 Task: Create a modern corporate presentation template set.
Action: Mouse moved to (781, 358)
Screenshot: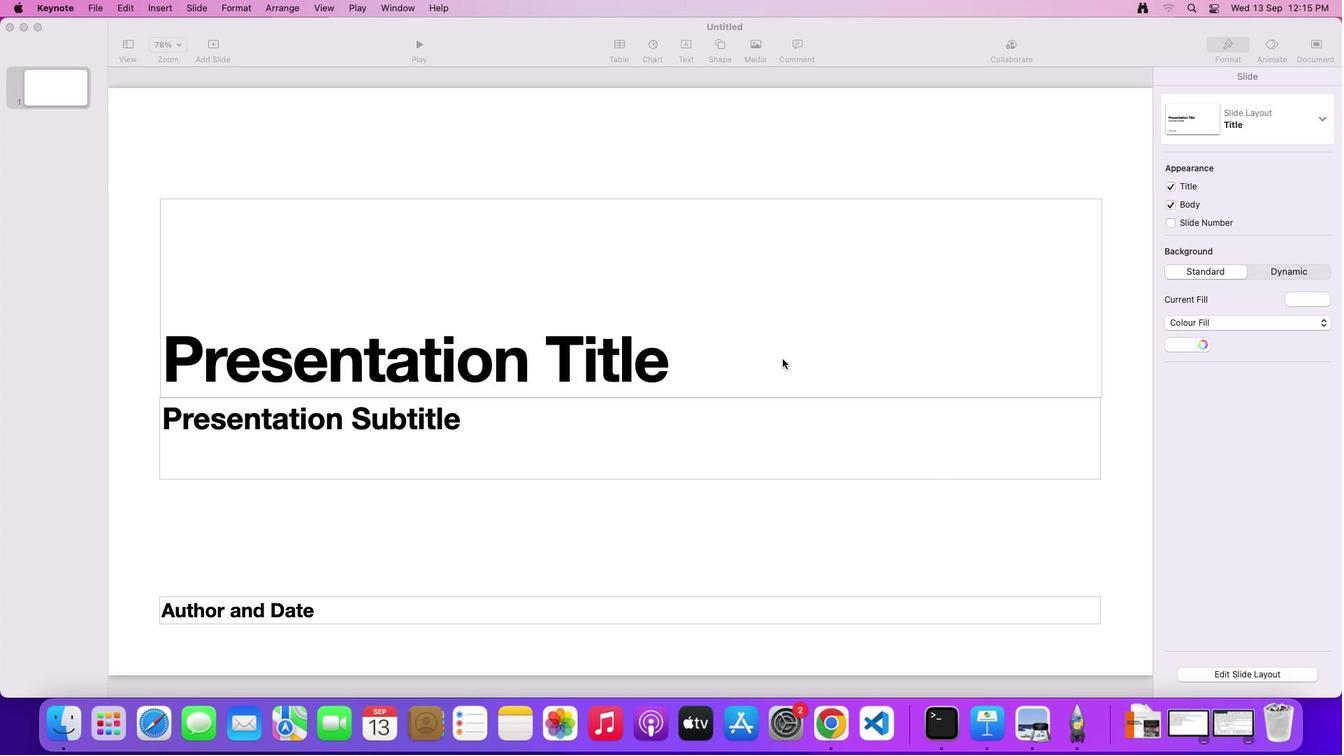 
Action: Mouse pressed left at (781, 358)
Screenshot: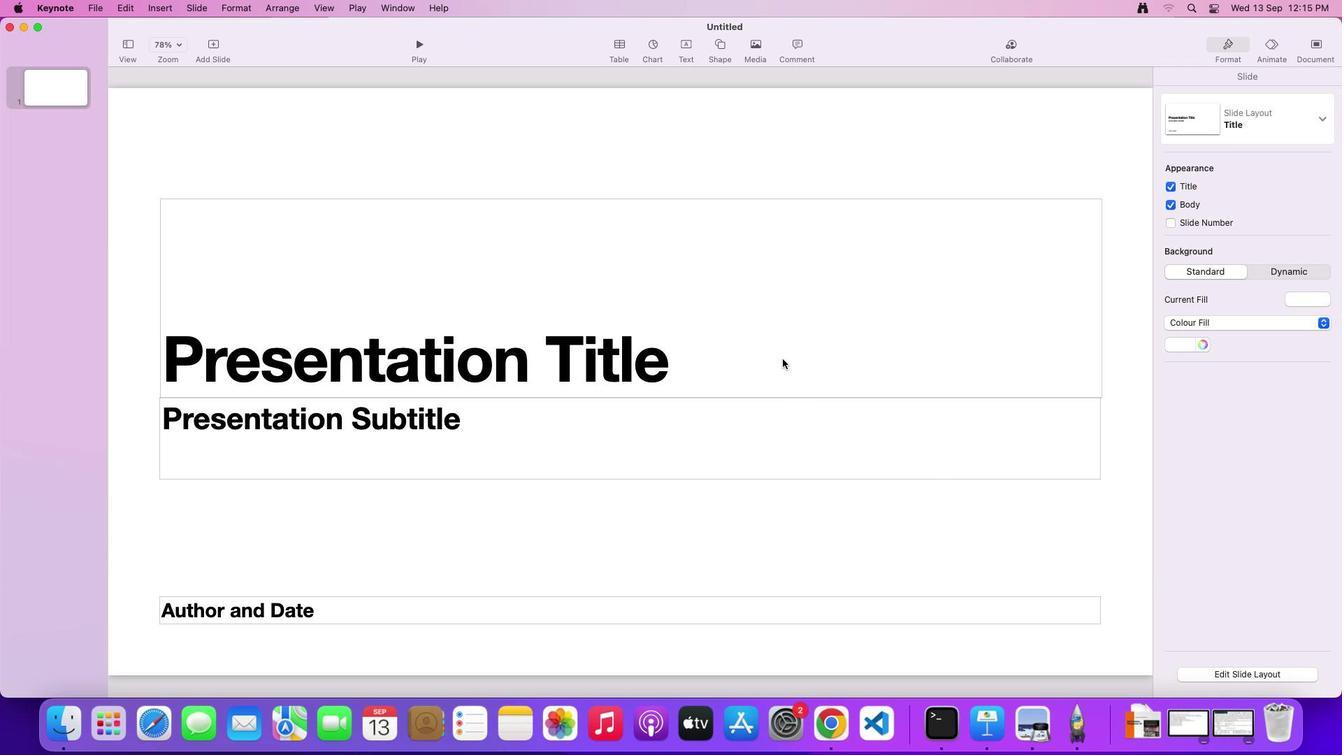 
Action: Mouse moved to (788, 350)
Screenshot: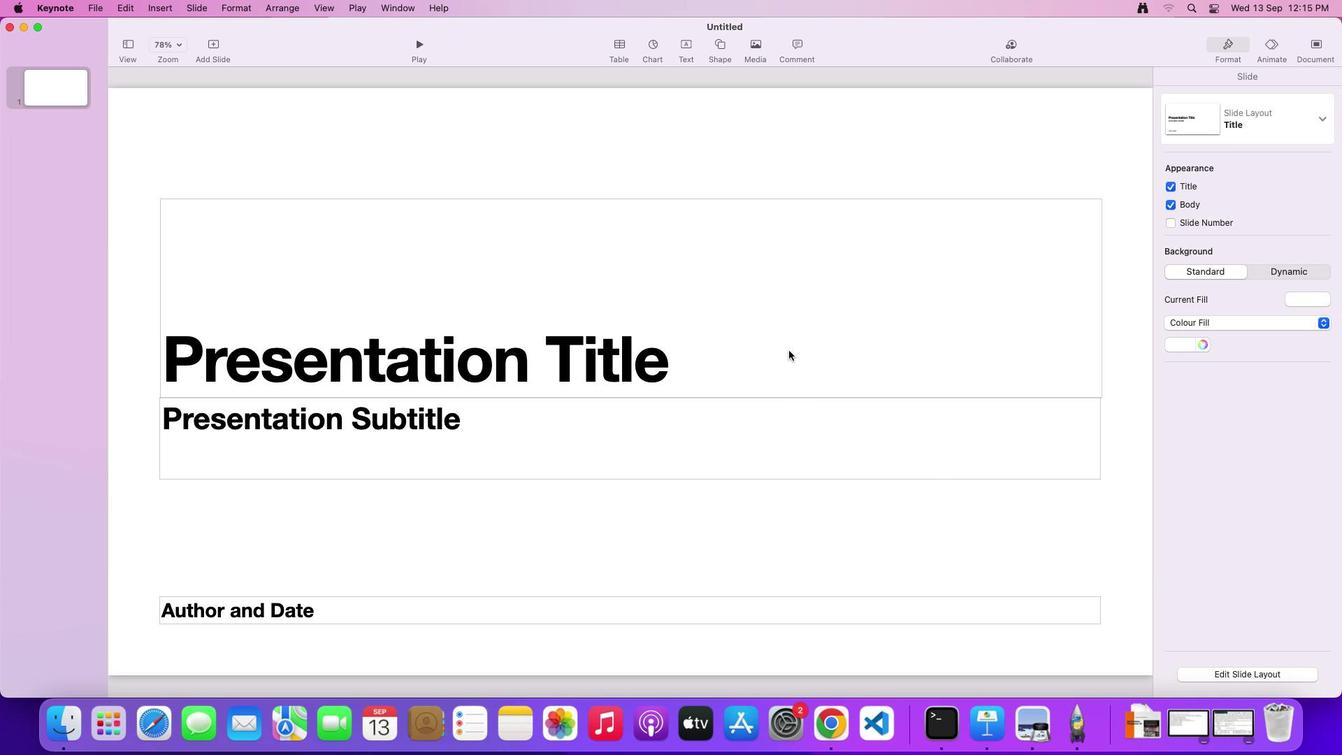 
Action: Mouse pressed left at (788, 350)
Screenshot: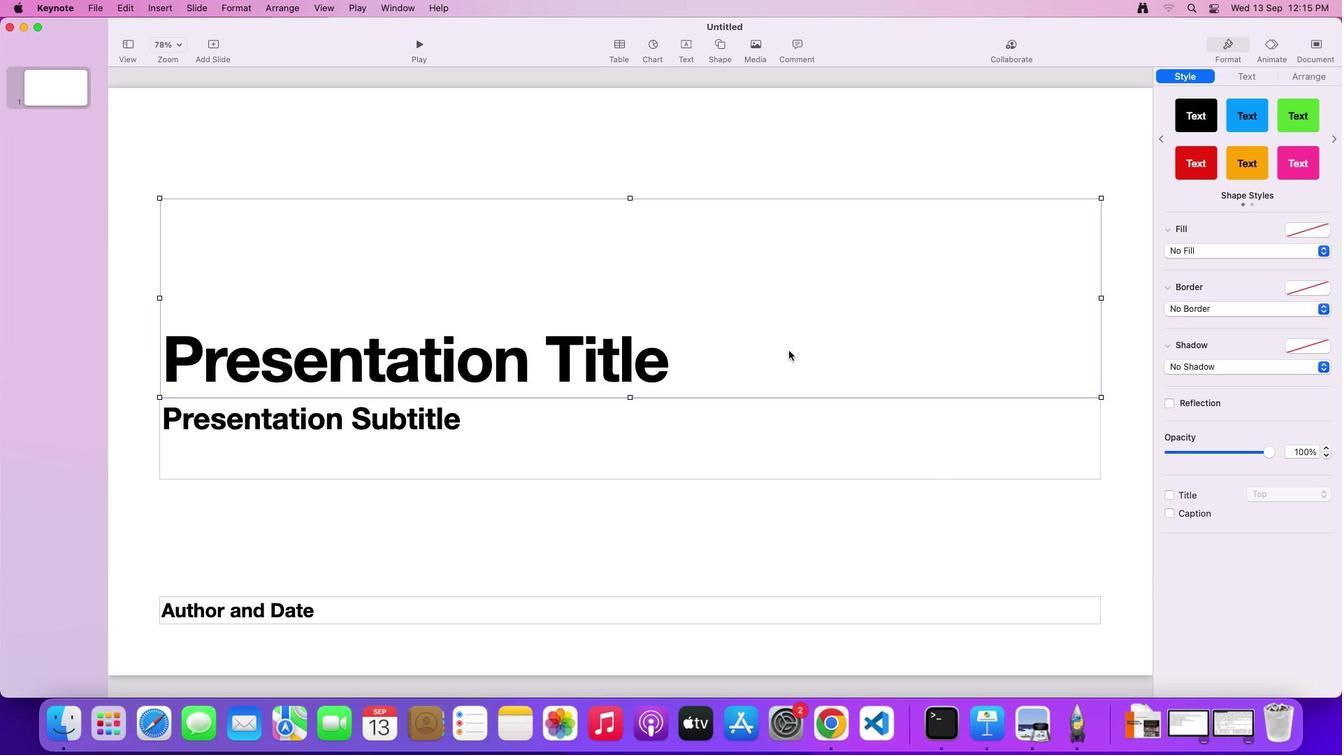 
Action: Key pressed Key.delete
Screenshot: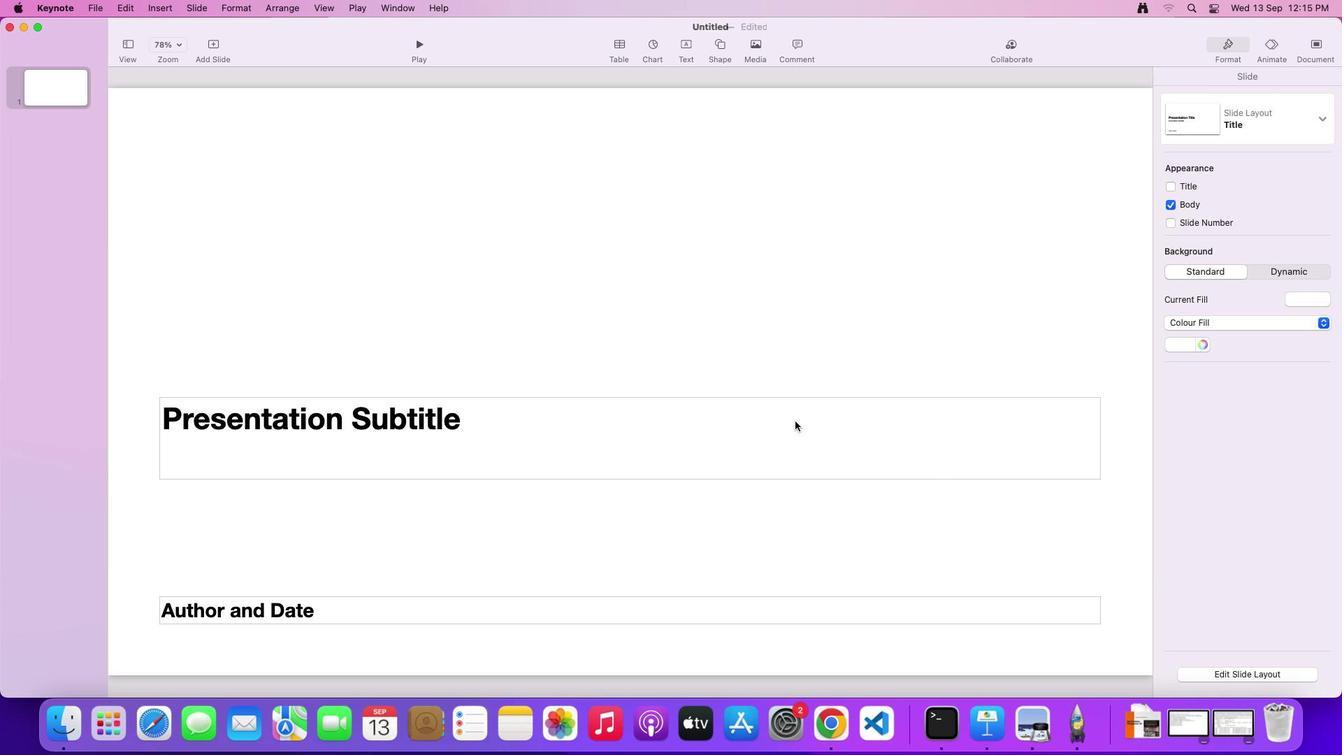 
Action: Mouse moved to (783, 441)
Screenshot: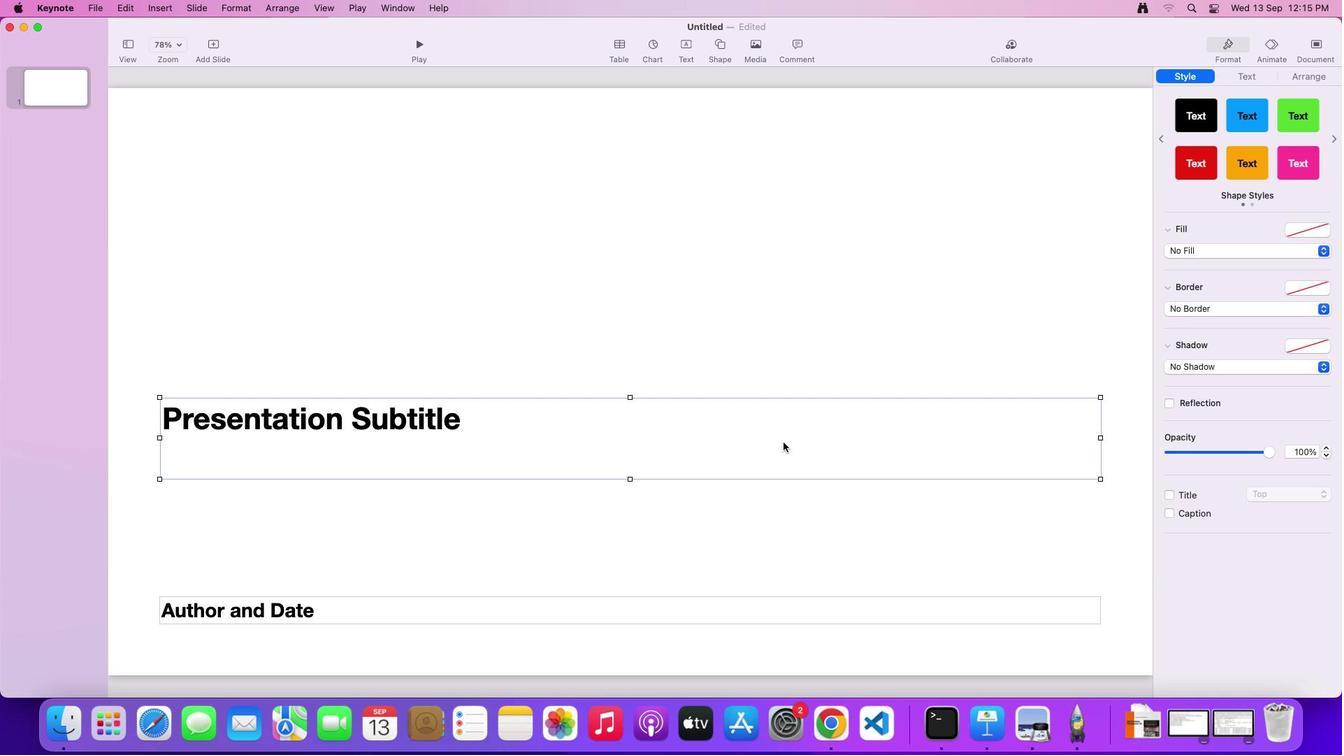 
Action: Mouse pressed left at (783, 441)
Screenshot: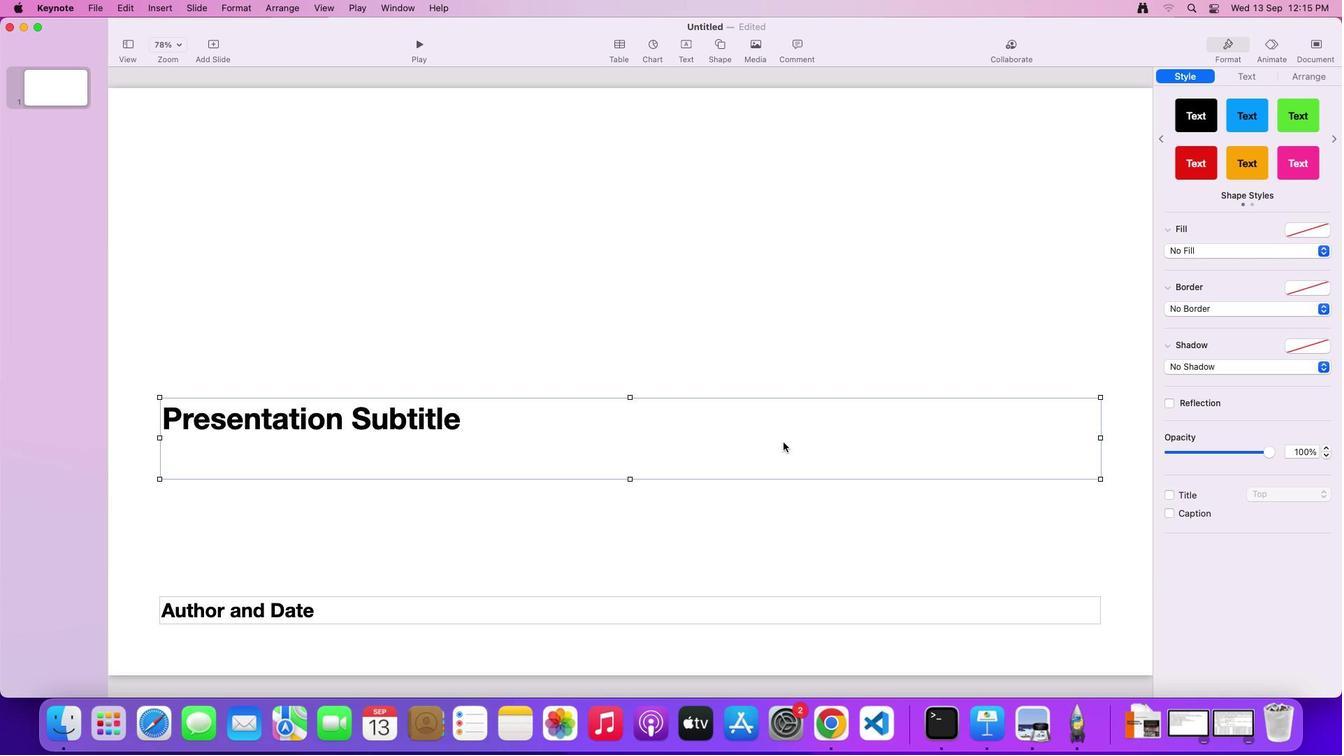 
Action: Key pressed Key.delete
Screenshot: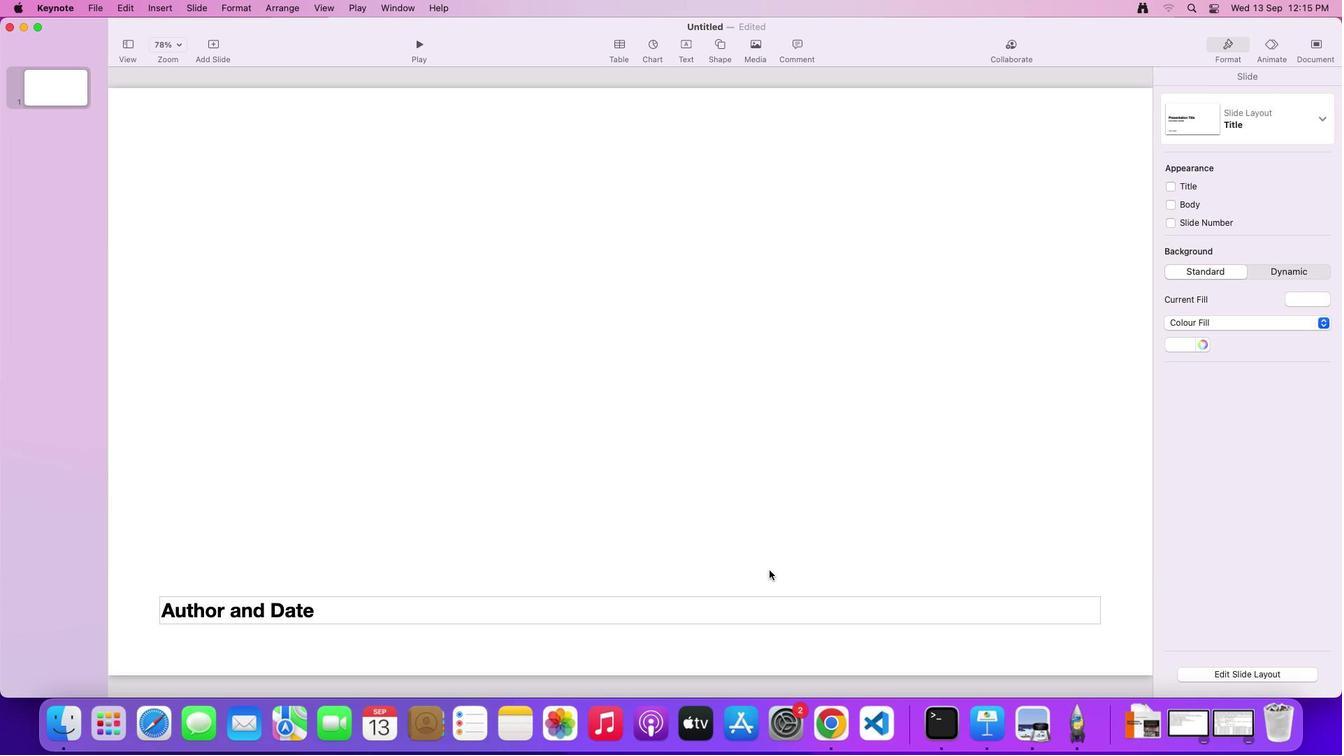 
Action: Mouse moved to (758, 600)
Screenshot: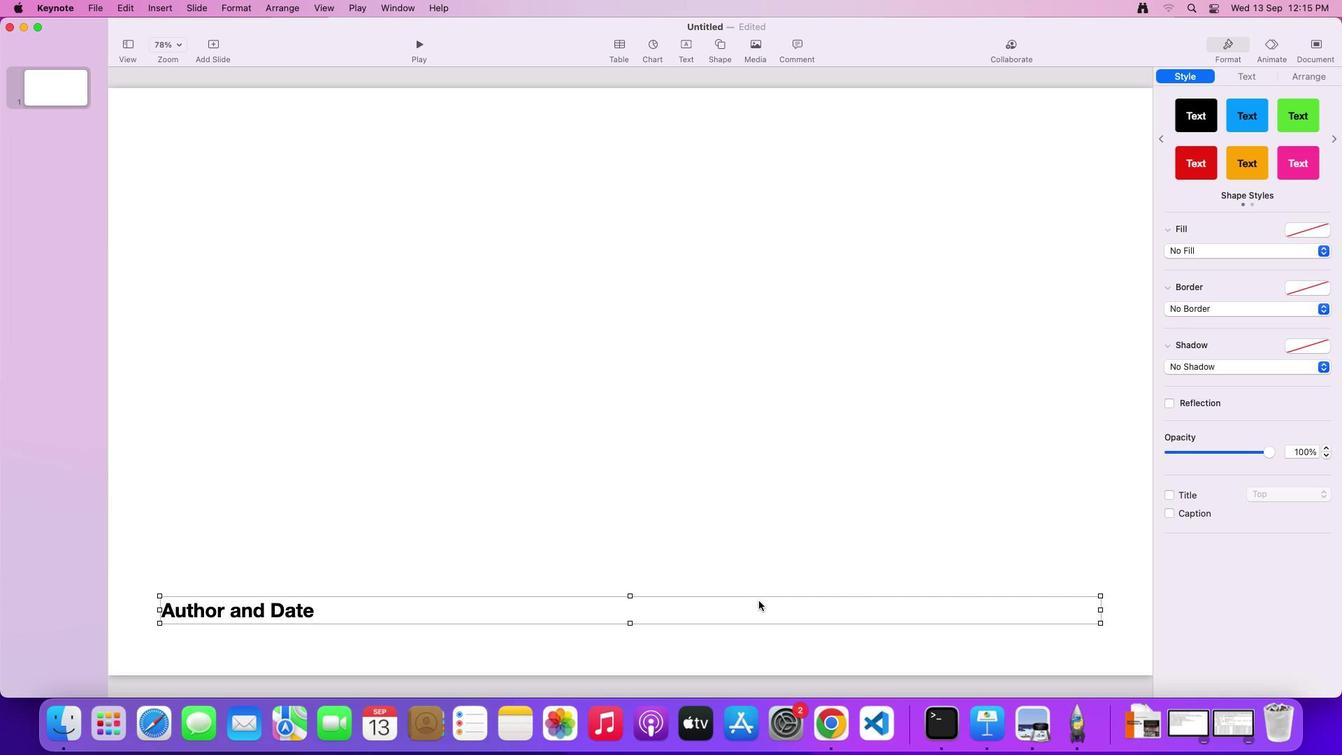 
Action: Mouse pressed left at (758, 600)
Screenshot: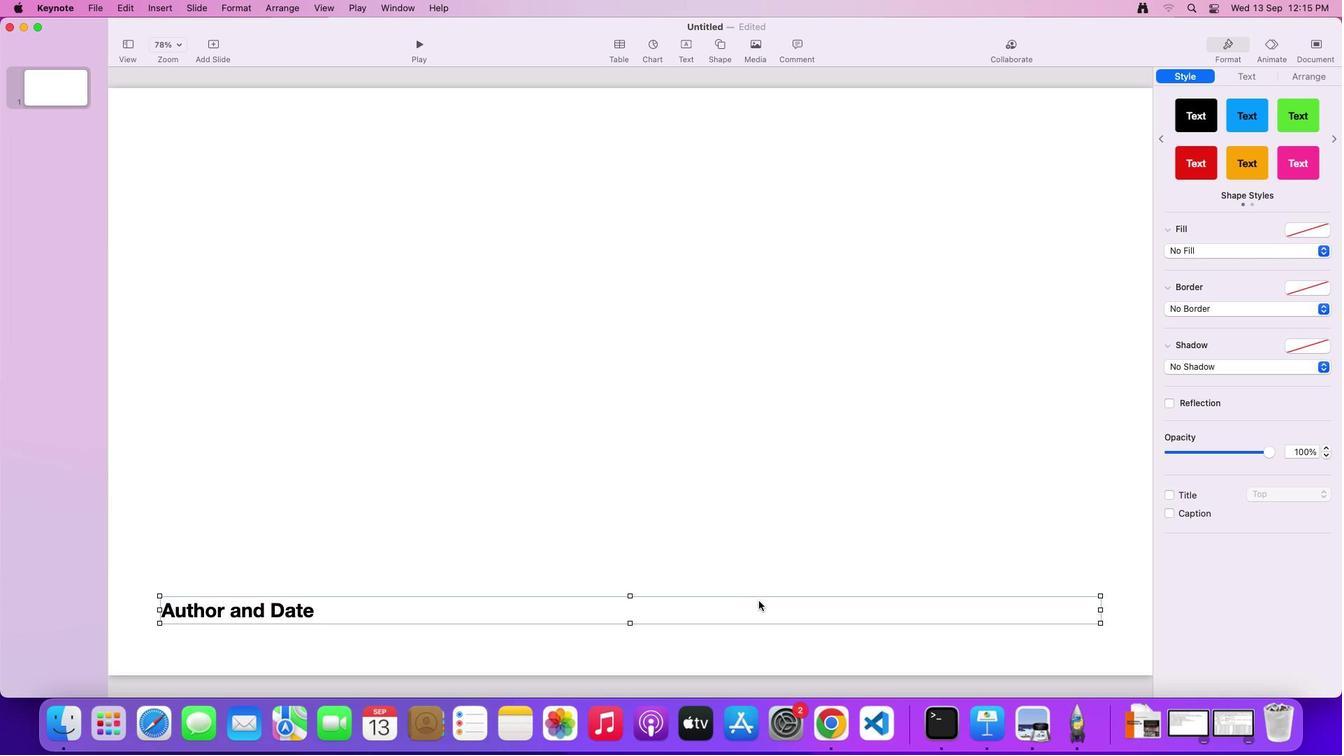 
Action: Key pressed Key.delete
Screenshot: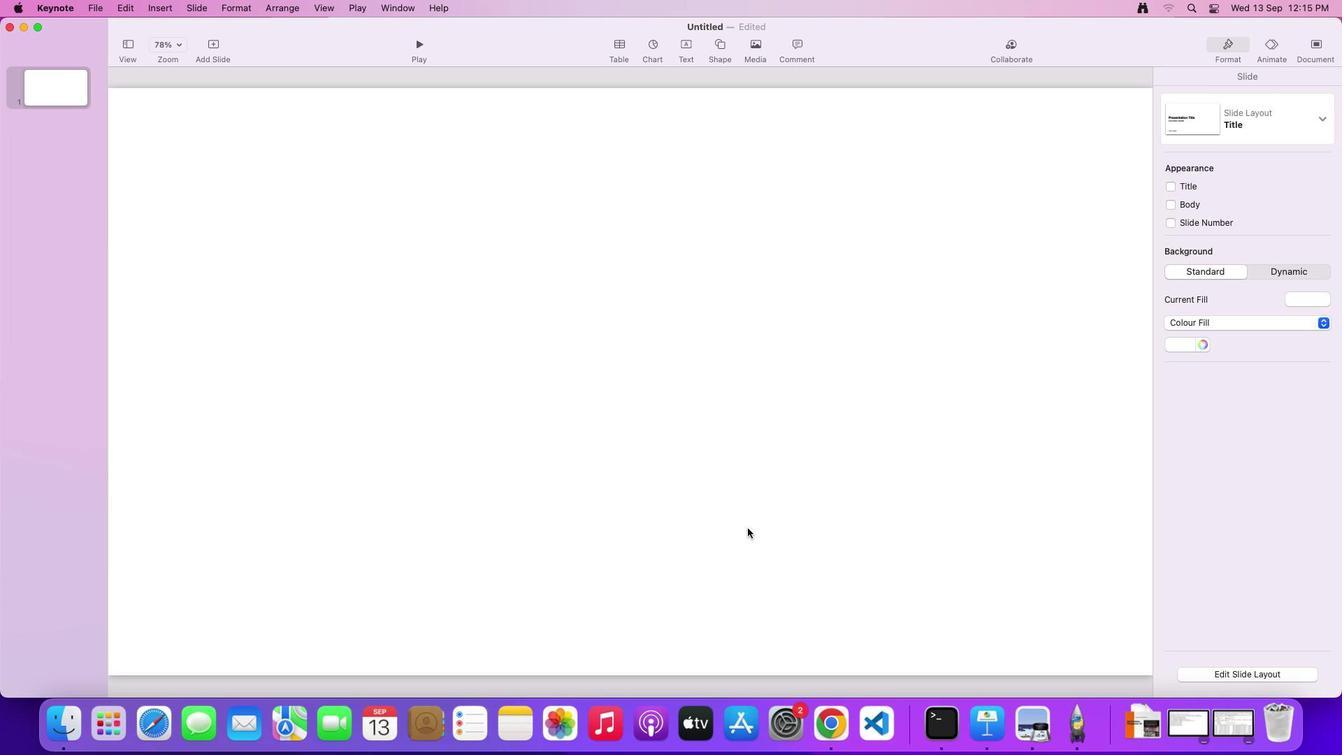 
Action: Mouse moved to (698, 362)
Screenshot: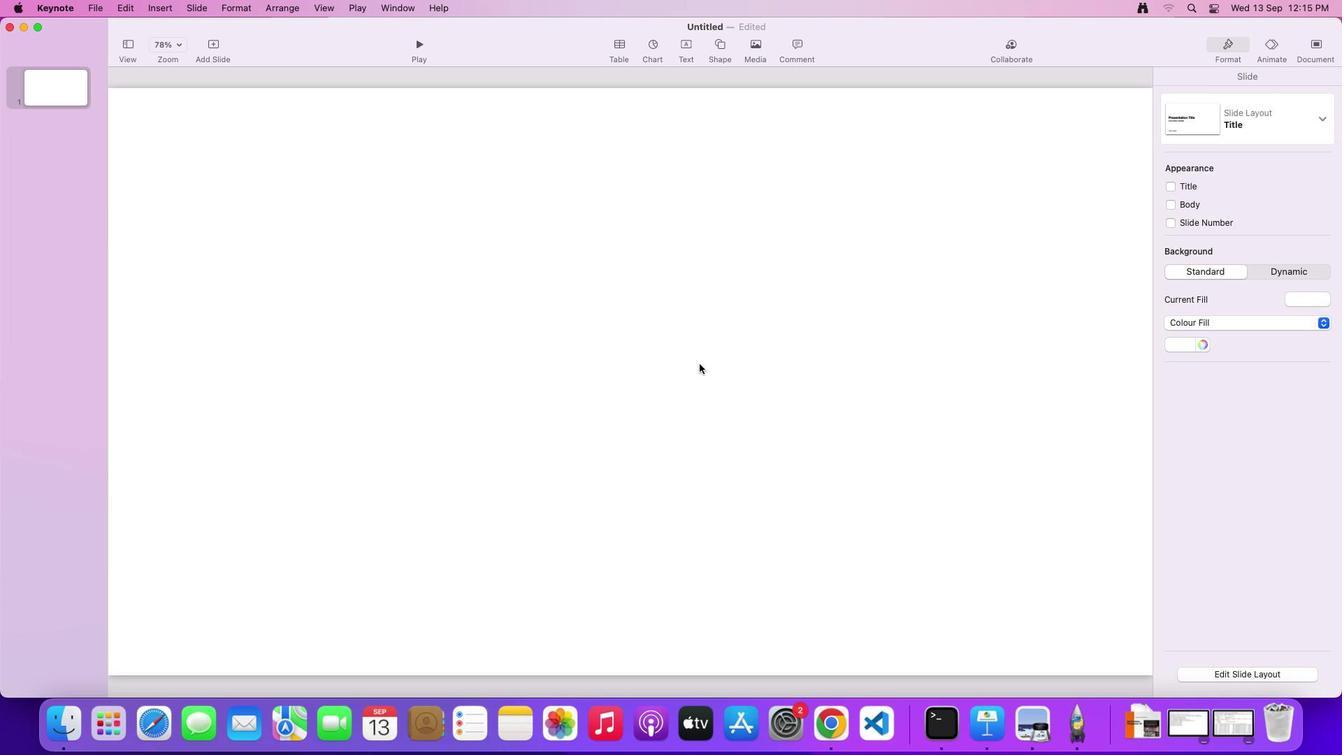 
Action: Mouse pressed left at (698, 362)
Screenshot: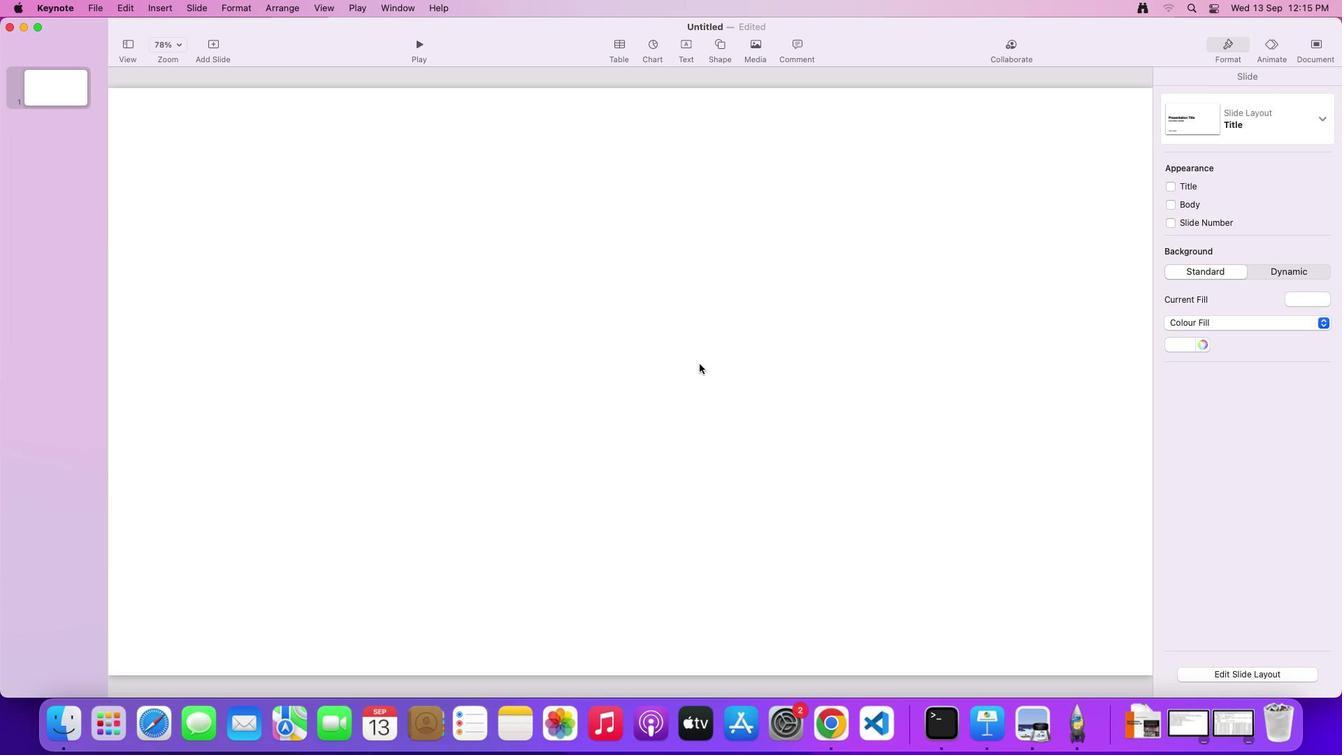 
Action: Mouse moved to (721, 41)
Screenshot: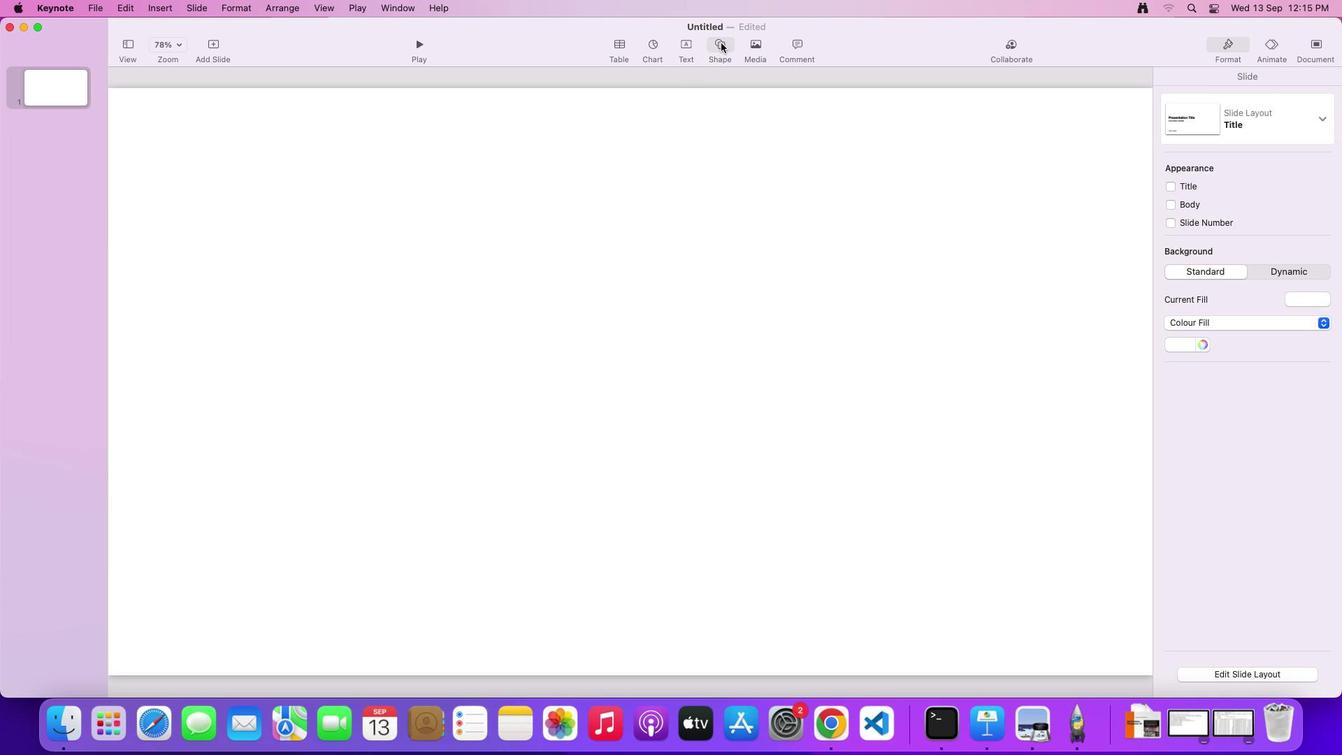 
Action: Mouse pressed left at (721, 41)
Screenshot: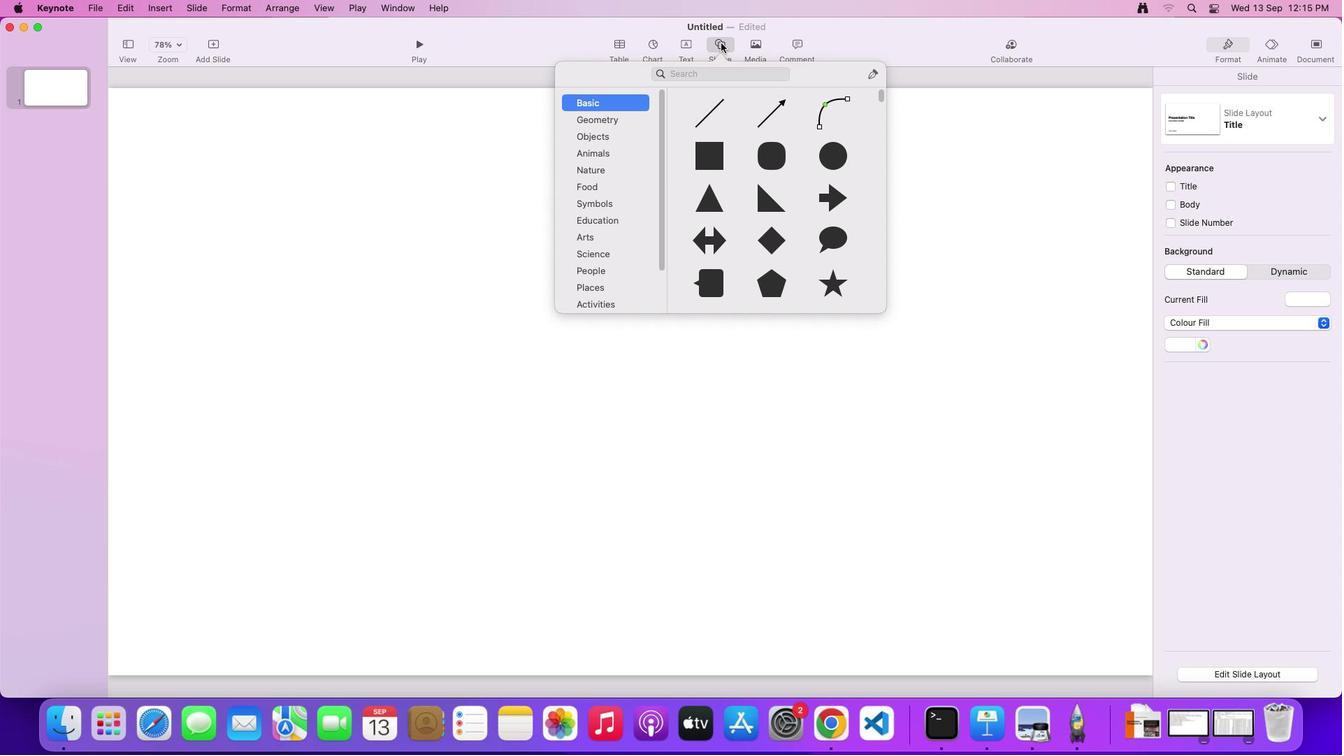 
Action: Mouse moved to (704, 146)
Screenshot: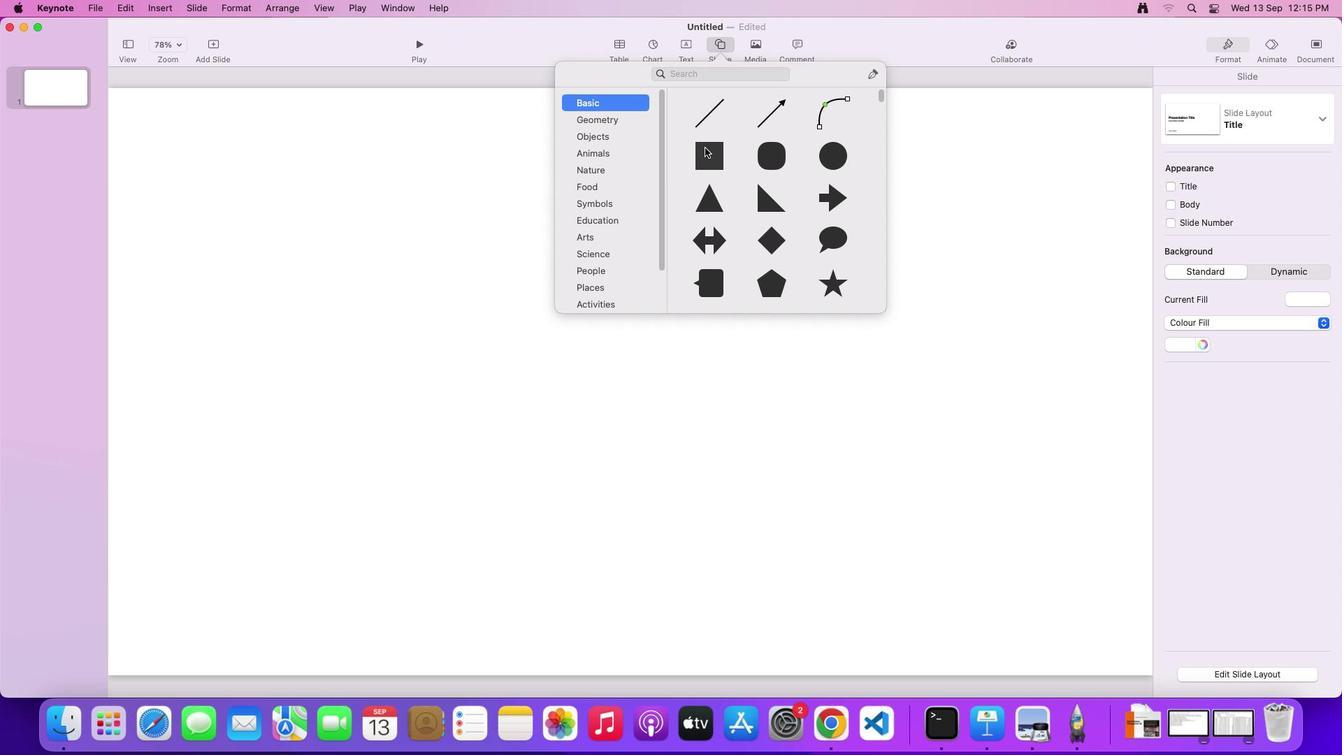 
Action: Mouse pressed left at (704, 146)
Screenshot: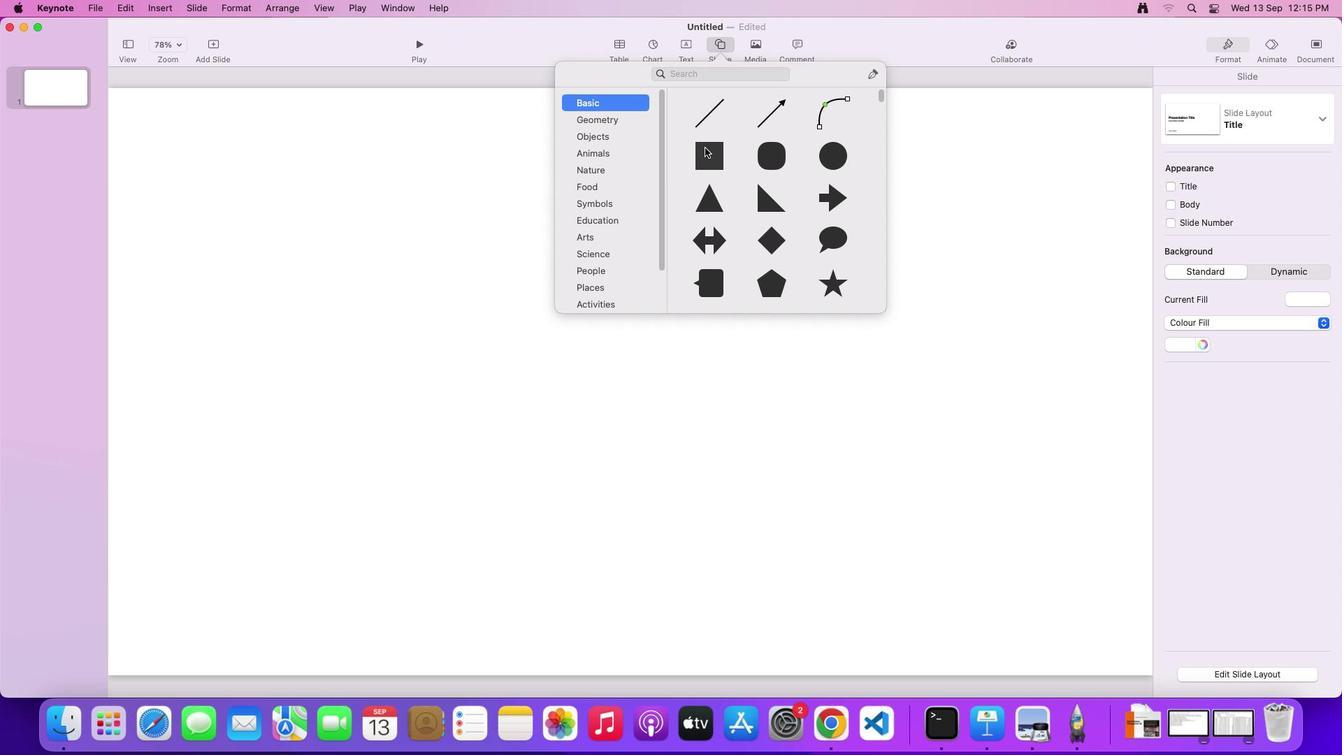 
Action: Mouse moved to (600, 354)
Screenshot: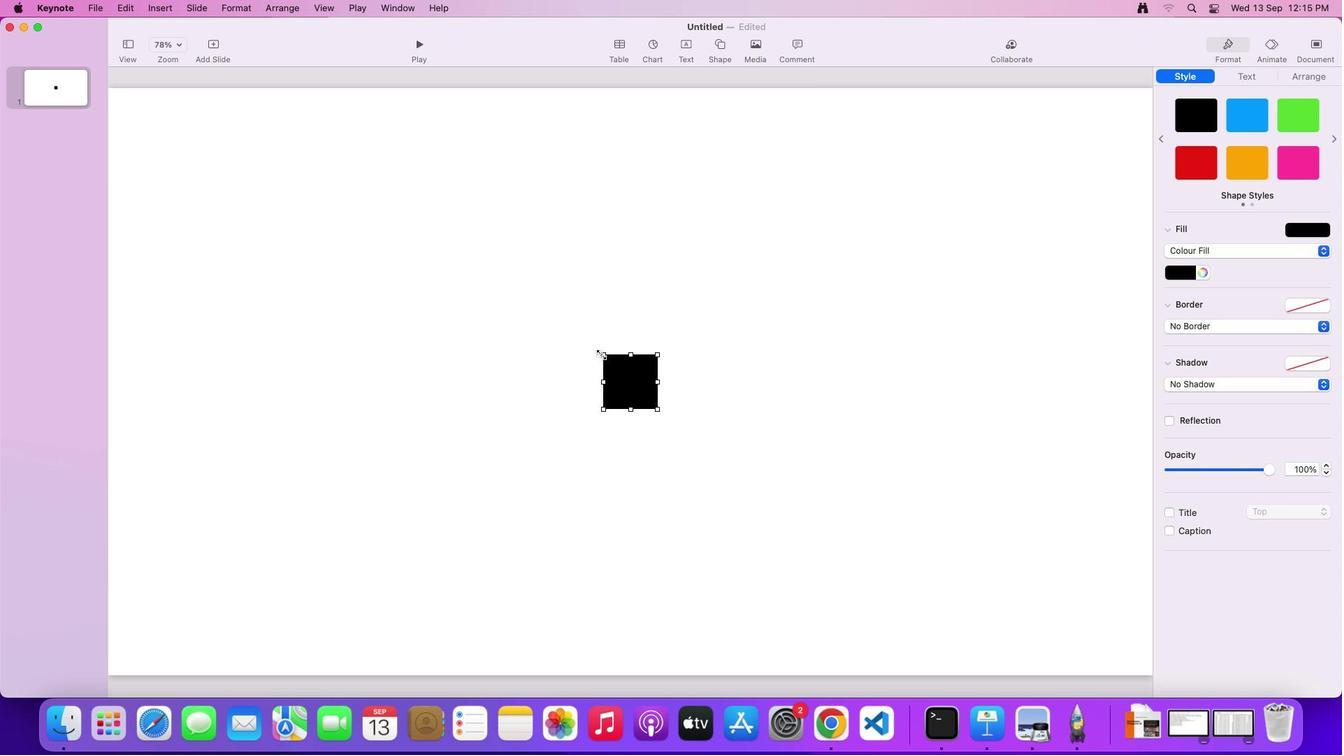 
Action: Mouse pressed left at (600, 354)
Screenshot: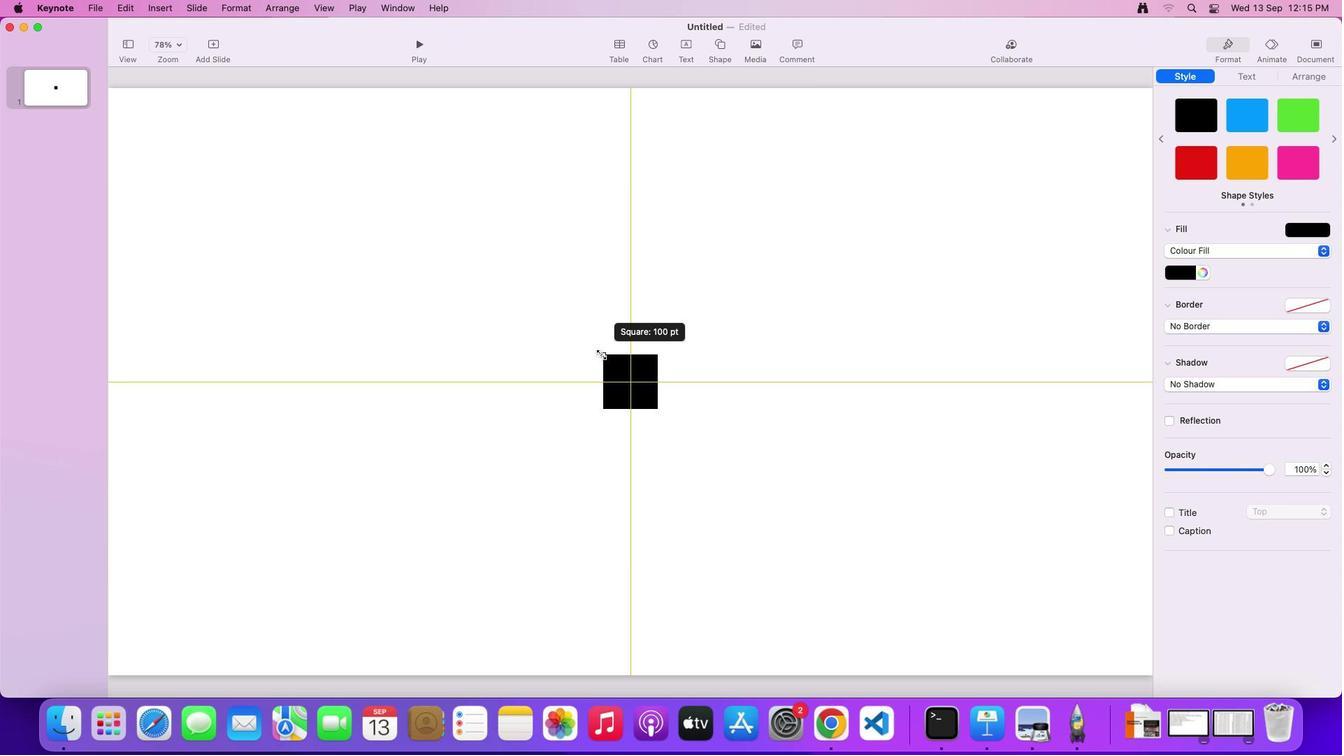 
Action: Mouse moved to (658, 409)
Screenshot: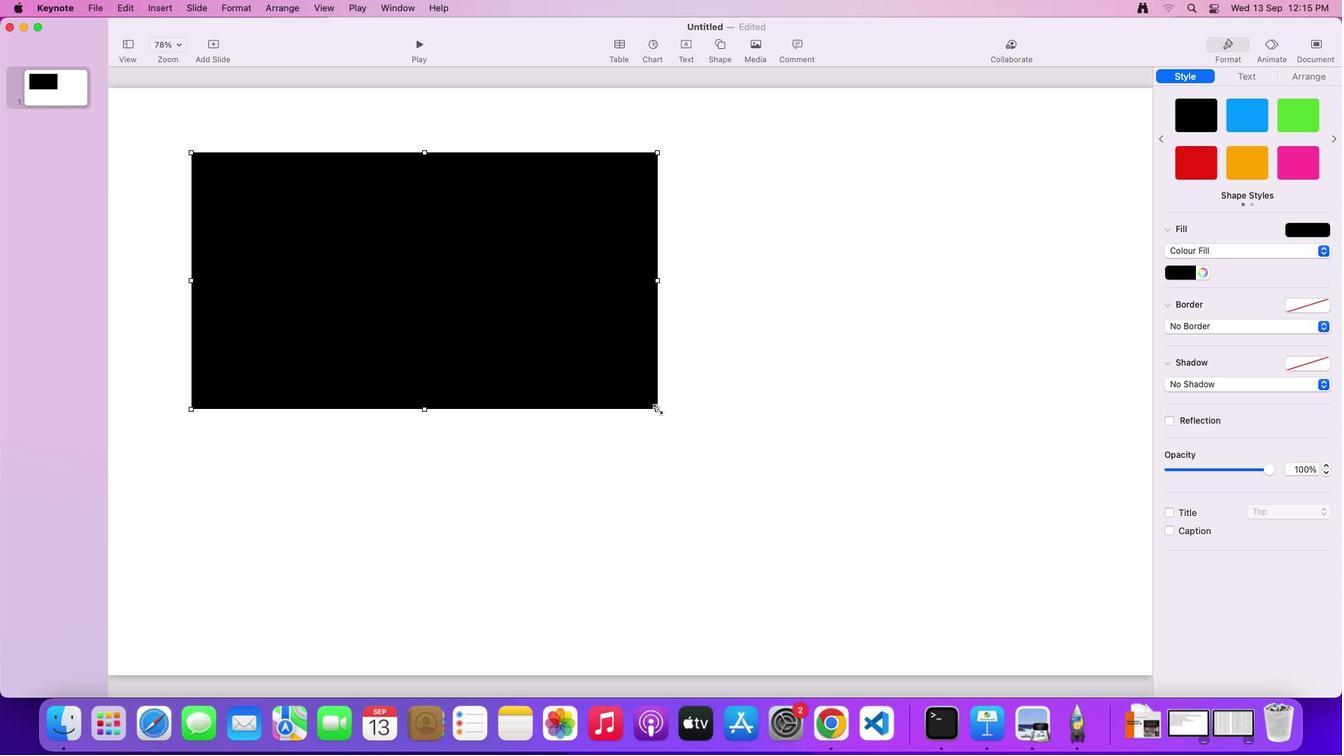 
Action: Mouse pressed left at (658, 409)
Screenshot: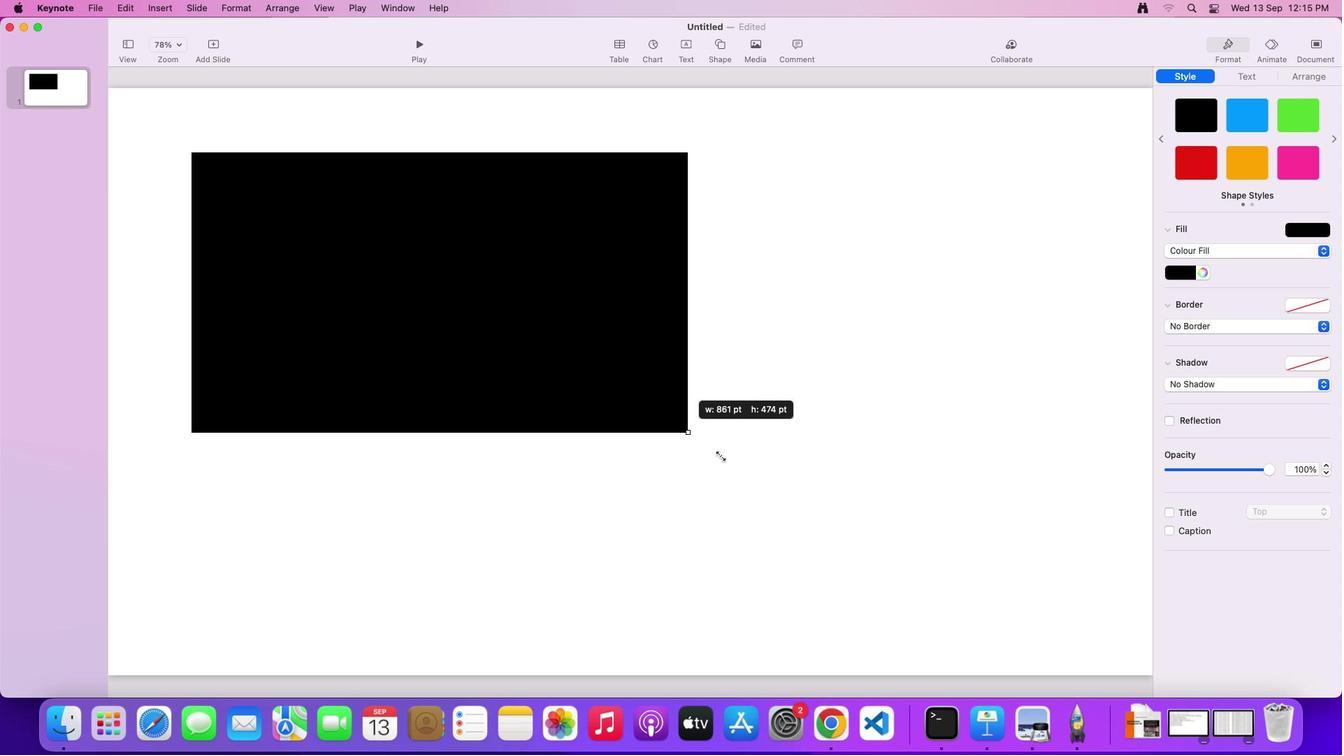 
Action: Mouse moved to (736, 511)
Screenshot: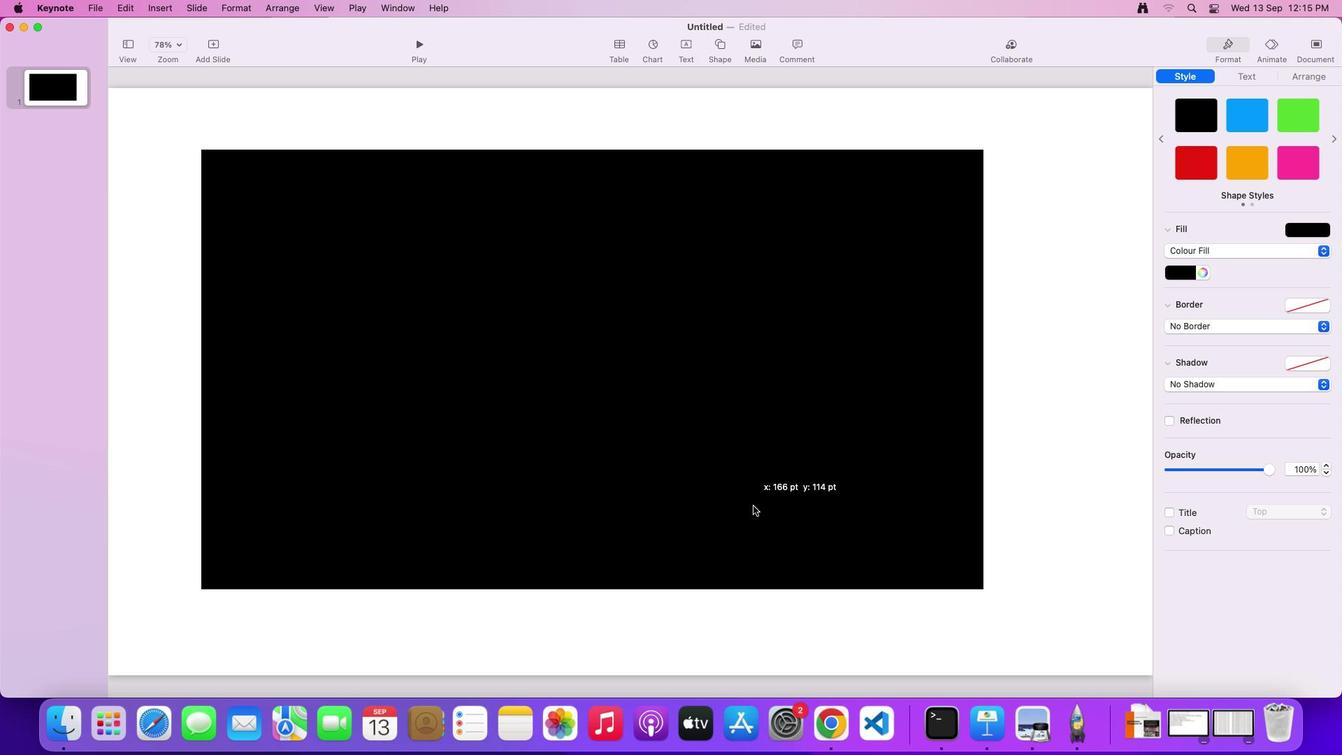 
Action: Mouse pressed left at (736, 511)
Screenshot: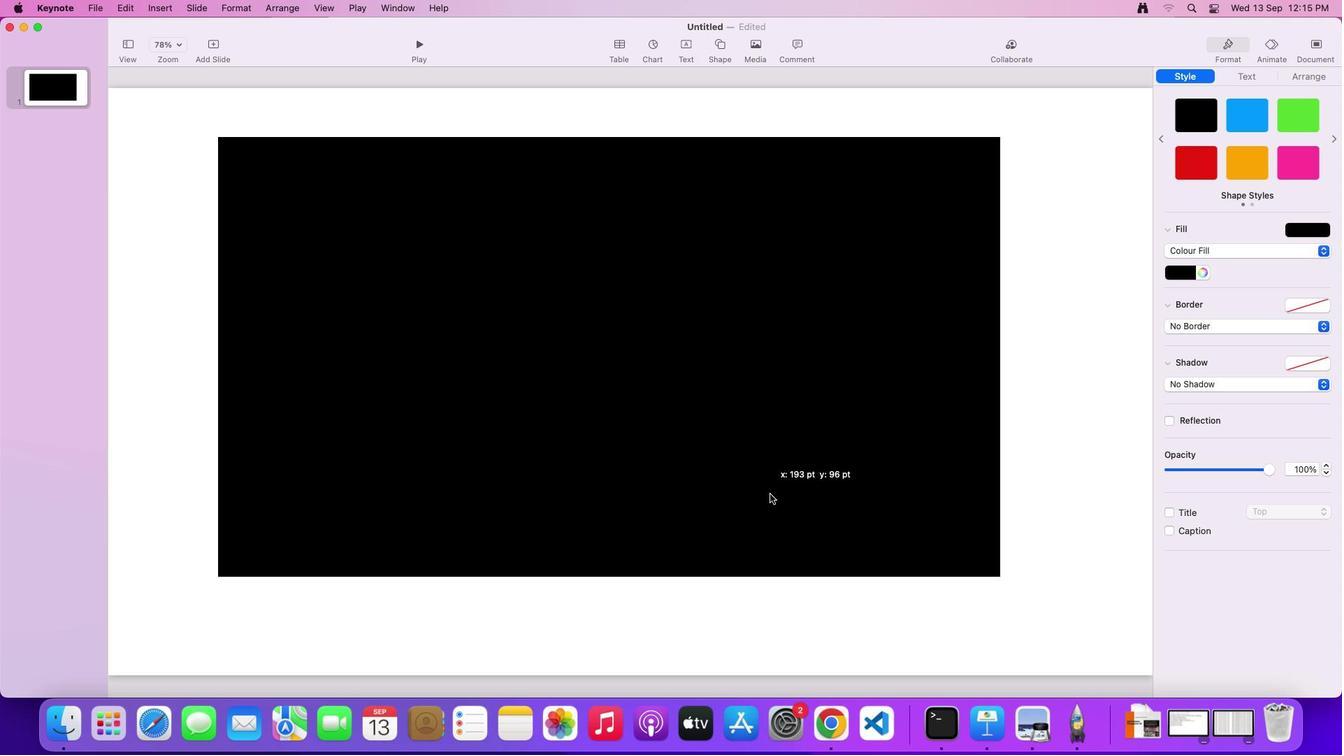 
Action: Mouse moved to (700, 483)
Screenshot: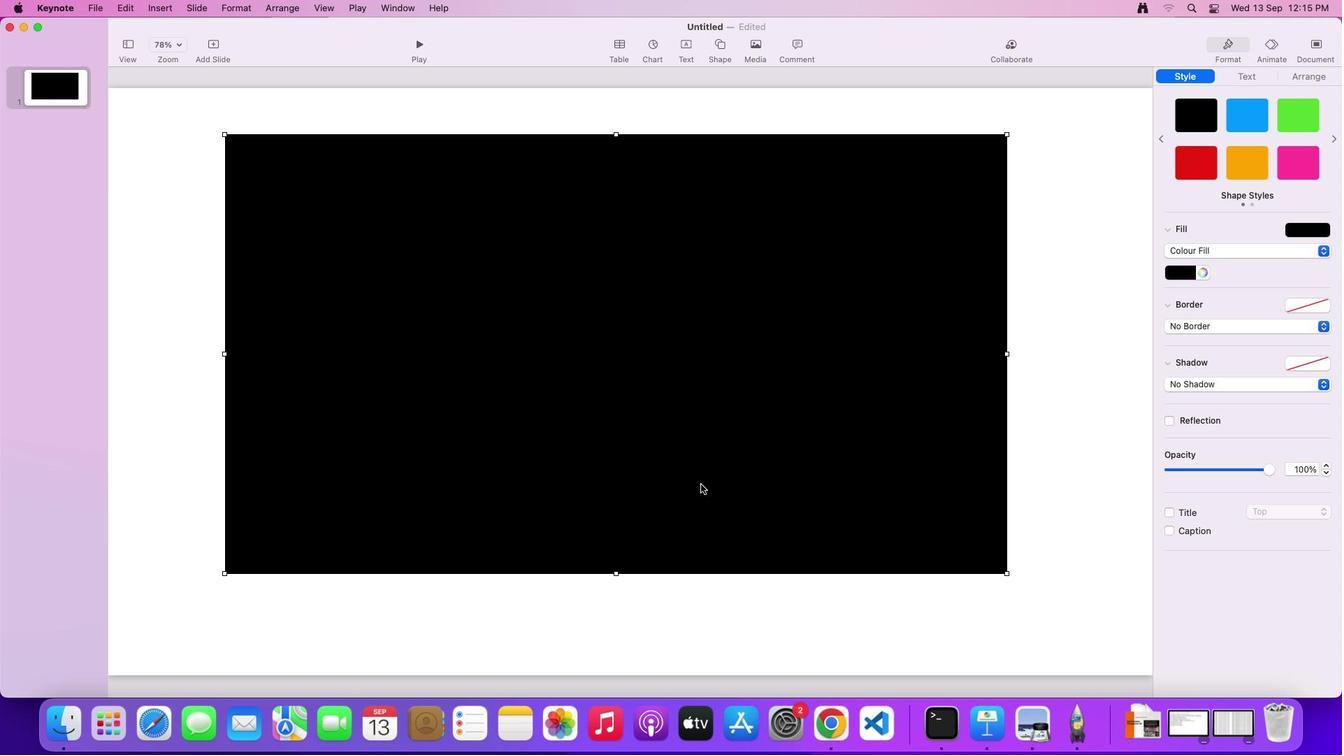 
Action: Mouse pressed left at (700, 483)
Screenshot: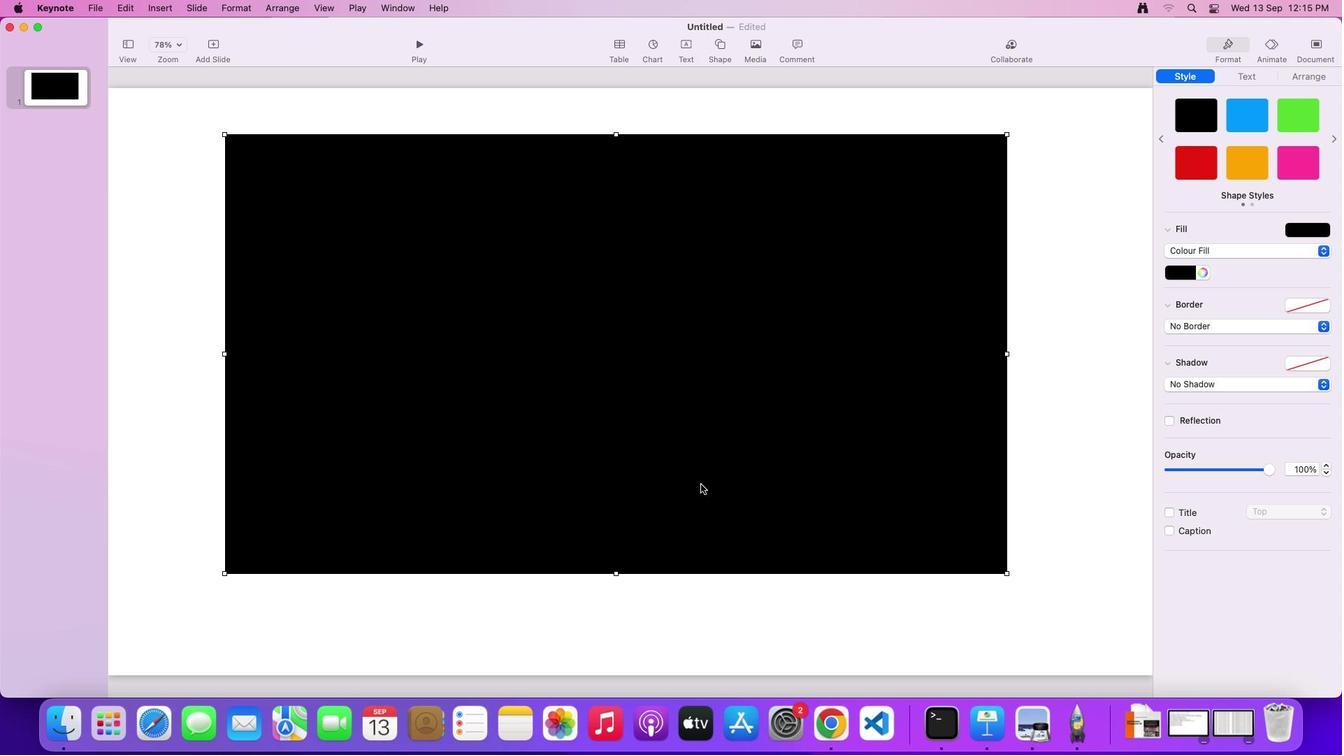 
Action: Mouse moved to (616, 280)
Screenshot: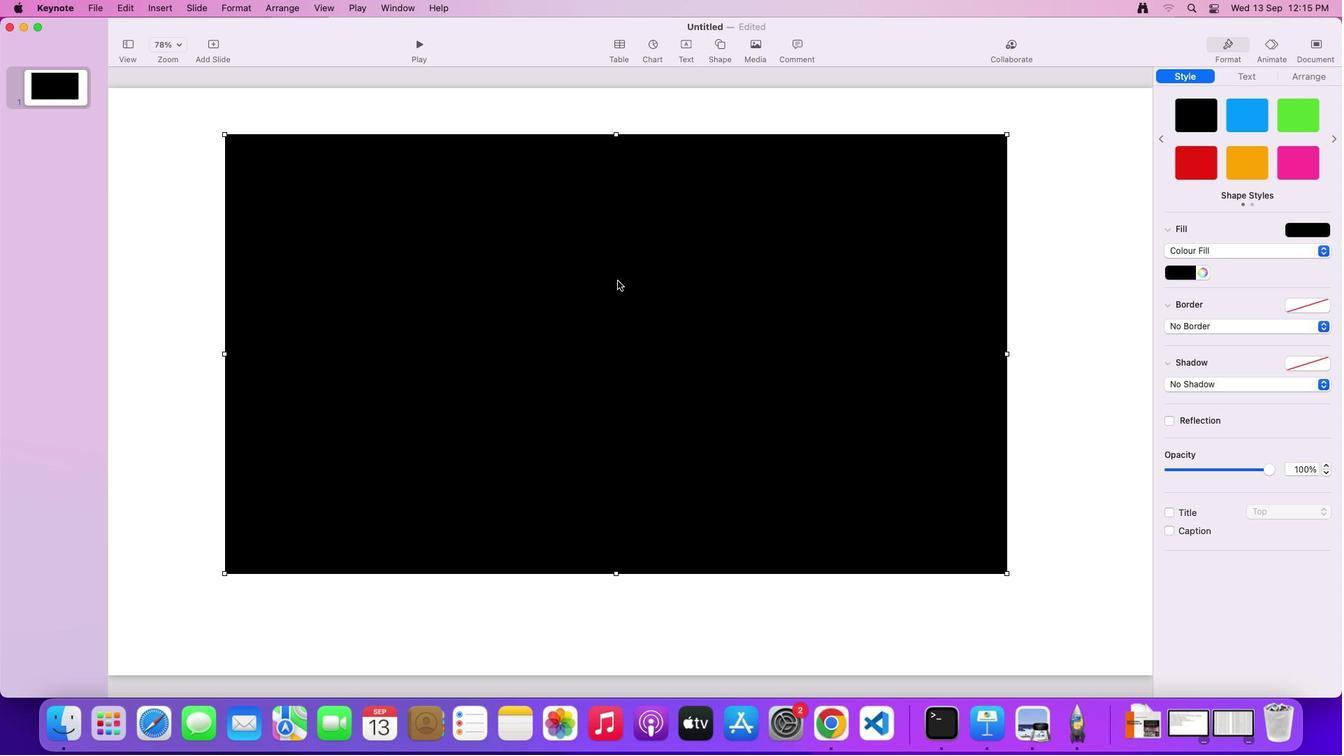 
Action: Mouse pressed left at (616, 280)
Screenshot: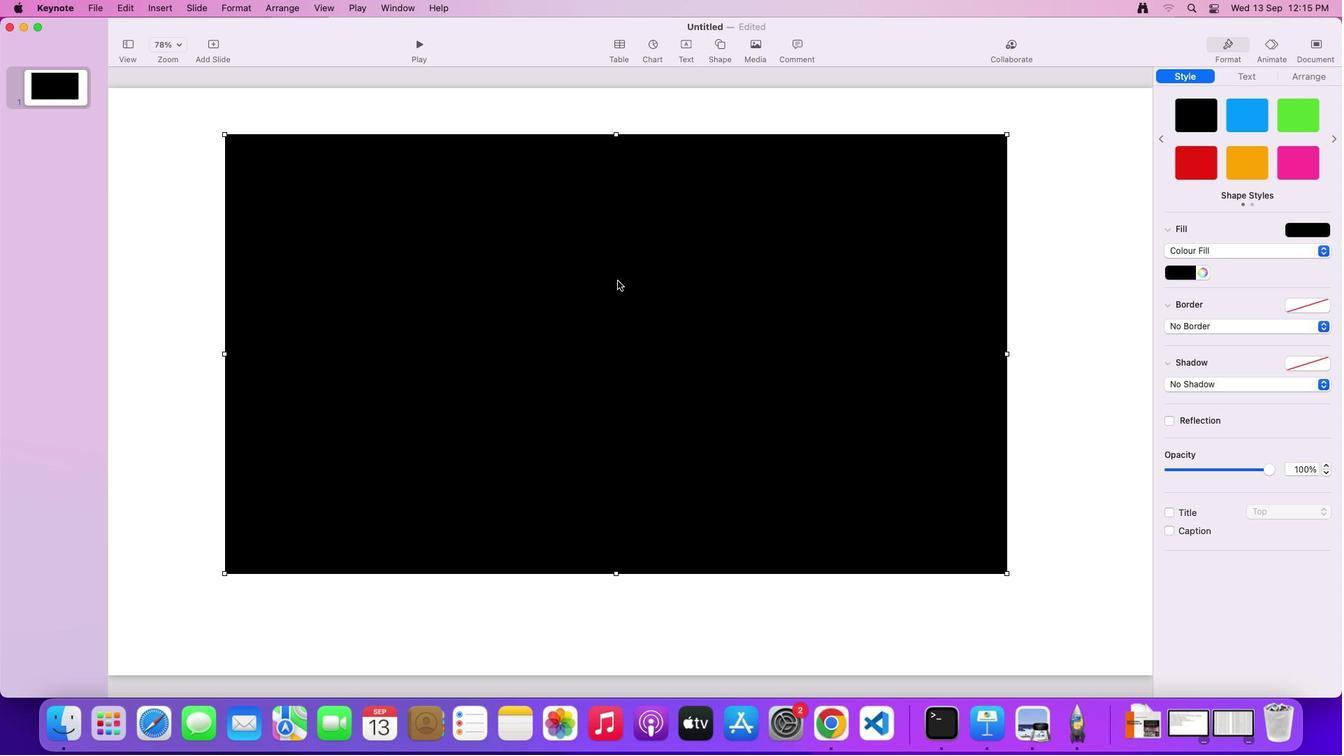 
Action: Mouse moved to (1189, 272)
Screenshot: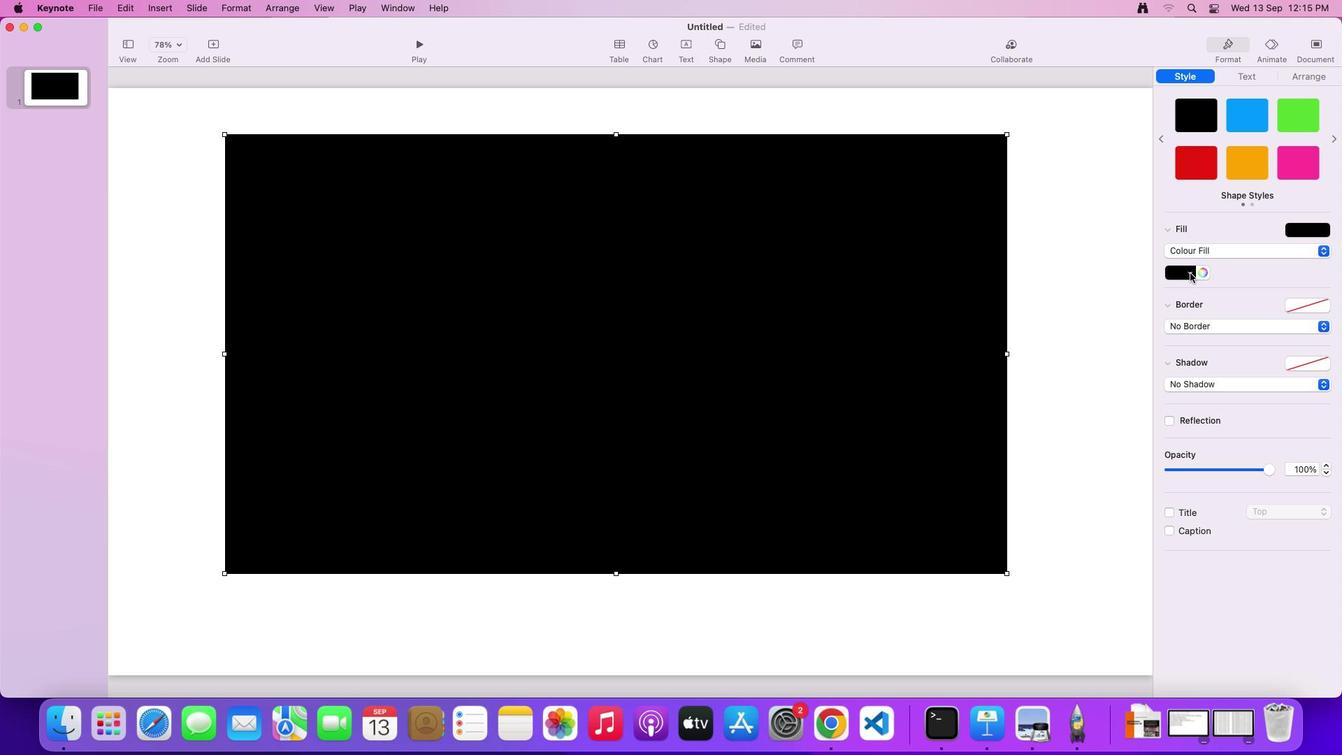
Action: Mouse pressed left at (1189, 272)
Screenshot: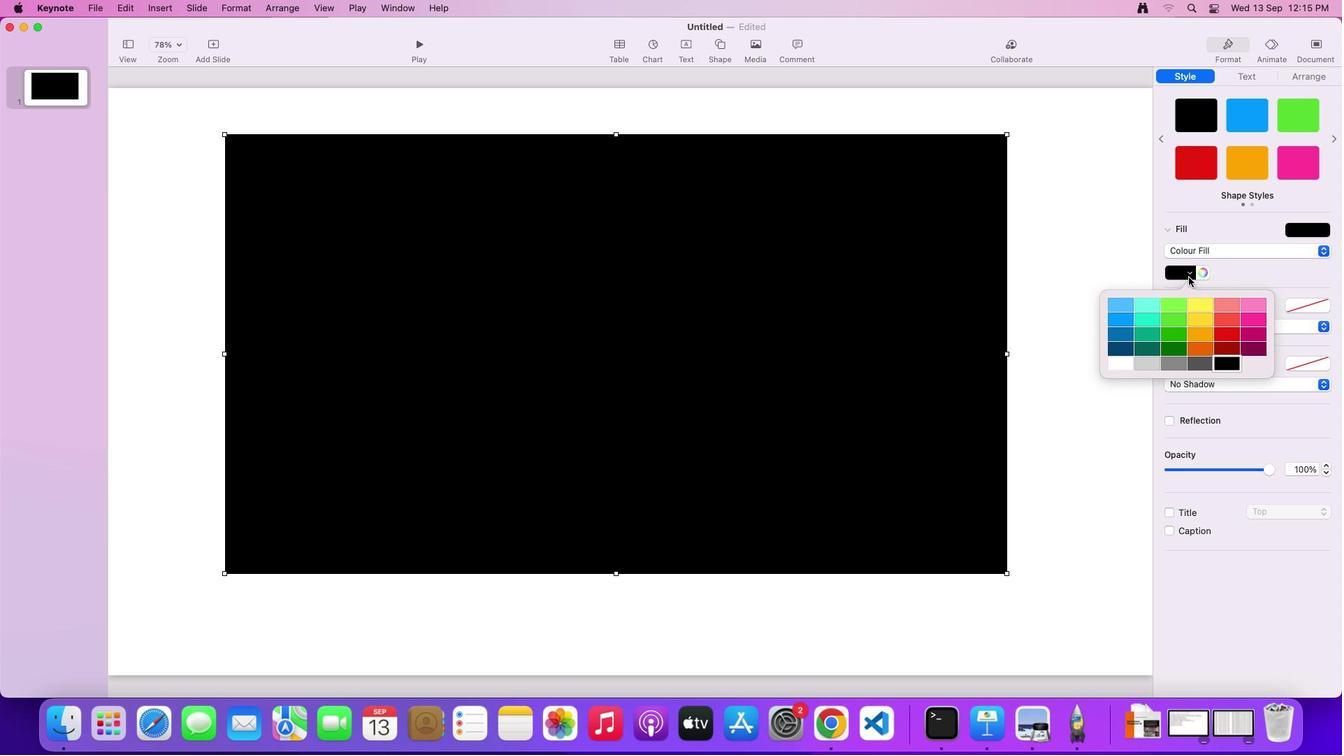 
Action: Mouse moved to (1141, 360)
Screenshot: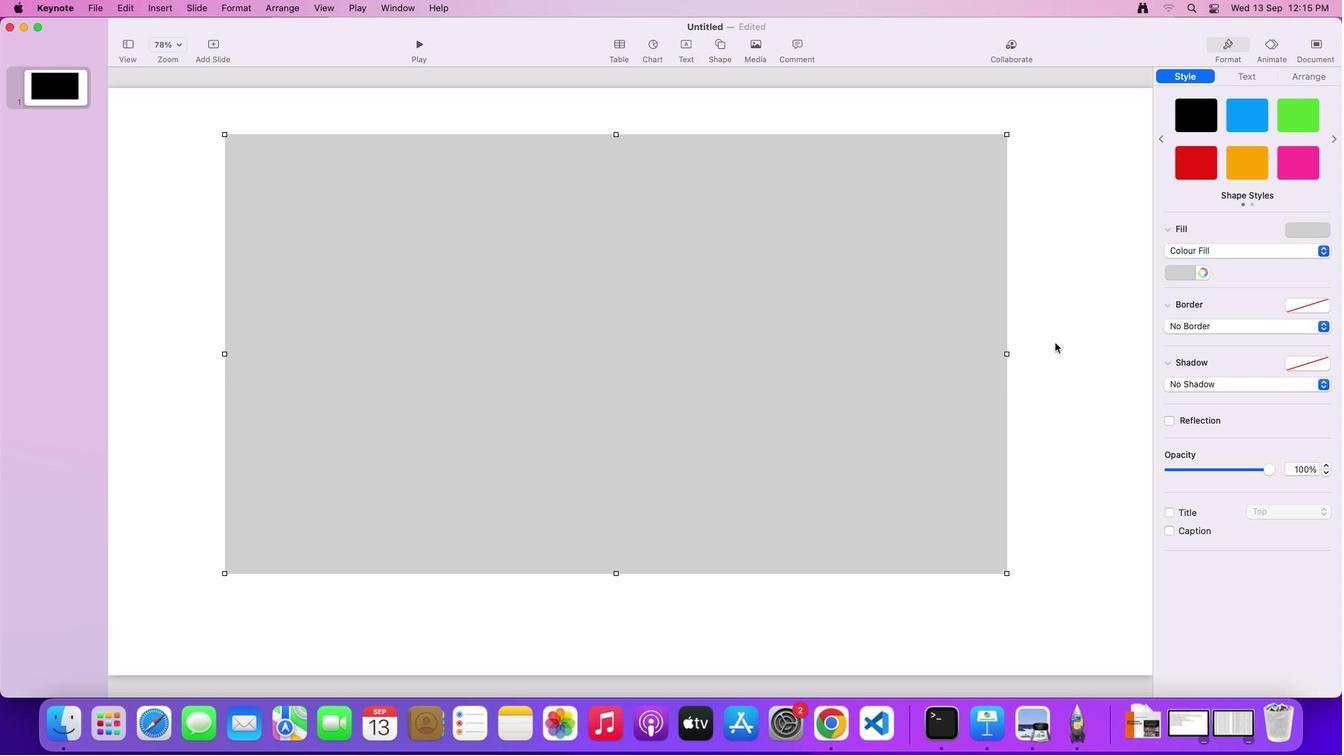 
Action: Mouse pressed left at (1141, 360)
Screenshot: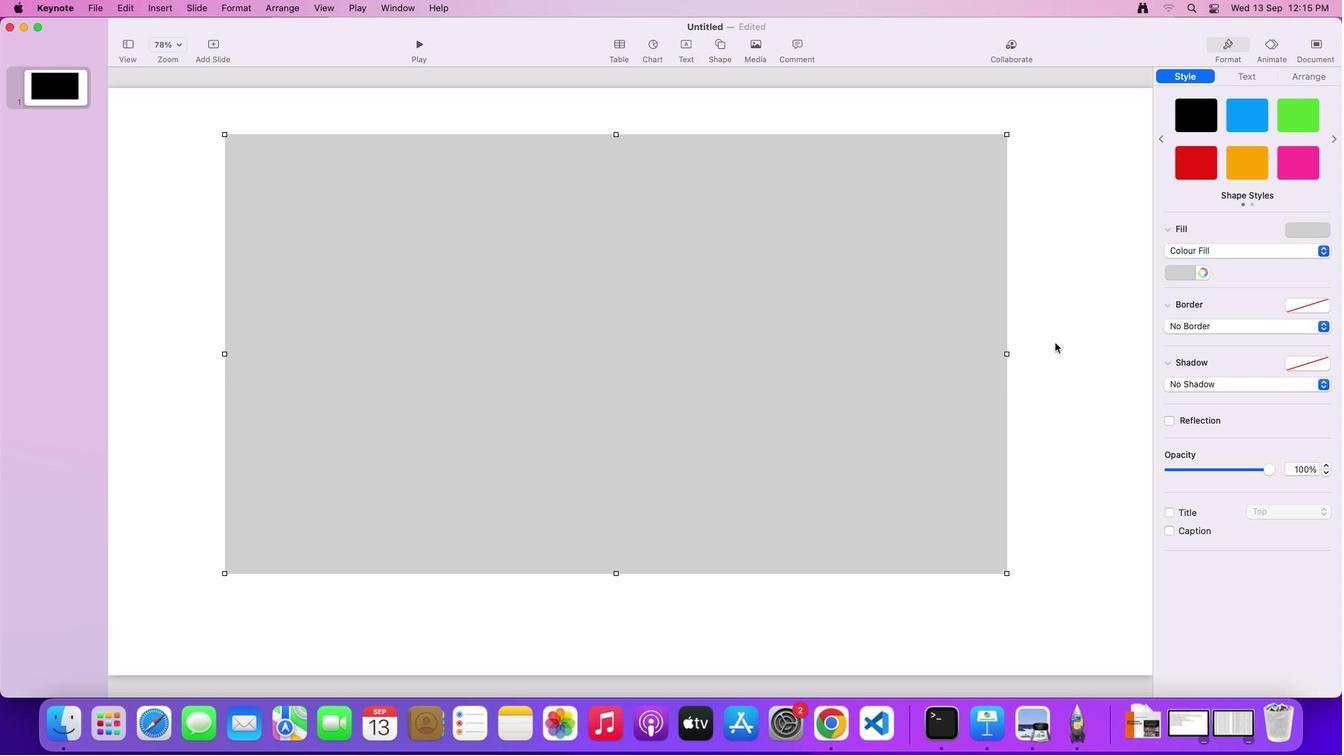 
Action: Mouse moved to (714, 288)
Screenshot: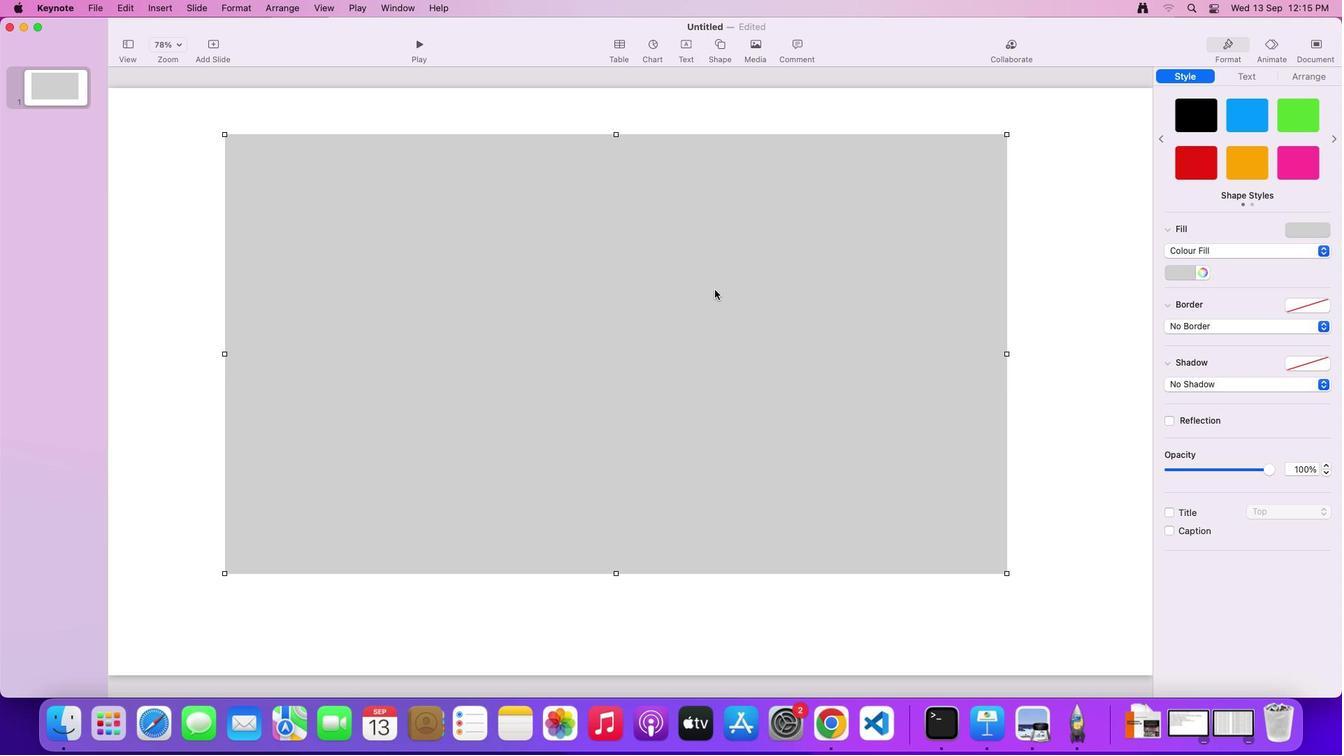 
Action: Mouse pressed left at (714, 288)
Screenshot: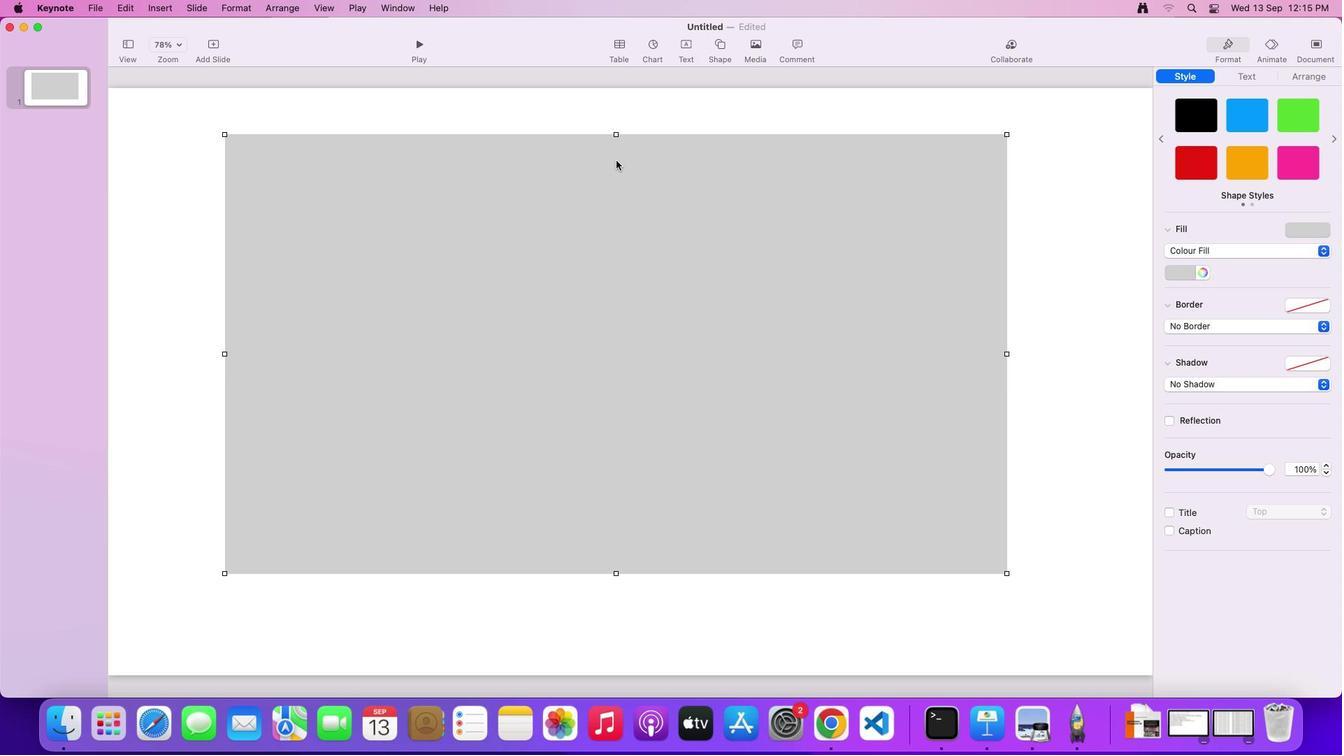 
Action: Mouse moved to (718, 48)
Screenshot: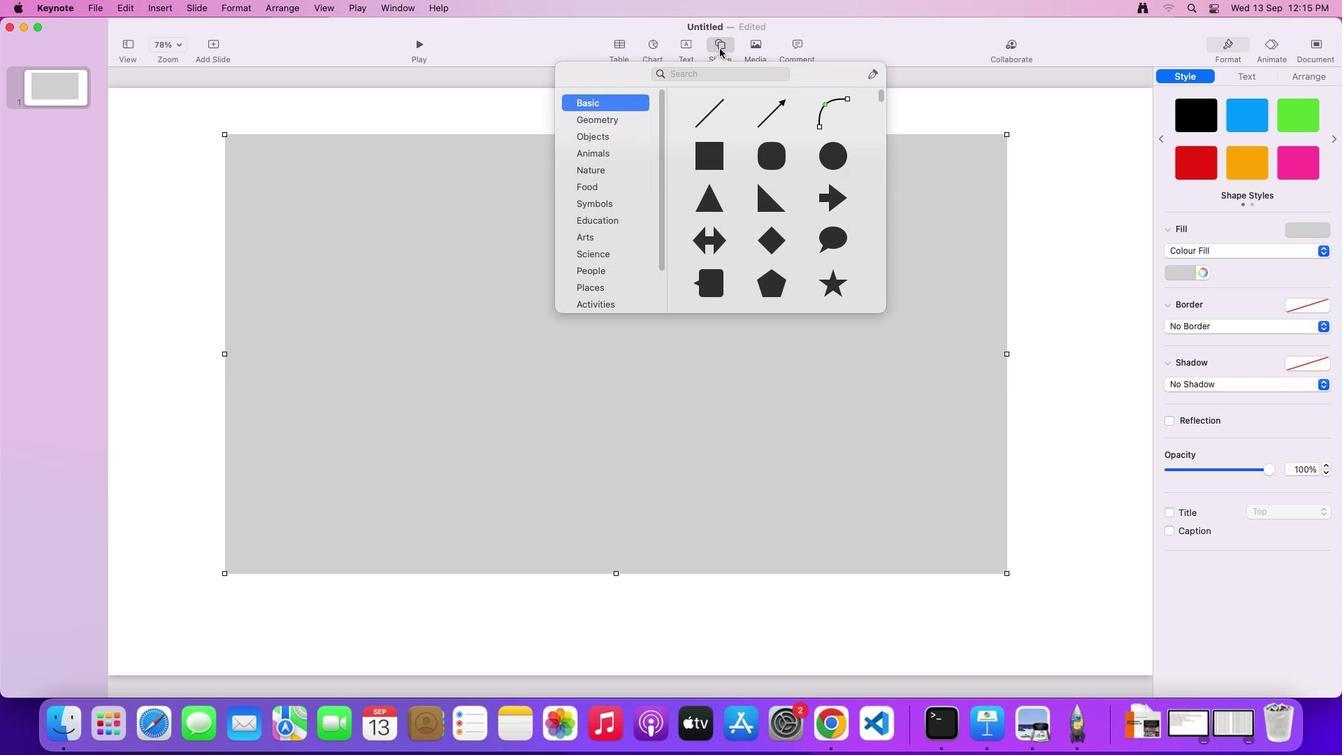 
Action: Mouse pressed left at (718, 48)
Screenshot: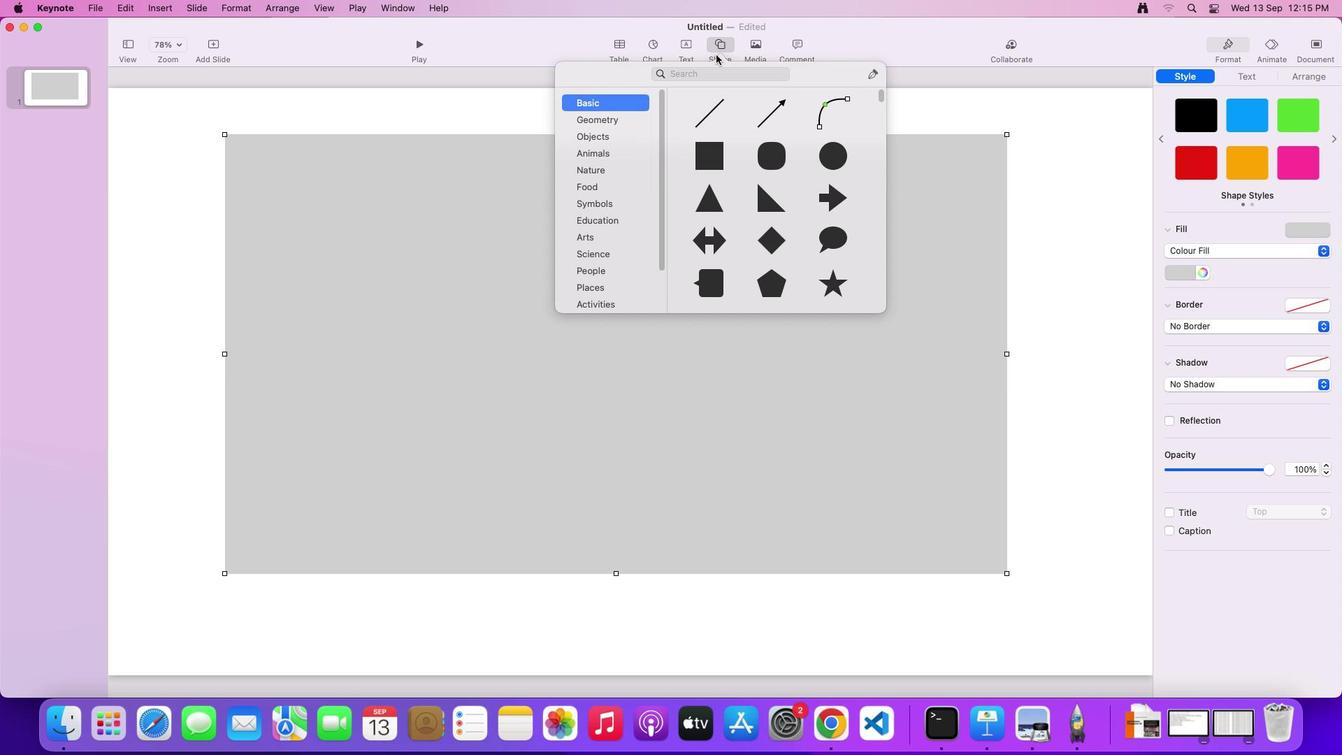 
Action: Mouse moved to (707, 158)
Screenshot: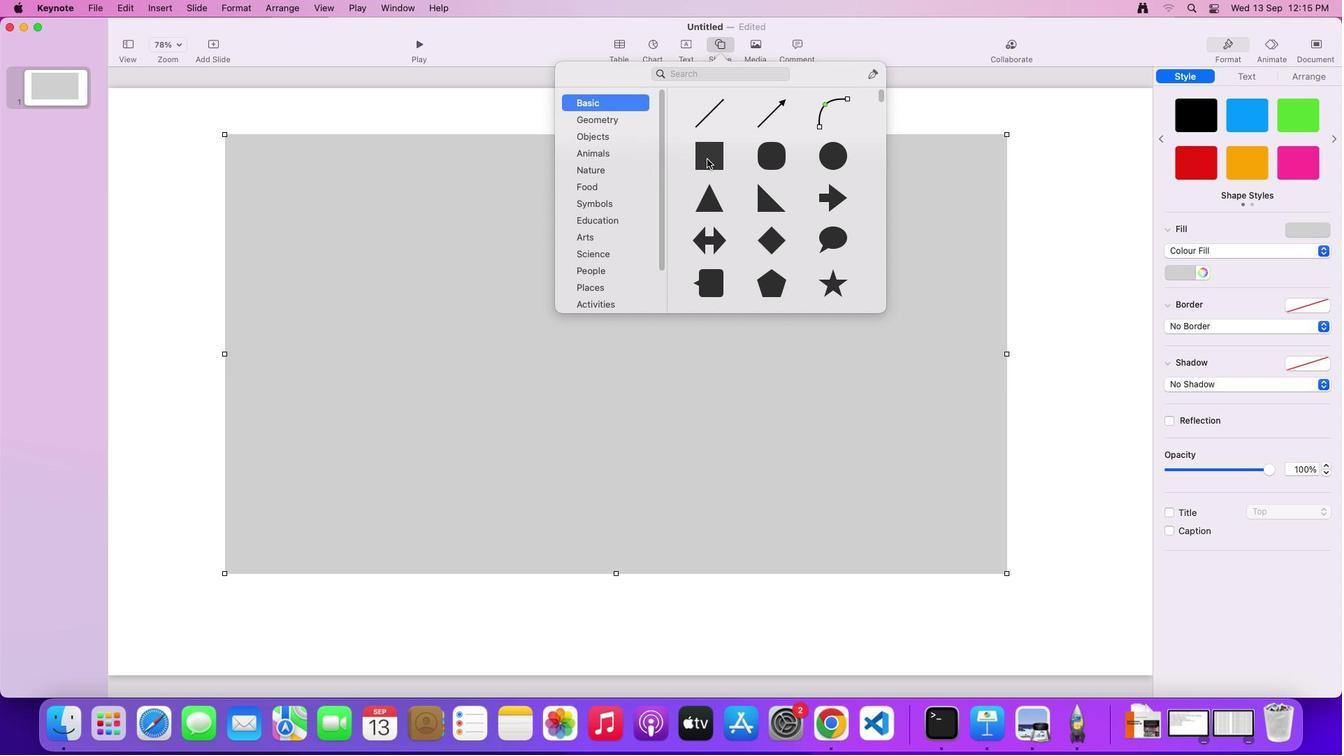 
Action: Mouse pressed left at (707, 158)
Screenshot: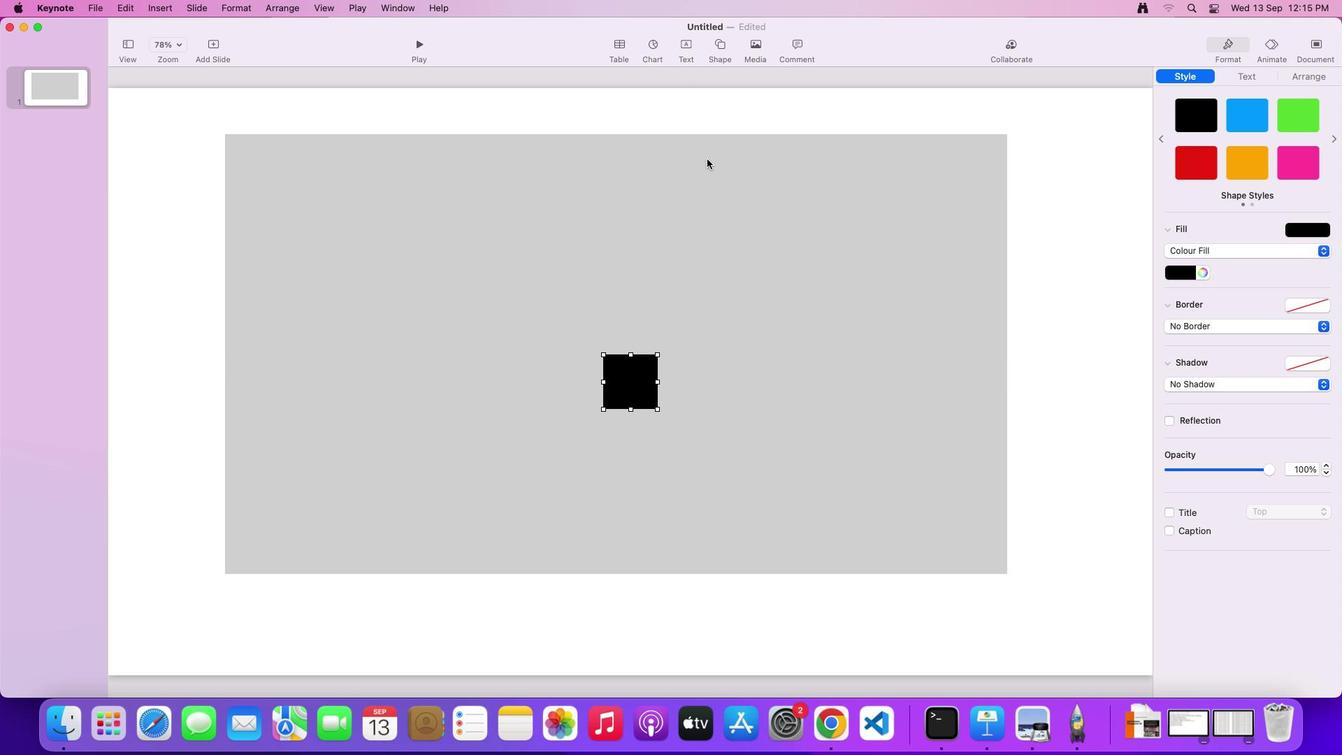 
Action: Mouse moved to (635, 376)
Screenshot: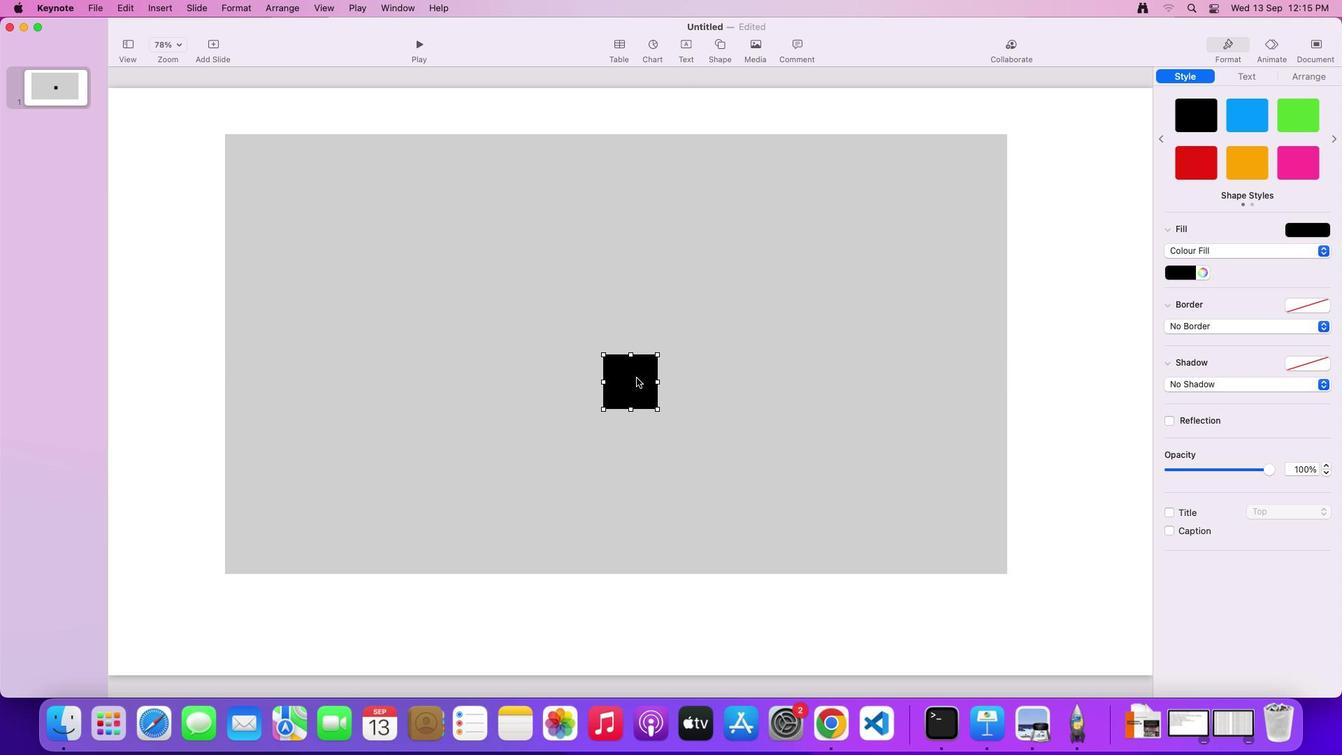 
Action: Mouse pressed left at (635, 376)
Screenshot: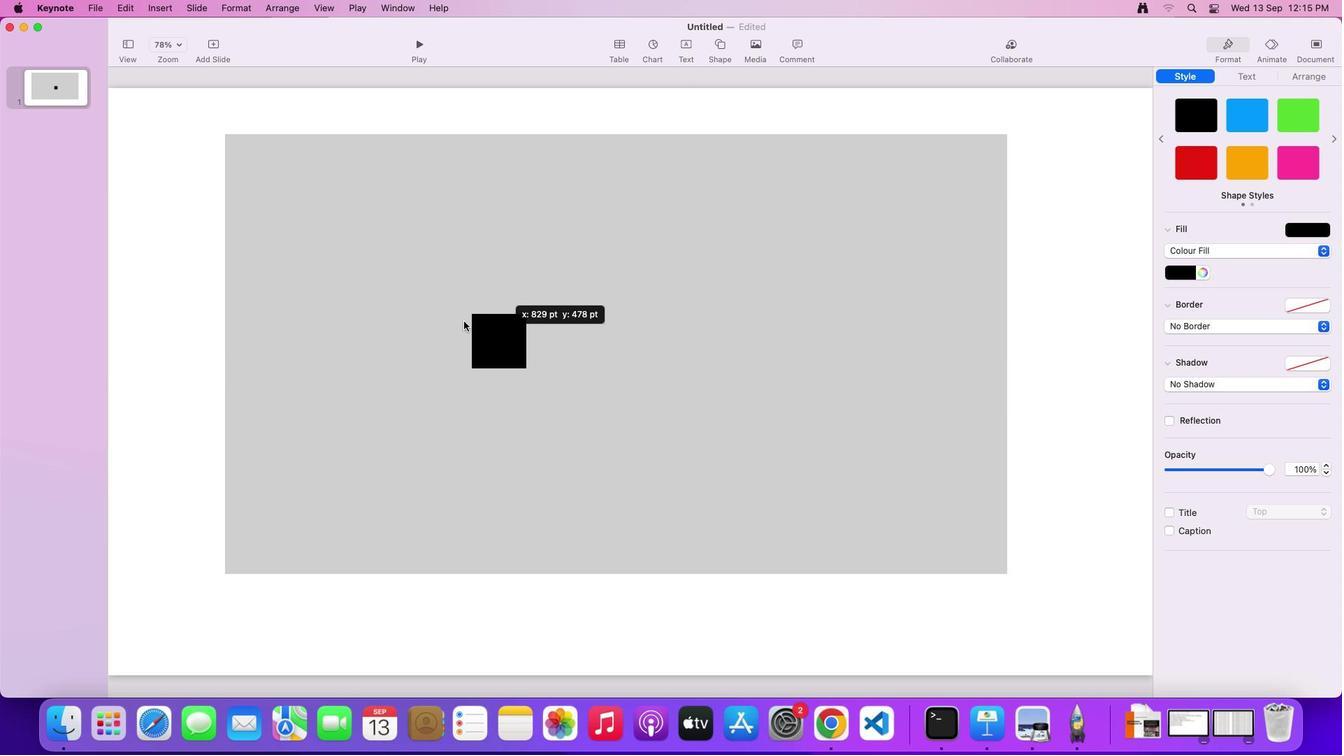 
Action: Mouse moved to (261, 203)
Screenshot: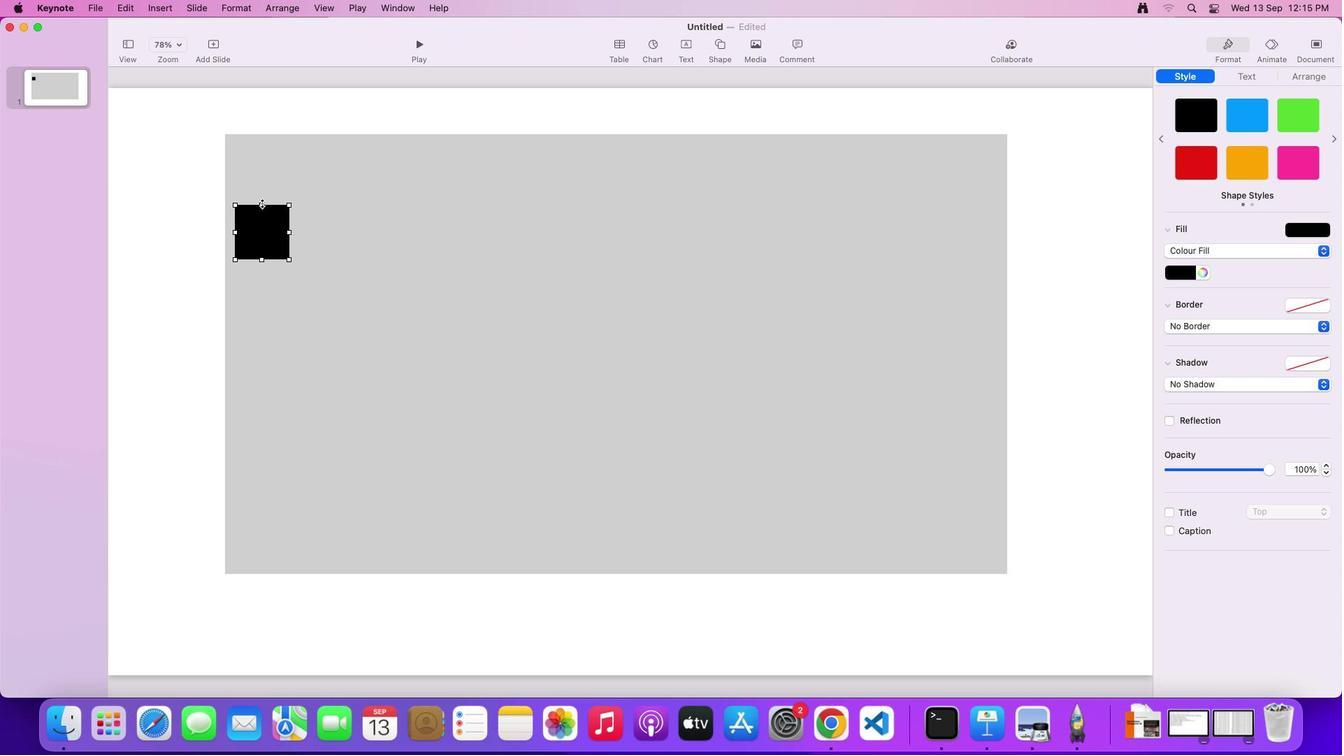 
Action: Mouse pressed left at (261, 203)
Screenshot: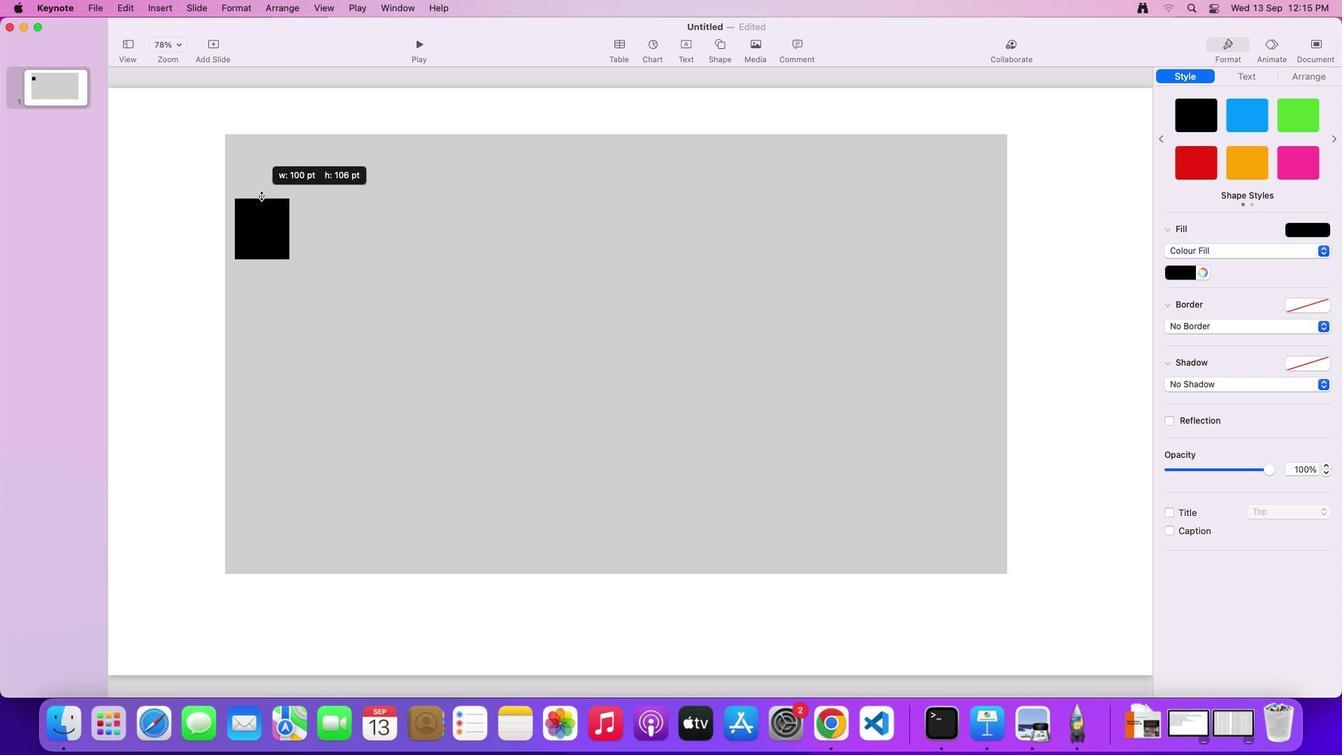 
Action: Mouse moved to (260, 260)
Screenshot: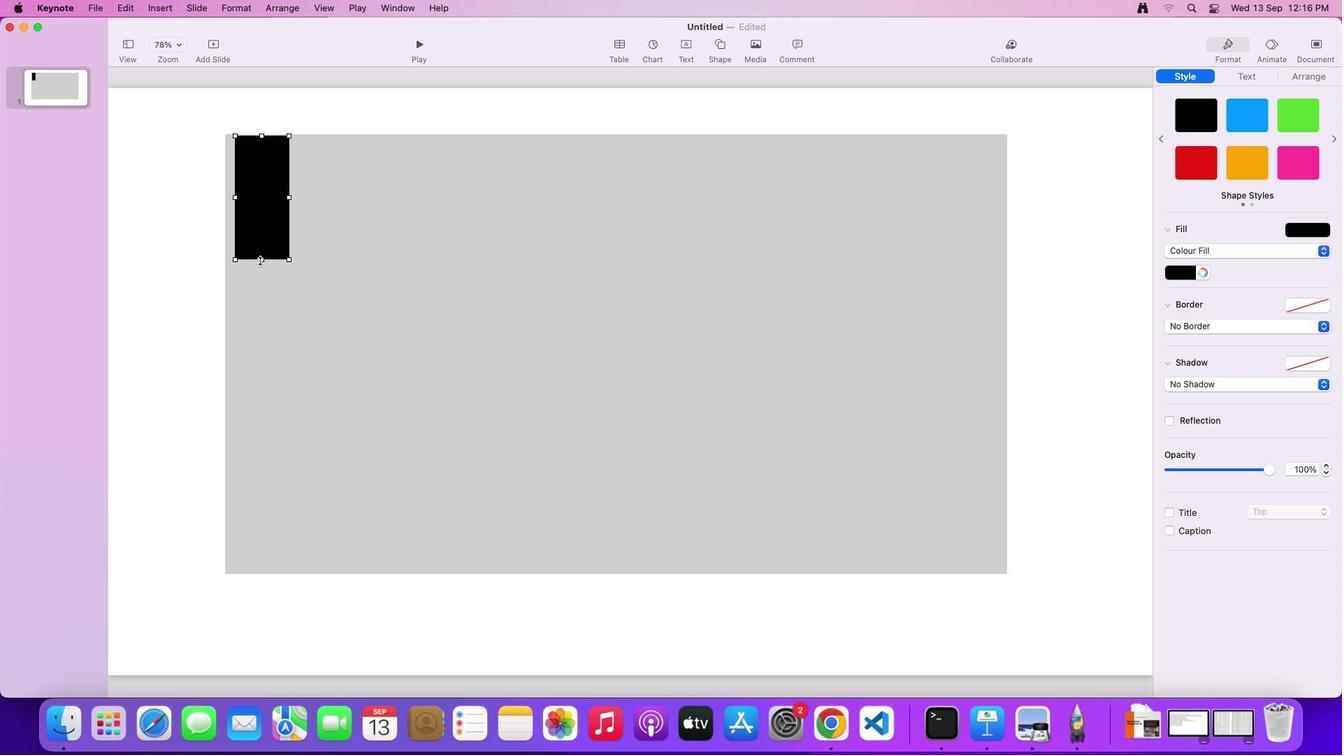 
Action: Mouse pressed left at (260, 260)
Screenshot: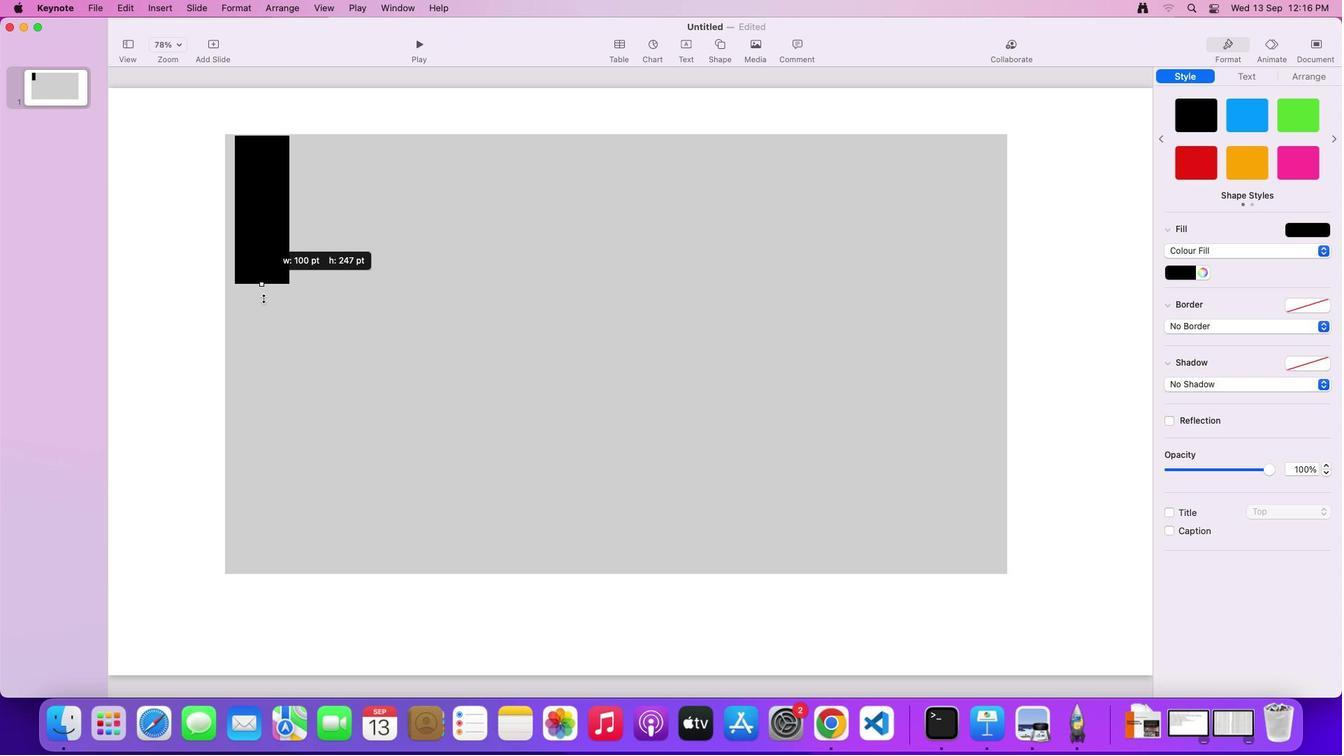 
Action: Mouse moved to (236, 353)
Screenshot: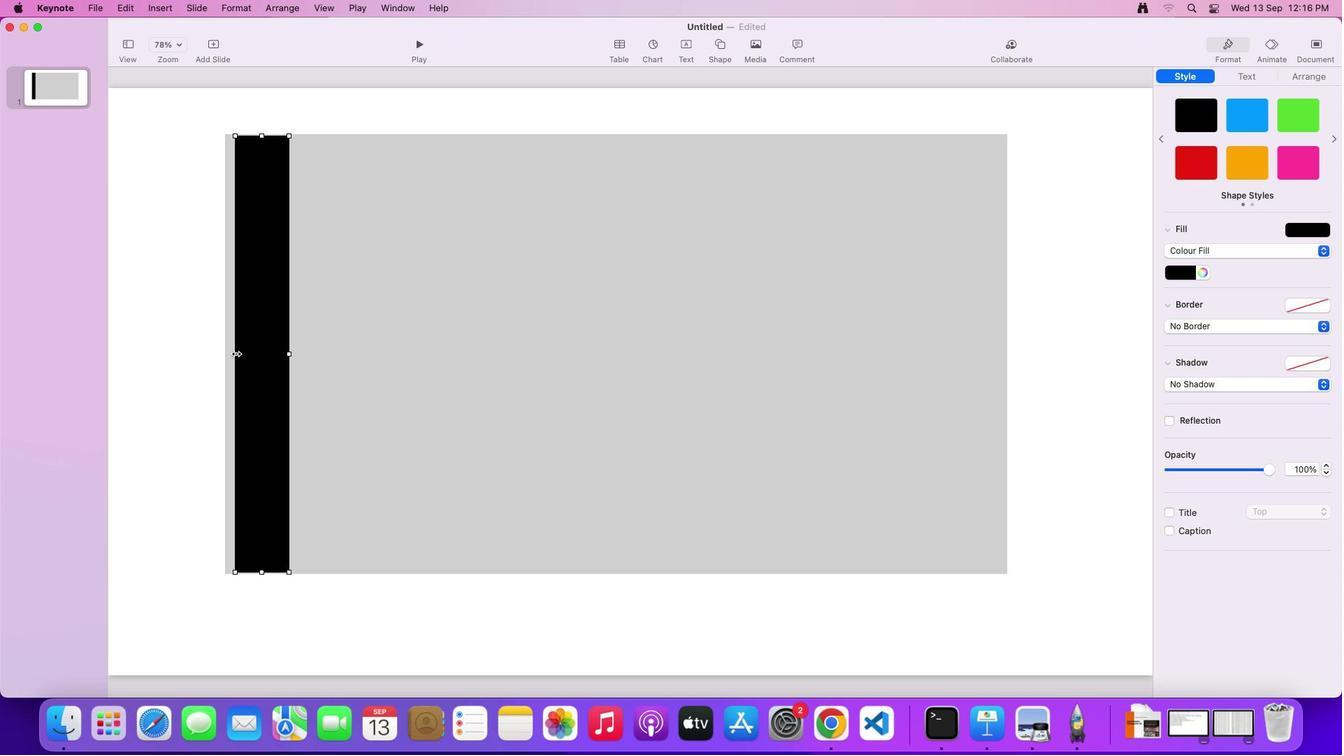 
Action: Mouse pressed left at (236, 353)
Screenshot: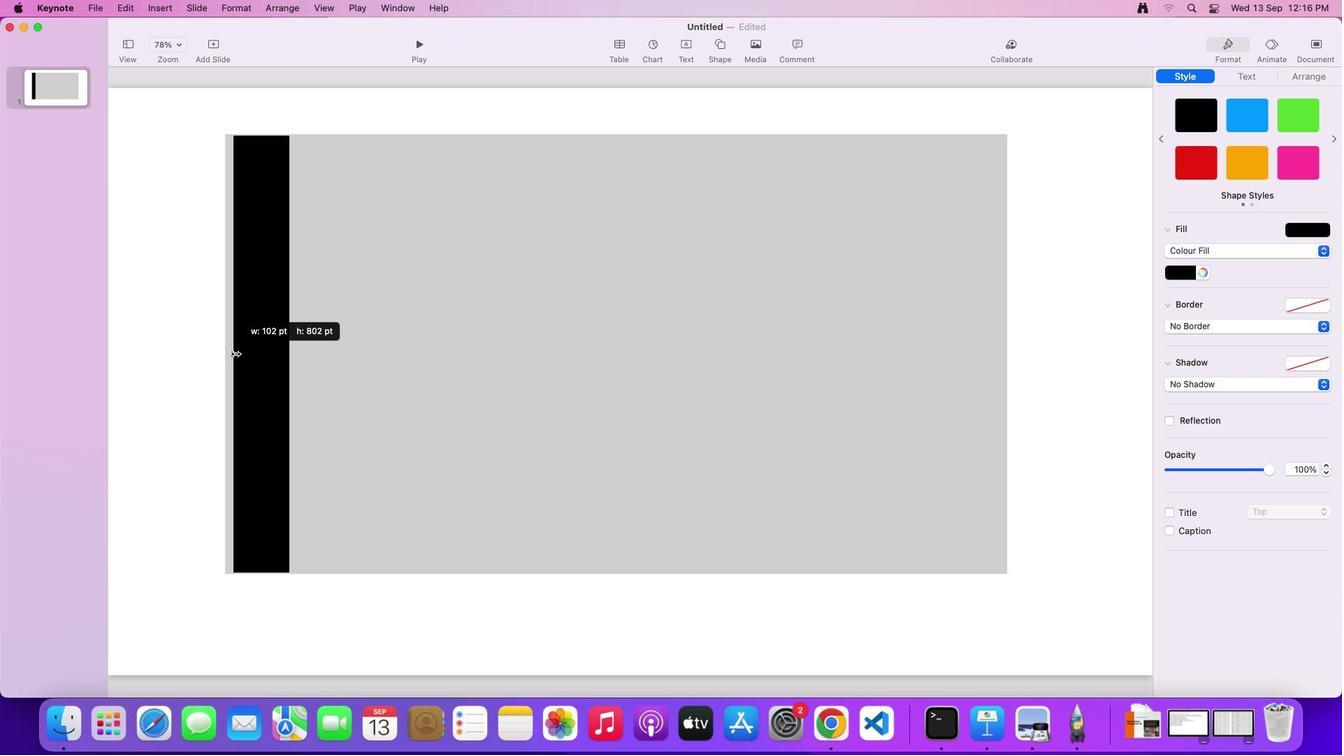 
Action: Mouse moved to (279, 373)
Screenshot: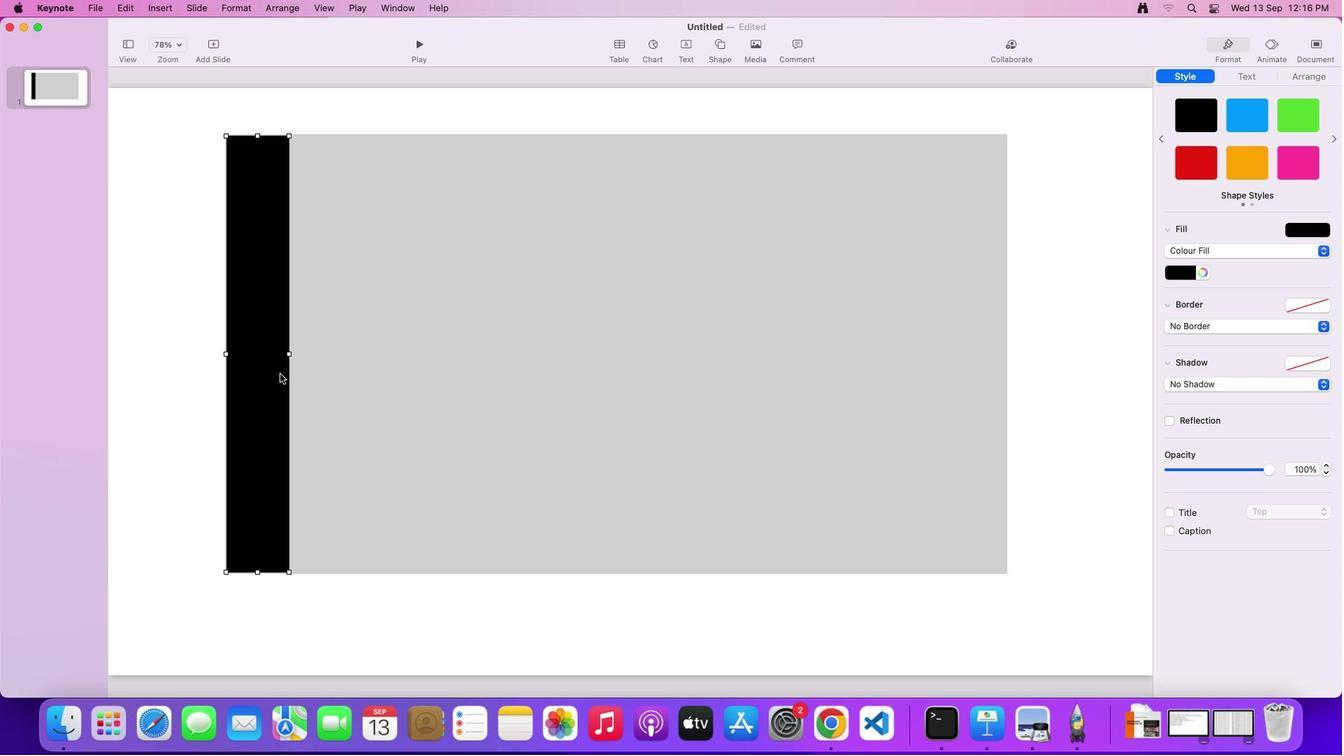 
Action: Mouse pressed left at (279, 373)
Screenshot: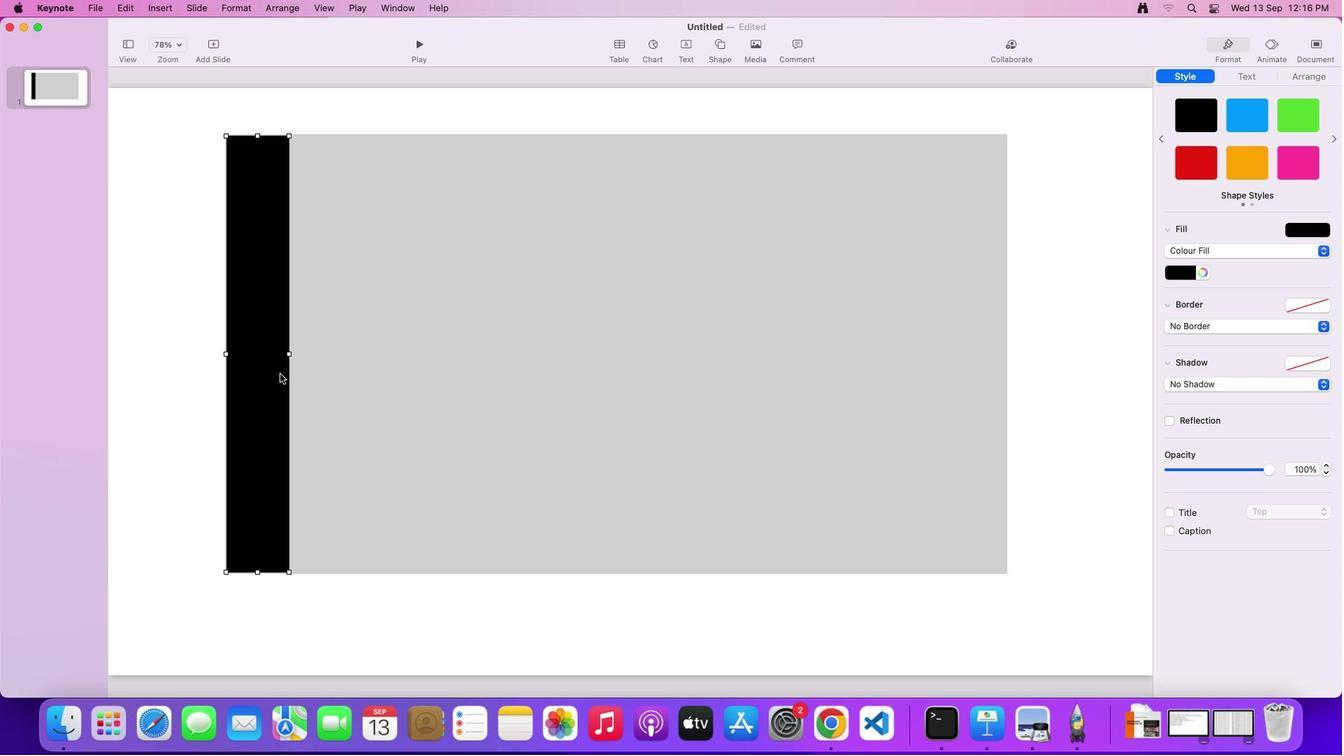 
Action: Mouse pressed right at (279, 373)
Screenshot: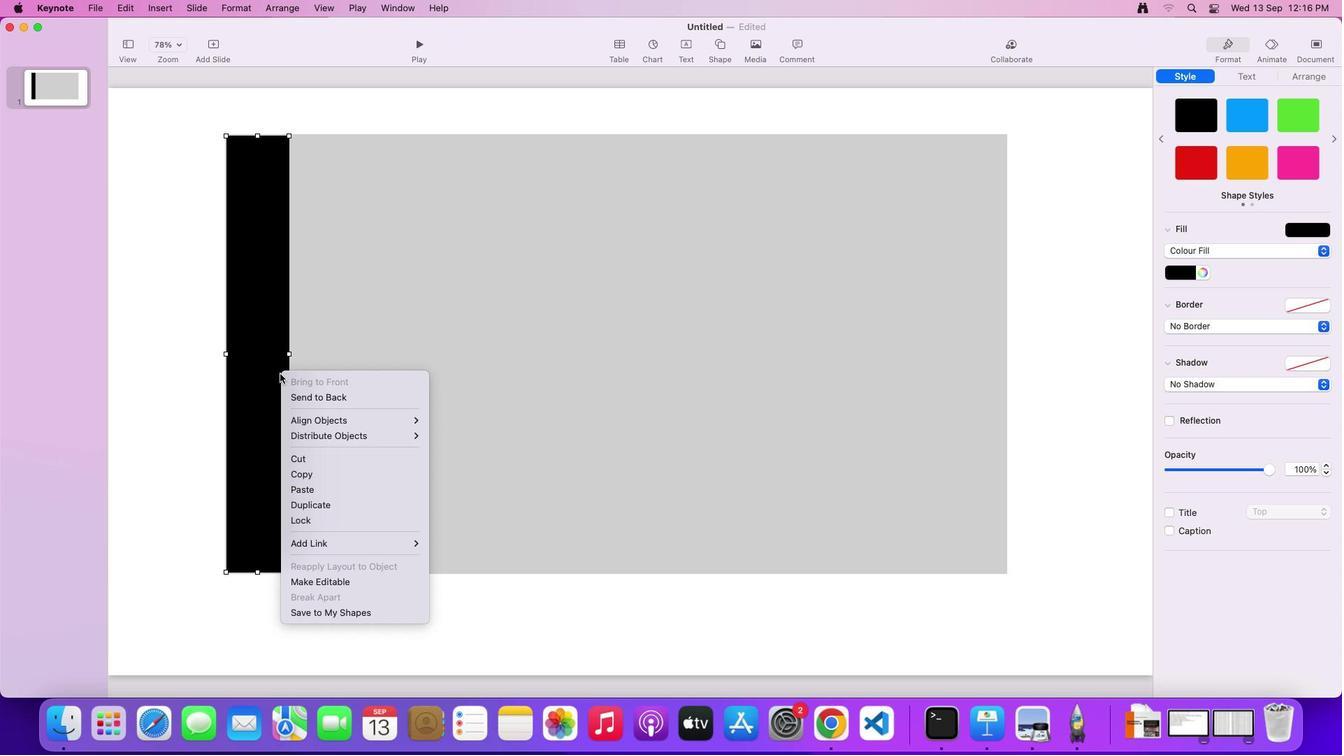 
Action: Mouse moved to (306, 578)
Screenshot: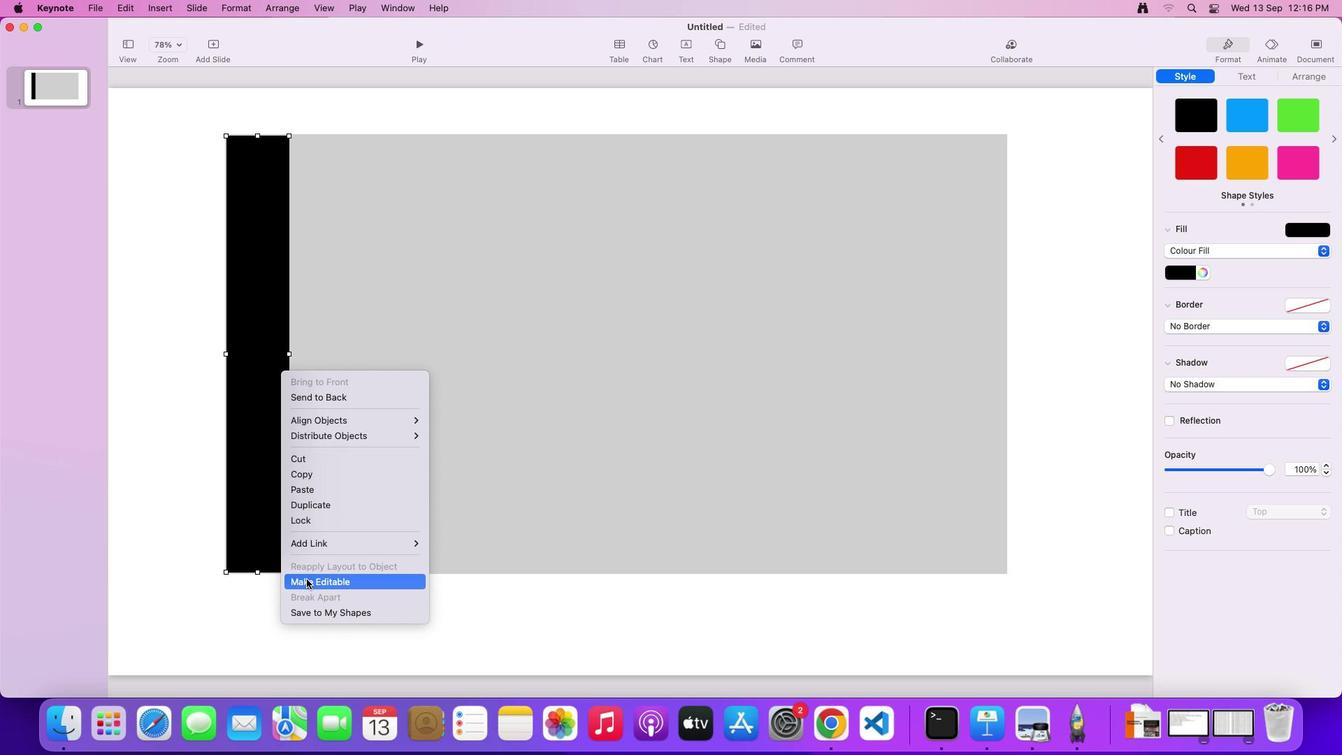 
Action: Mouse pressed left at (306, 578)
Screenshot: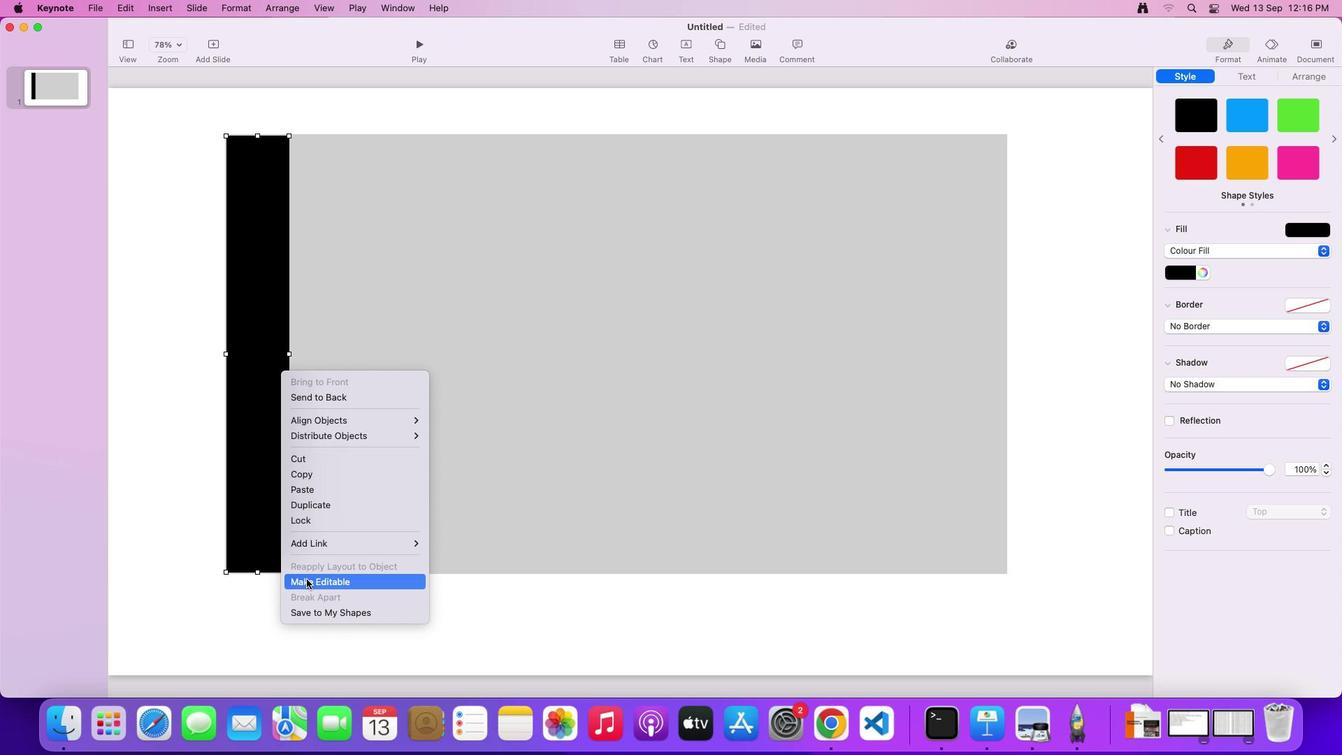 
Action: Mouse moved to (286, 572)
Screenshot: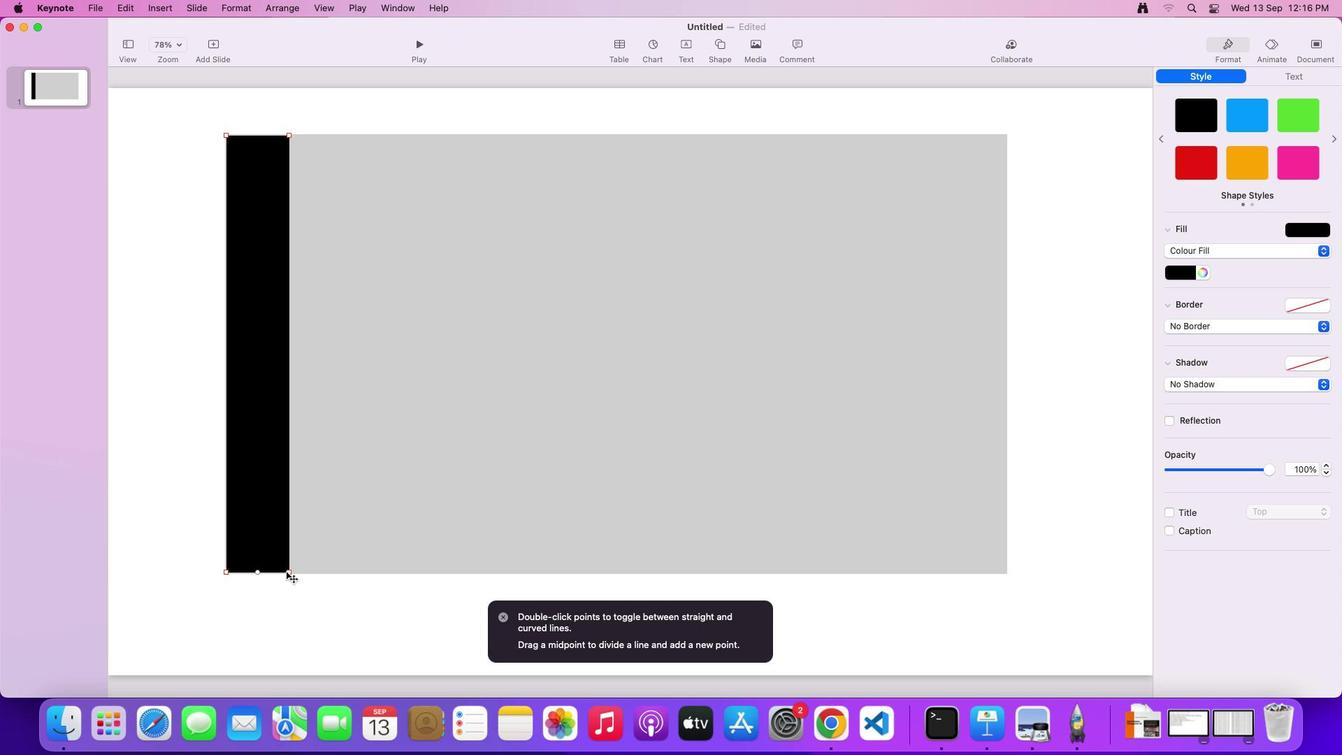 
Action: Mouse pressed left at (286, 572)
Screenshot: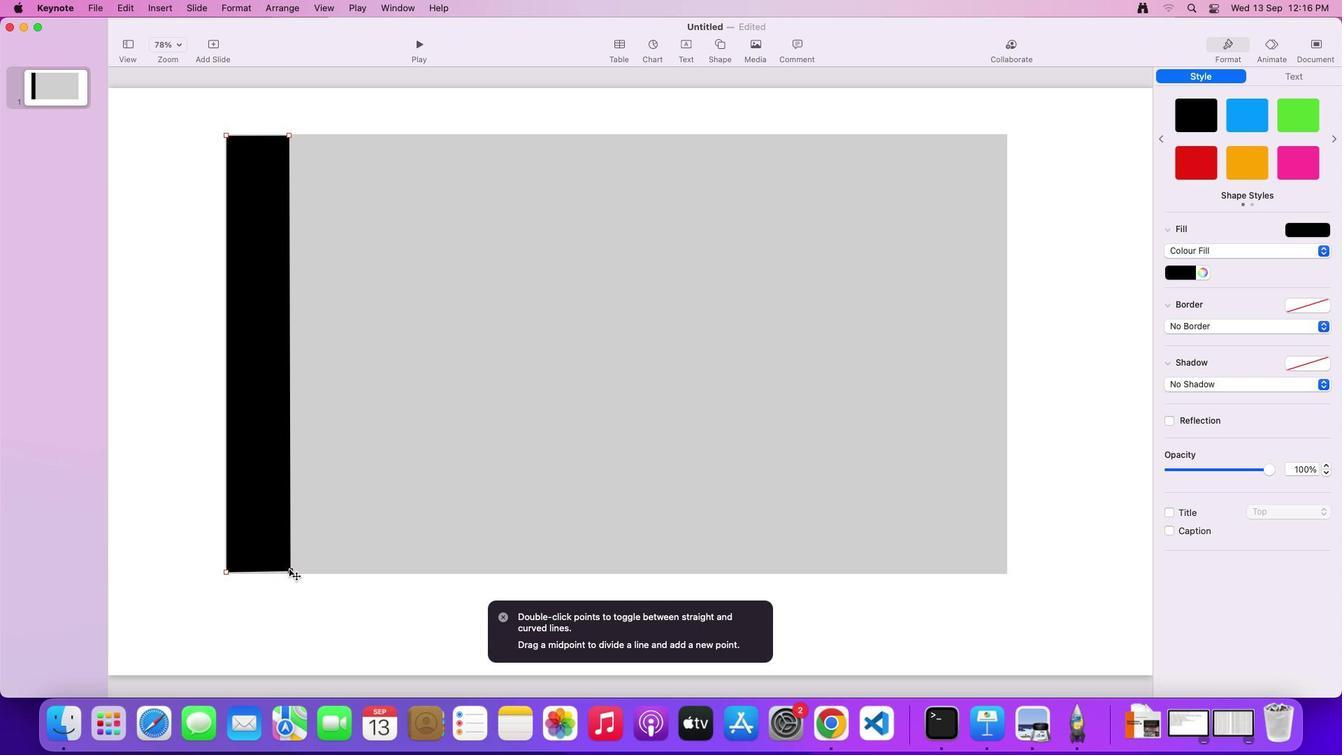 
Action: Mouse moved to (291, 525)
Screenshot: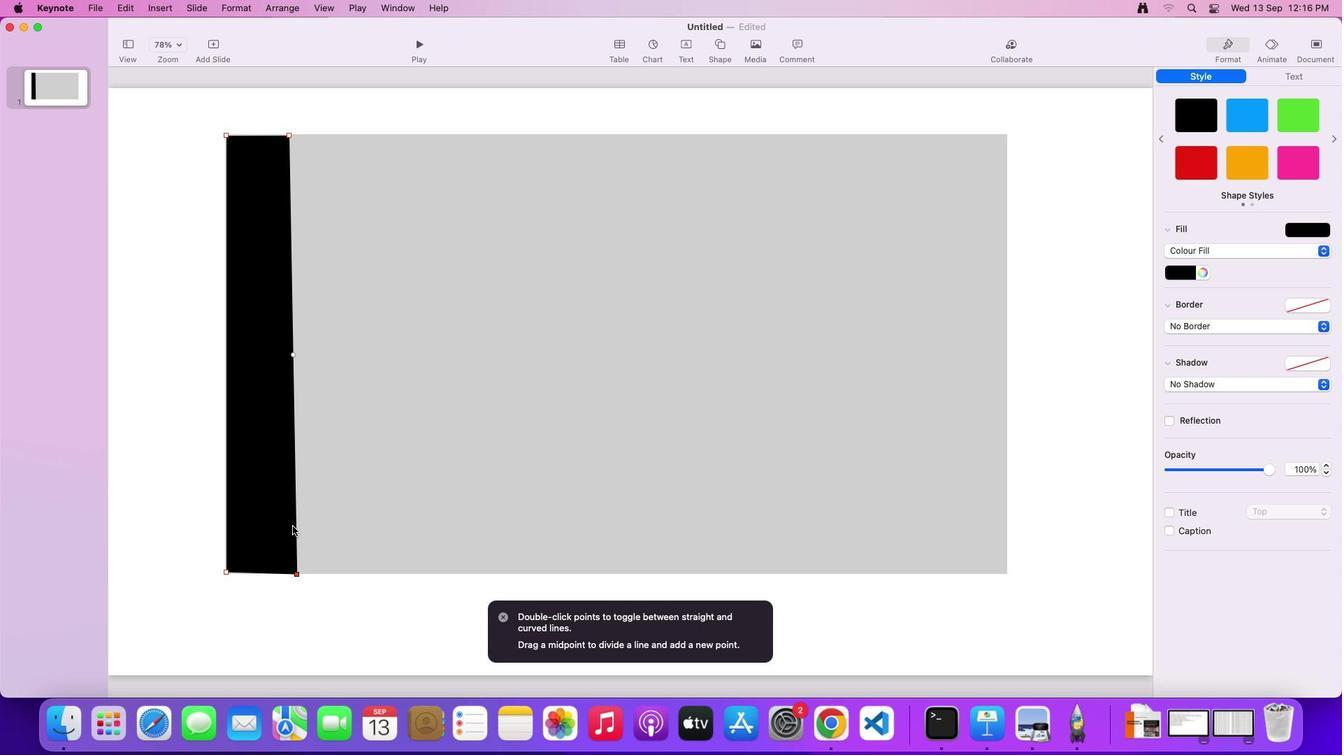 
Action: Mouse pressed left at (291, 525)
Screenshot: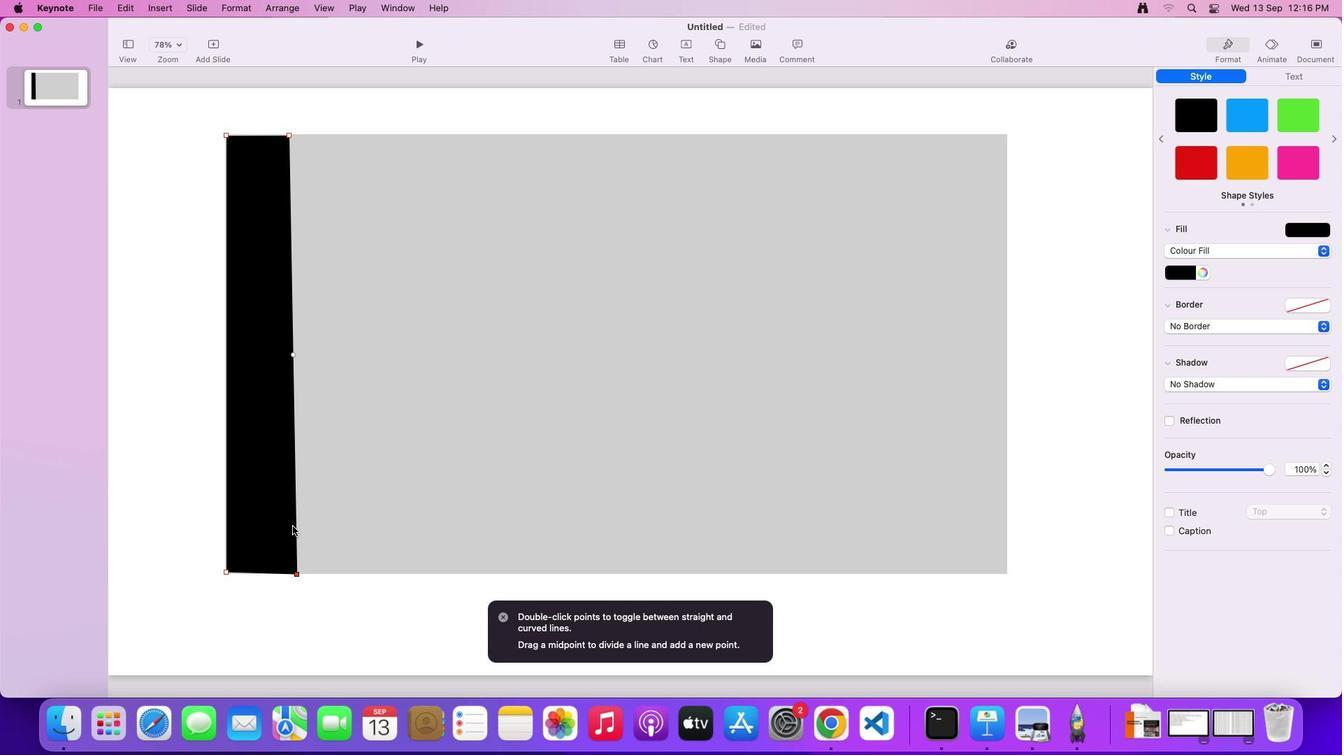 
Action: Mouse moved to (289, 407)
Screenshot: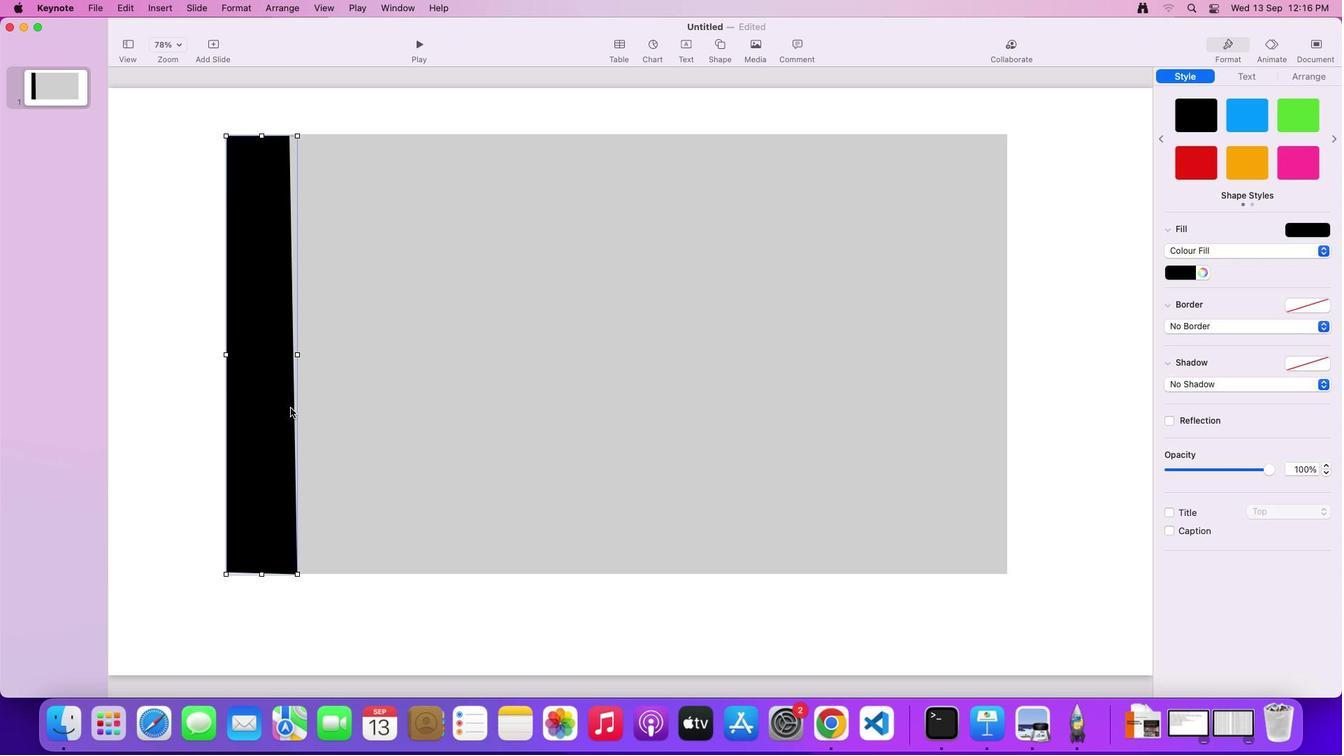 
Action: Mouse pressed left at (289, 407)
Screenshot: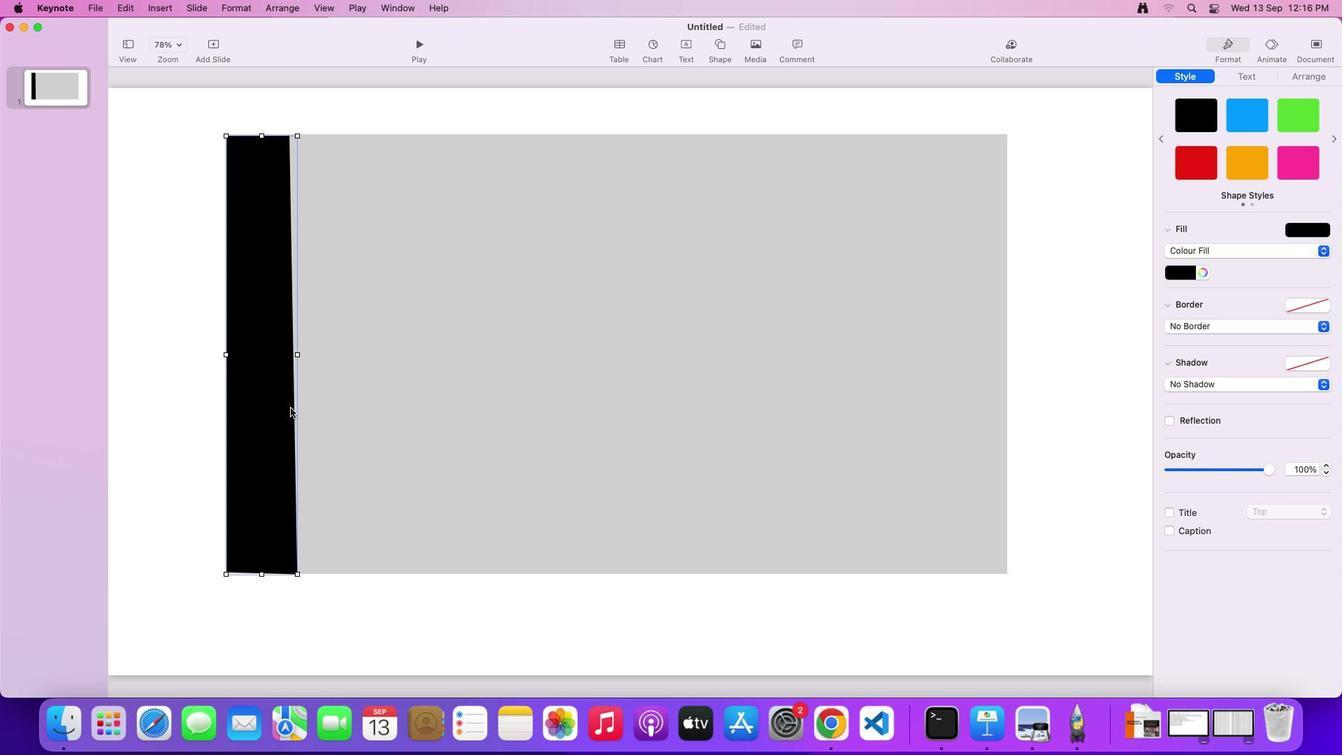 
Action: Mouse moved to (281, 379)
Screenshot: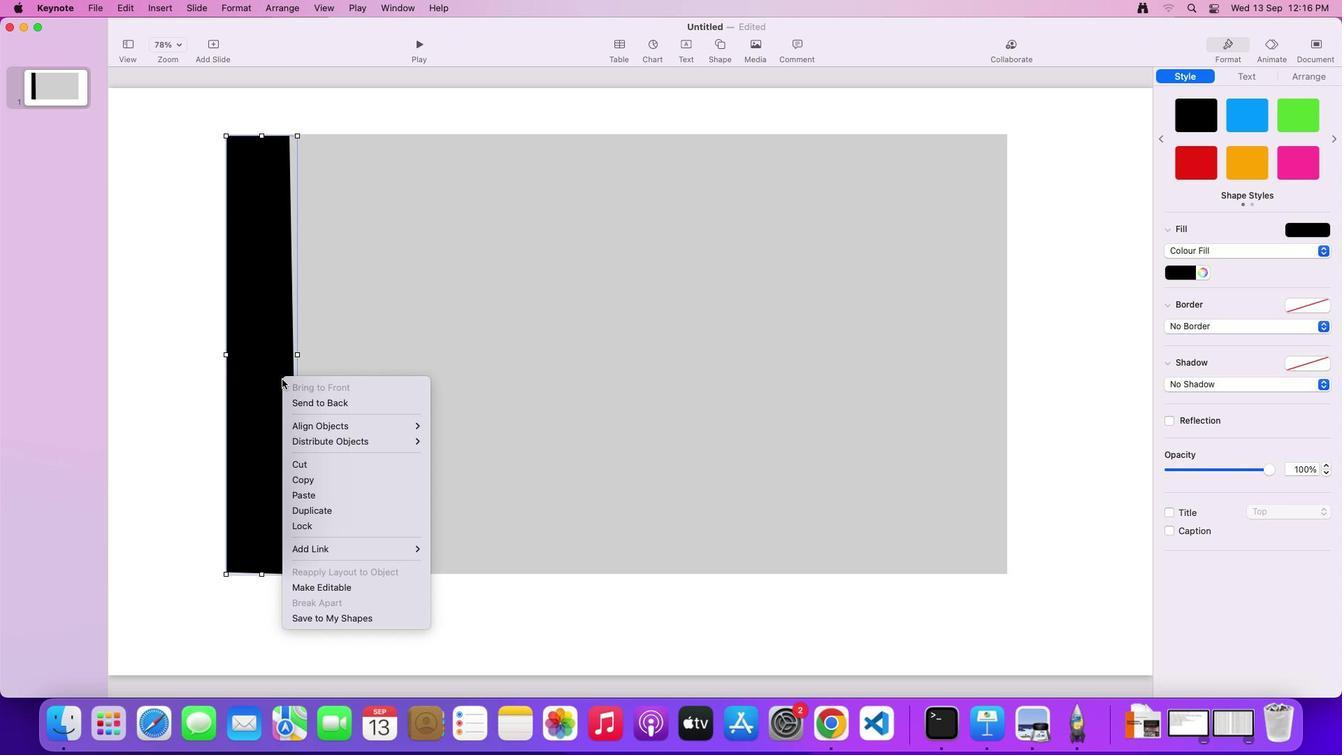 
Action: Mouse pressed right at (281, 379)
Screenshot: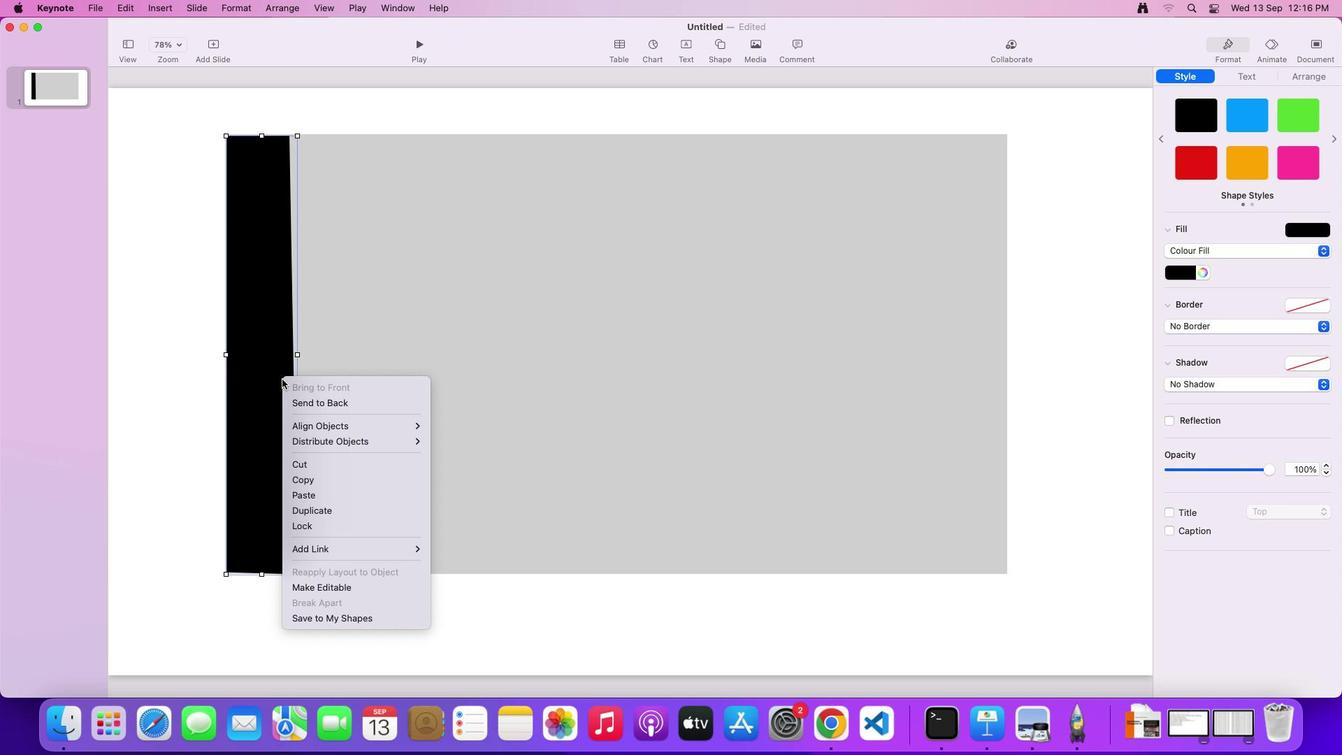
Action: Mouse moved to (507, 472)
Screenshot: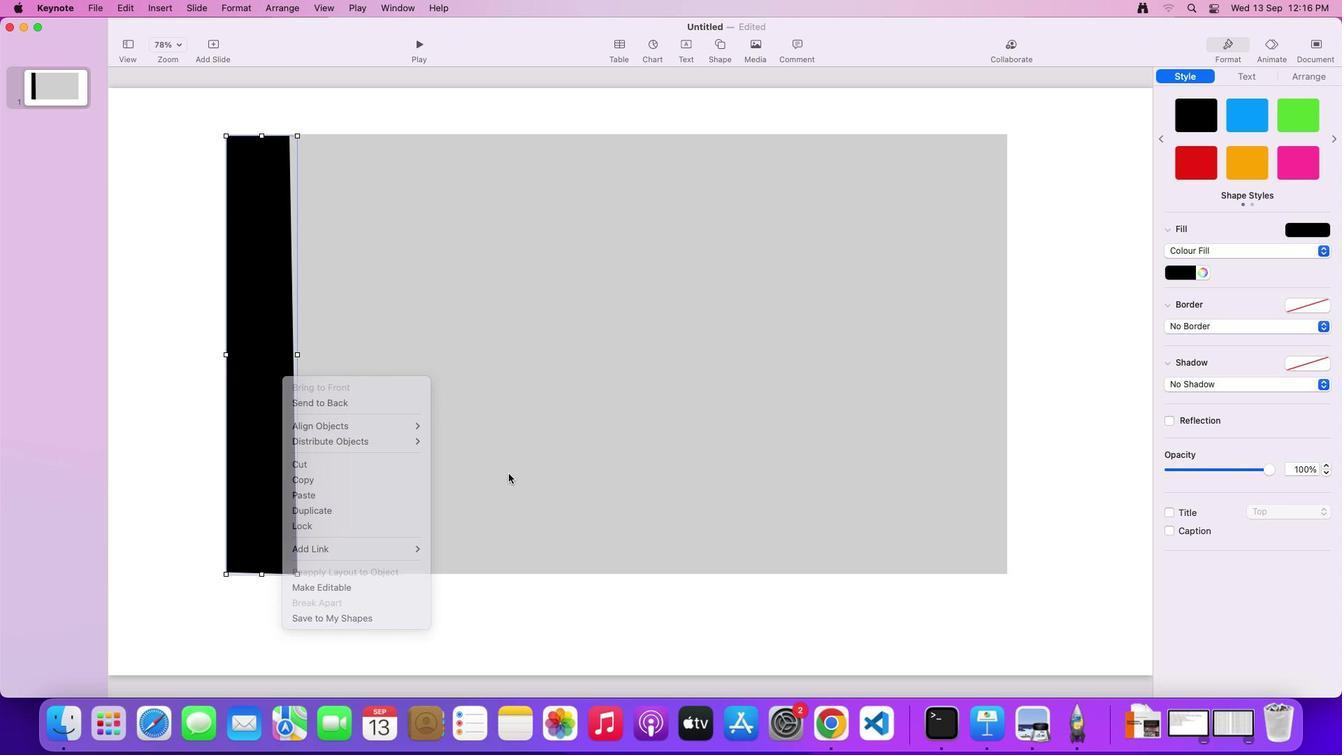 
Action: Mouse pressed left at (507, 472)
Screenshot: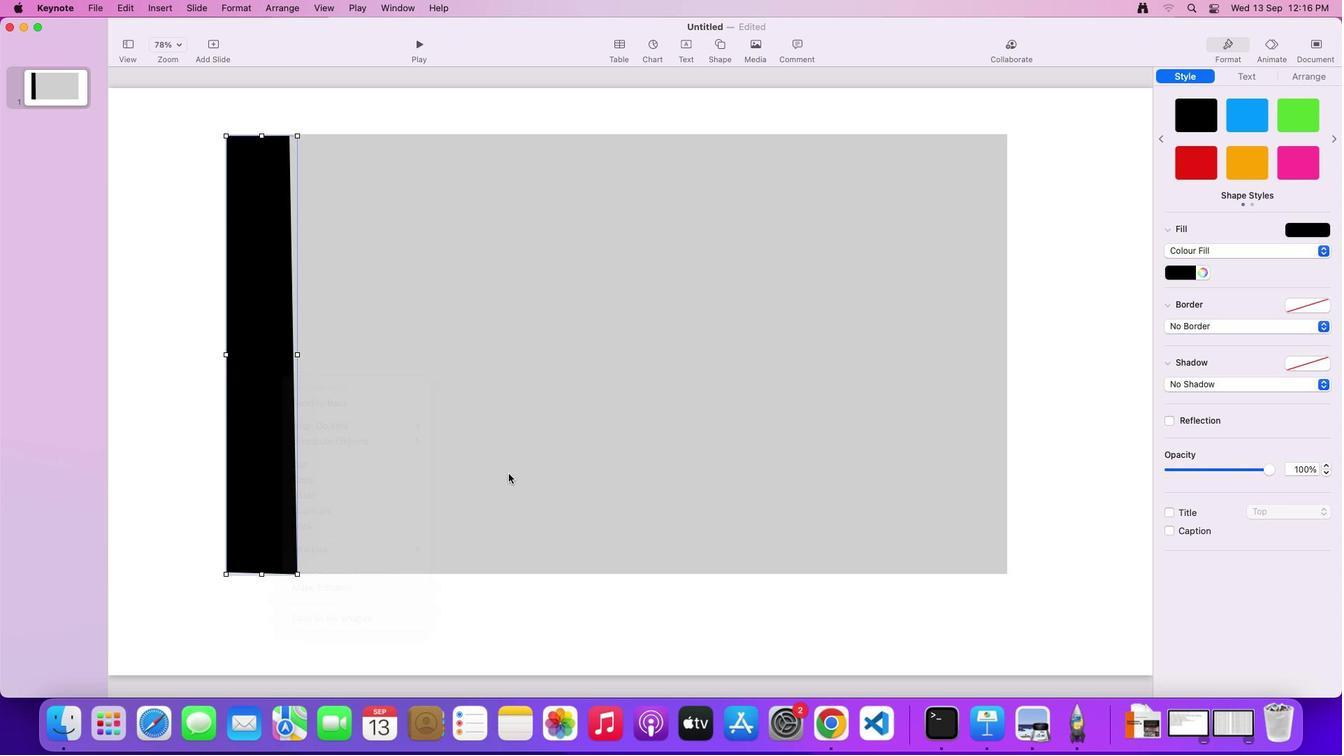 
Action: Key pressed Key.cmd'z'
Screenshot: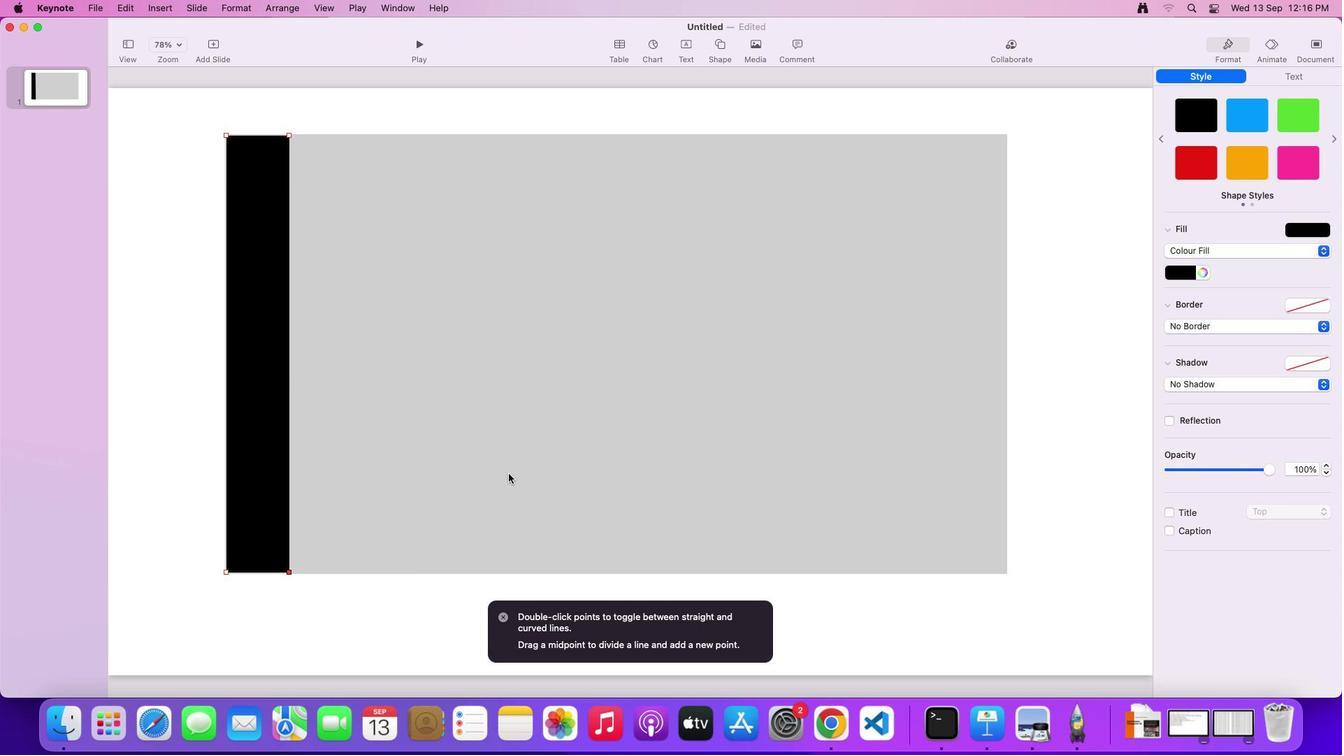 
Action: Mouse moved to (280, 444)
Screenshot: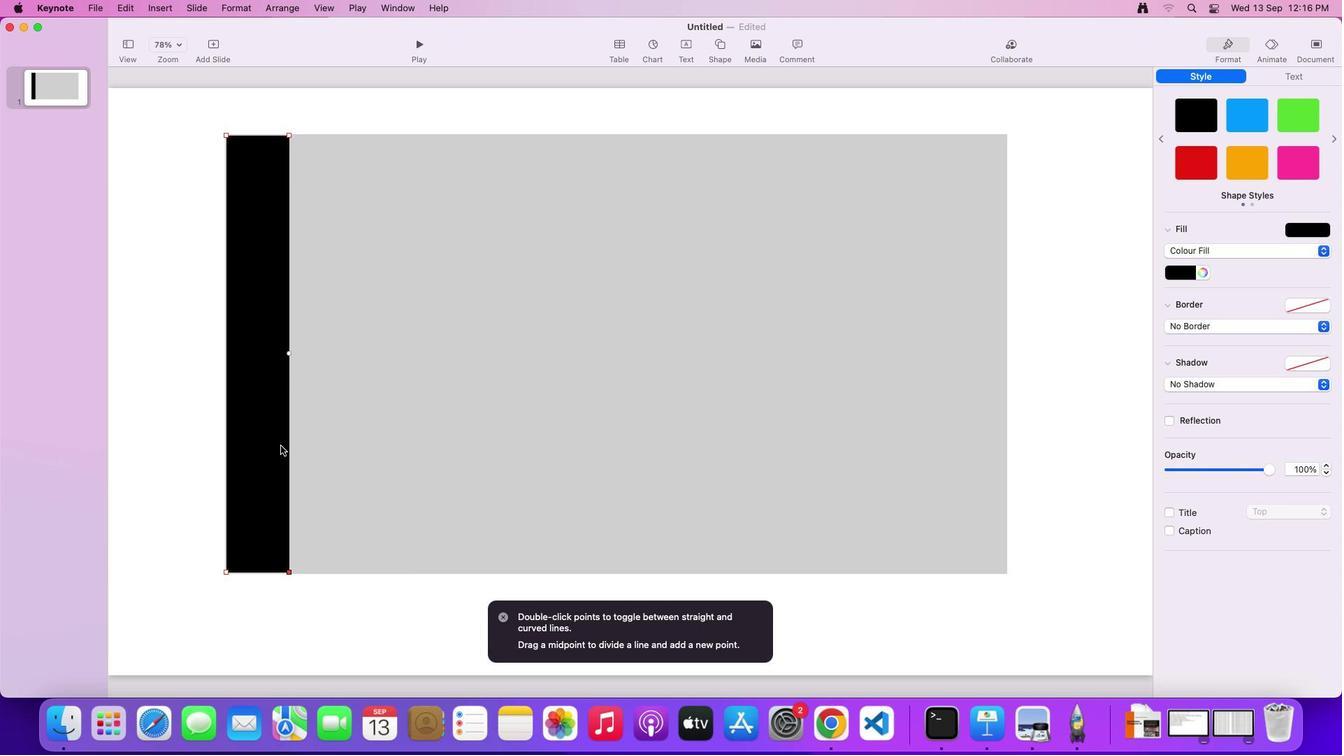 
Action: Mouse pressed left at (280, 444)
Screenshot: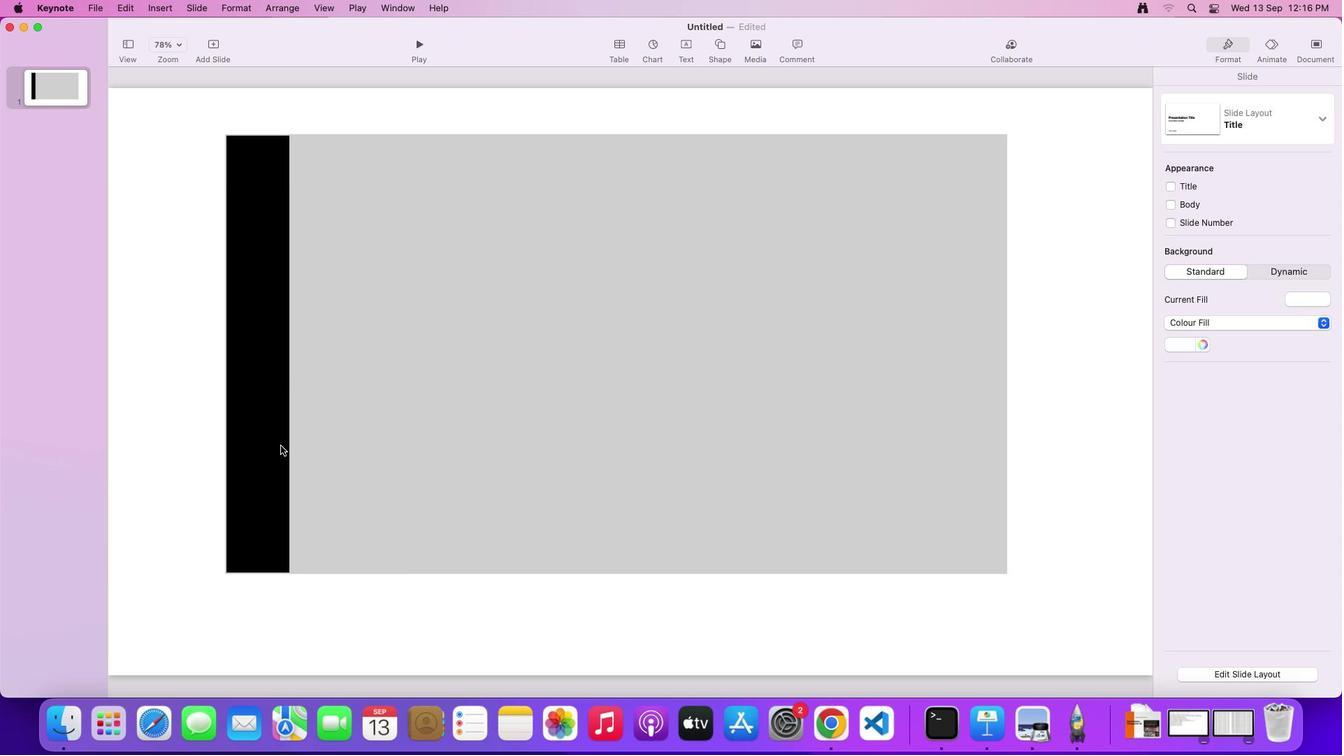 
Action: Mouse pressed right at (280, 444)
Screenshot: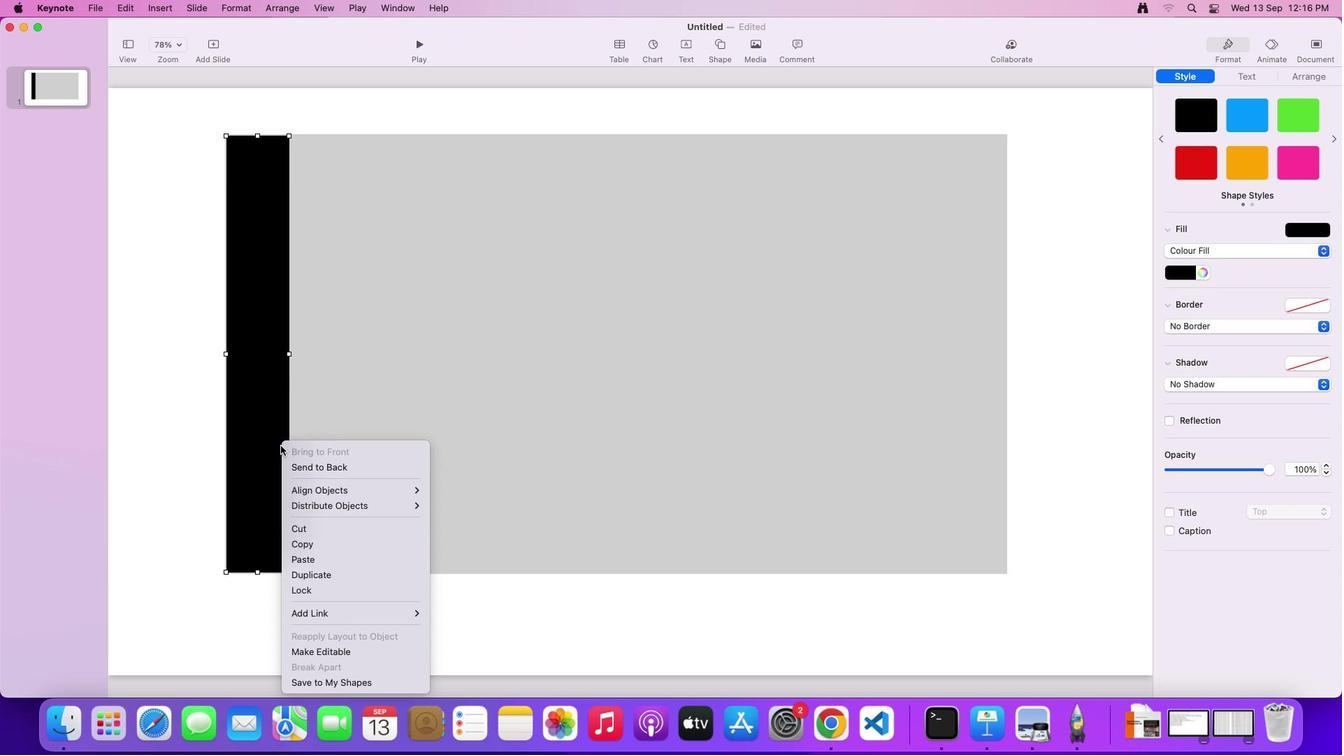 
Action: Mouse moved to (320, 649)
Screenshot: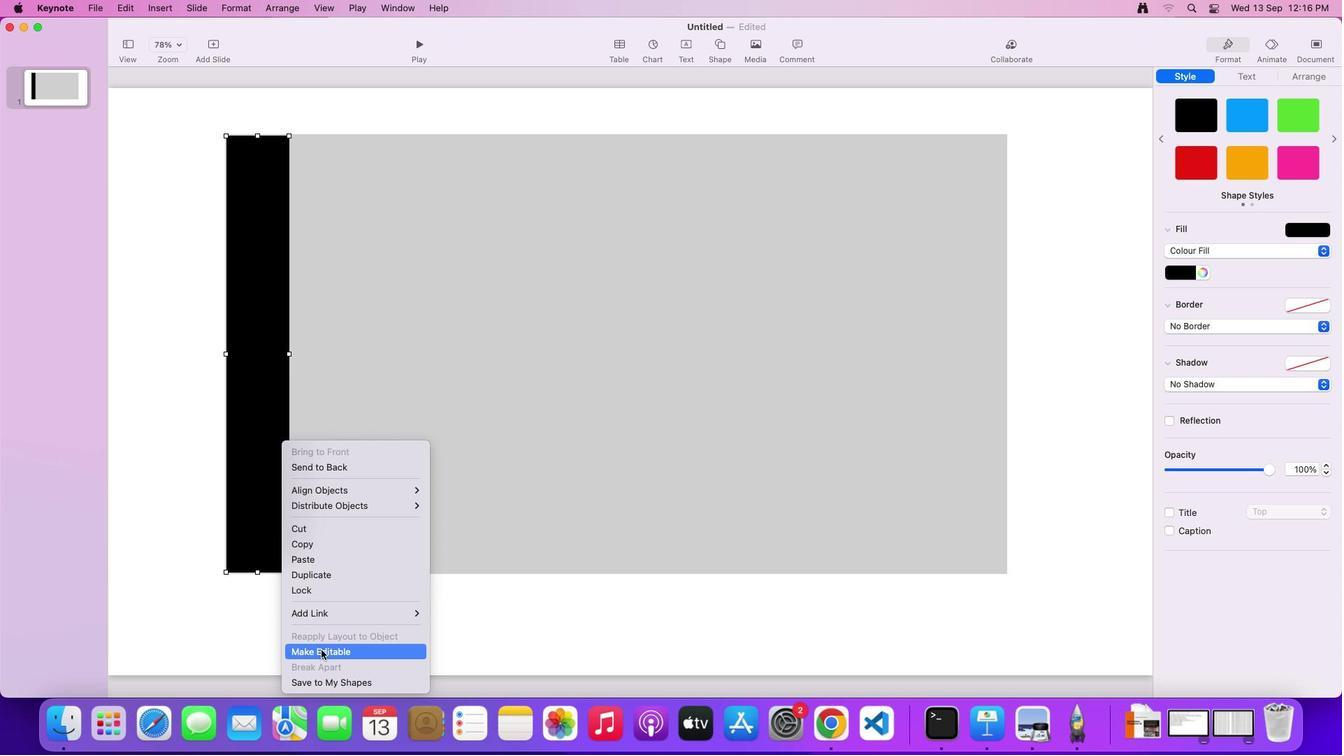 
Action: Mouse pressed left at (320, 649)
Screenshot: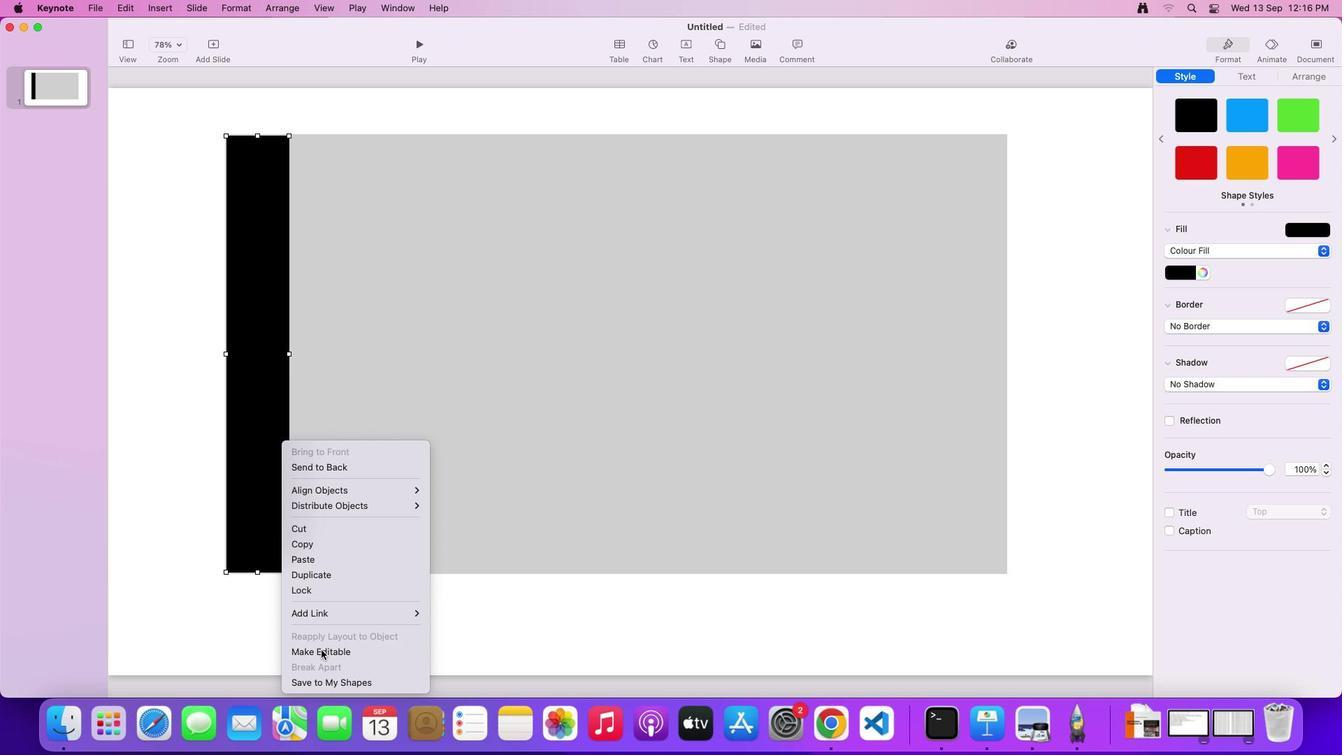 
Action: Mouse moved to (288, 351)
Screenshot: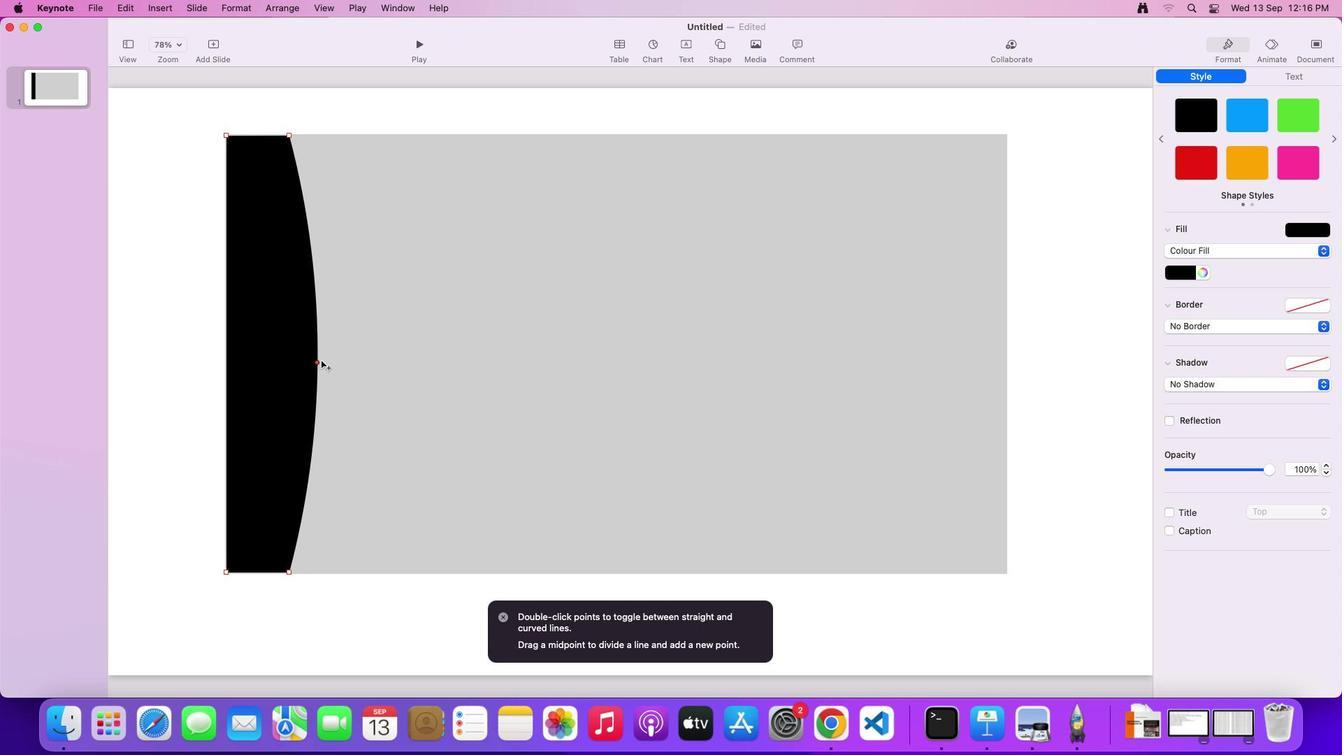
Action: Mouse pressed left at (288, 351)
Screenshot: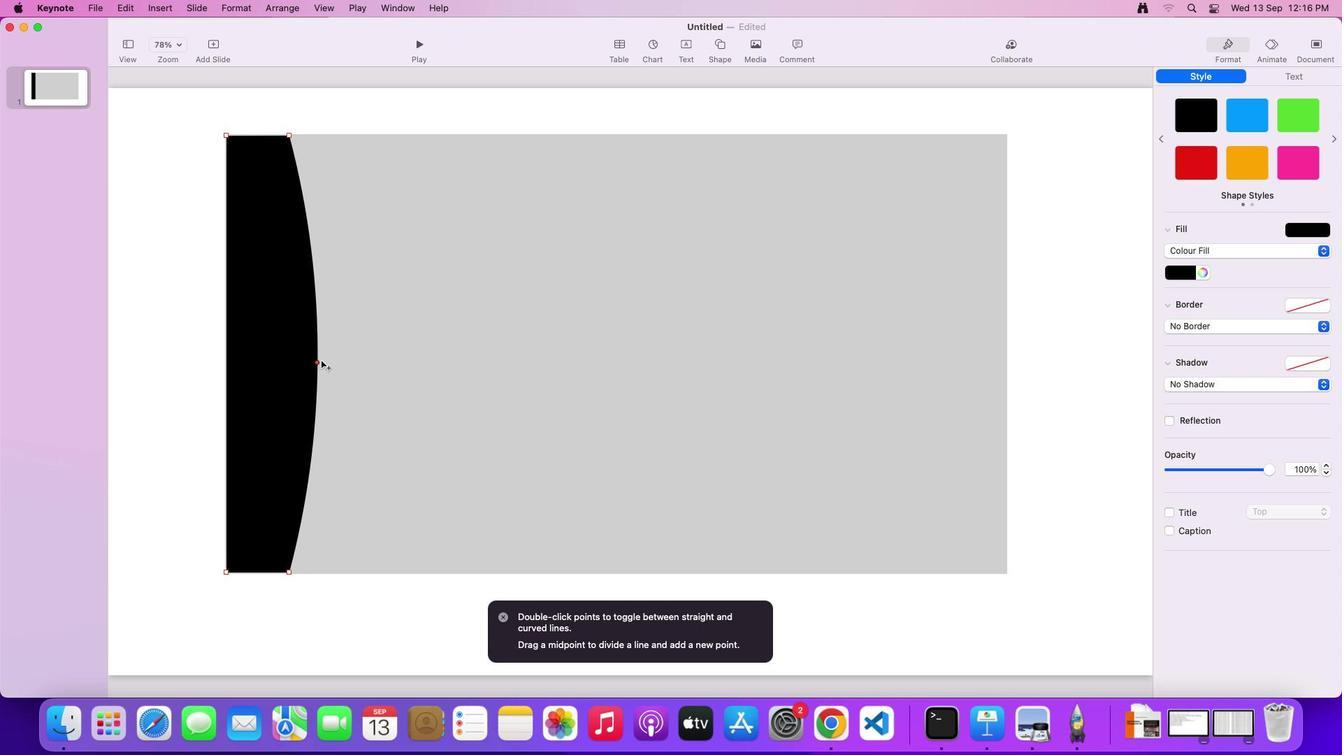 
Action: Mouse moved to (458, 516)
Screenshot: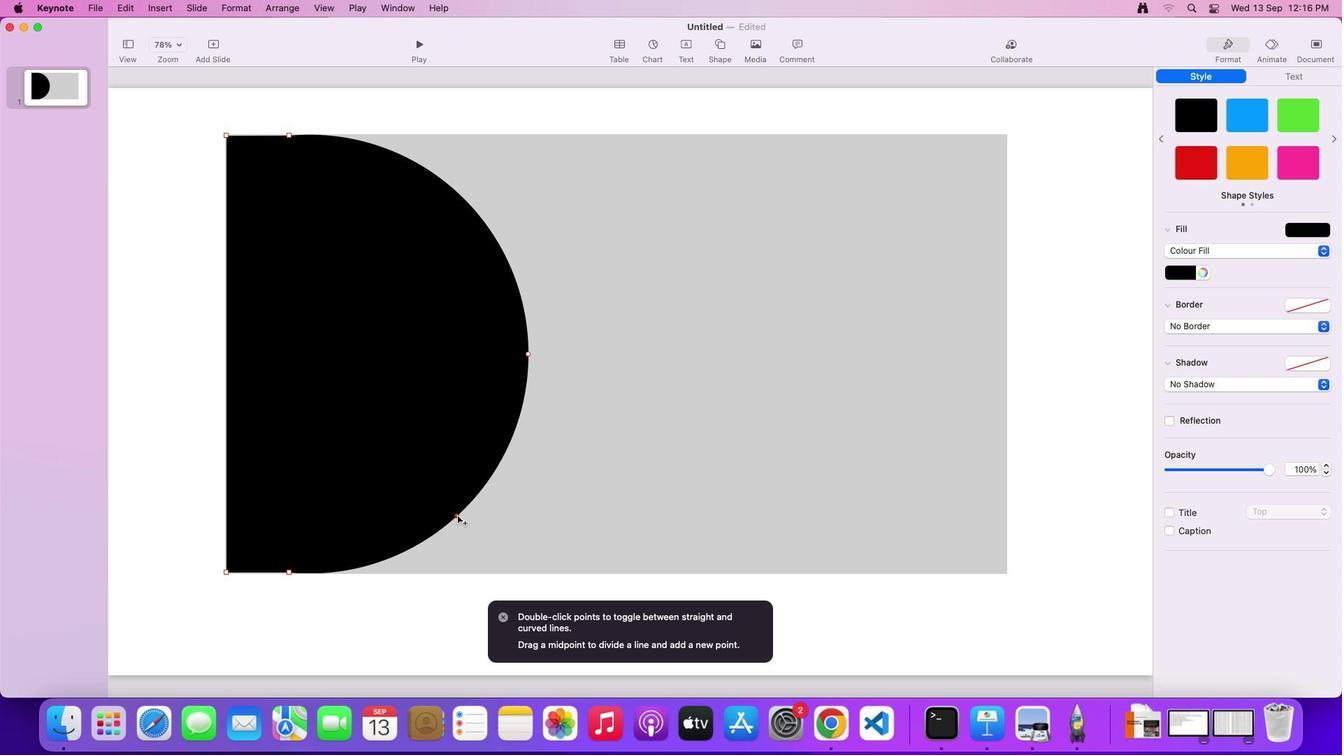 
Action: Mouse pressed left at (458, 516)
Screenshot: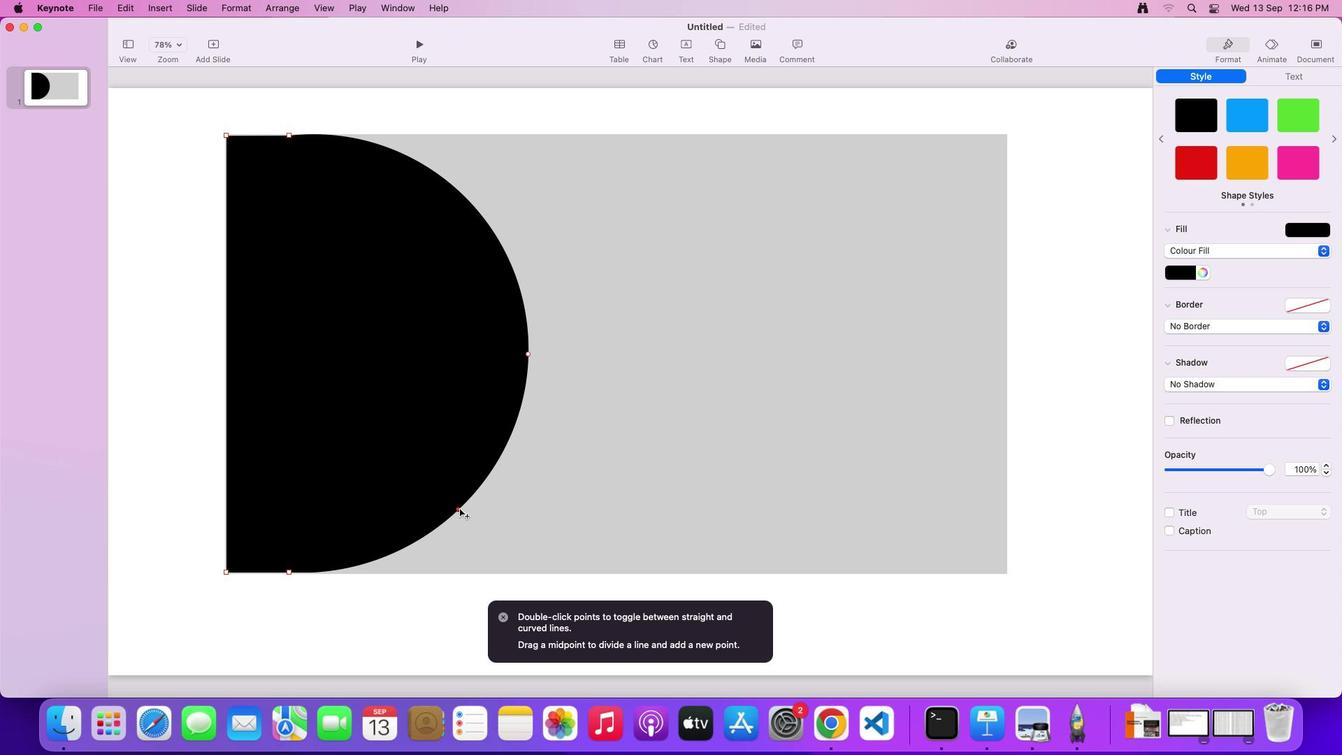 
Action: Mouse moved to (455, 193)
Screenshot: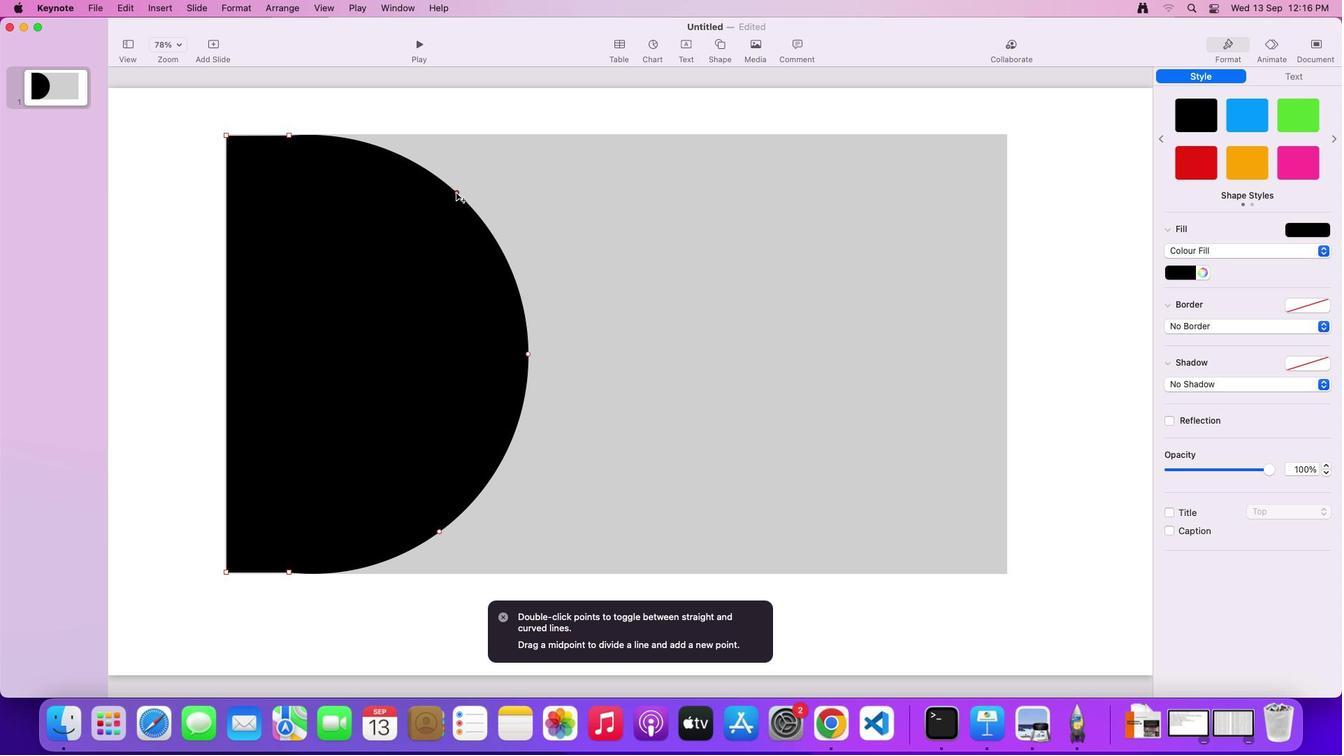 
Action: Mouse pressed left at (455, 193)
Screenshot: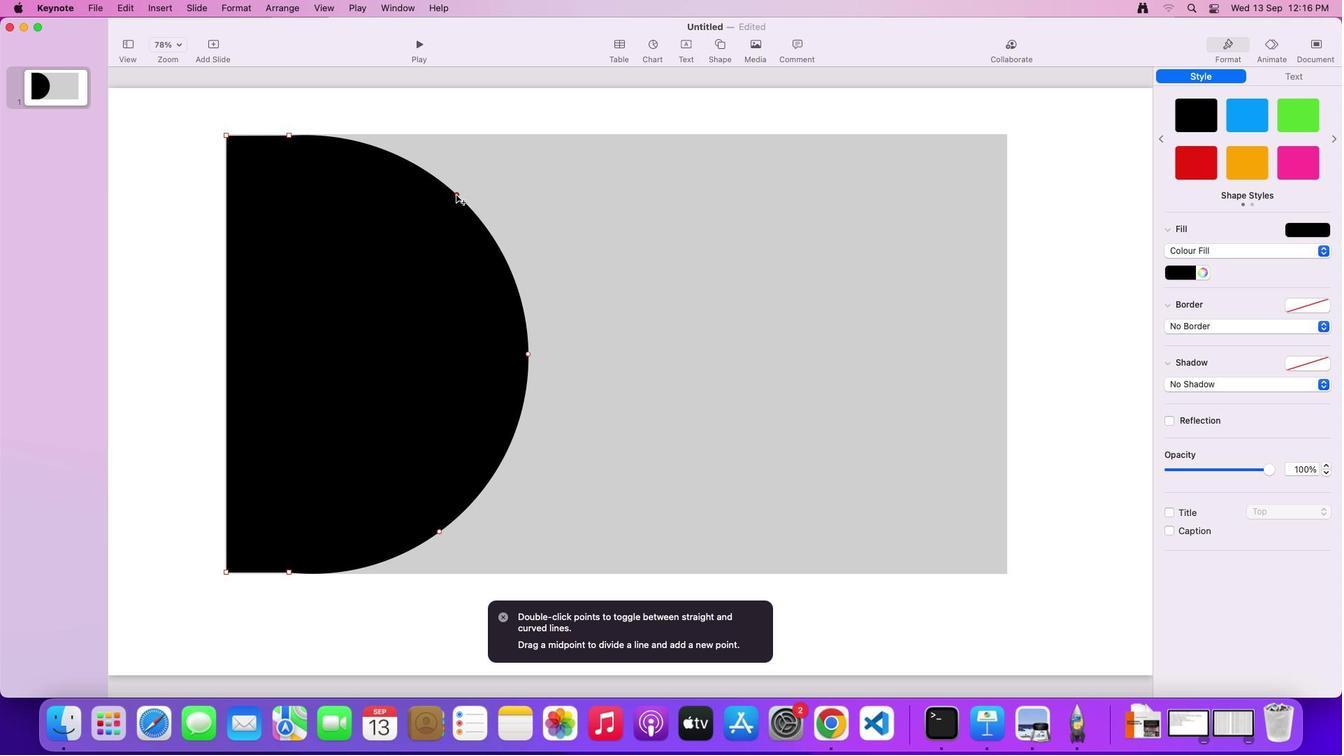 
Action: Mouse moved to (440, 530)
Screenshot: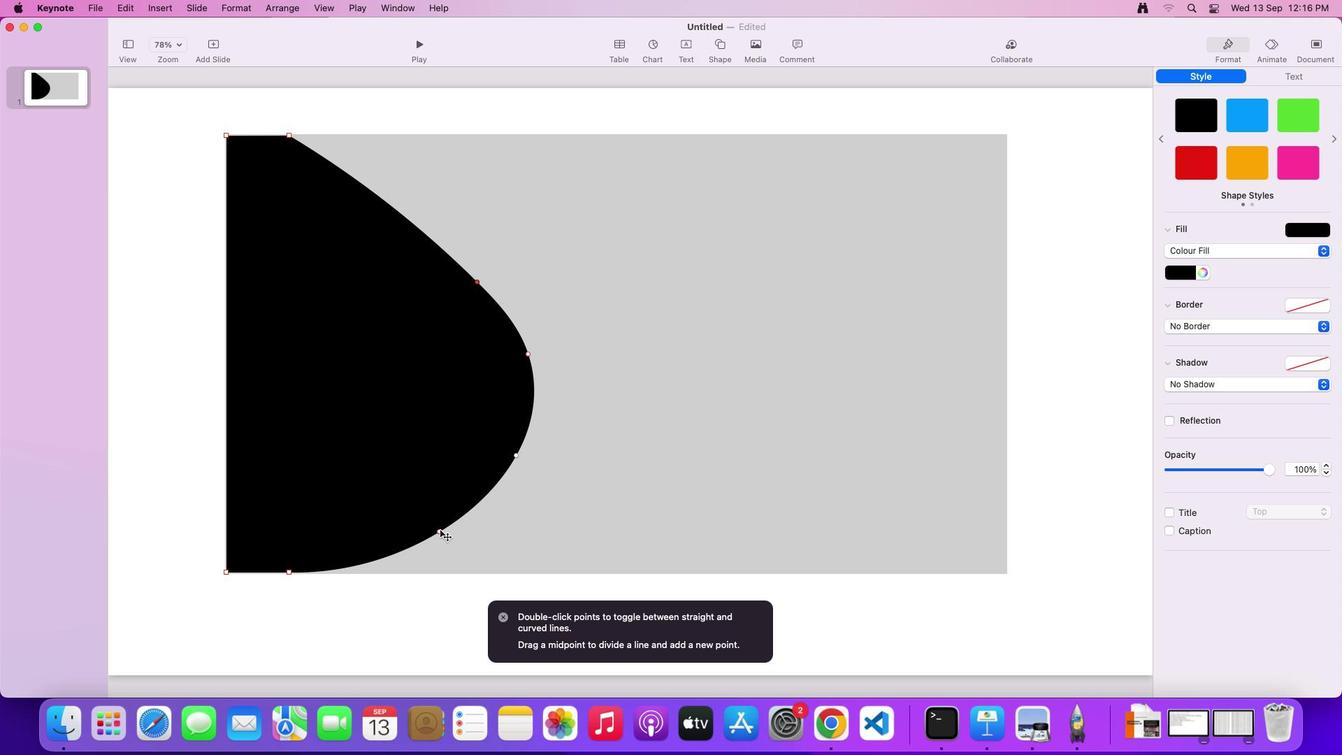 
Action: Mouse pressed left at (440, 530)
Screenshot: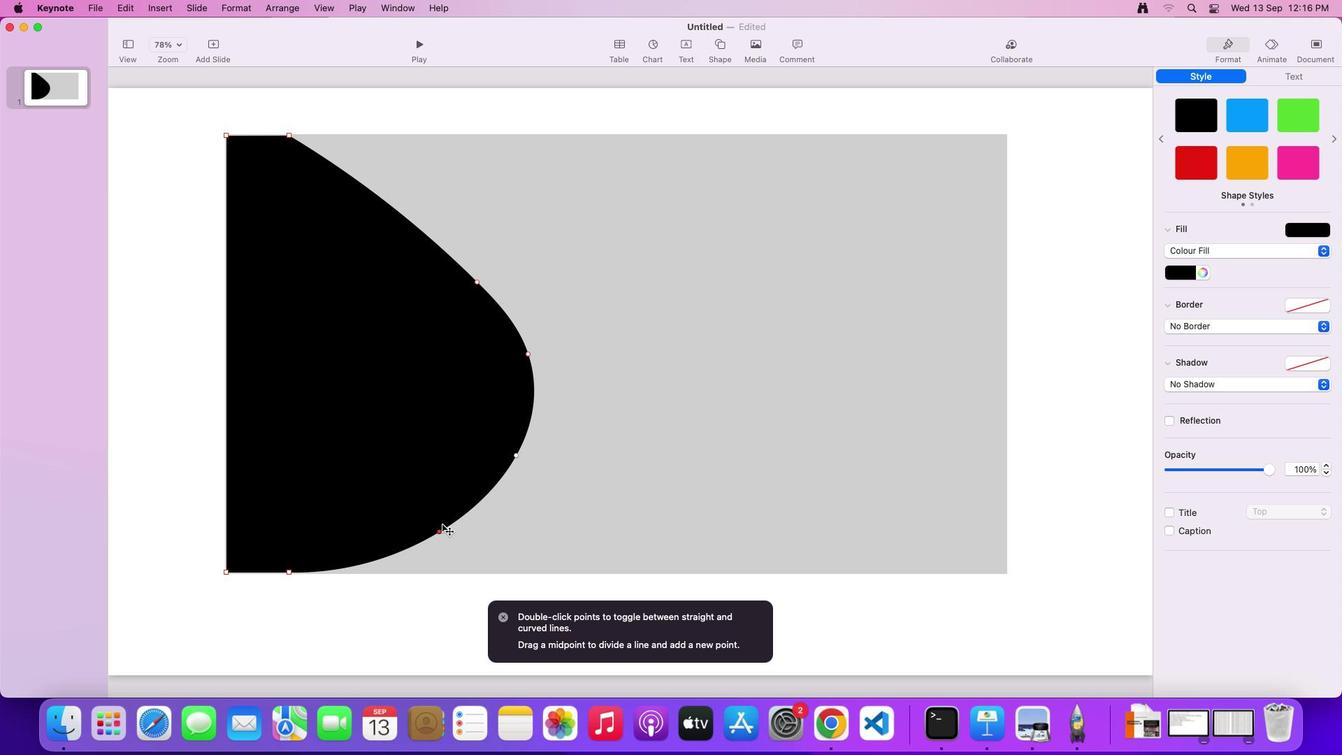 
Action: Mouse moved to (289, 572)
Screenshot: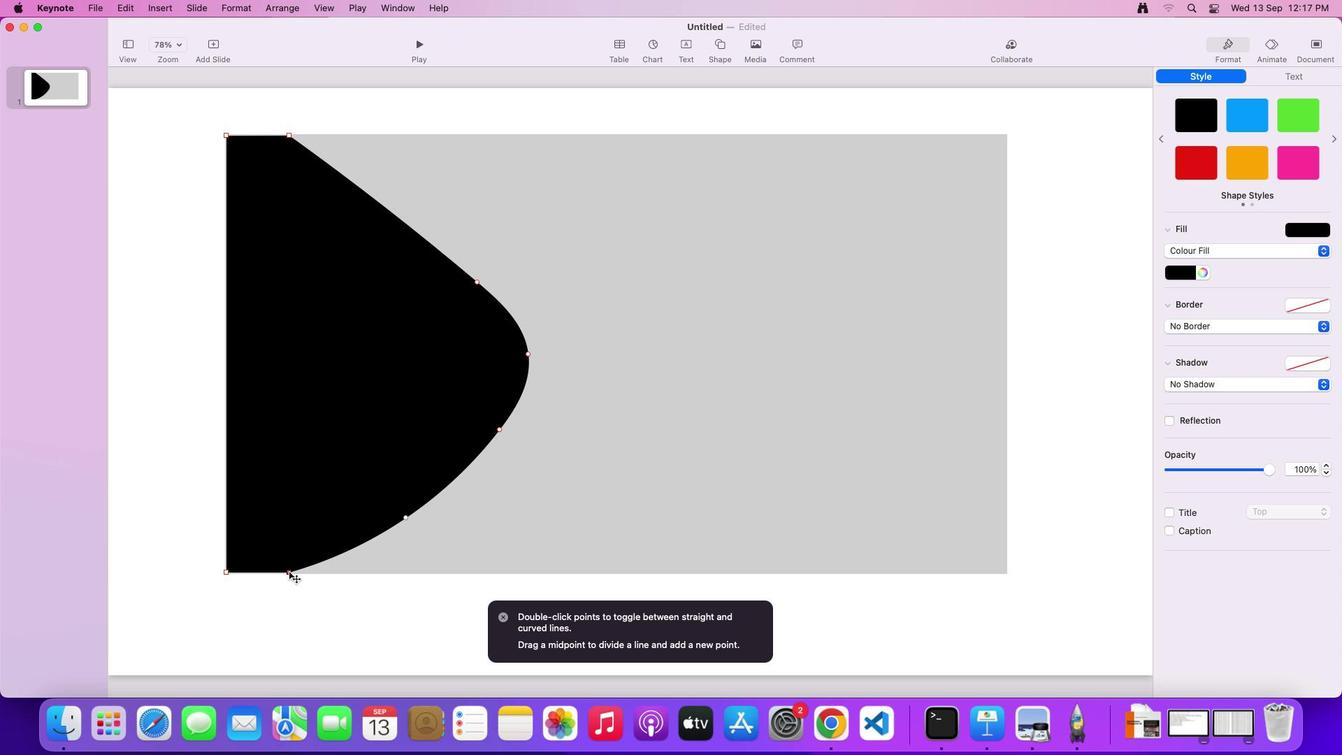 
Action: Mouse pressed left at (289, 572)
Screenshot: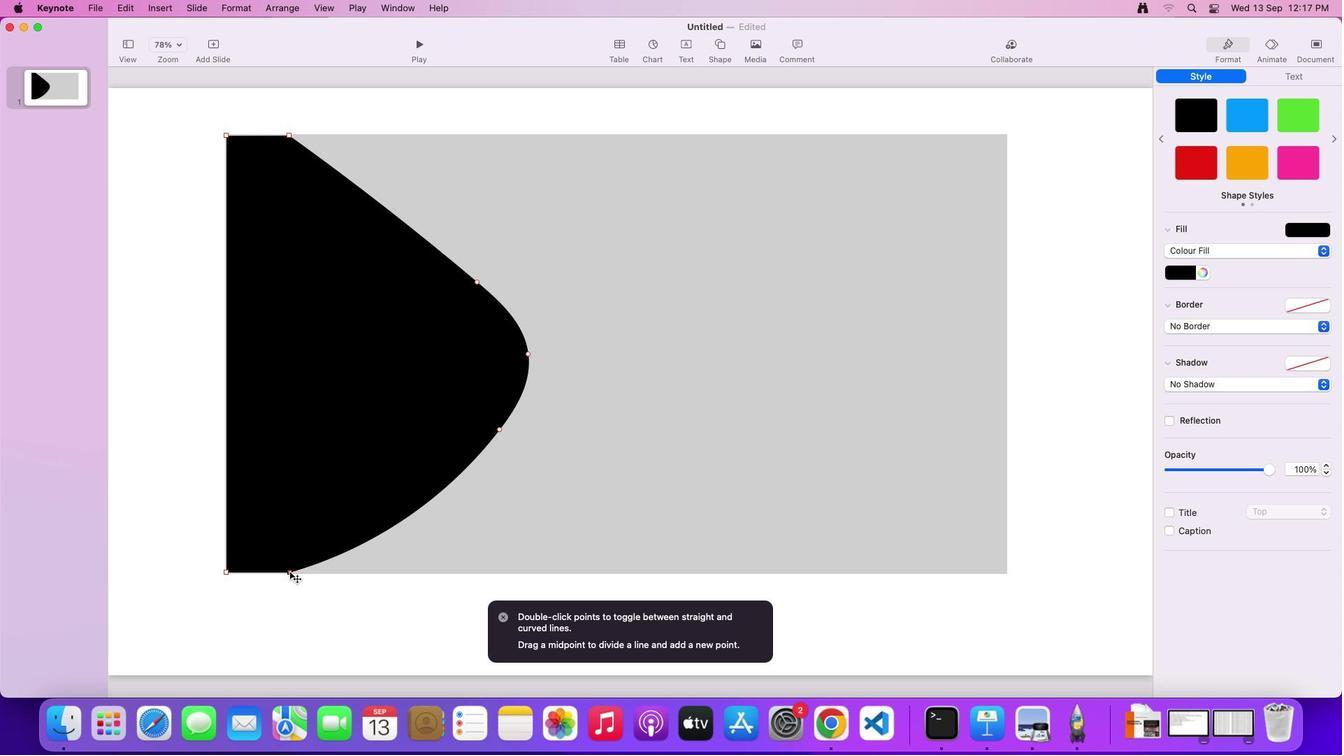 
Action: Mouse moved to (290, 134)
Screenshot: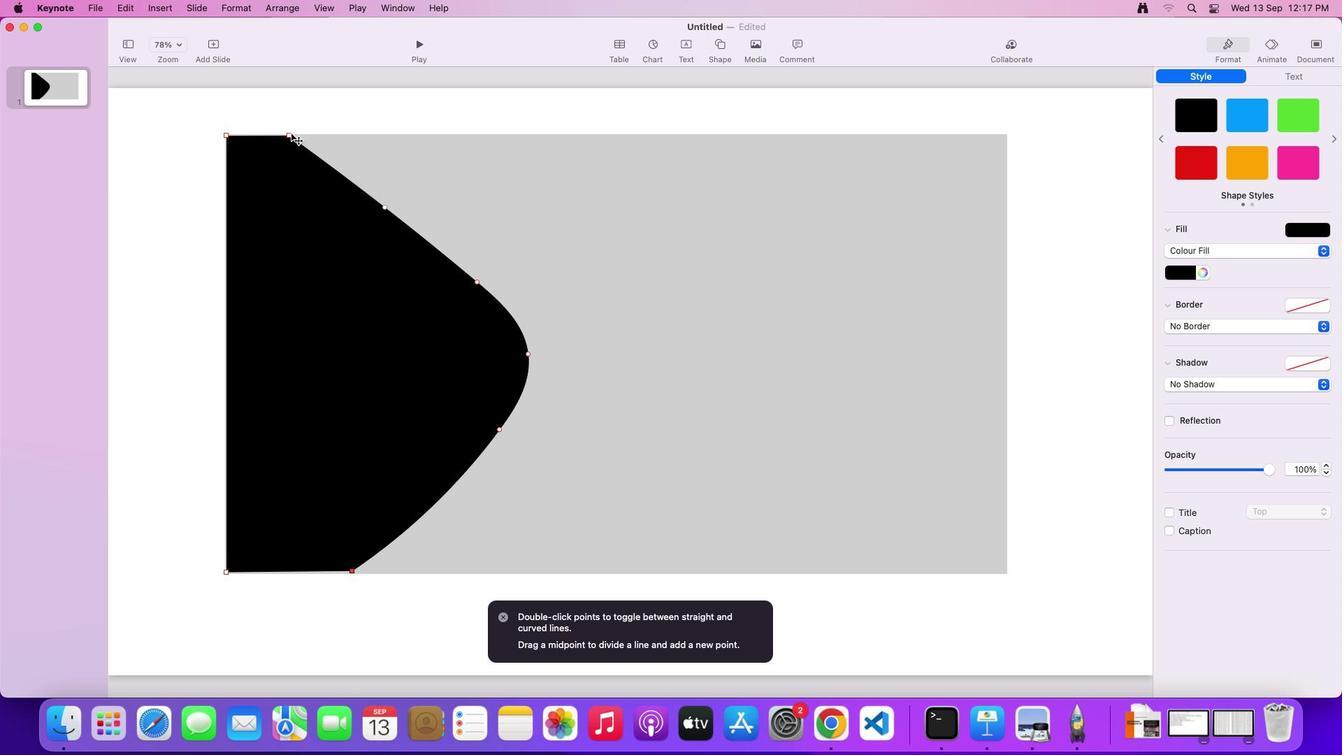 
Action: Mouse pressed left at (290, 134)
Screenshot: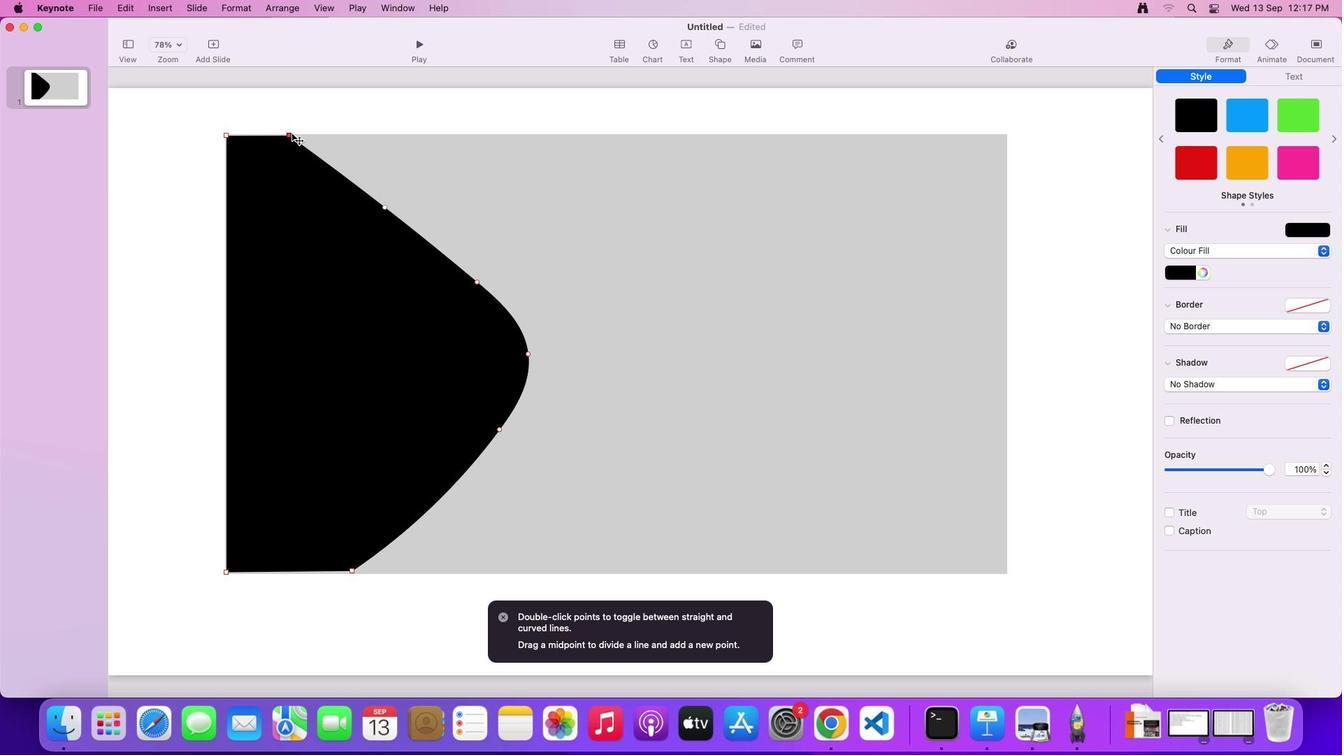 
Action: Mouse moved to (351, 570)
Screenshot: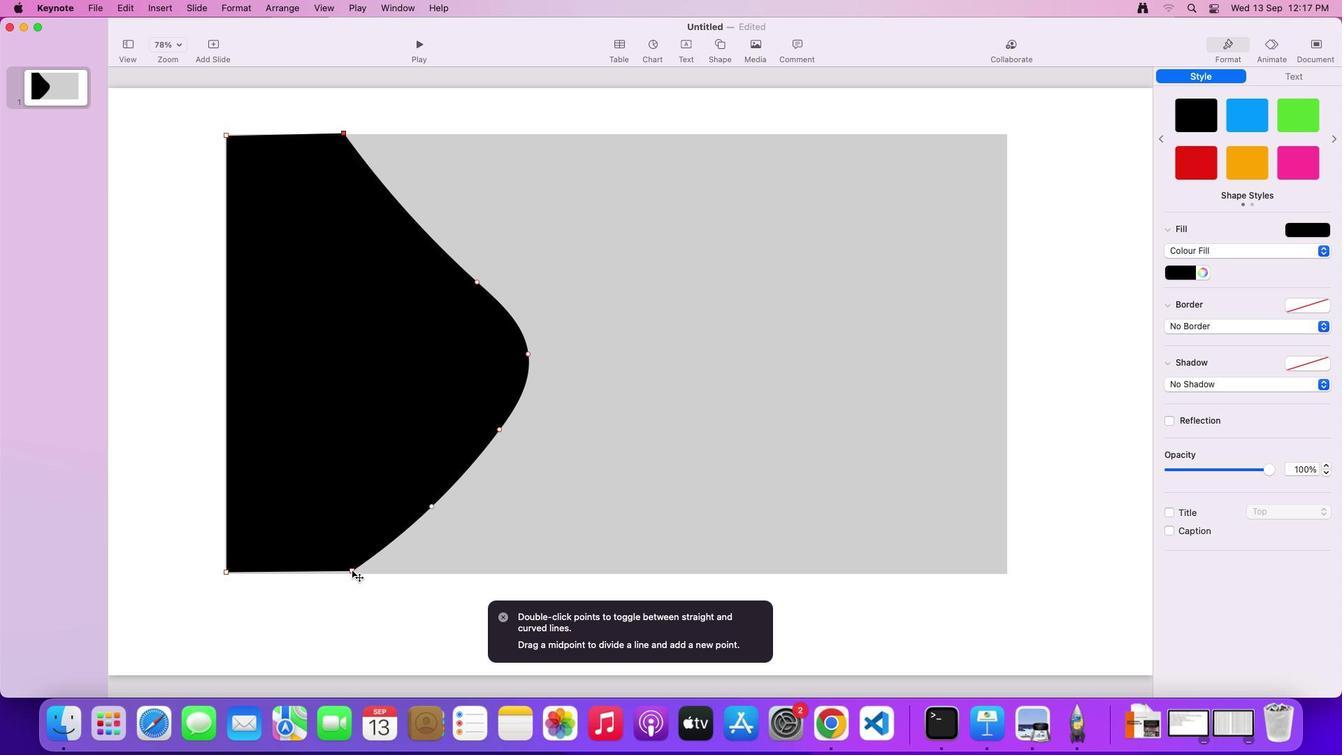 
Action: Mouse pressed left at (351, 570)
Screenshot: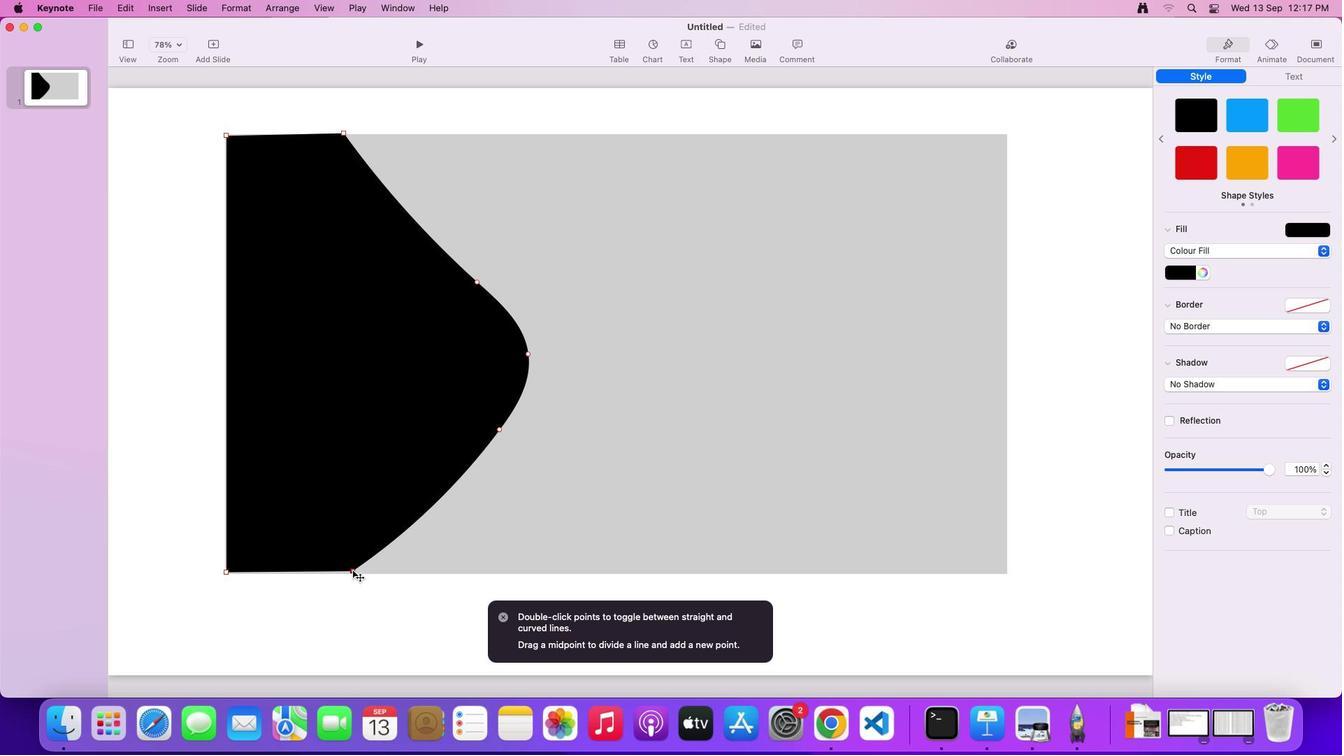 
Action: Mouse moved to (497, 430)
Screenshot: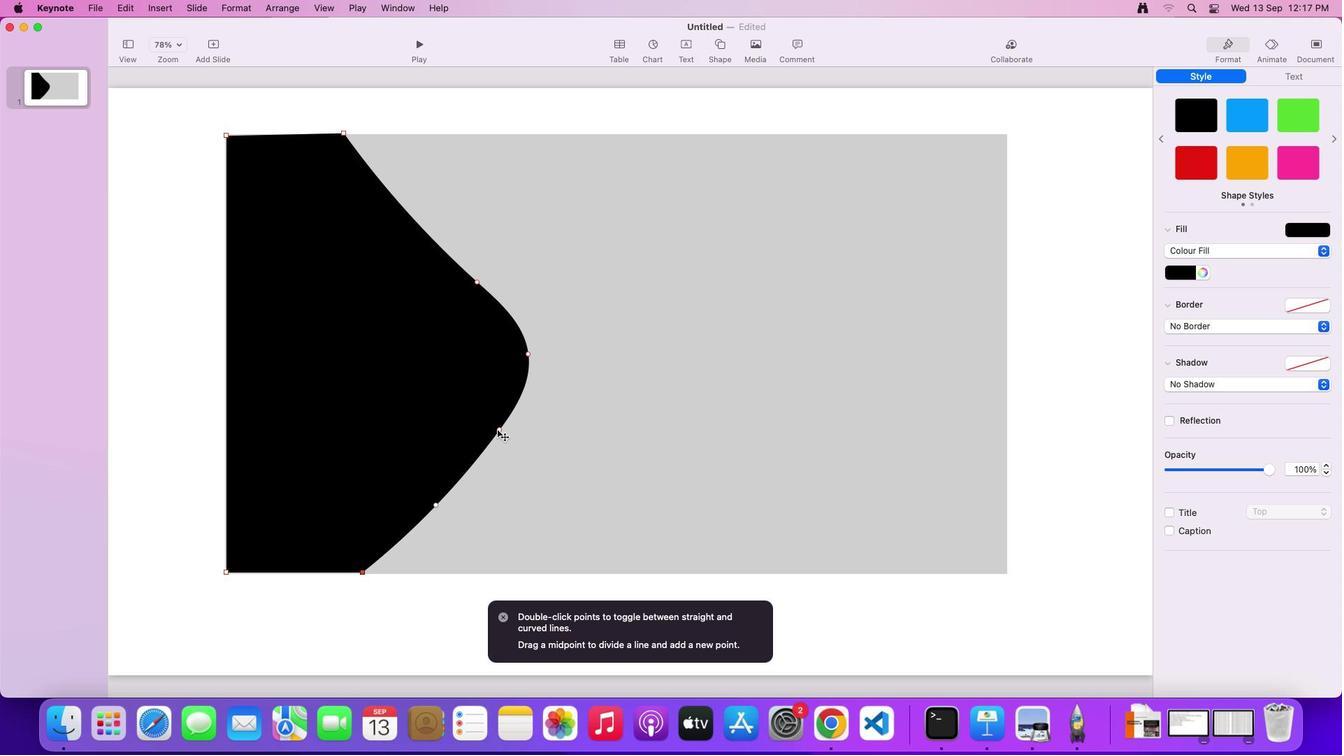 
Action: Mouse pressed left at (497, 430)
Screenshot: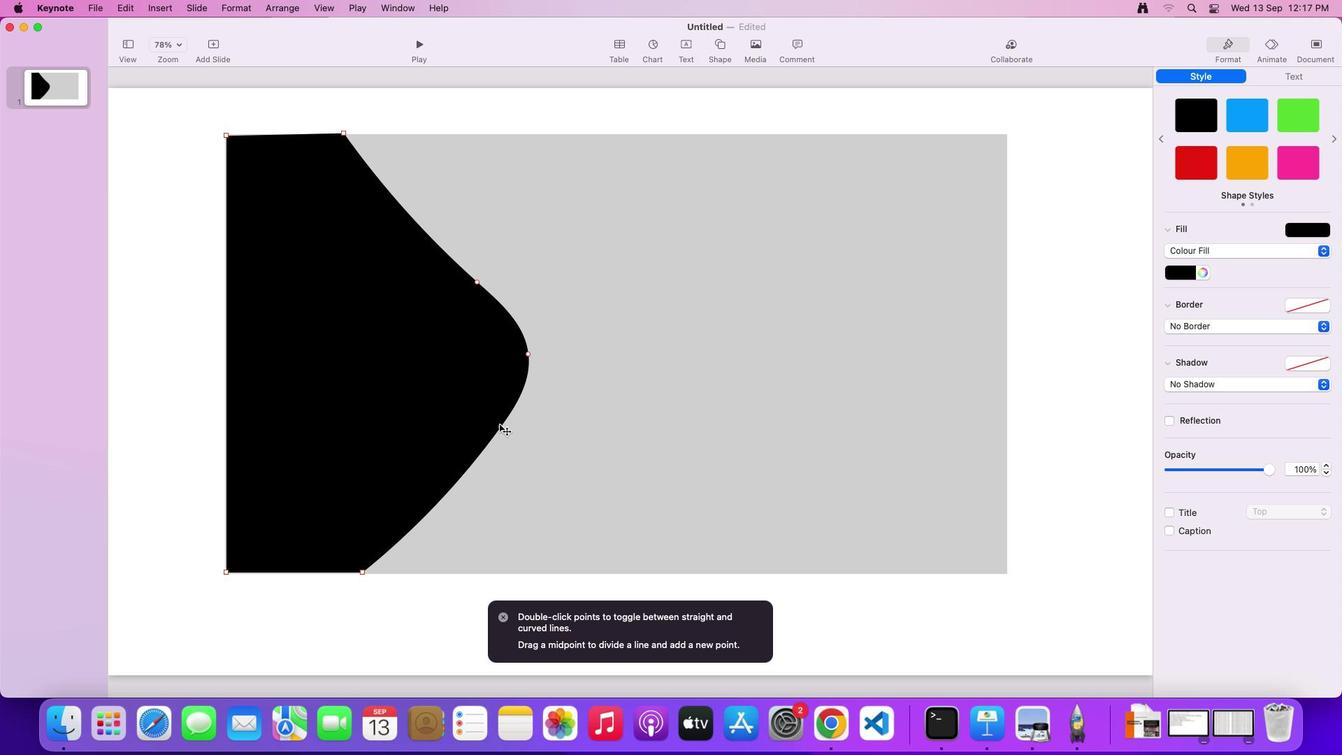 
Action: Mouse moved to (528, 353)
Screenshot: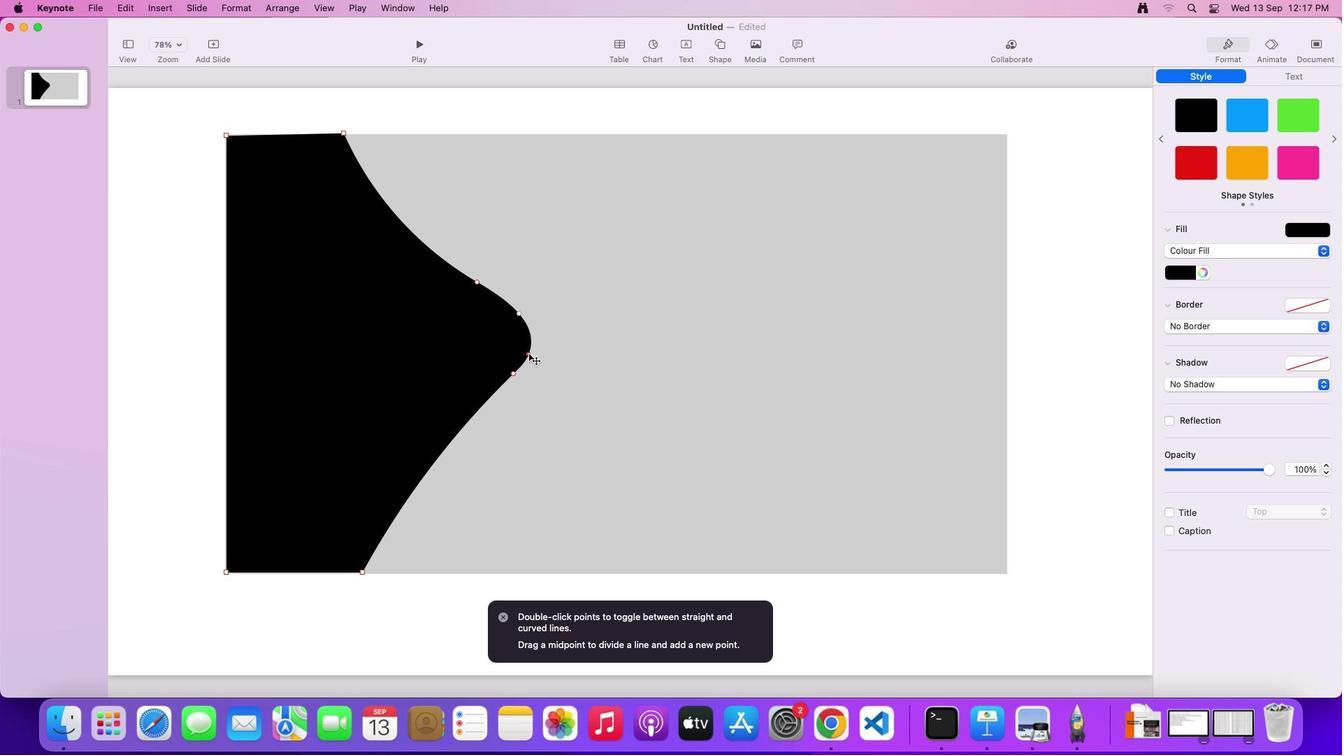 
Action: Mouse pressed left at (528, 353)
Screenshot: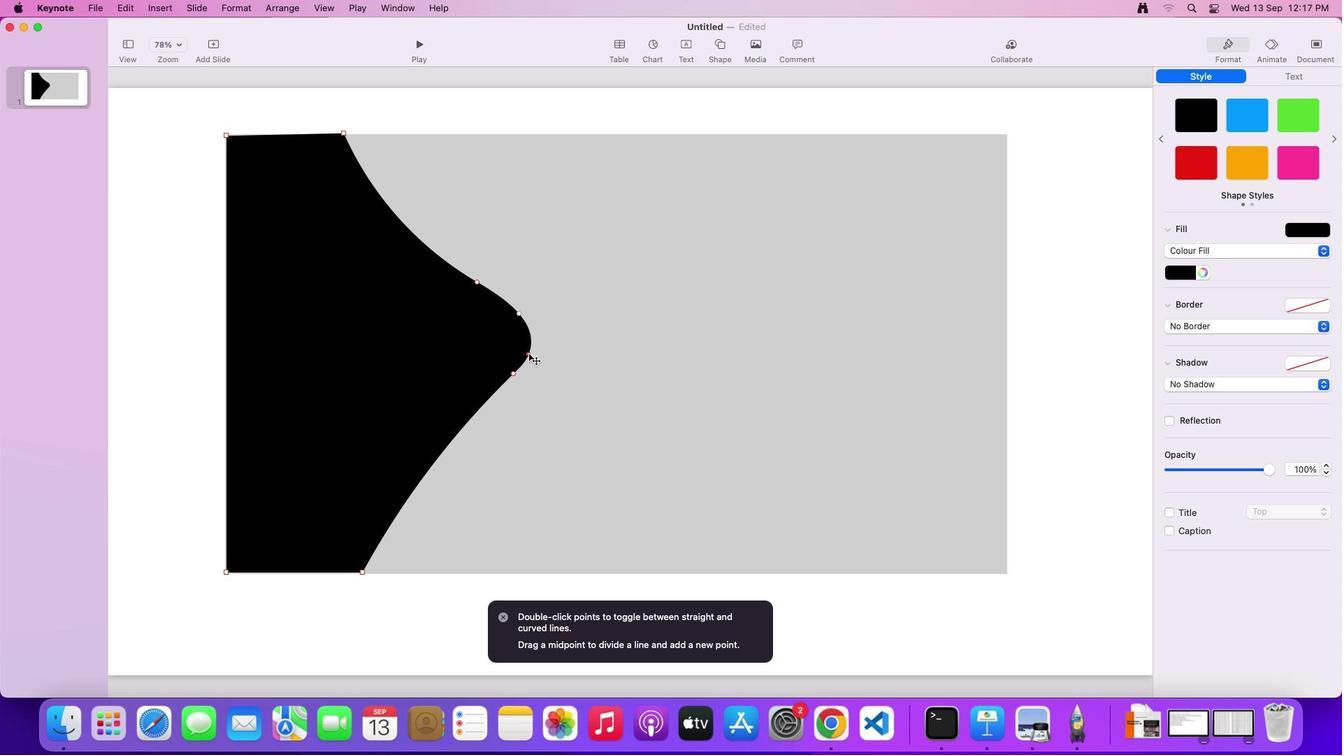 
Action: Mouse moved to (403, 216)
Screenshot: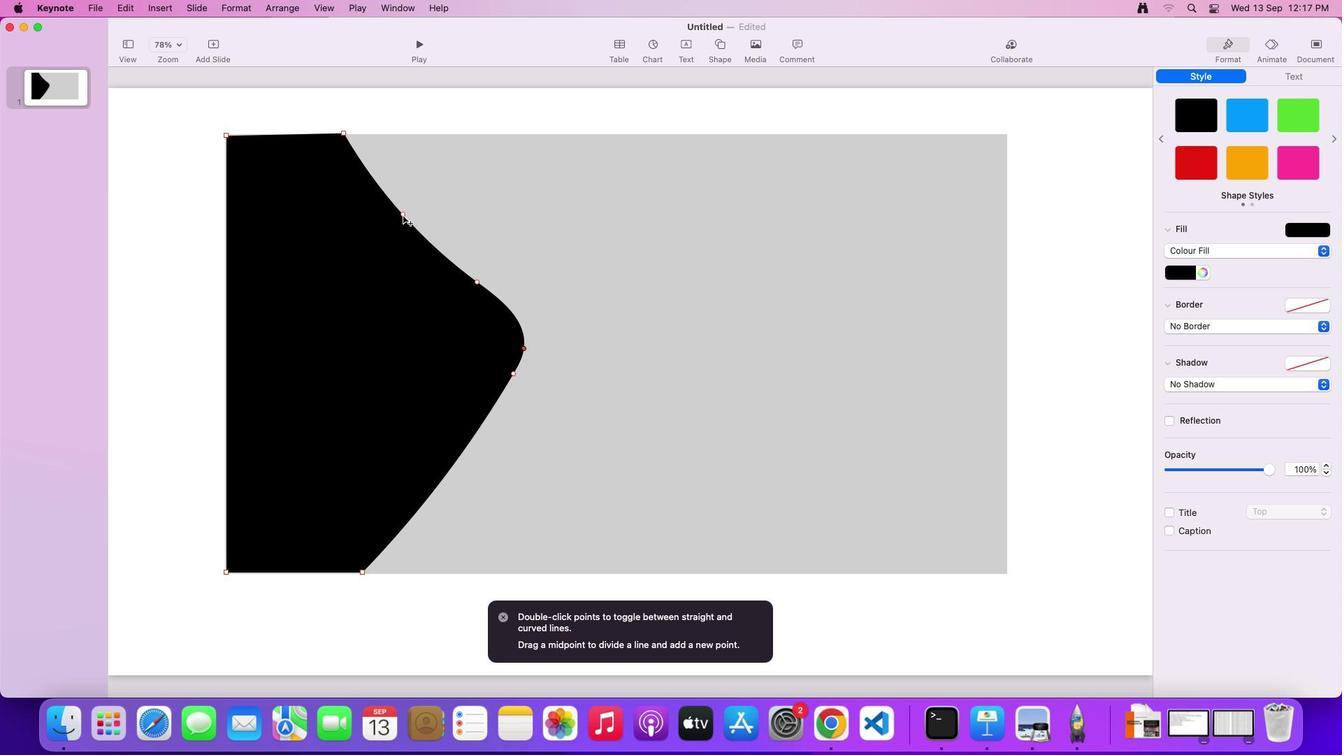 
Action: Mouse pressed left at (403, 216)
Screenshot: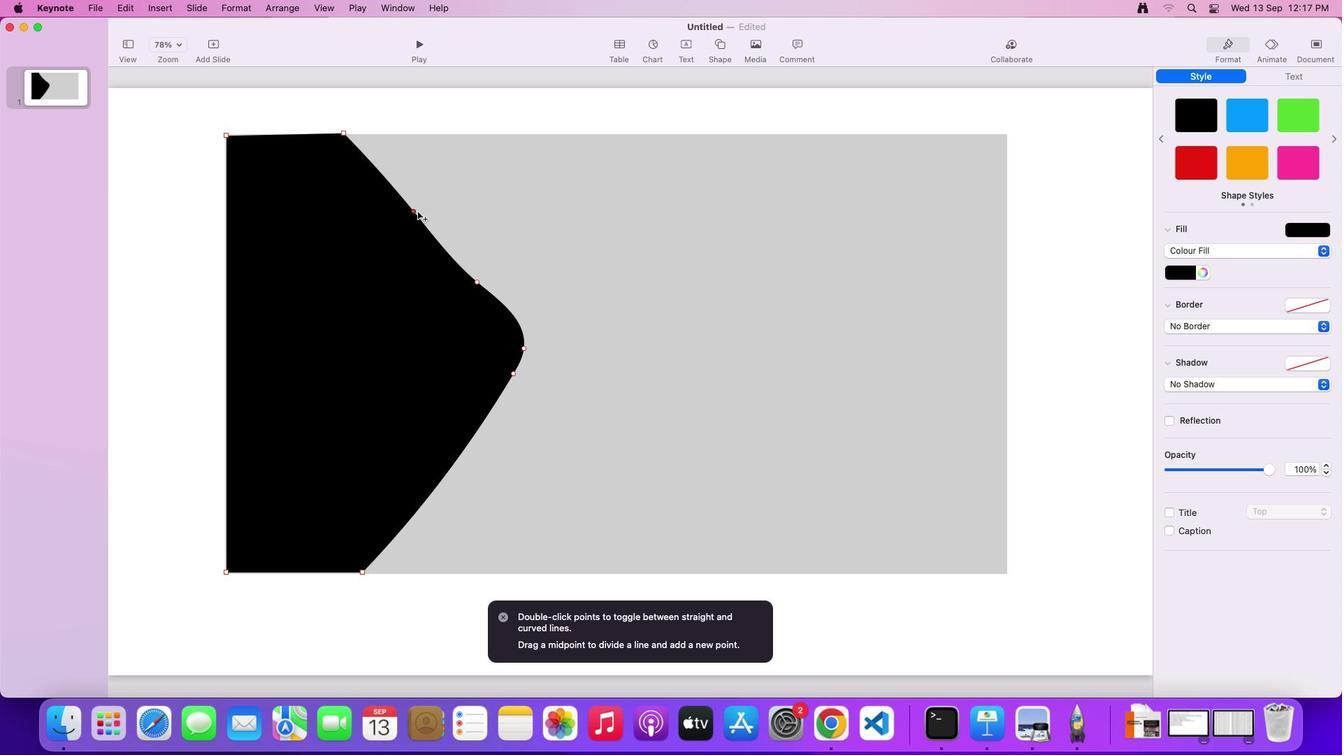 
Action: Mouse moved to (438, 474)
Screenshot: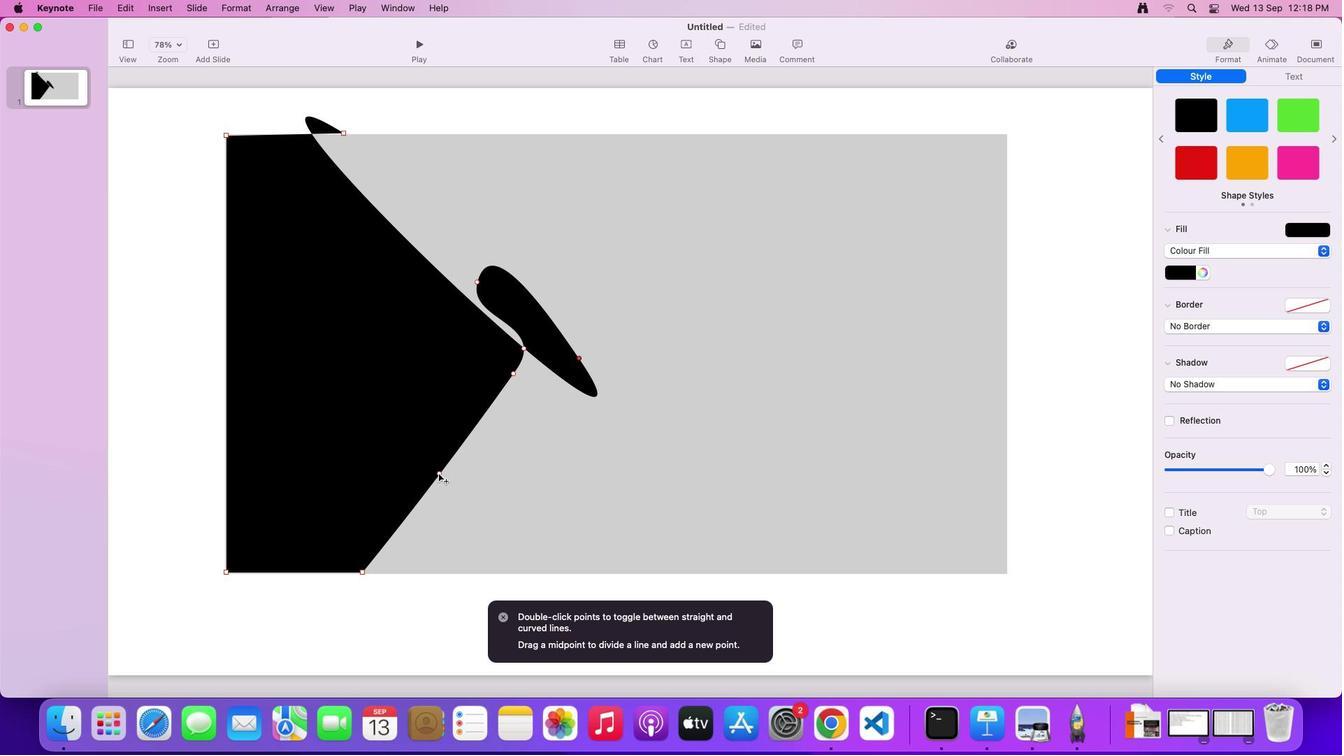 
Action: Mouse pressed left at (438, 474)
Screenshot: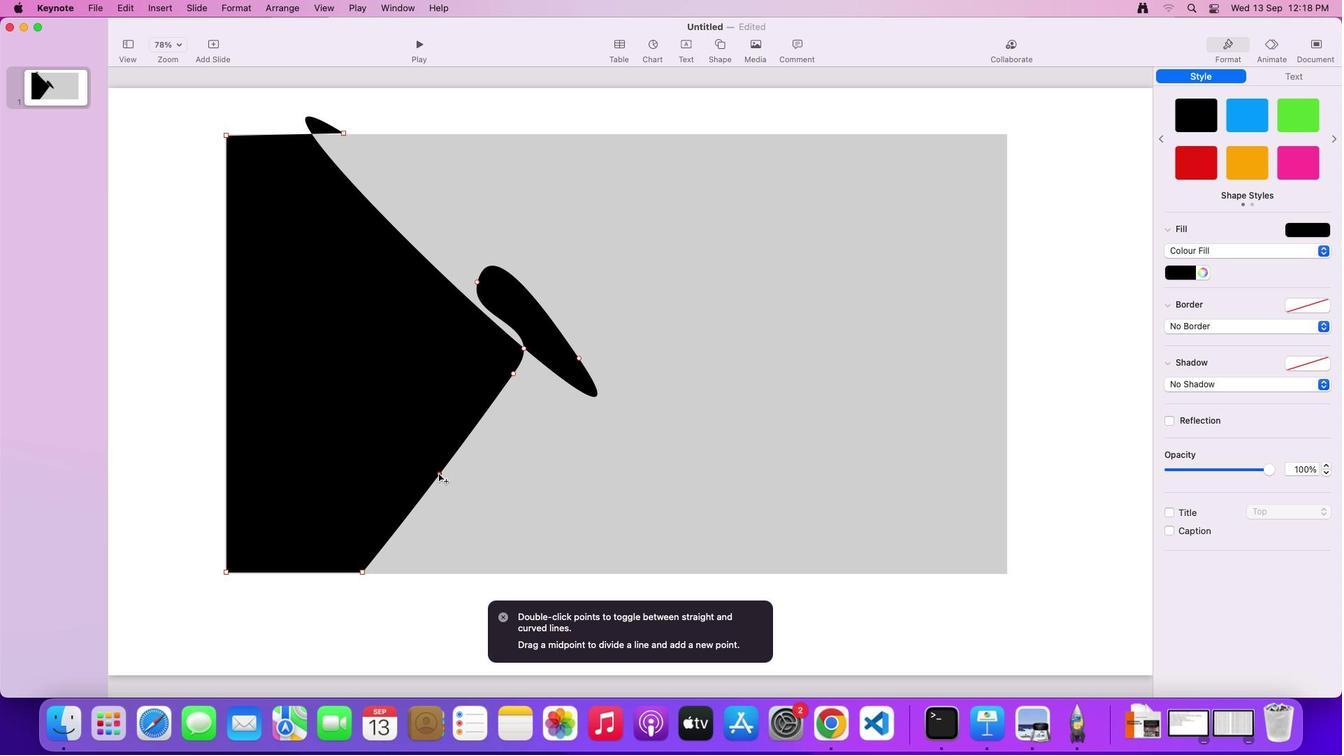 
Action: Mouse moved to (513, 372)
Screenshot: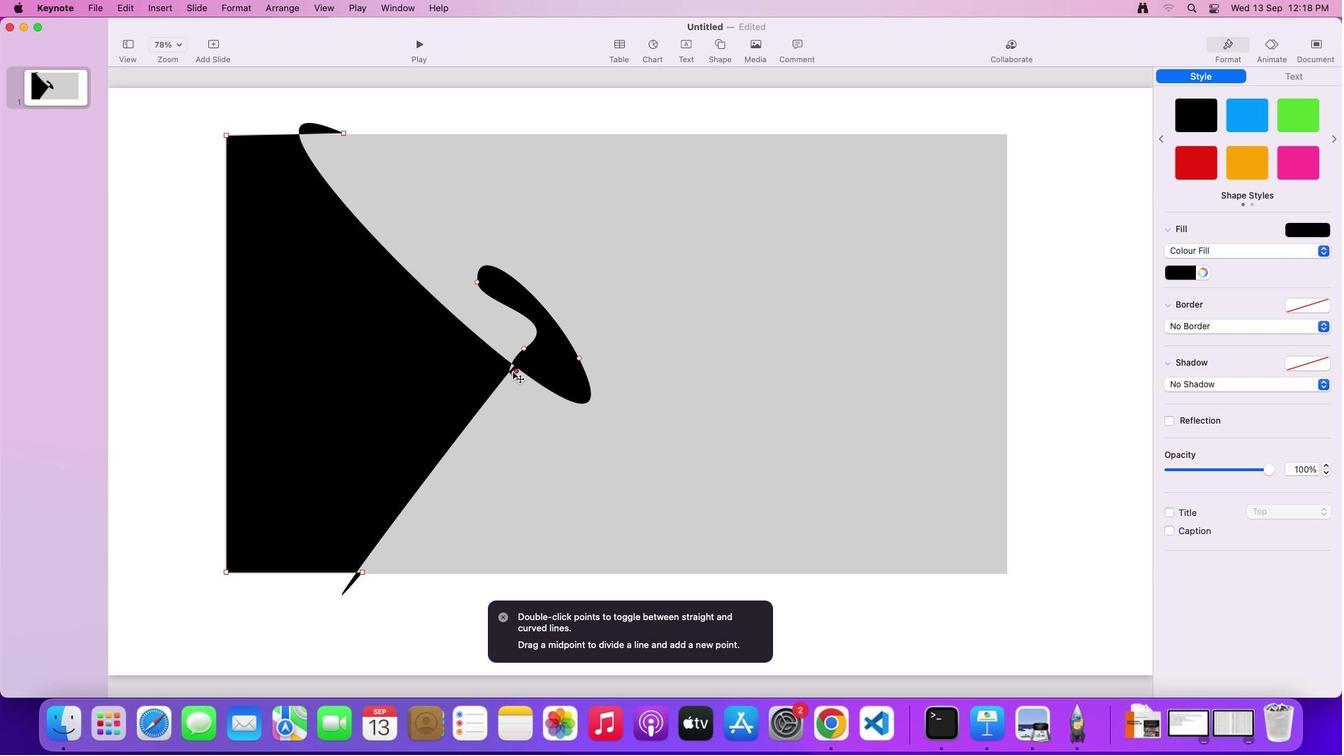 
Action: Mouse pressed left at (513, 372)
Screenshot: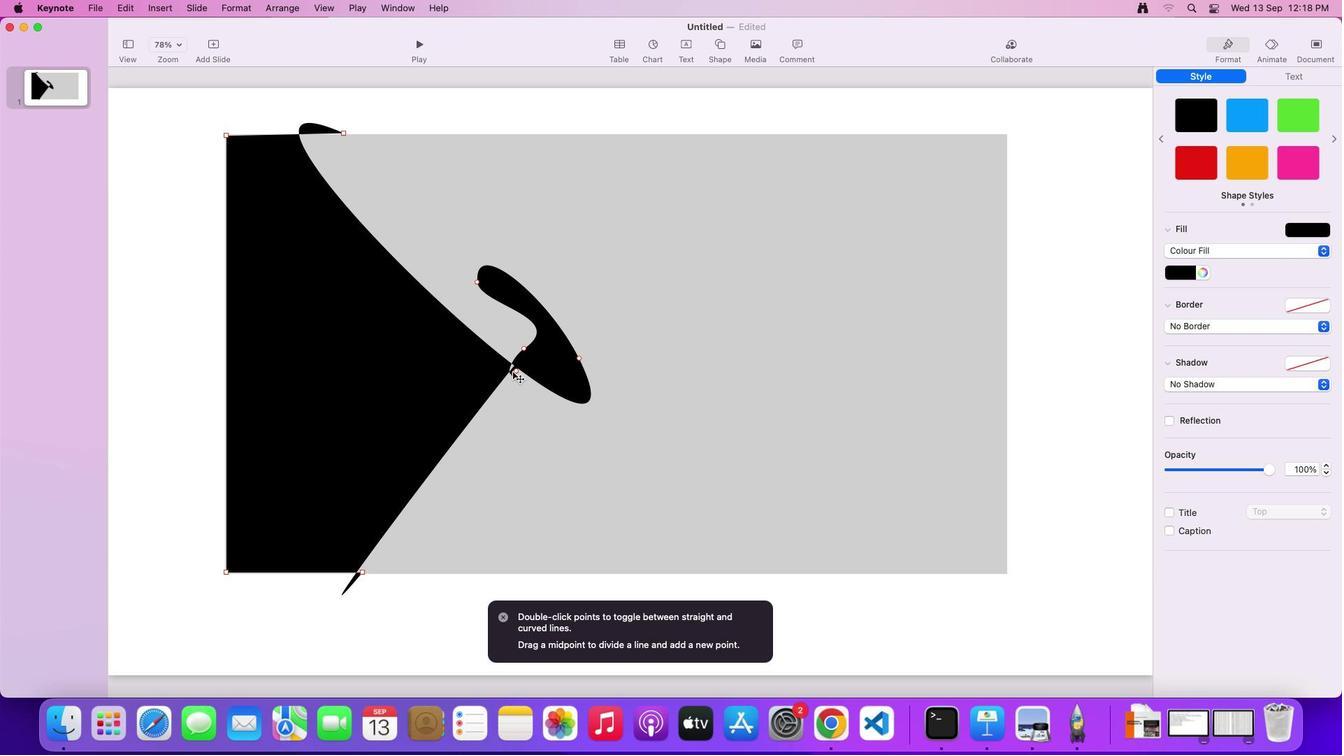 
Action: Mouse moved to (477, 355)
Screenshot: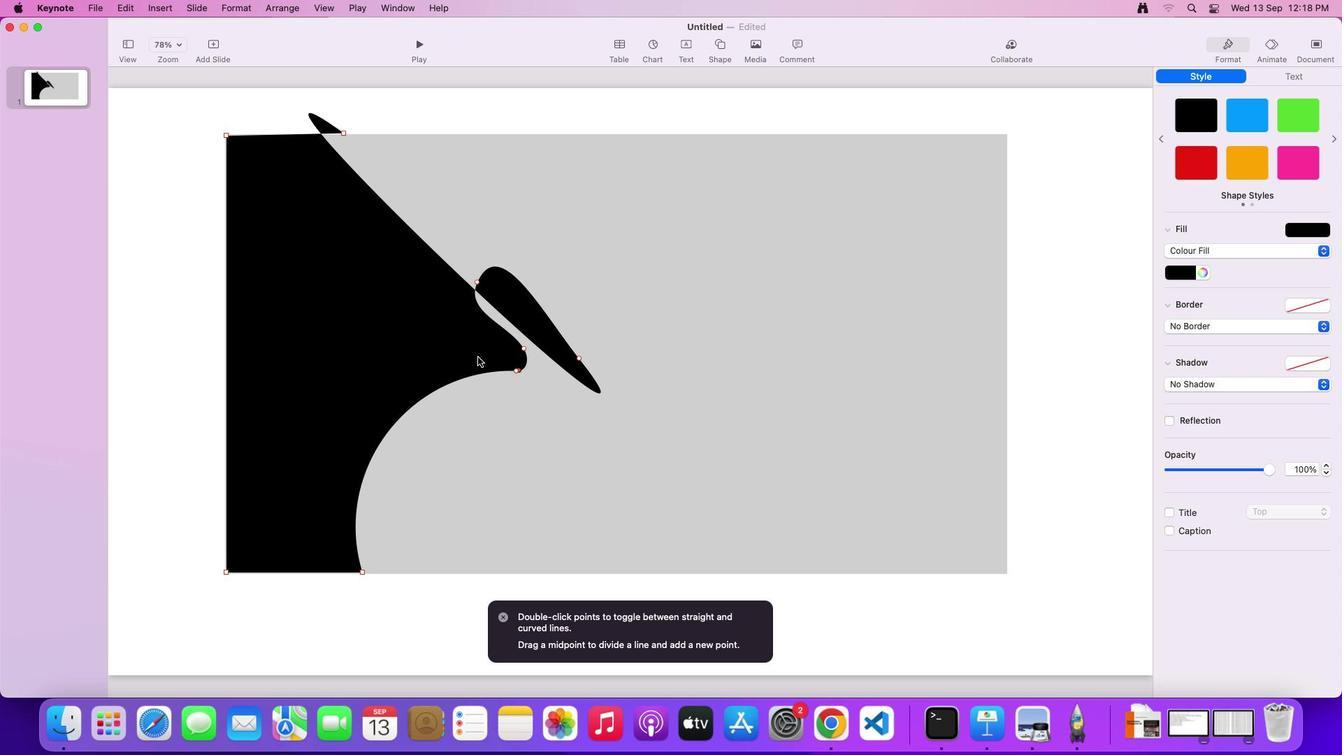
Action: Key pressed Key.cmd'z''z''z'
Screenshot: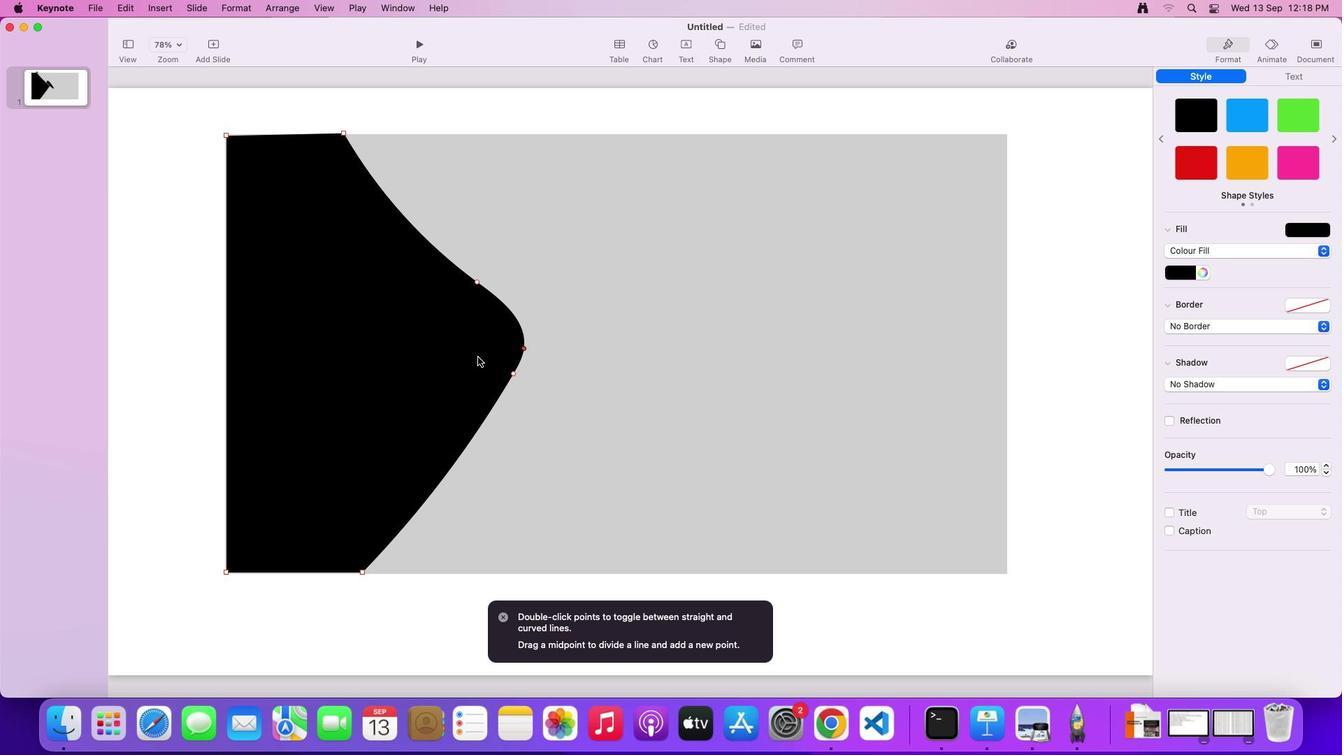 
Action: Mouse moved to (523, 350)
Screenshot: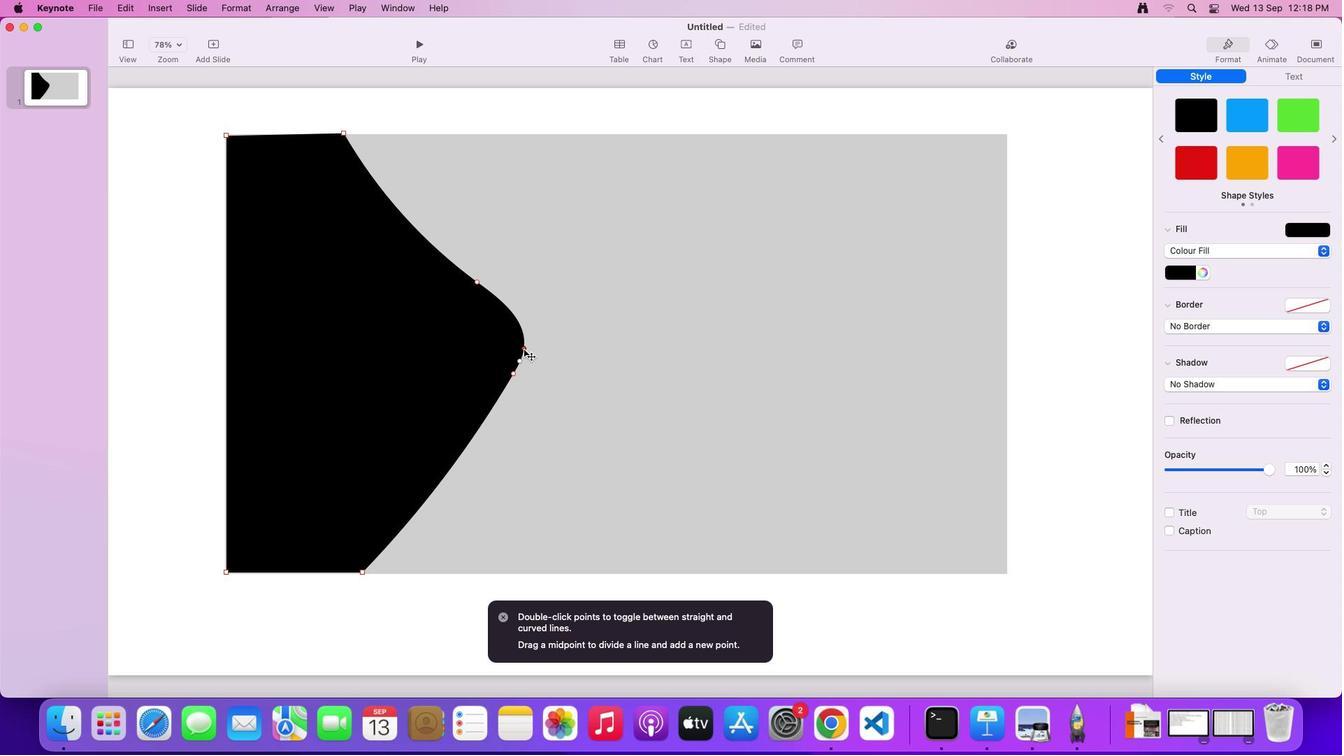 
Action: Mouse pressed left at (523, 350)
Screenshot: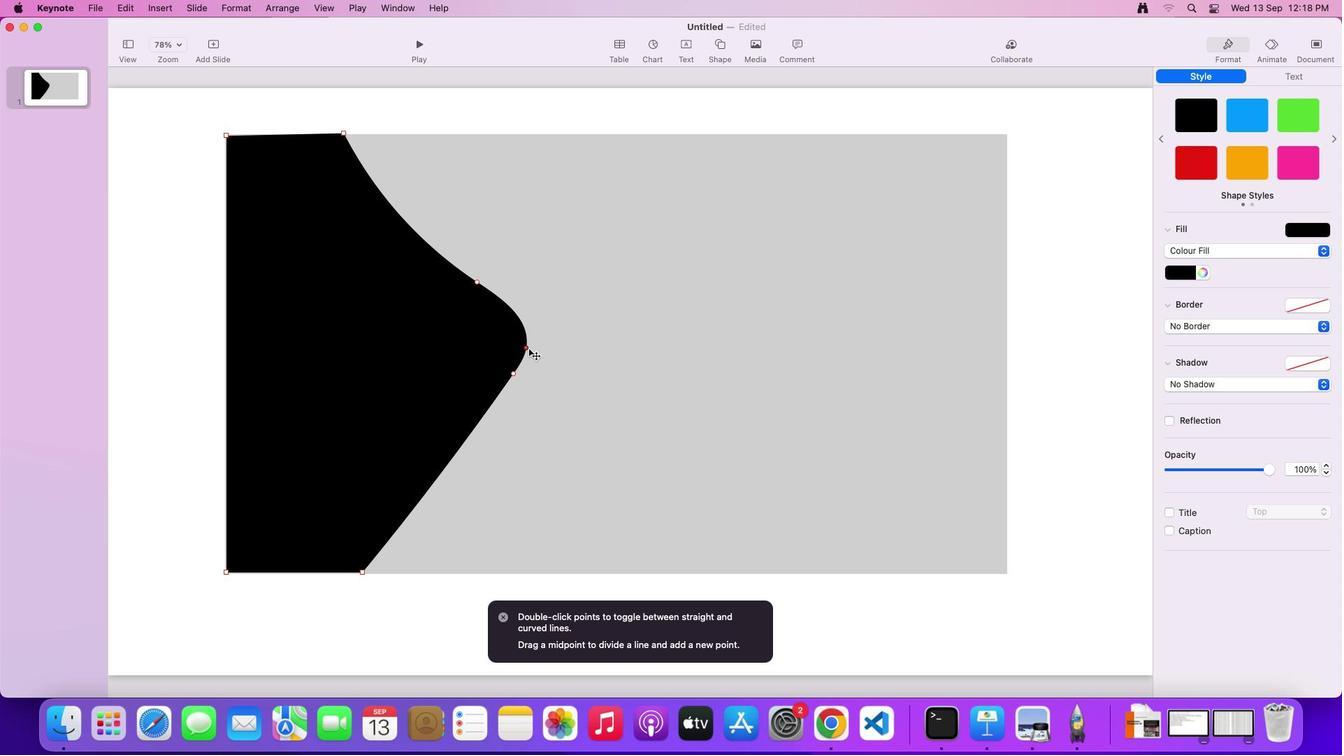 
Action: Mouse moved to (521, 362)
Screenshot: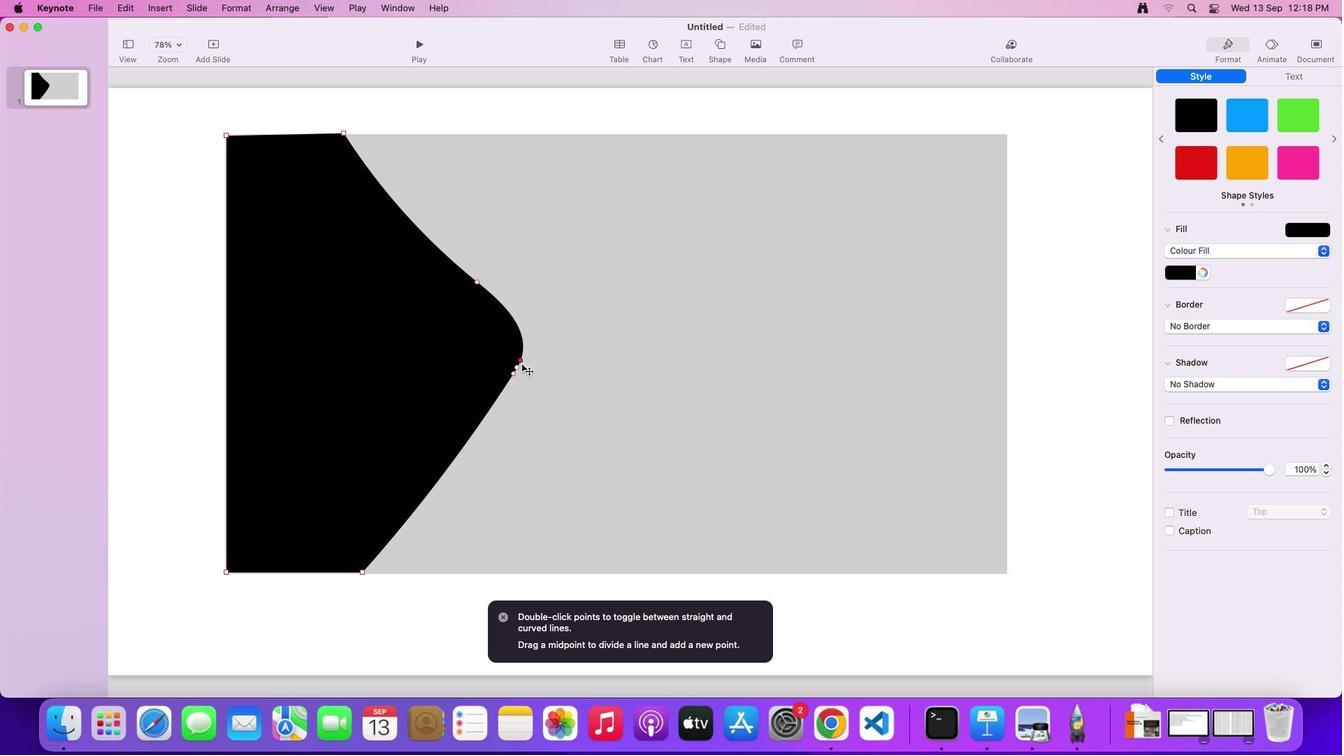 
Action: Key pressed Key.cmd
Screenshot: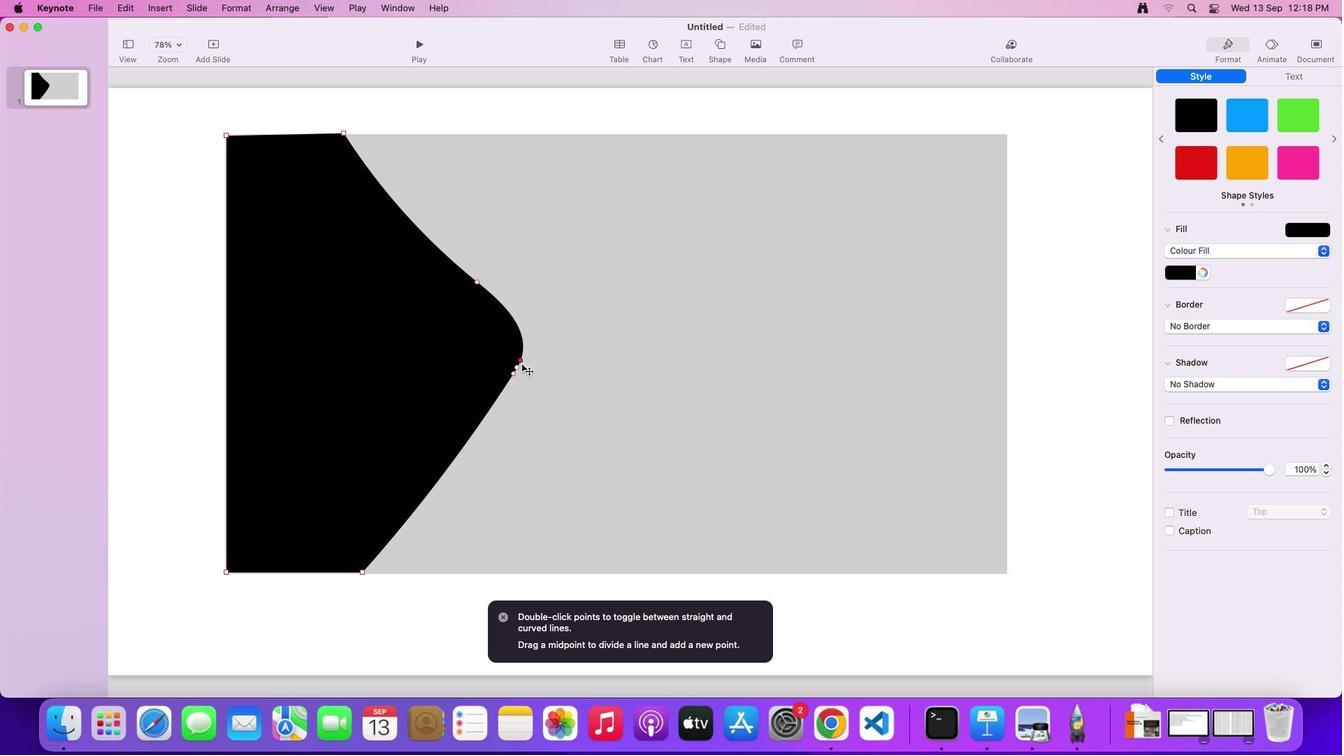 
Action: Mouse moved to (522, 365)
Screenshot: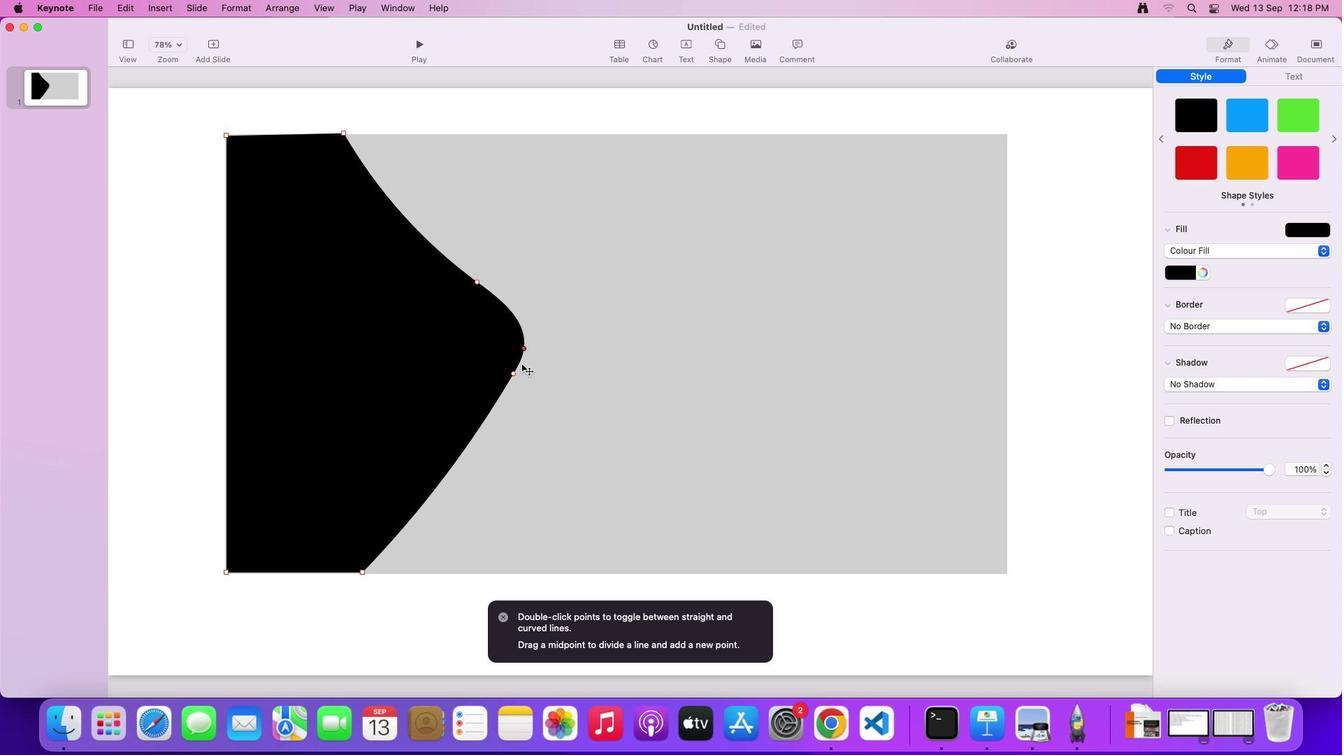 
Action: Key pressed 'z''z''z''z''z''z''z''z''z'
Screenshot: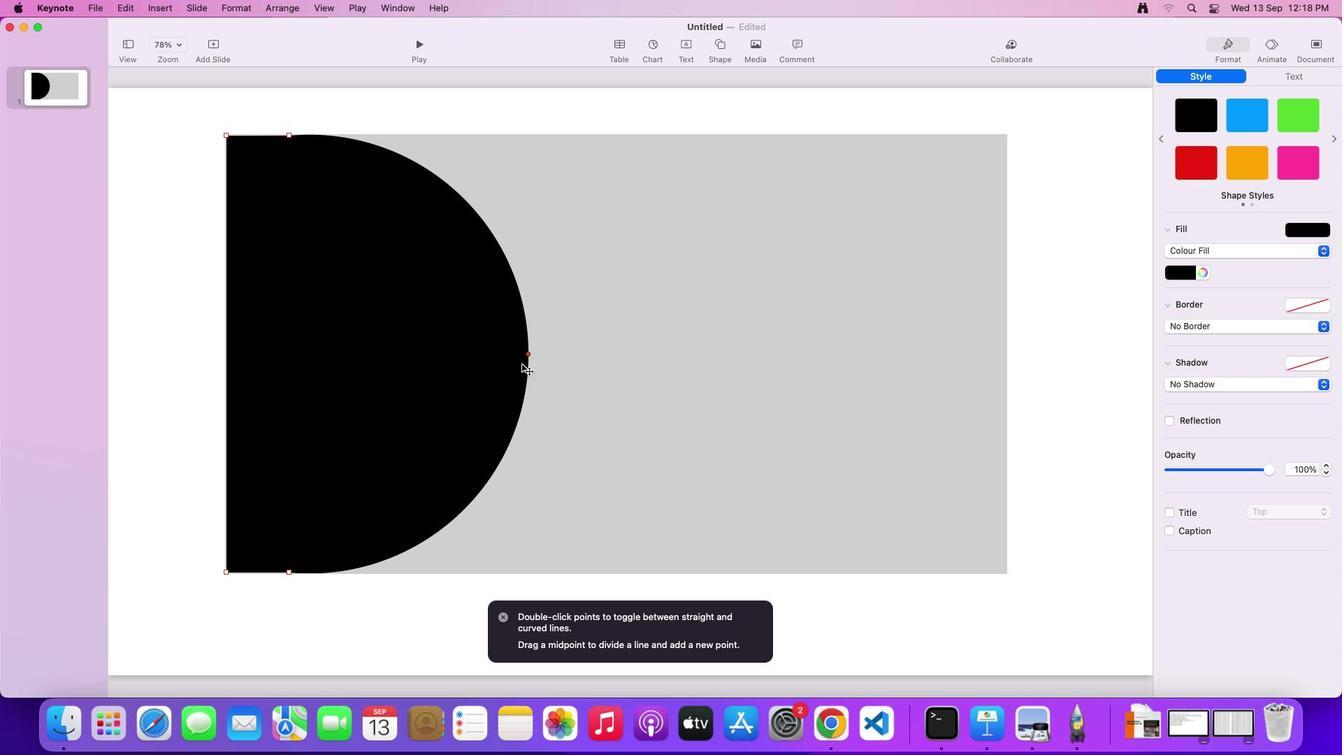 
Action: Mouse moved to (424, 399)
Screenshot: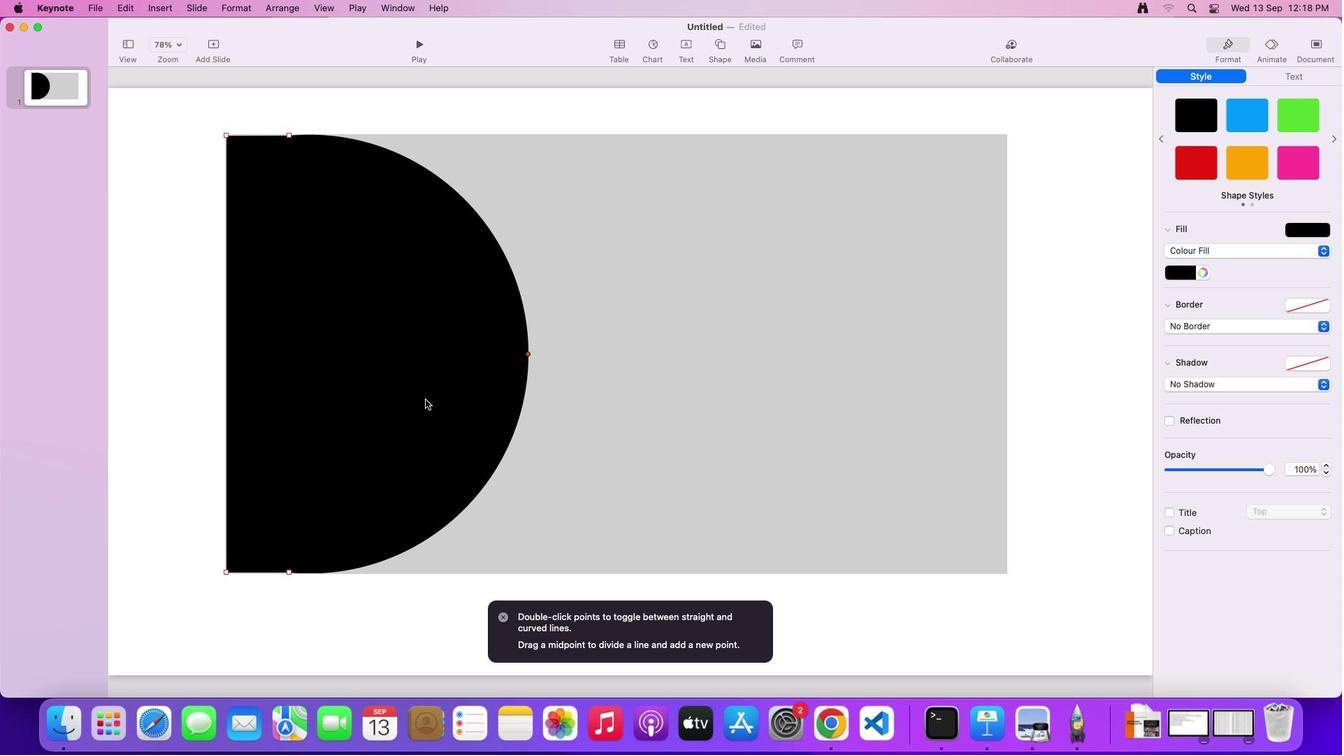 
Action: Mouse pressed left at (424, 399)
Screenshot: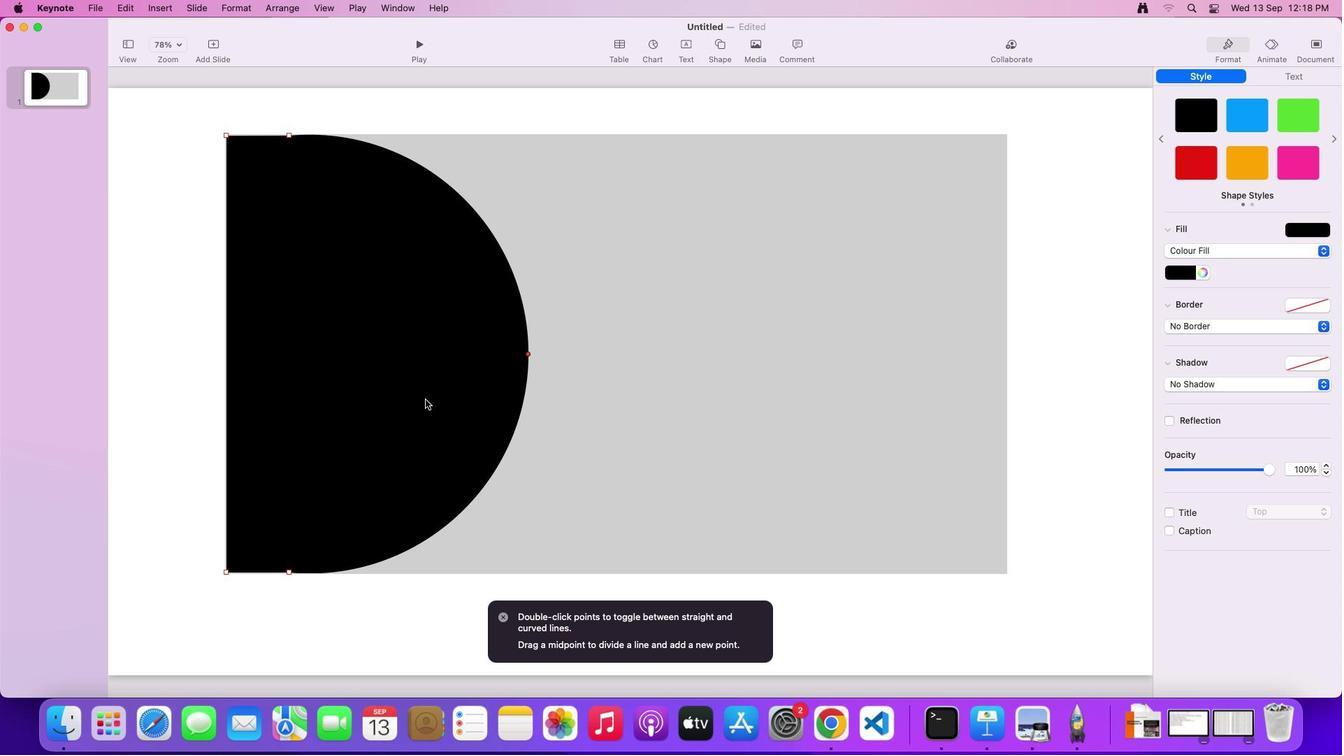 
Action: Mouse moved to (1223, 38)
Screenshot: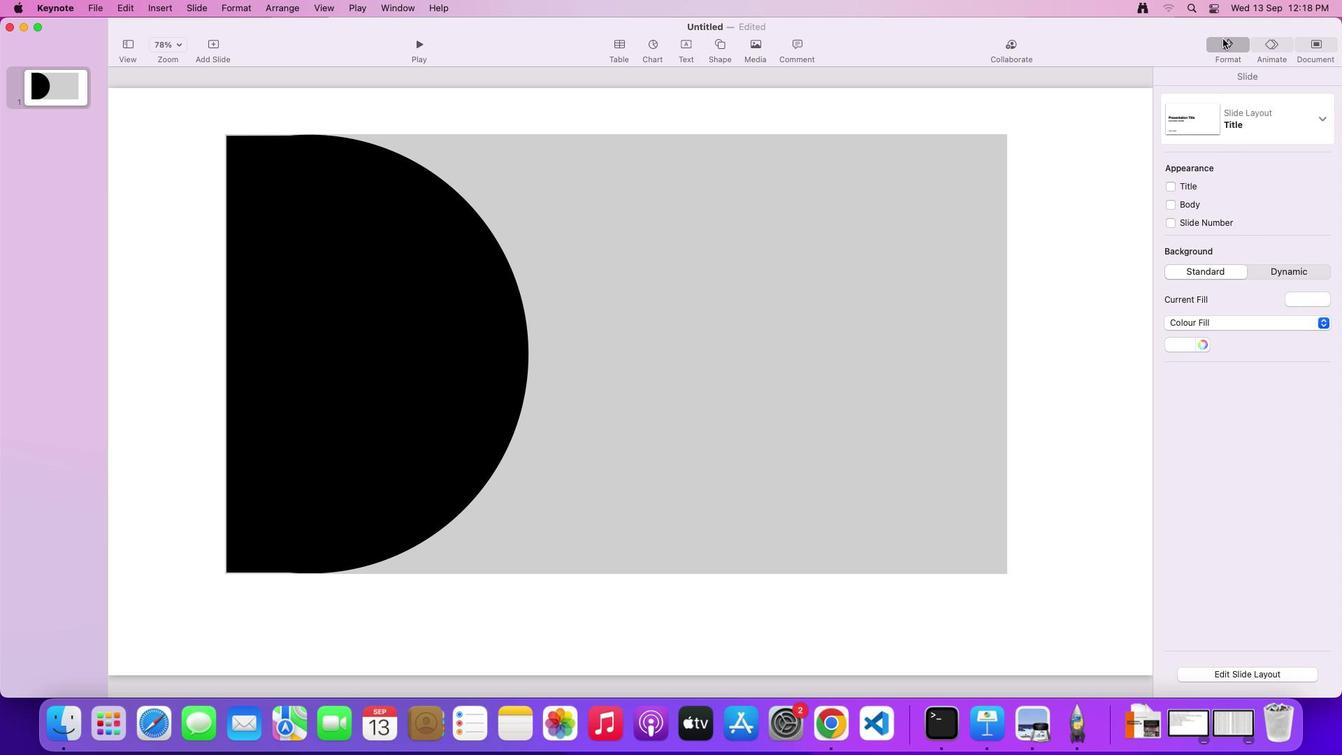 
Action: Mouse pressed left at (1223, 38)
Screenshot: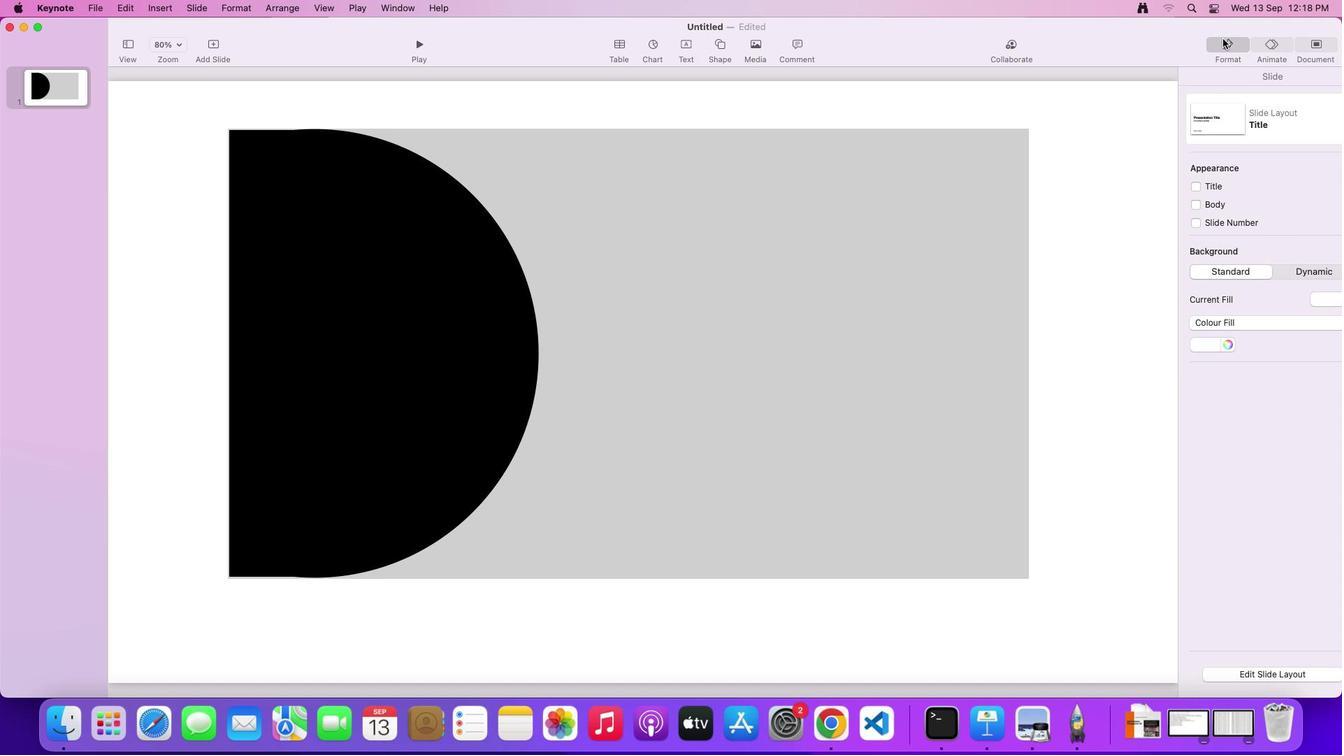 
Action: Mouse moved to (1223, 46)
Screenshot: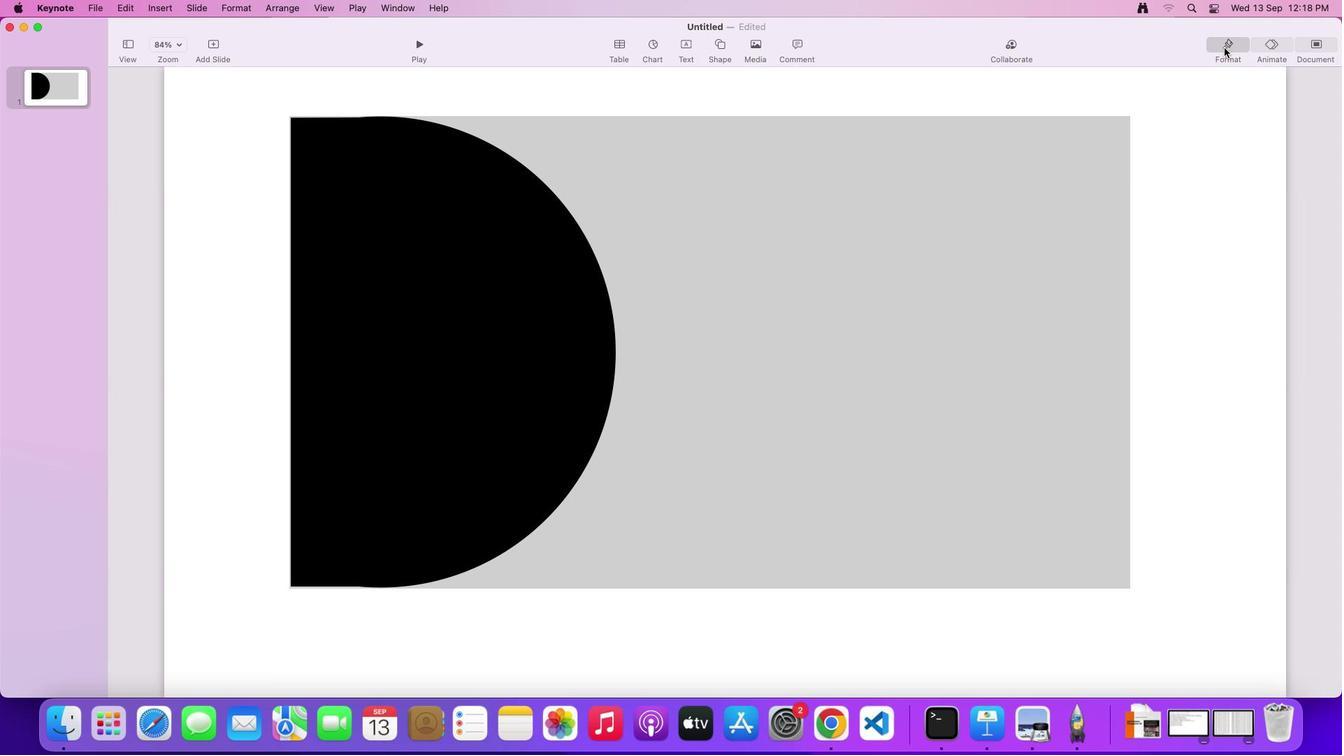 
Action: Mouse pressed left at (1223, 46)
Screenshot: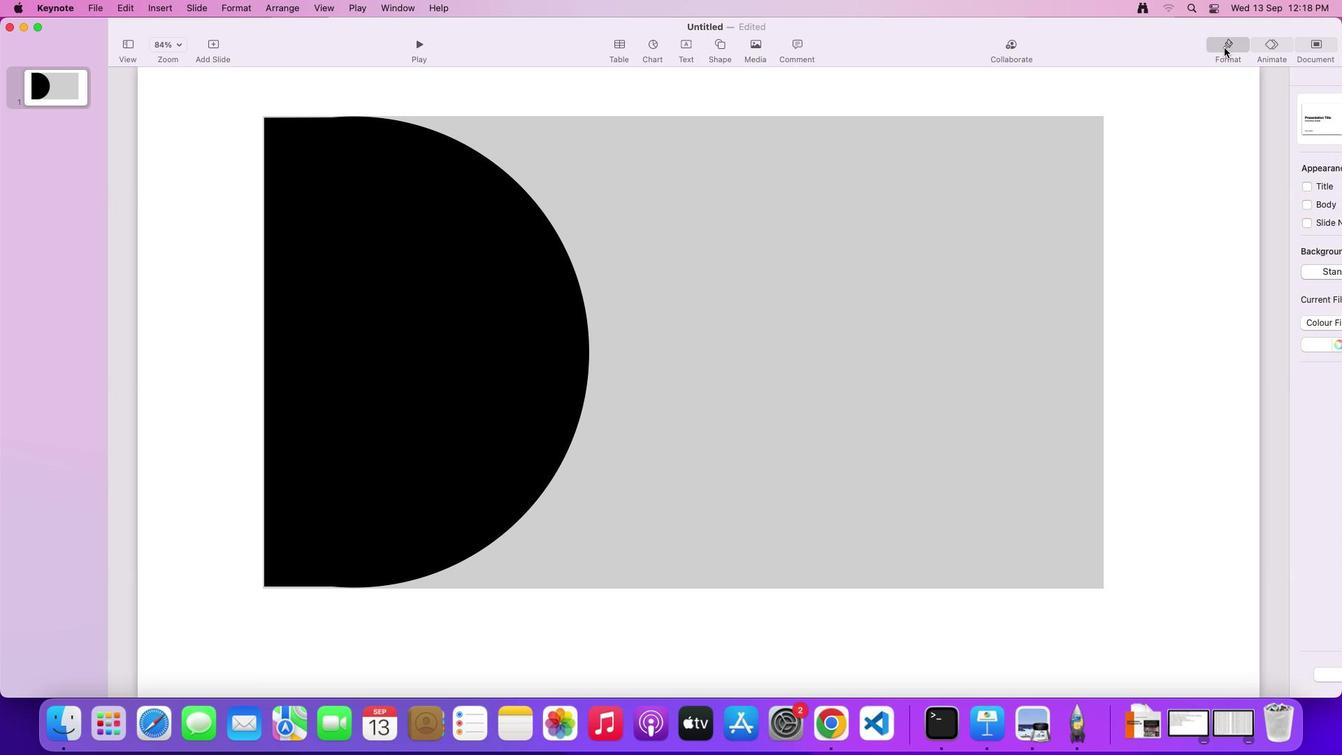 
Action: Mouse moved to (330, 369)
Screenshot: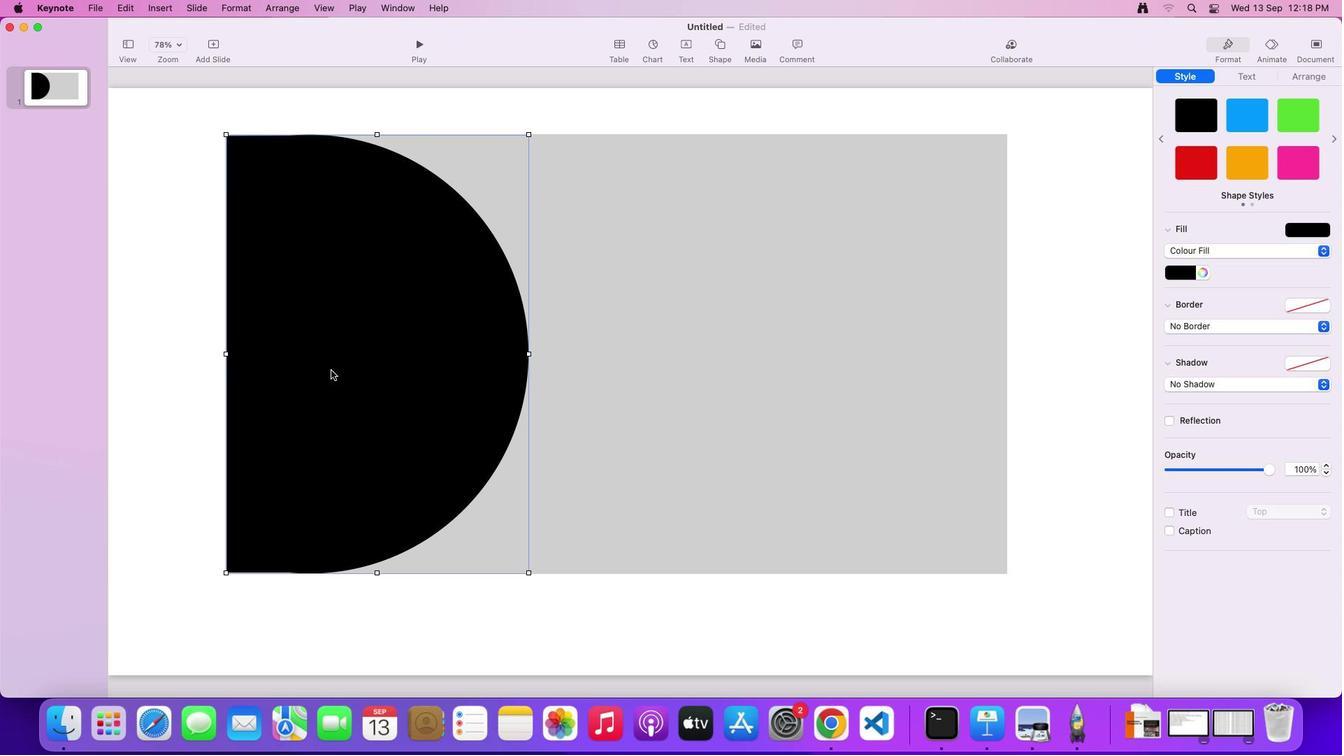 
Action: Mouse pressed left at (330, 369)
Screenshot: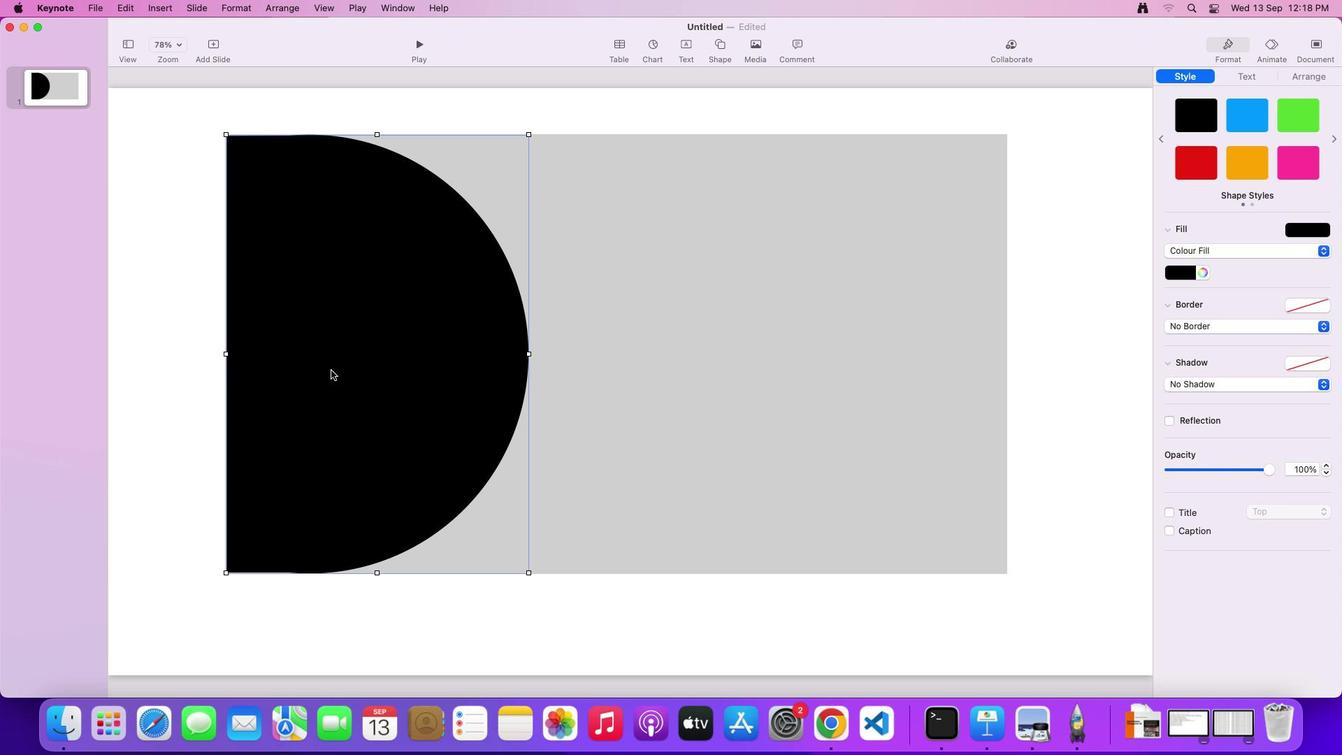 
Action: Mouse moved to (1321, 246)
Screenshot: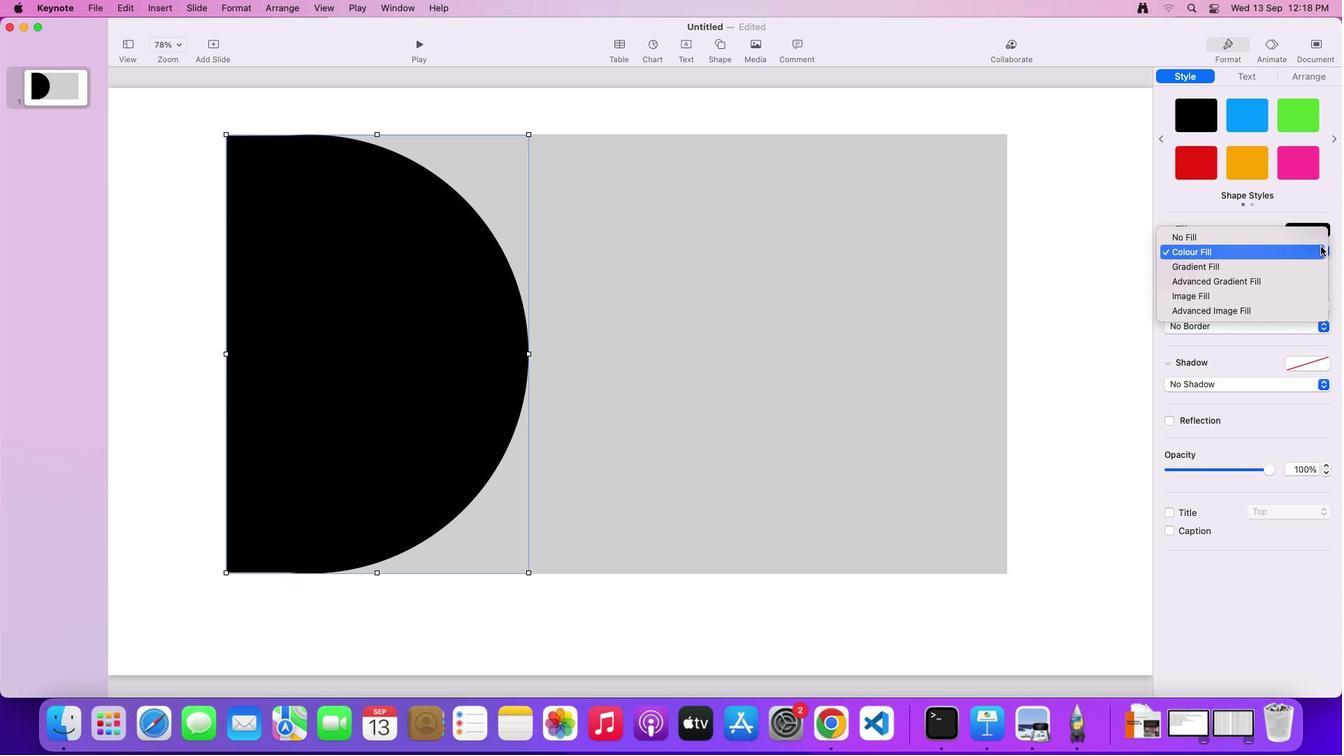 
Action: Mouse pressed left at (1321, 246)
Screenshot: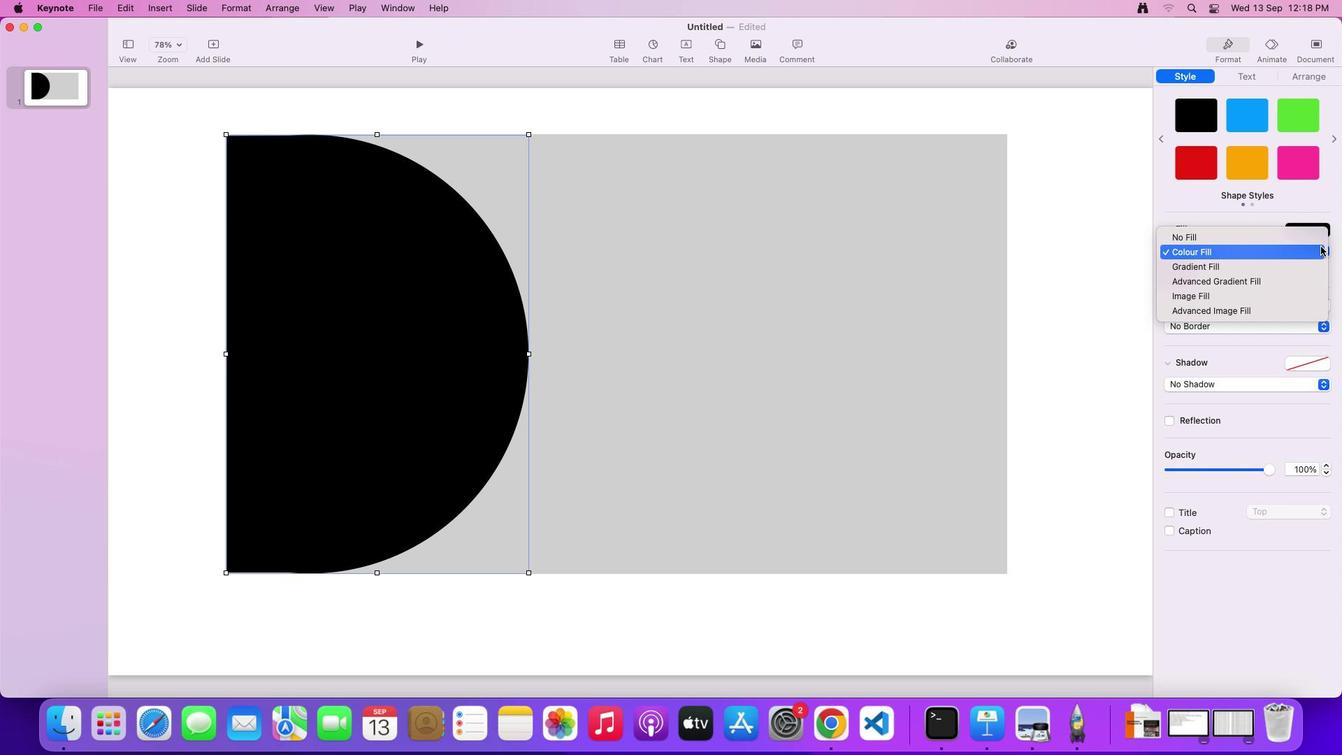 
Action: Mouse moved to (1239, 302)
Screenshot: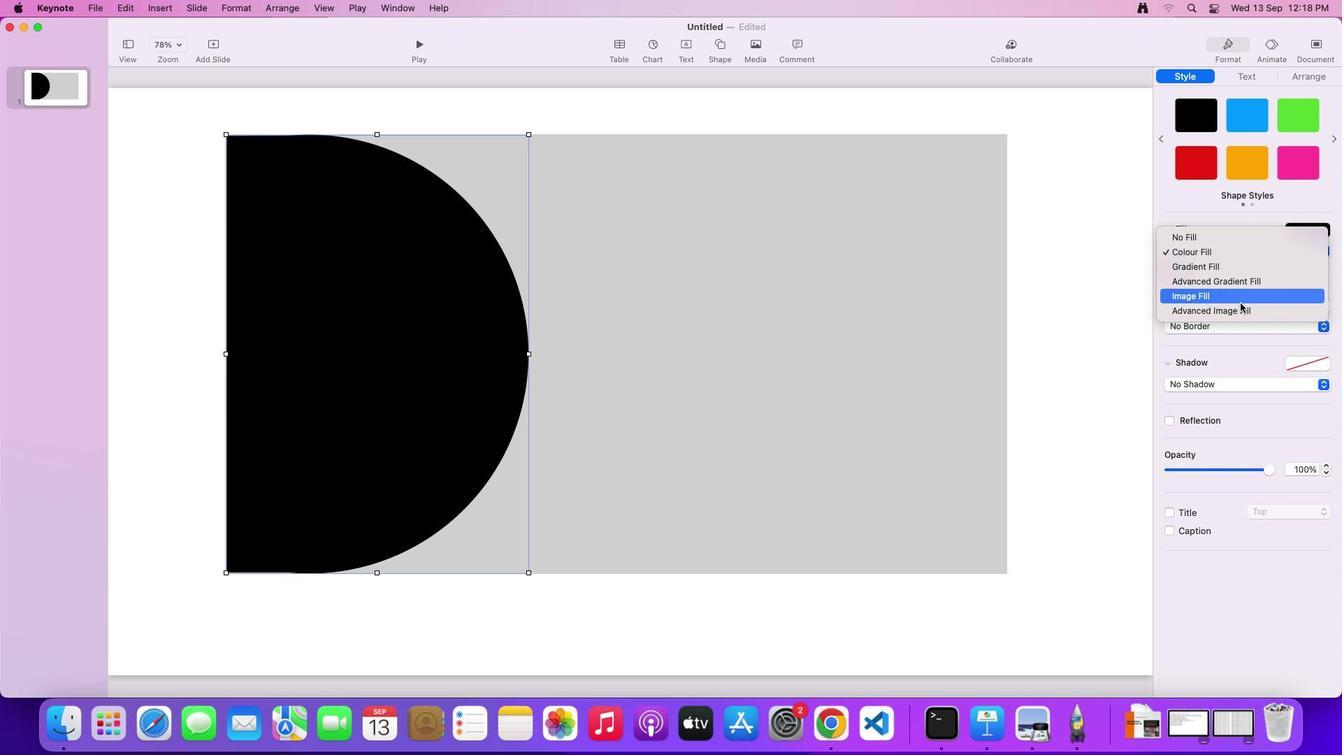 
Action: Mouse pressed left at (1239, 302)
Screenshot: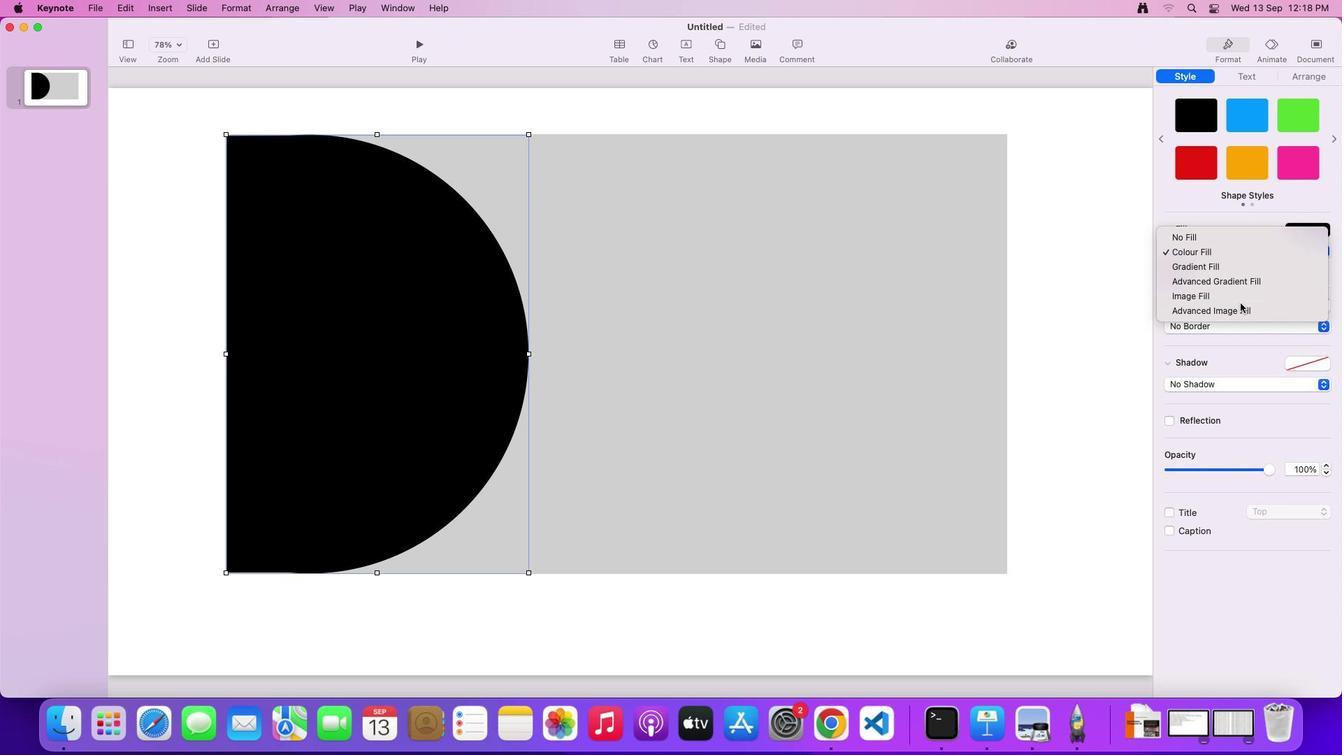
Action: Mouse moved to (1270, 293)
Screenshot: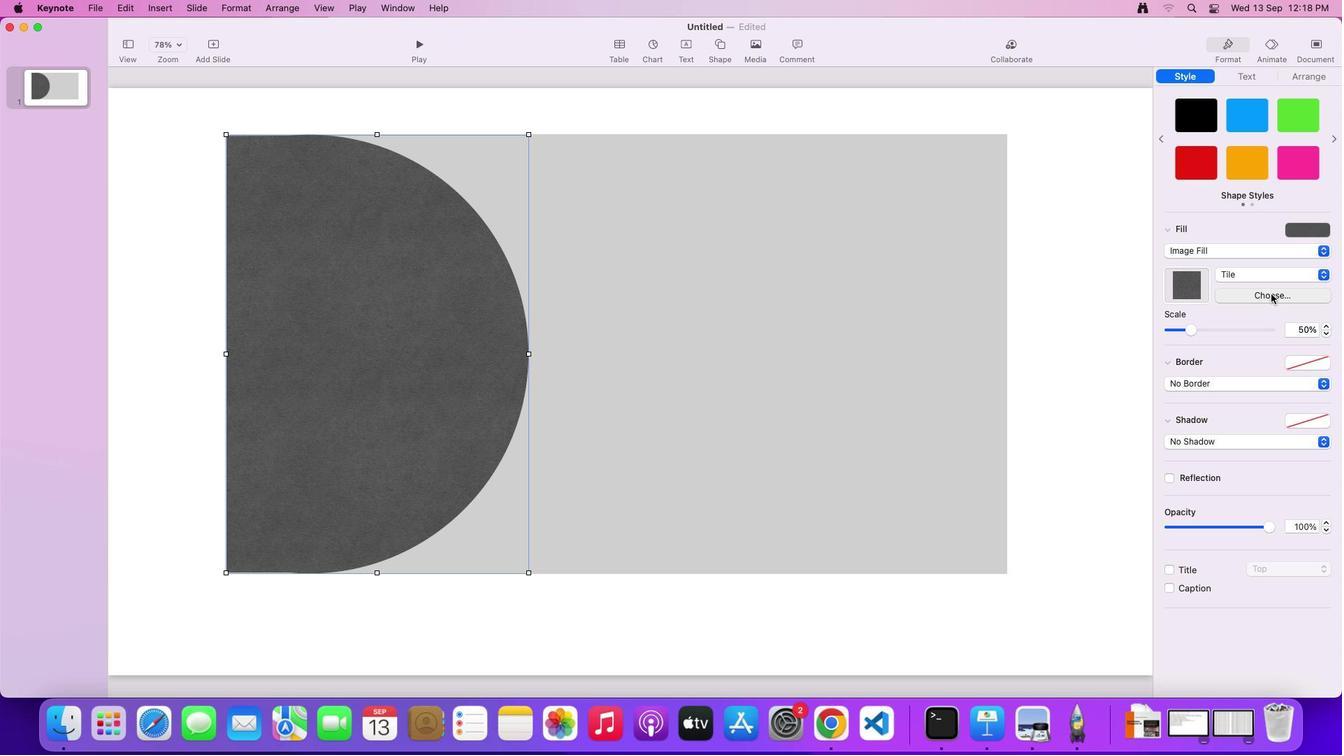 
Action: Mouse pressed left at (1270, 293)
Screenshot: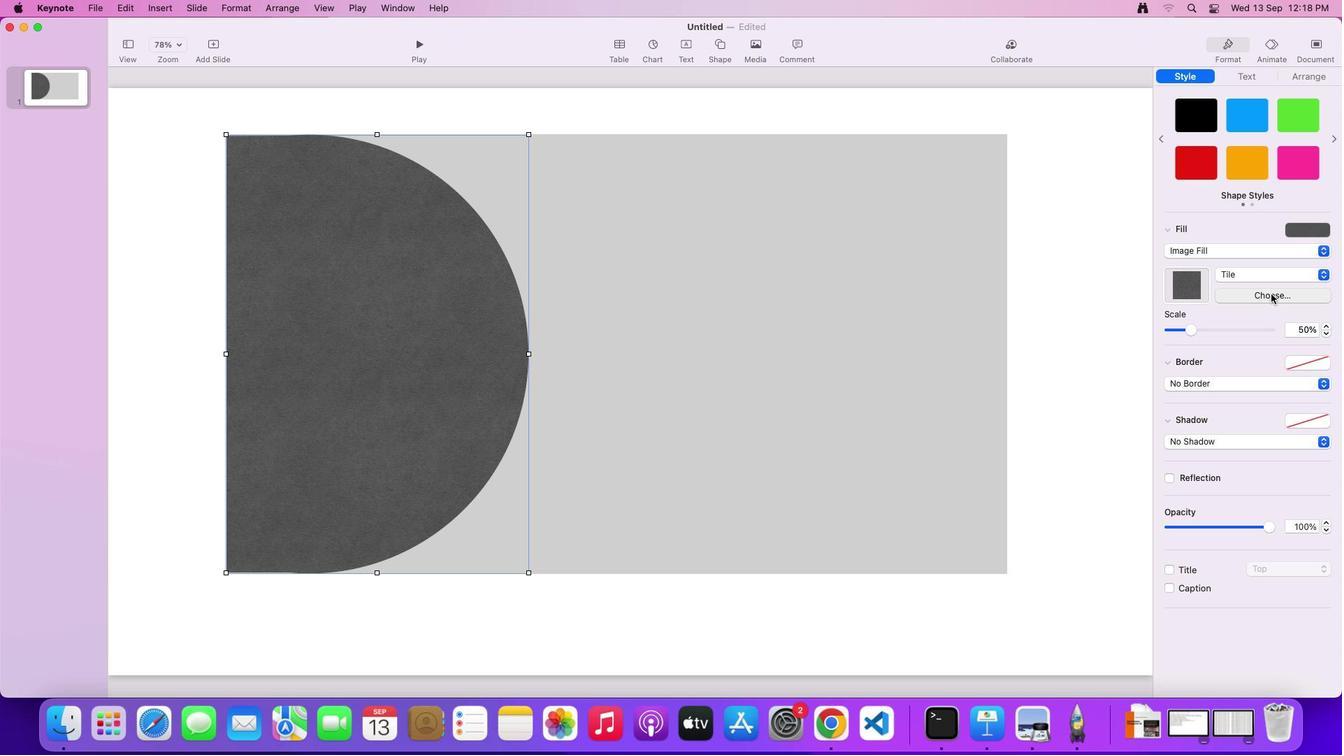 
Action: Mouse moved to (423, 427)
Screenshot: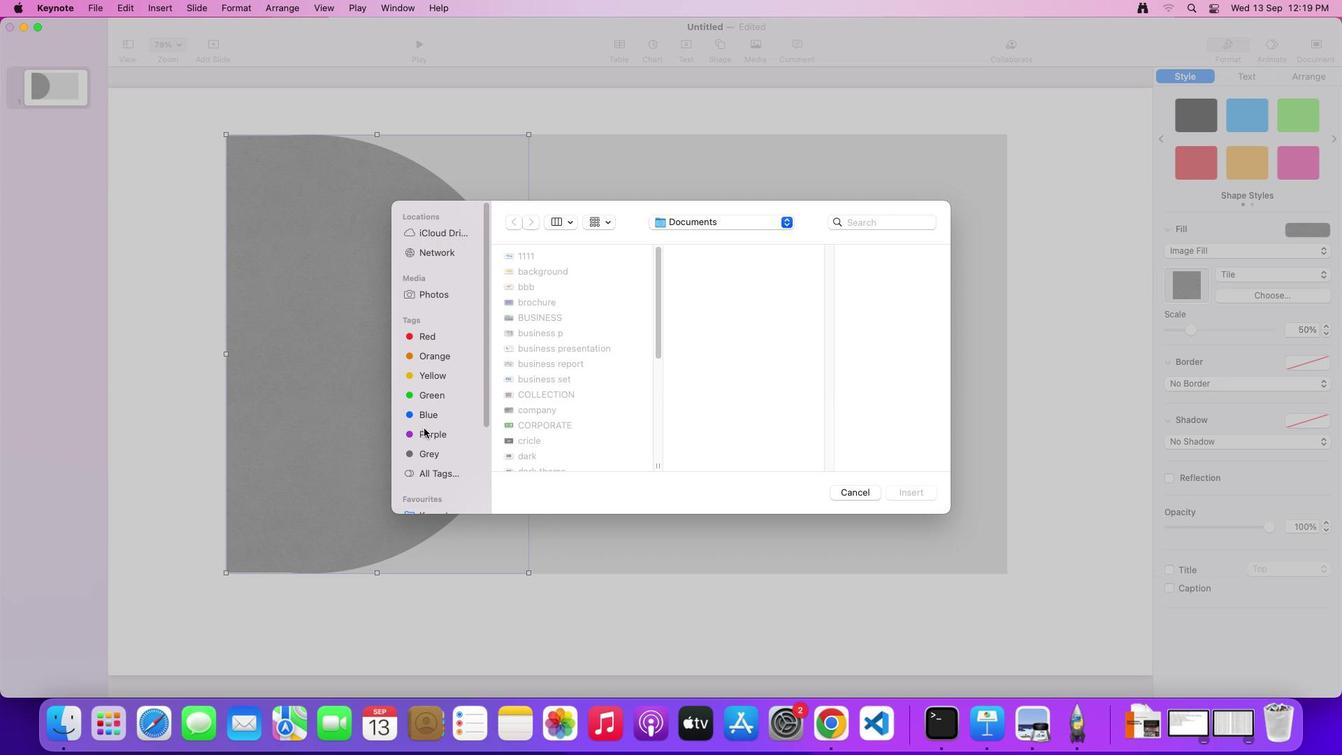 
Action: Mouse scrolled (423, 427) with delta (0, 0)
Screenshot: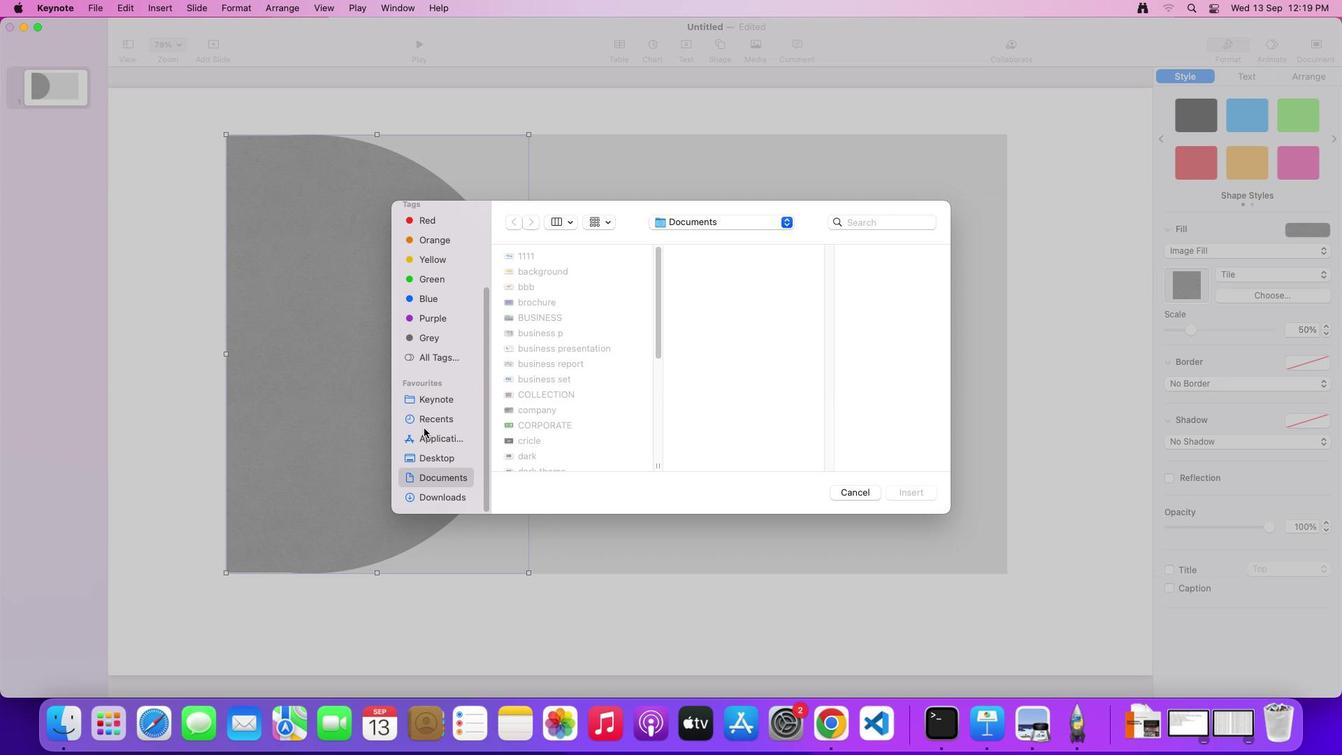 
Action: Mouse scrolled (423, 427) with delta (0, 0)
Screenshot: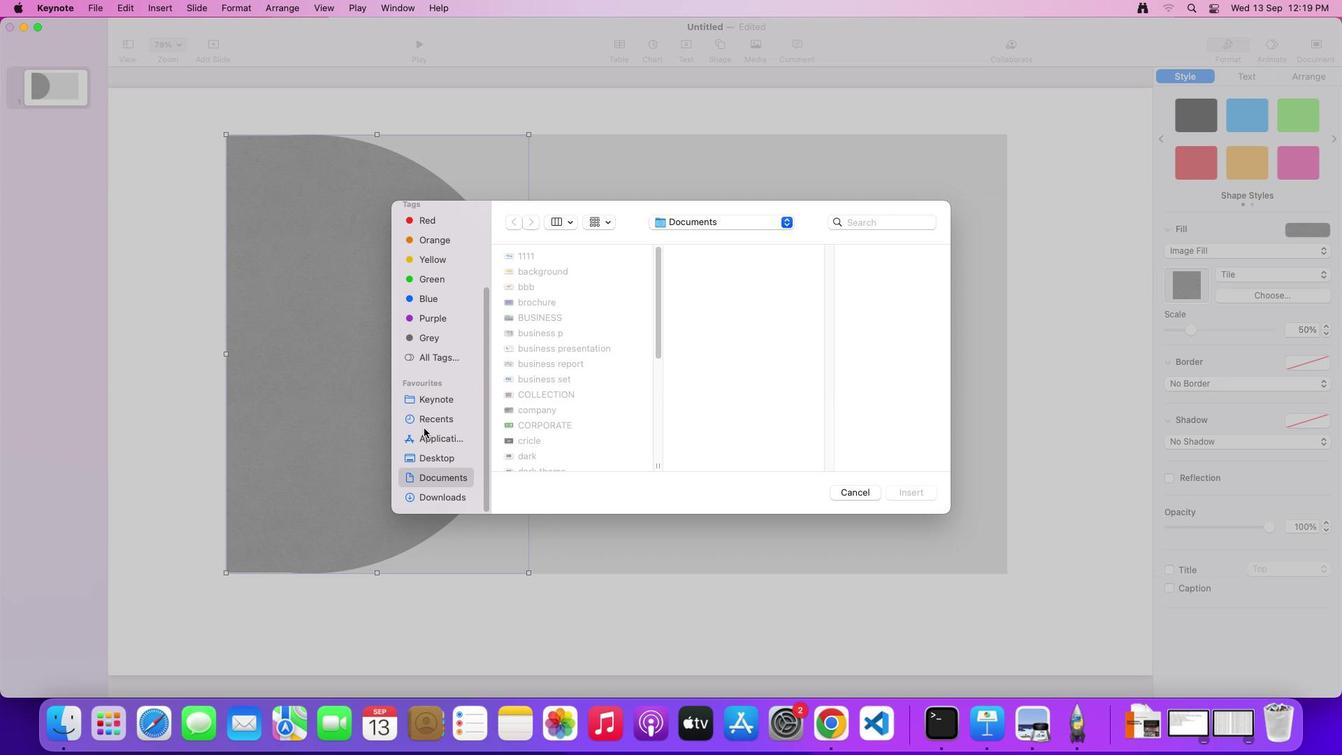 
Action: Mouse scrolled (423, 427) with delta (0, -3)
Screenshot: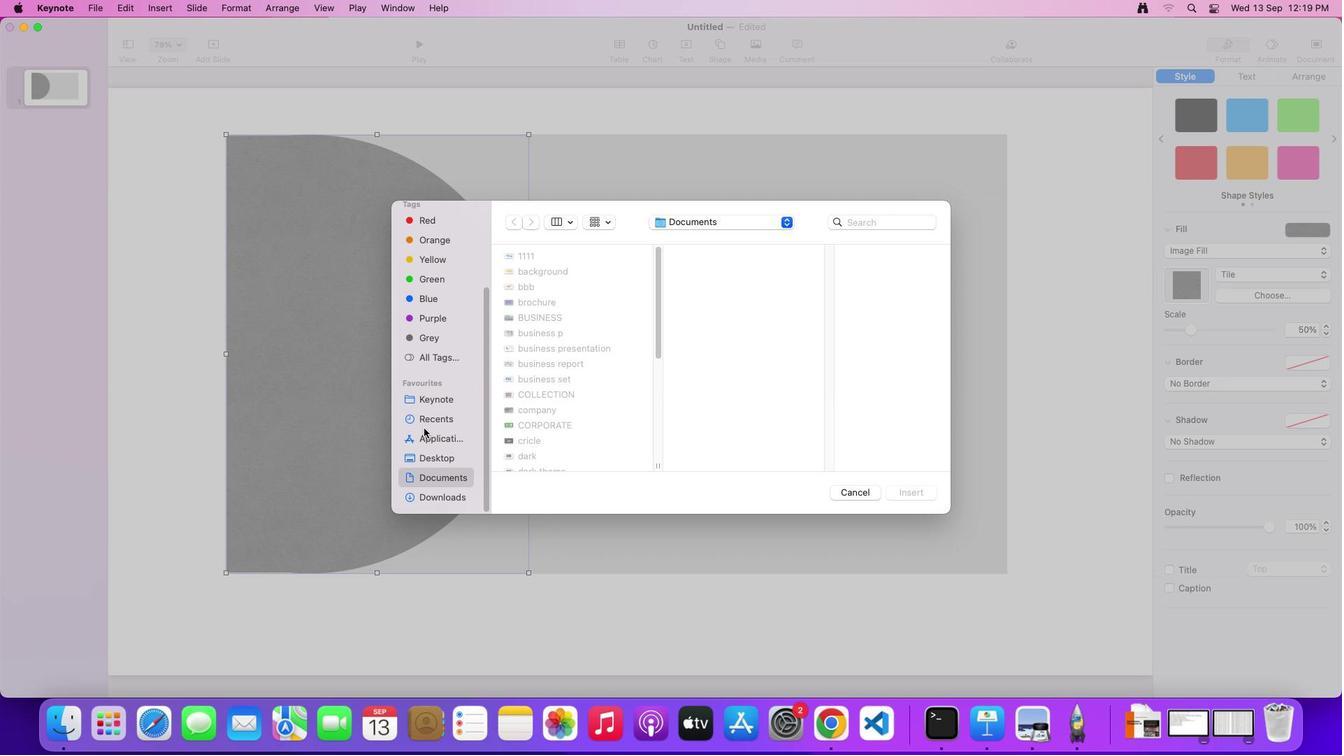 
Action: Mouse scrolled (423, 427) with delta (0, -5)
Screenshot: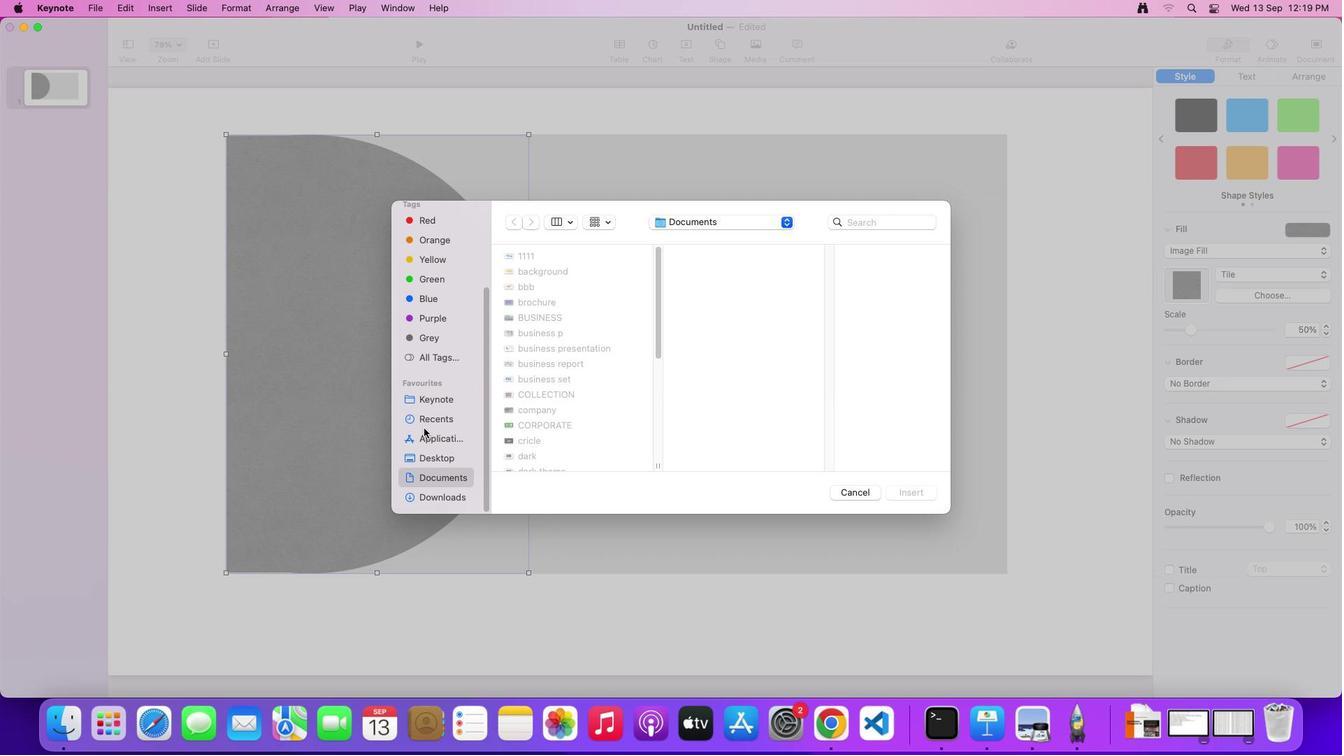 
Action: Mouse scrolled (423, 427) with delta (0, -6)
Screenshot: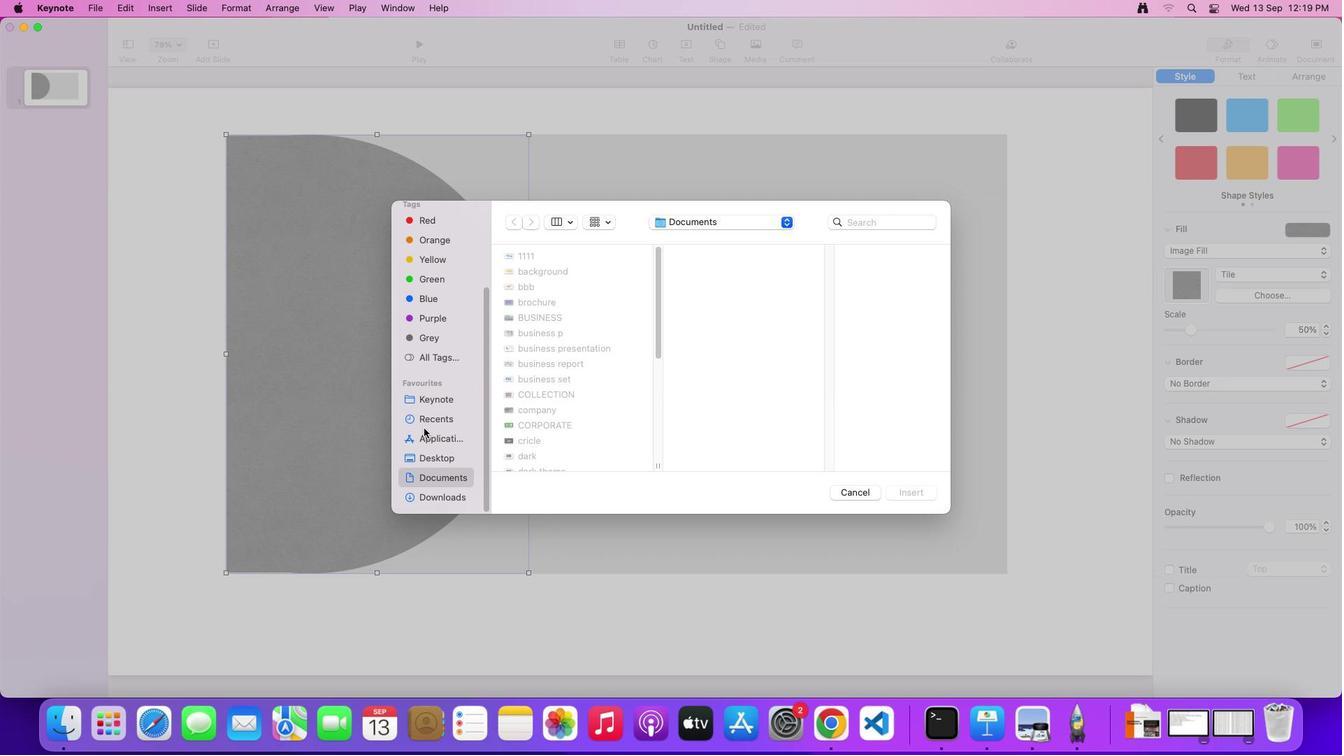 
Action: Mouse scrolled (423, 427) with delta (0, 0)
Screenshot: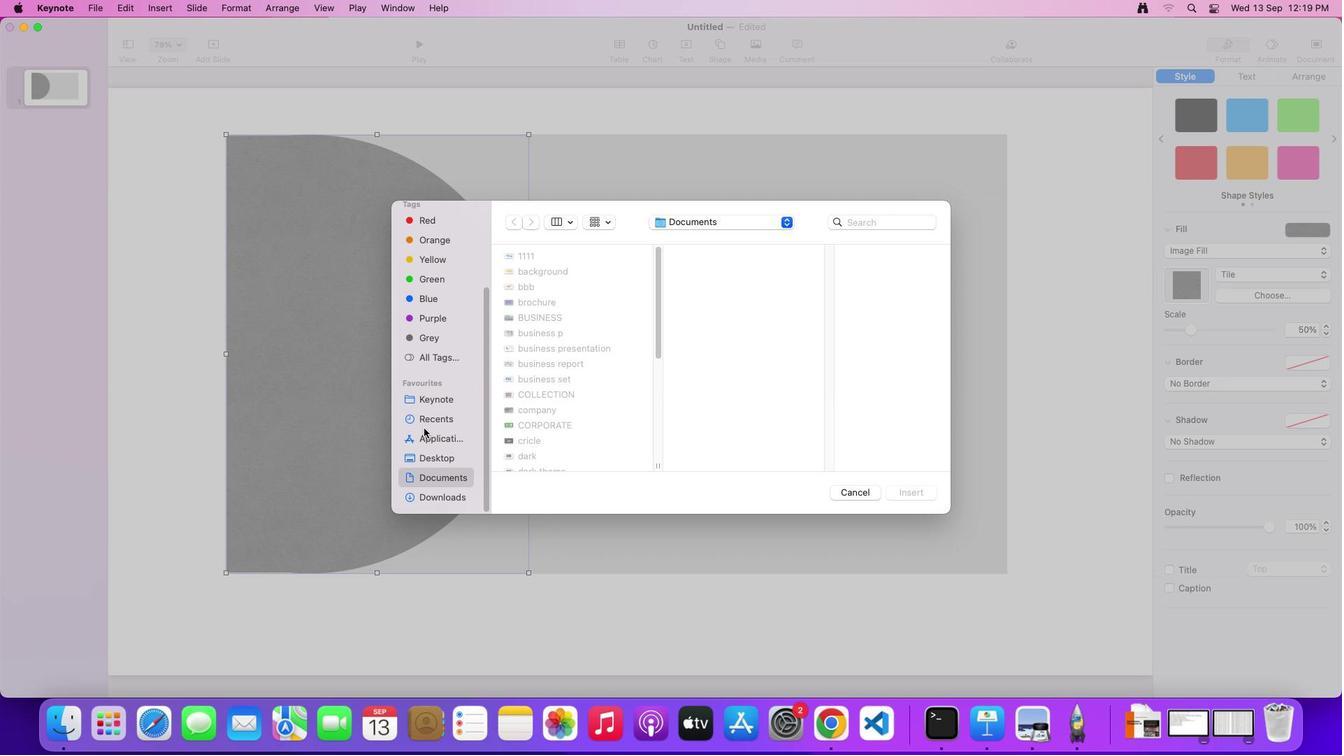 
Action: Mouse scrolled (423, 427) with delta (0, 0)
Screenshot: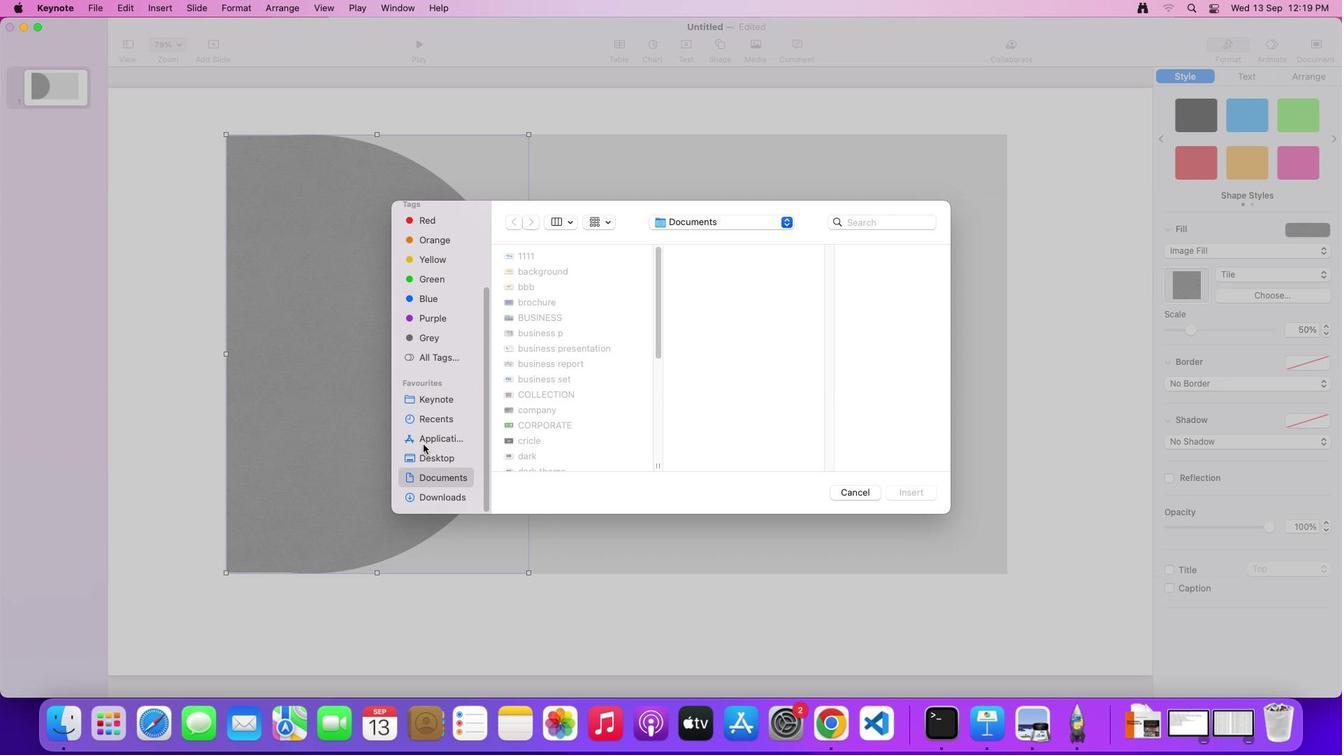 
Action: Mouse scrolled (423, 427) with delta (0, -2)
Screenshot: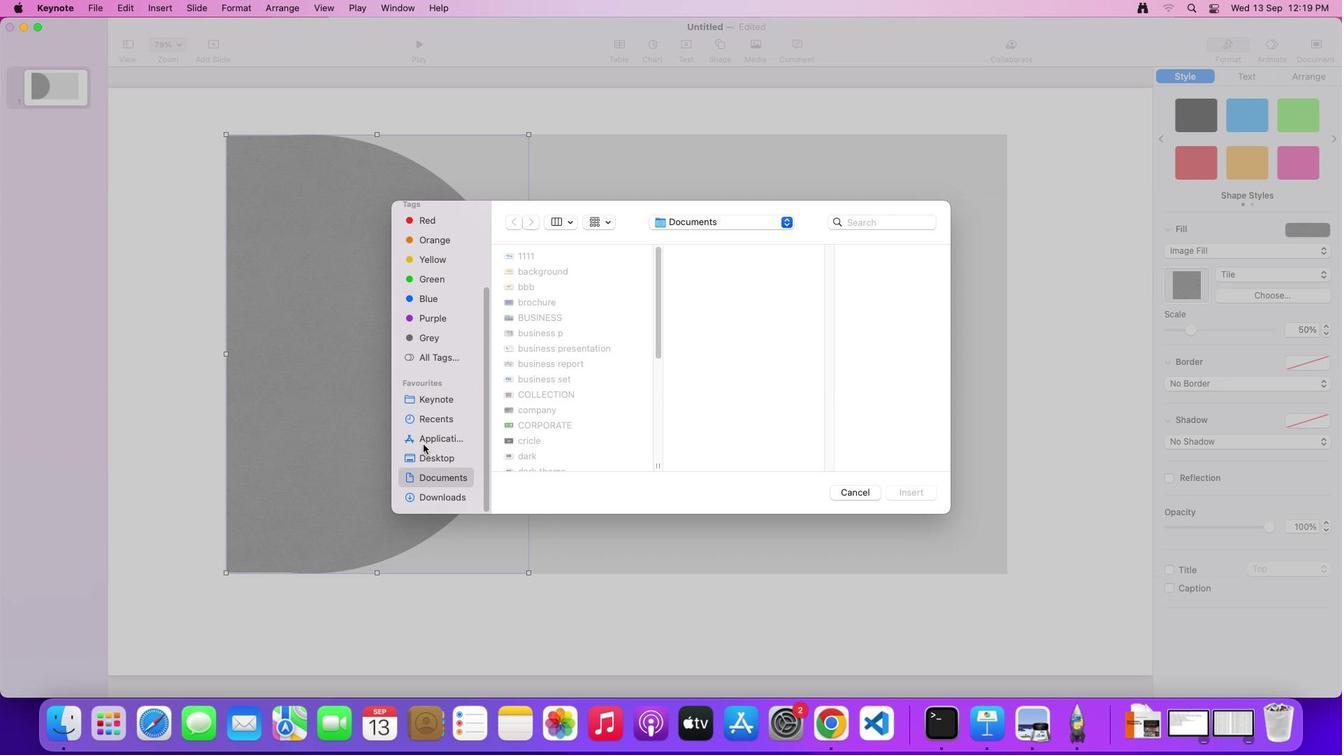 
Action: Mouse scrolled (423, 427) with delta (0, -4)
Screenshot: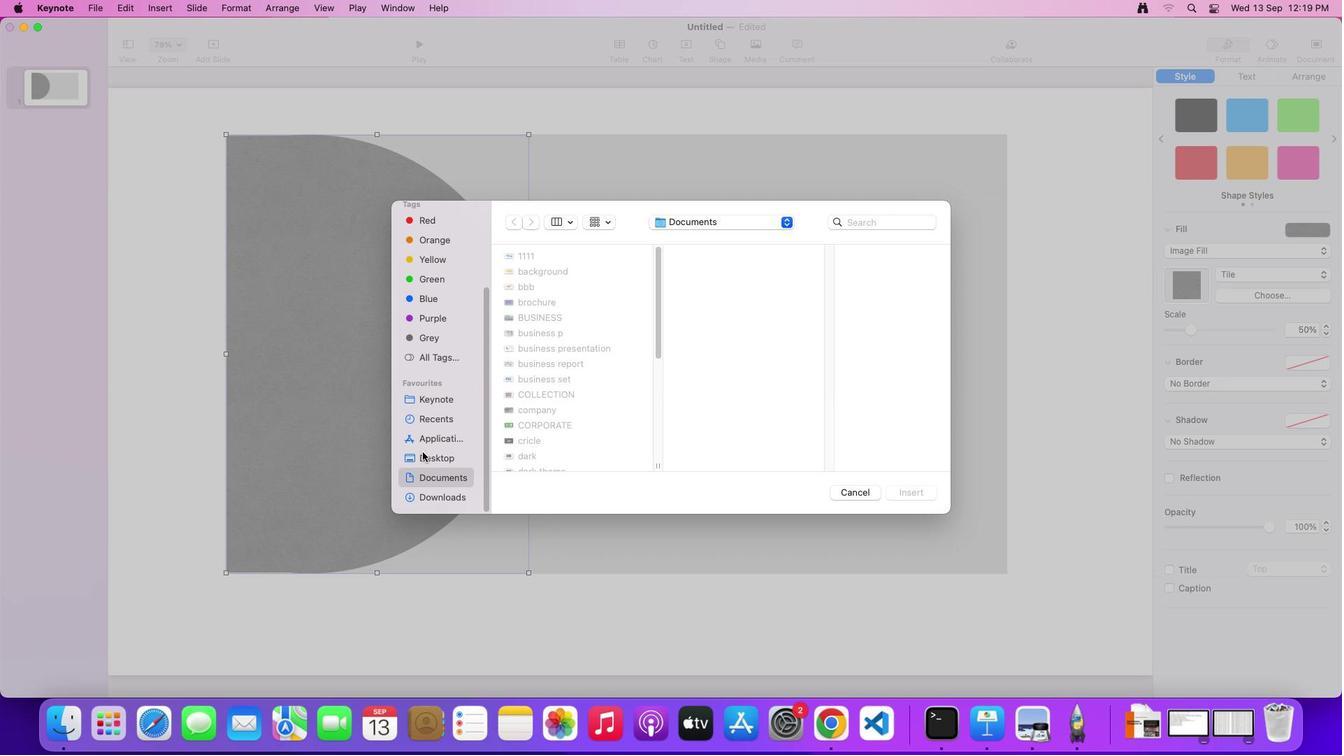 
Action: Mouse scrolled (423, 427) with delta (0, -5)
Screenshot: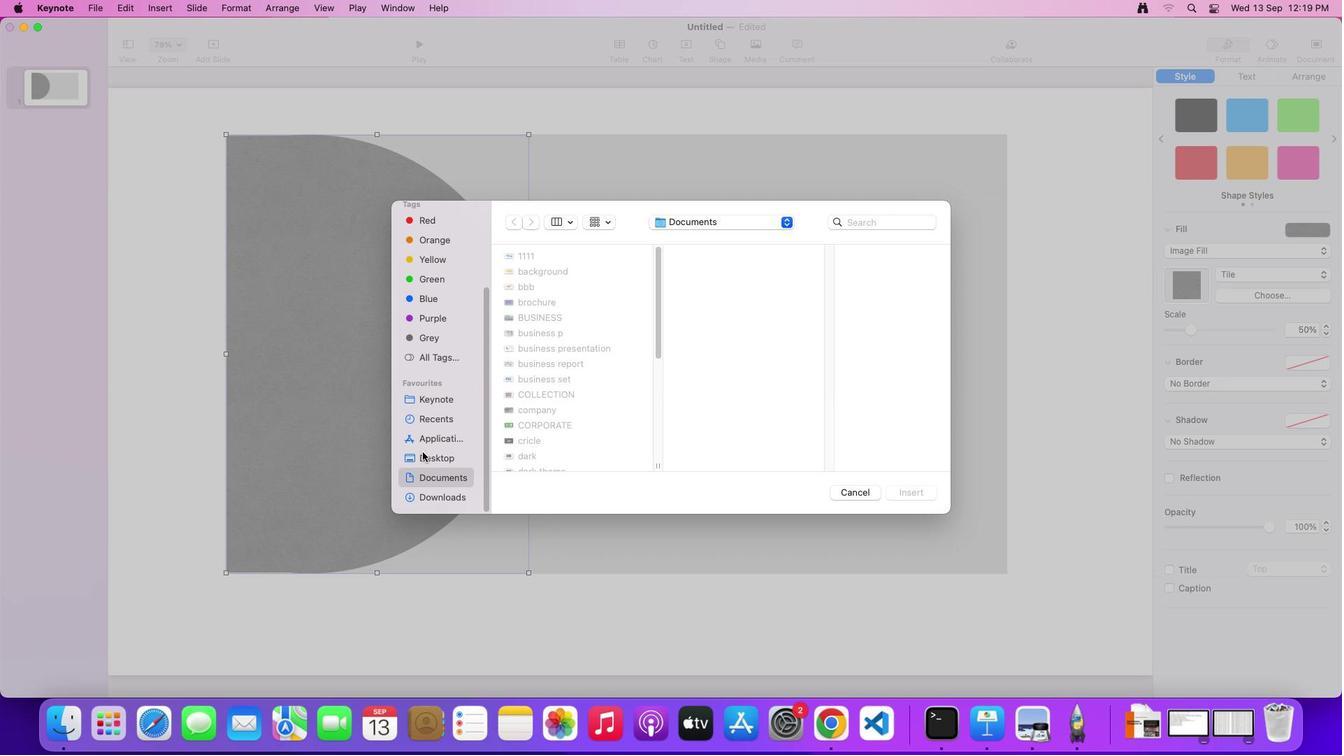 
Action: Mouse moved to (424, 455)
Screenshot: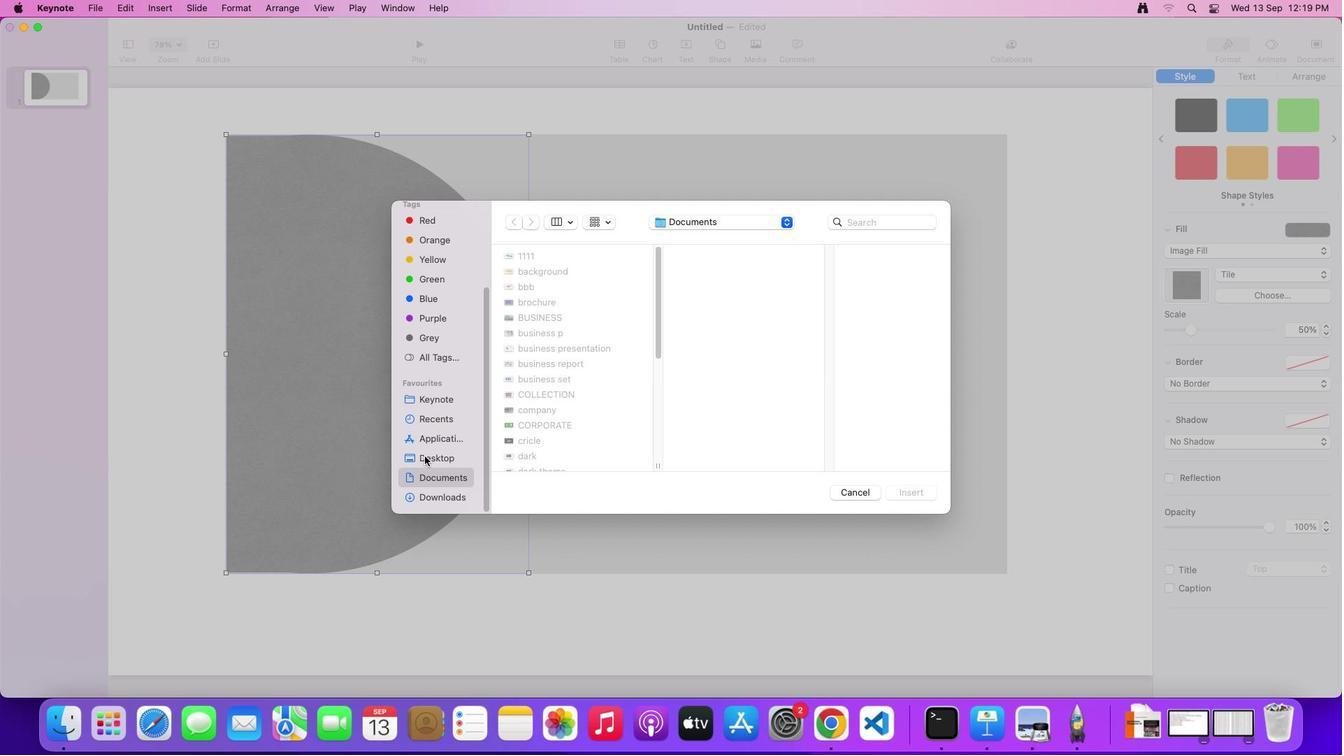 
Action: Mouse pressed left at (424, 455)
Screenshot: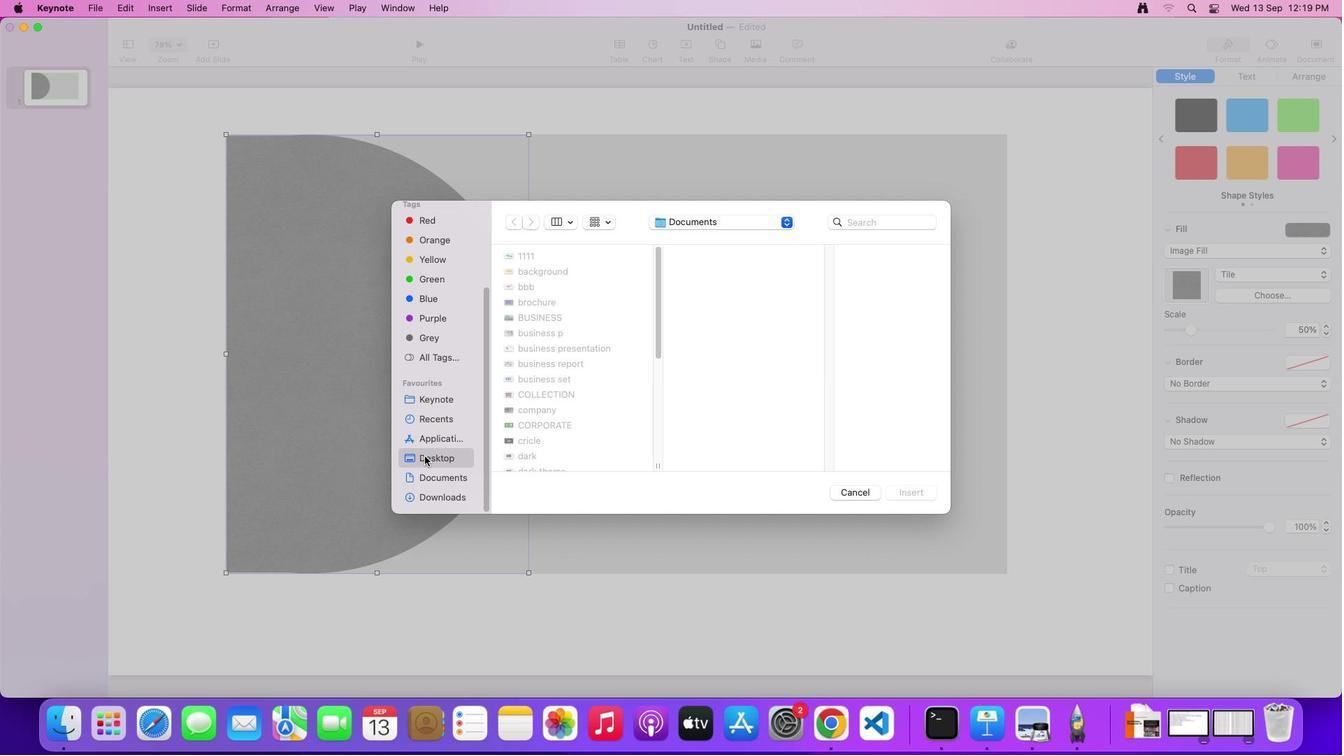 
Action: Mouse moved to (530, 290)
Screenshot: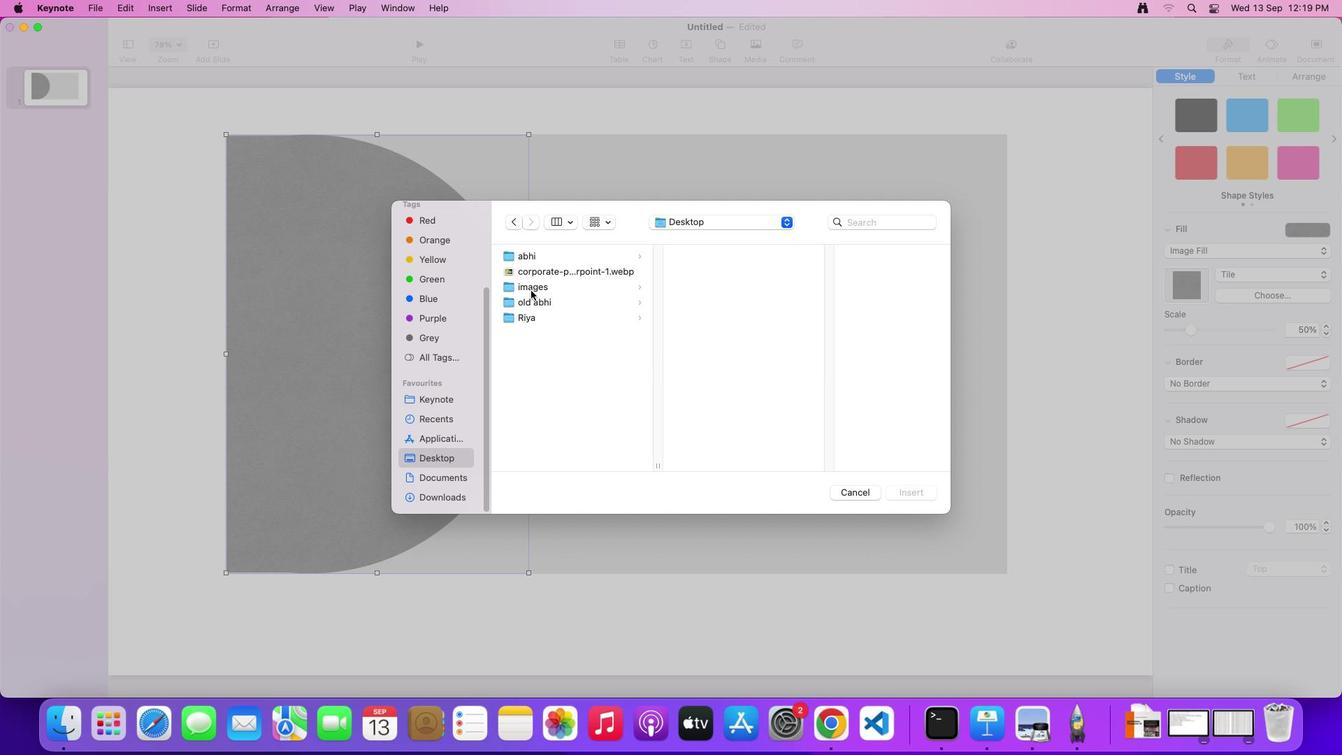 
Action: Mouse pressed left at (530, 290)
Screenshot: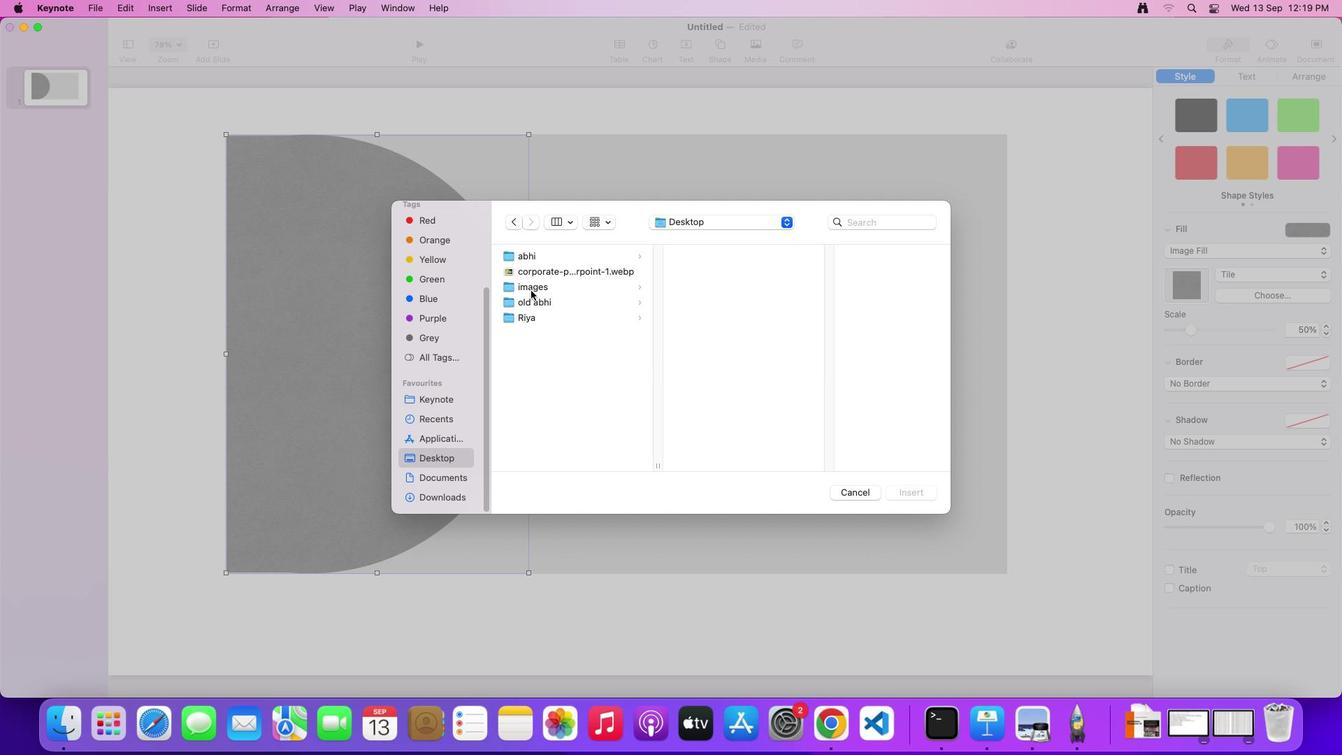 
Action: Mouse pressed left at (530, 290)
Screenshot: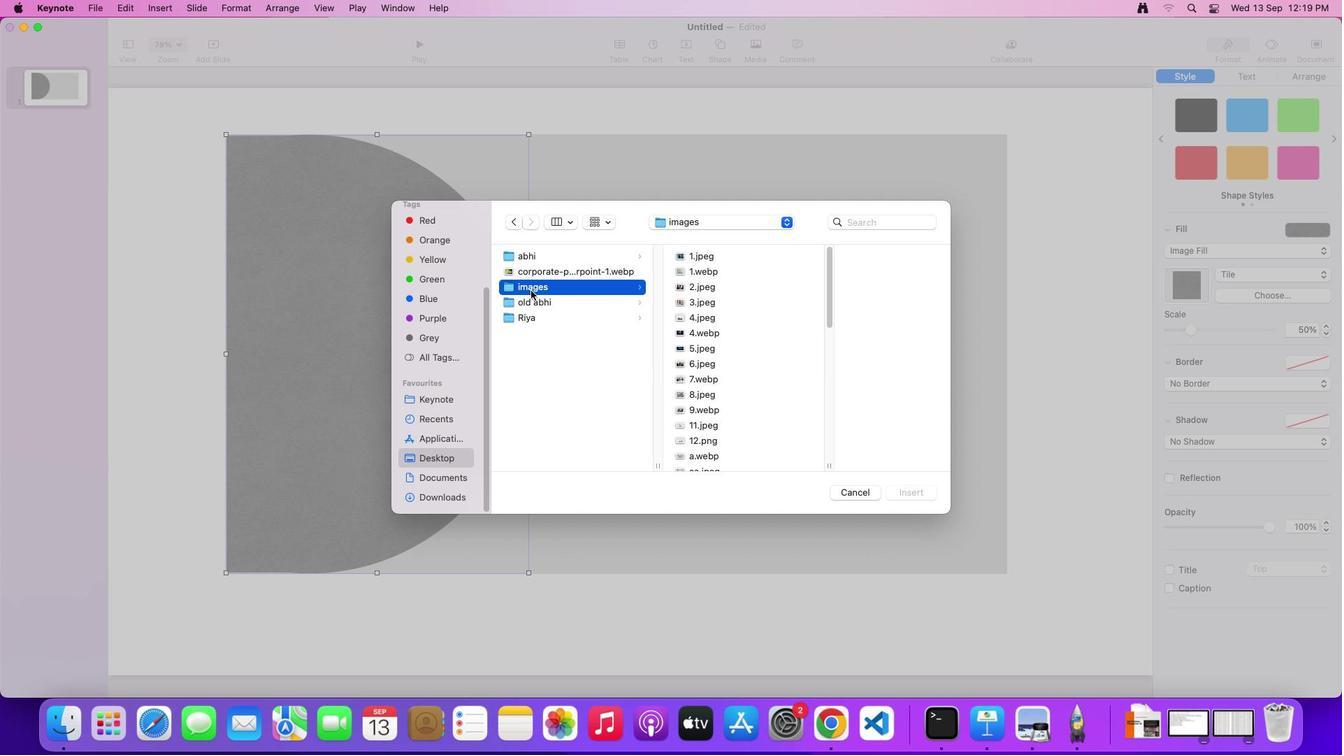 
Action: Mouse moved to (695, 364)
Screenshot: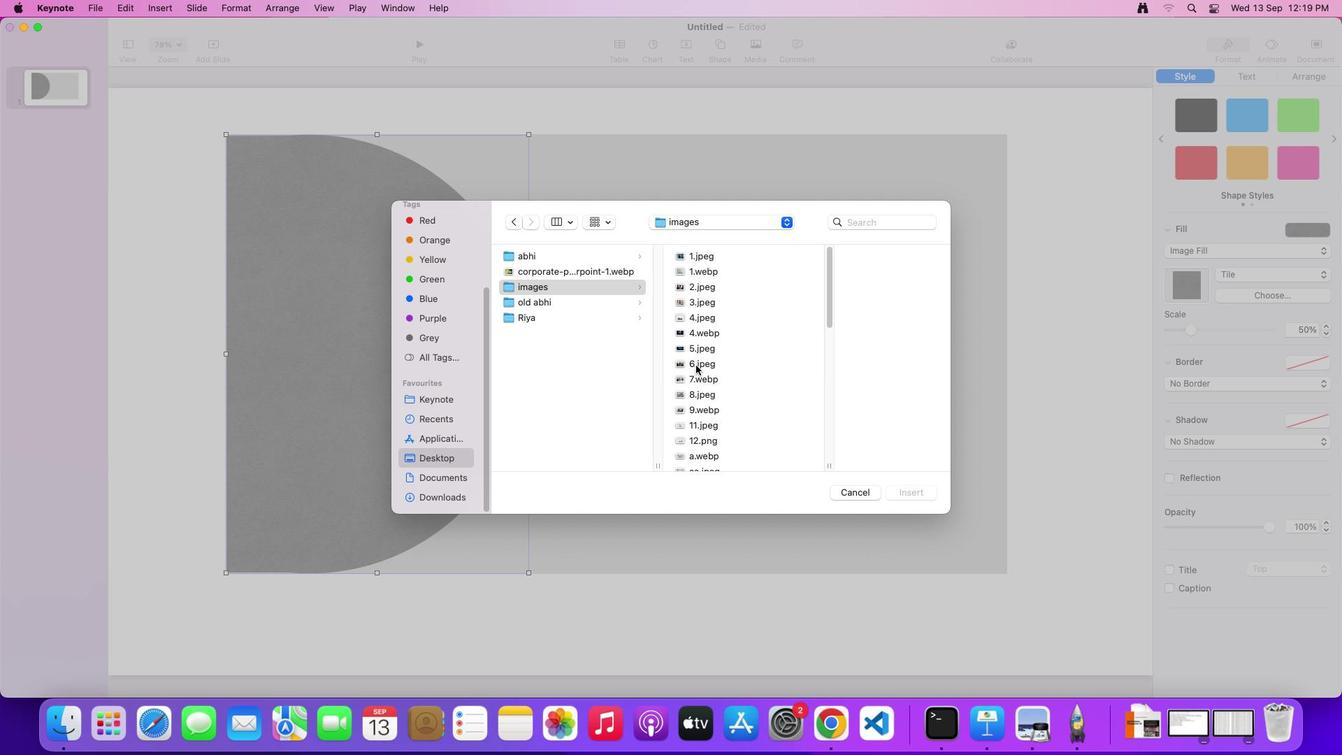 
Action: Mouse pressed left at (695, 364)
Screenshot: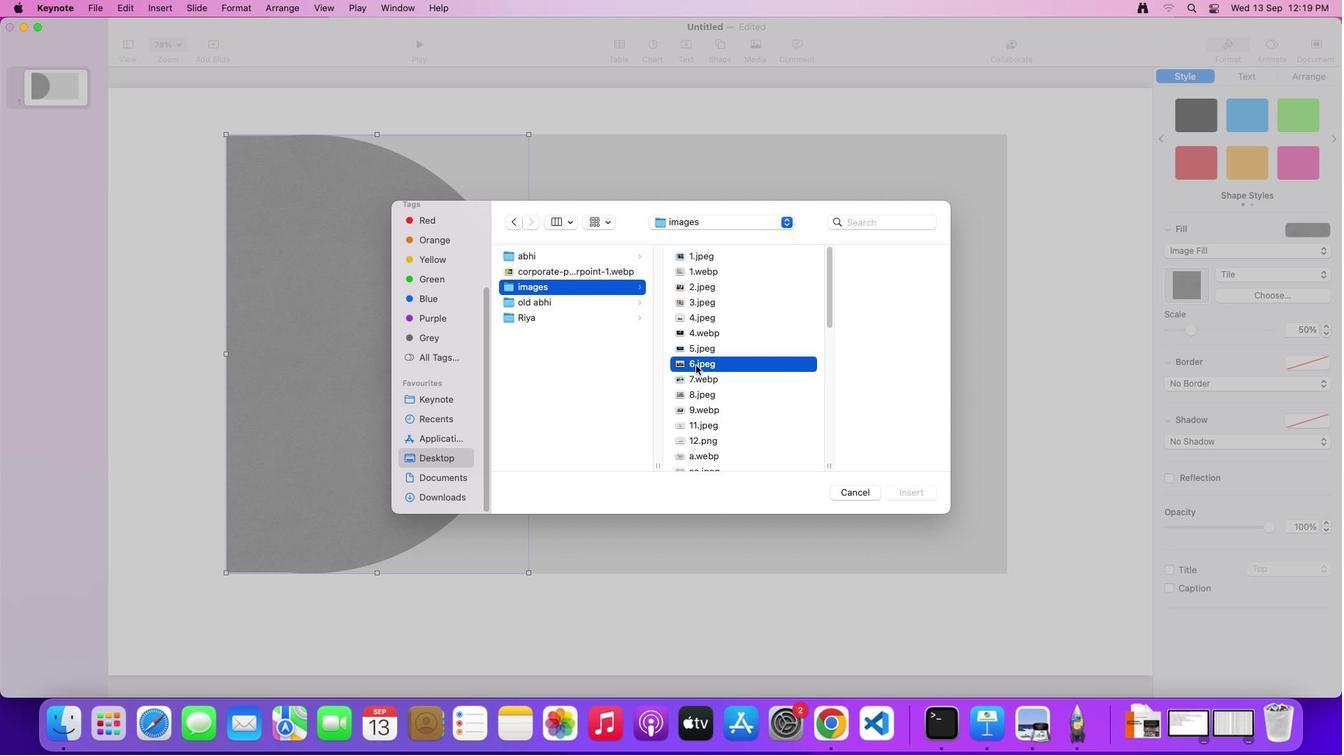 
Action: Mouse moved to (918, 495)
Screenshot: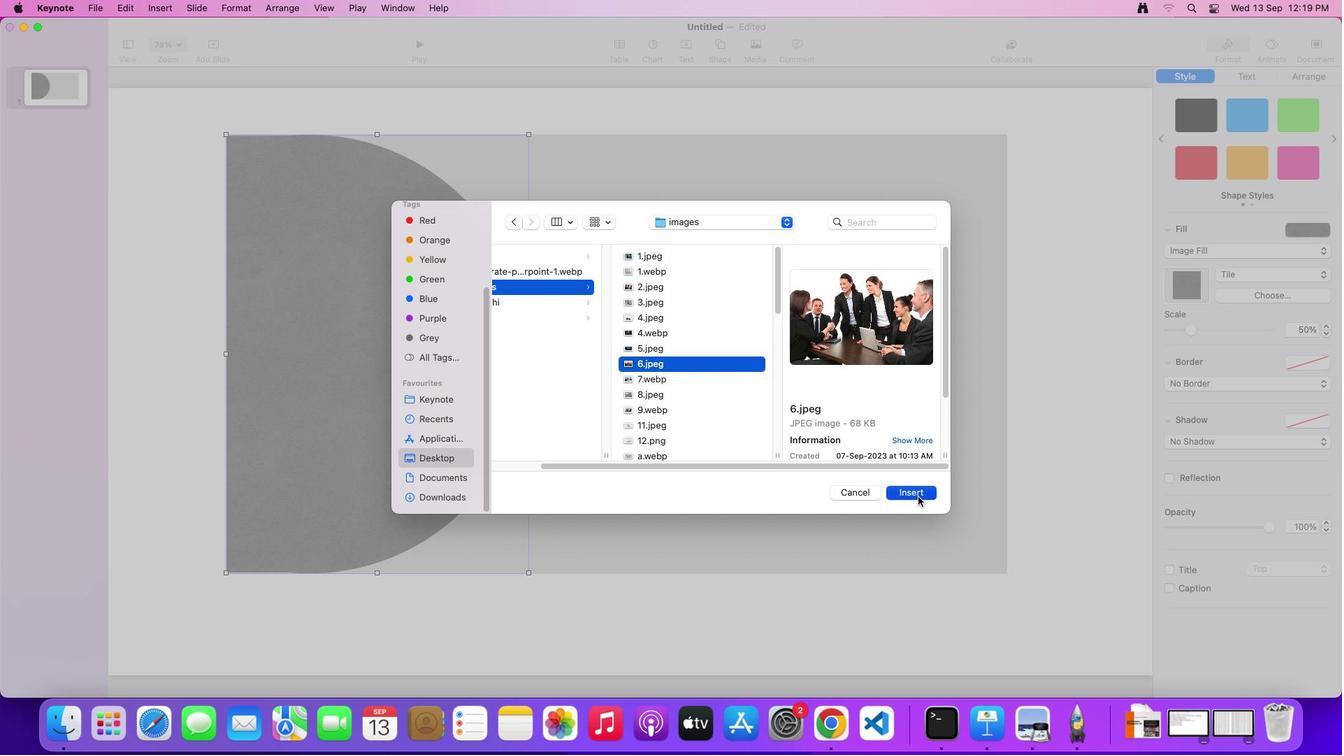 
Action: Mouse pressed left at (918, 495)
Screenshot: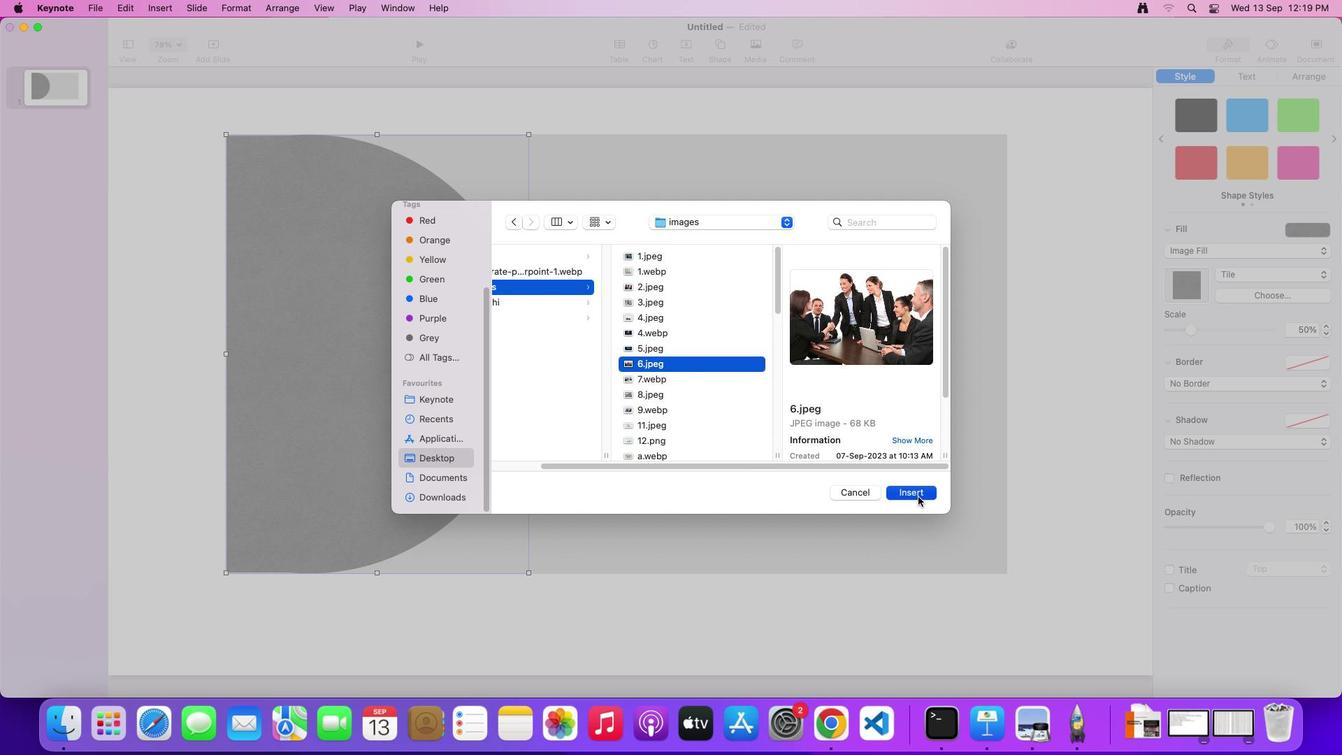 
Action: Mouse moved to (609, 388)
Screenshot: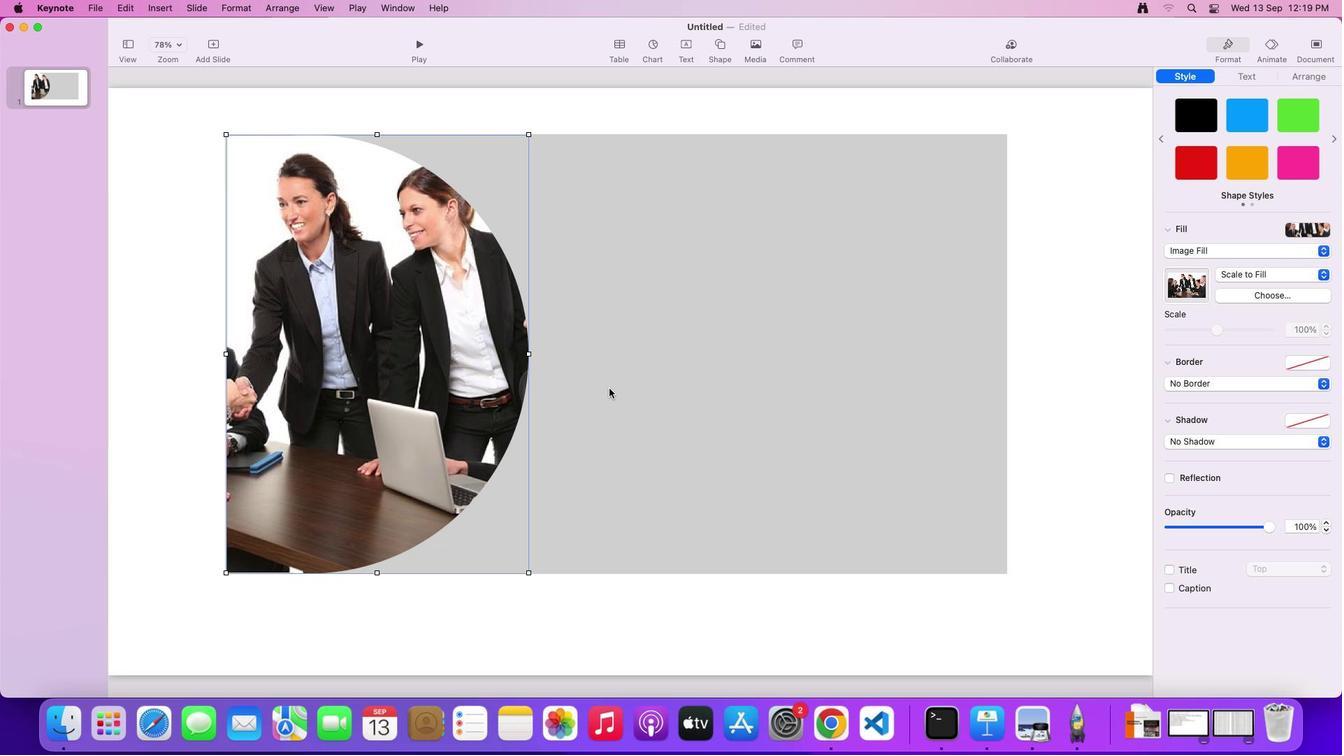
Action: Mouse pressed left at (609, 388)
Screenshot: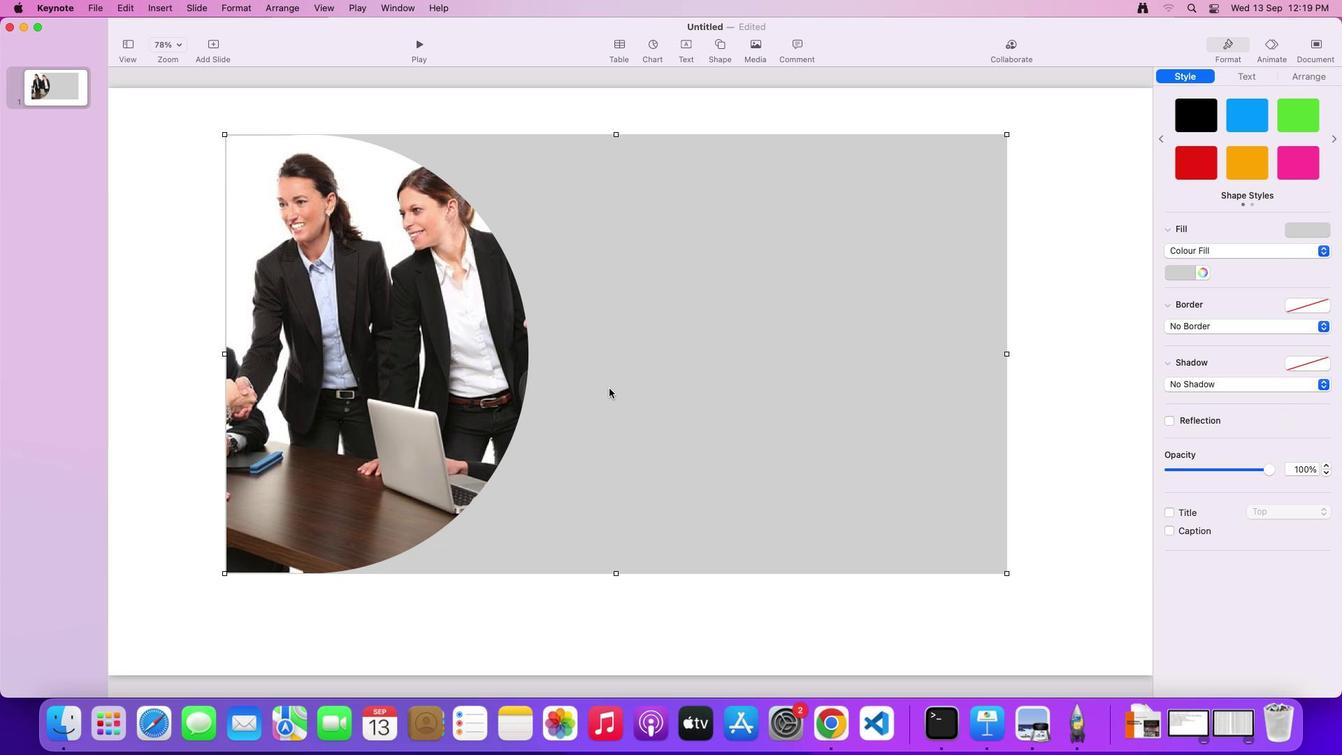 
Action: Mouse moved to (717, 50)
Screenshot: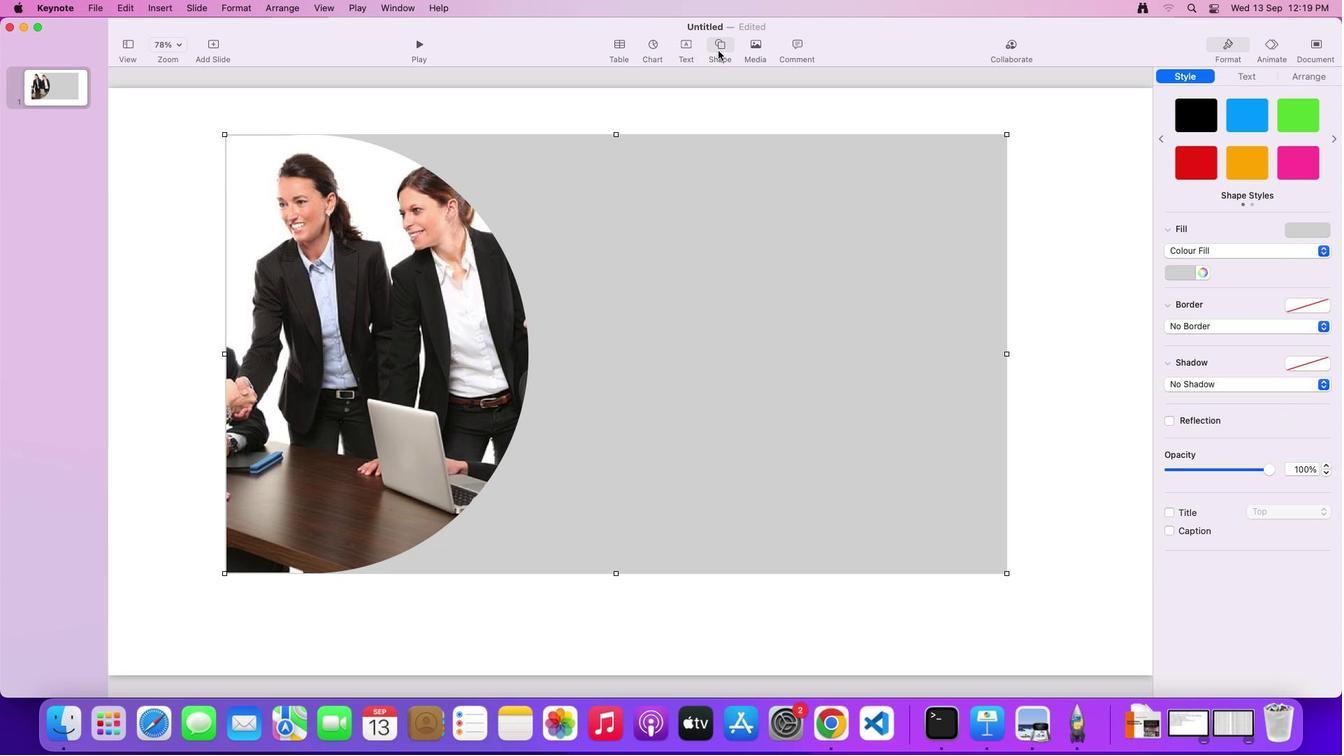 
Action: Mouse pressed left at (717, 50)
Screenshot: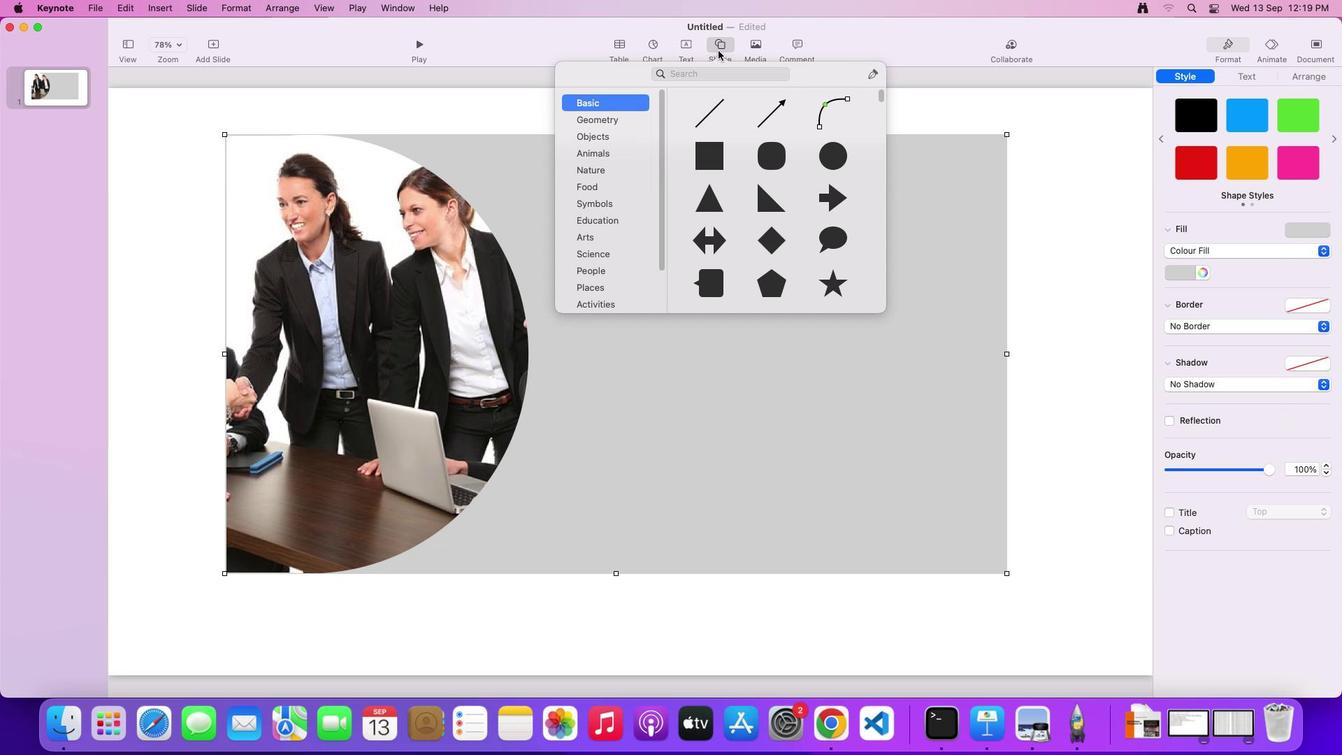 
Action: Mouse moved to (709, 195)
Screenshot: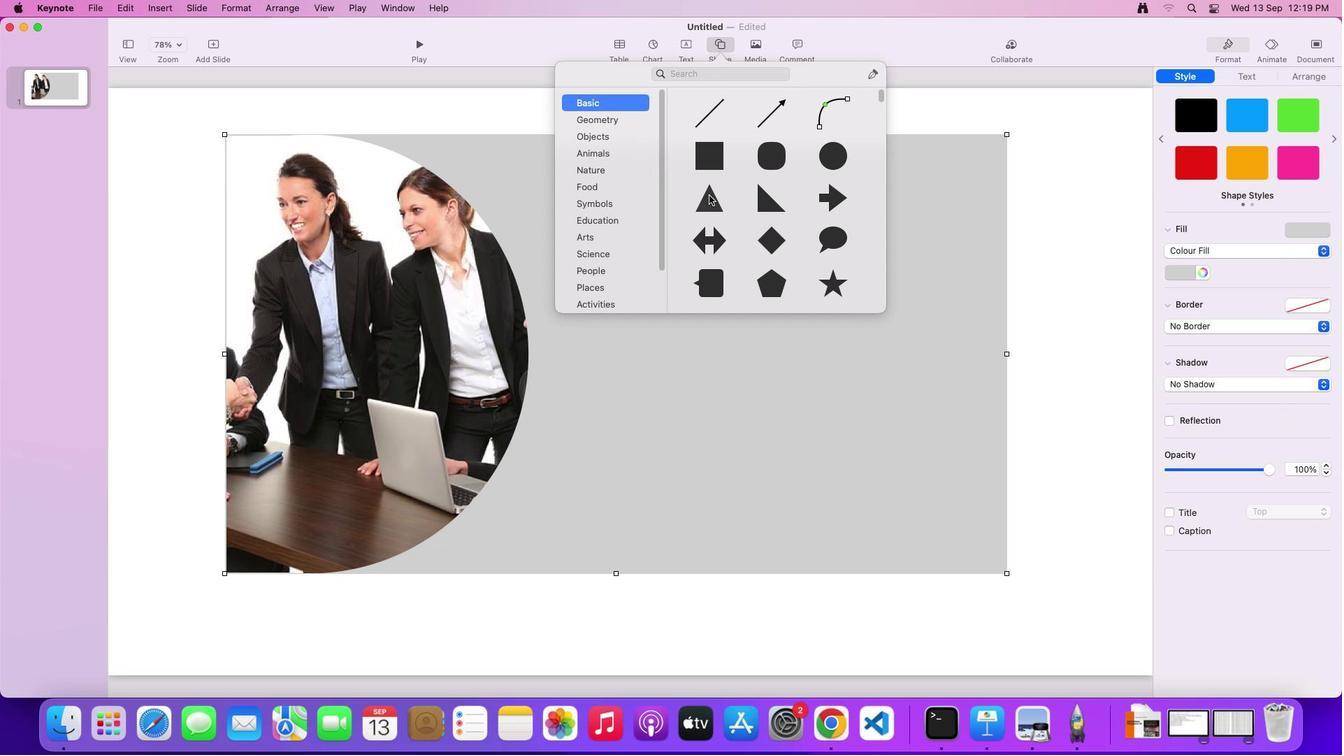 
Action: Mouse pressed left at (709, 195)
Screenshot: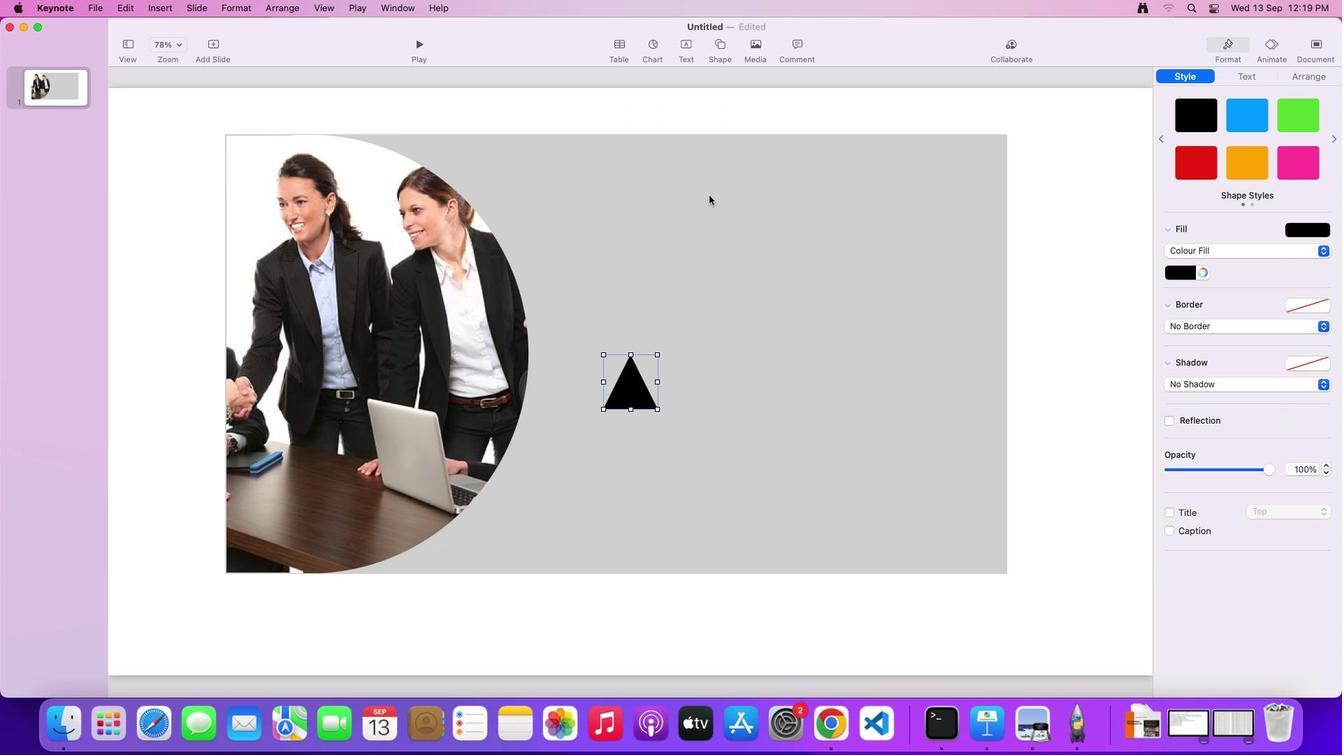 
Action: Mouse moved to (638, 413)
Screenshot: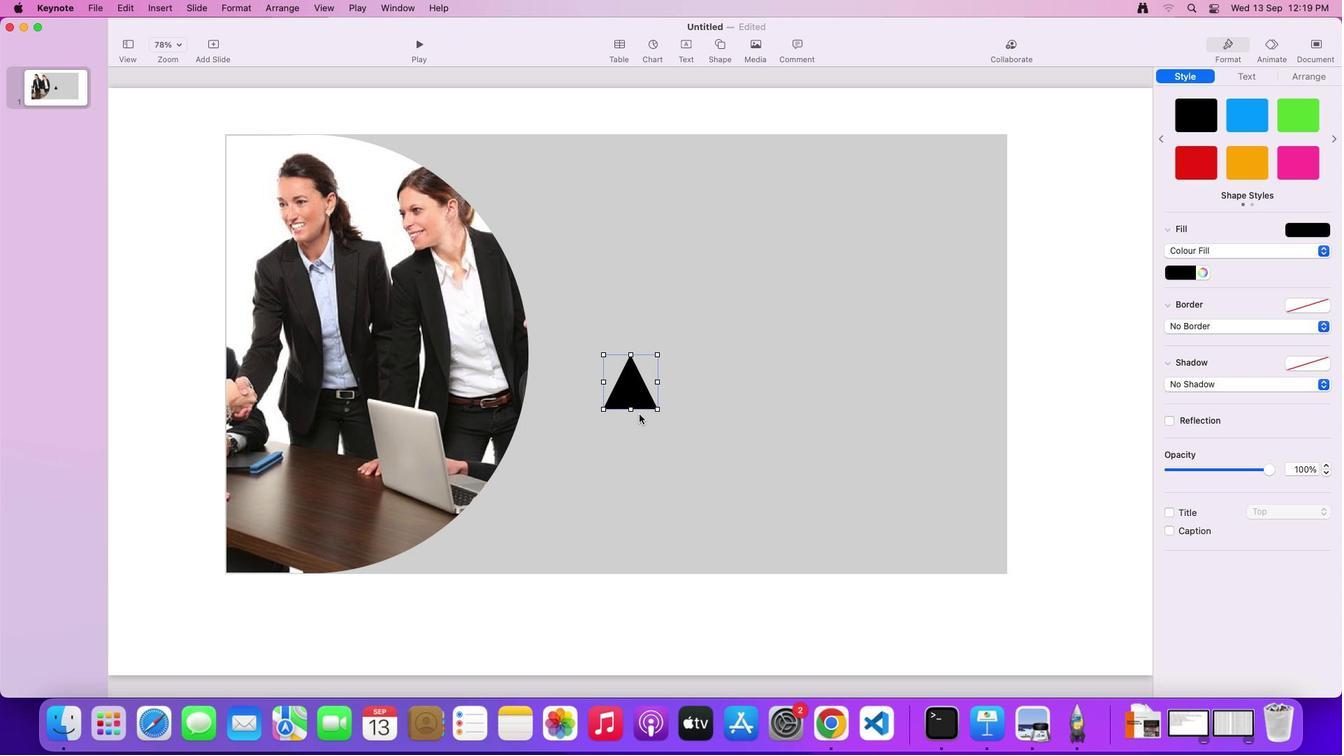 
Action: Key pressed Key.delete
Screenshot: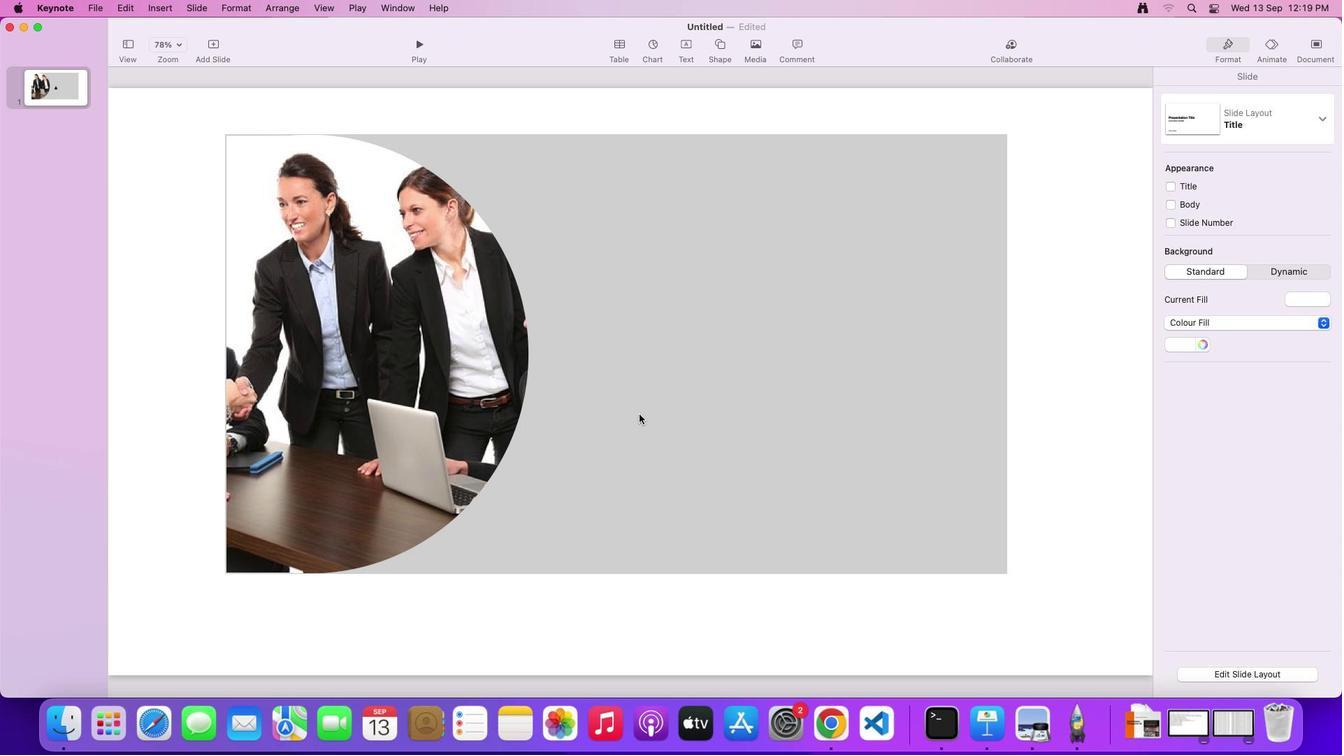 
Action: Mouse moved to (722, 41)
Screenshot: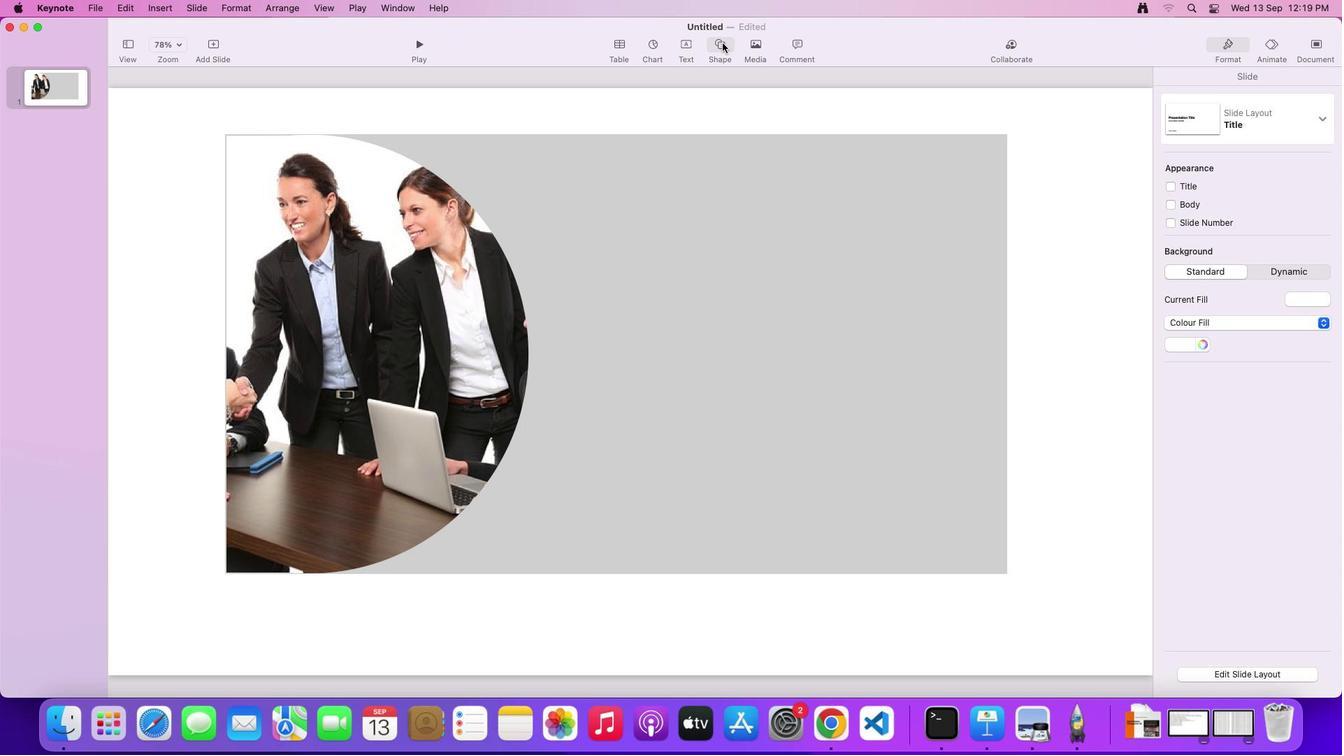 
Action: Mouse pressed left at (722, 41)
Screenshot: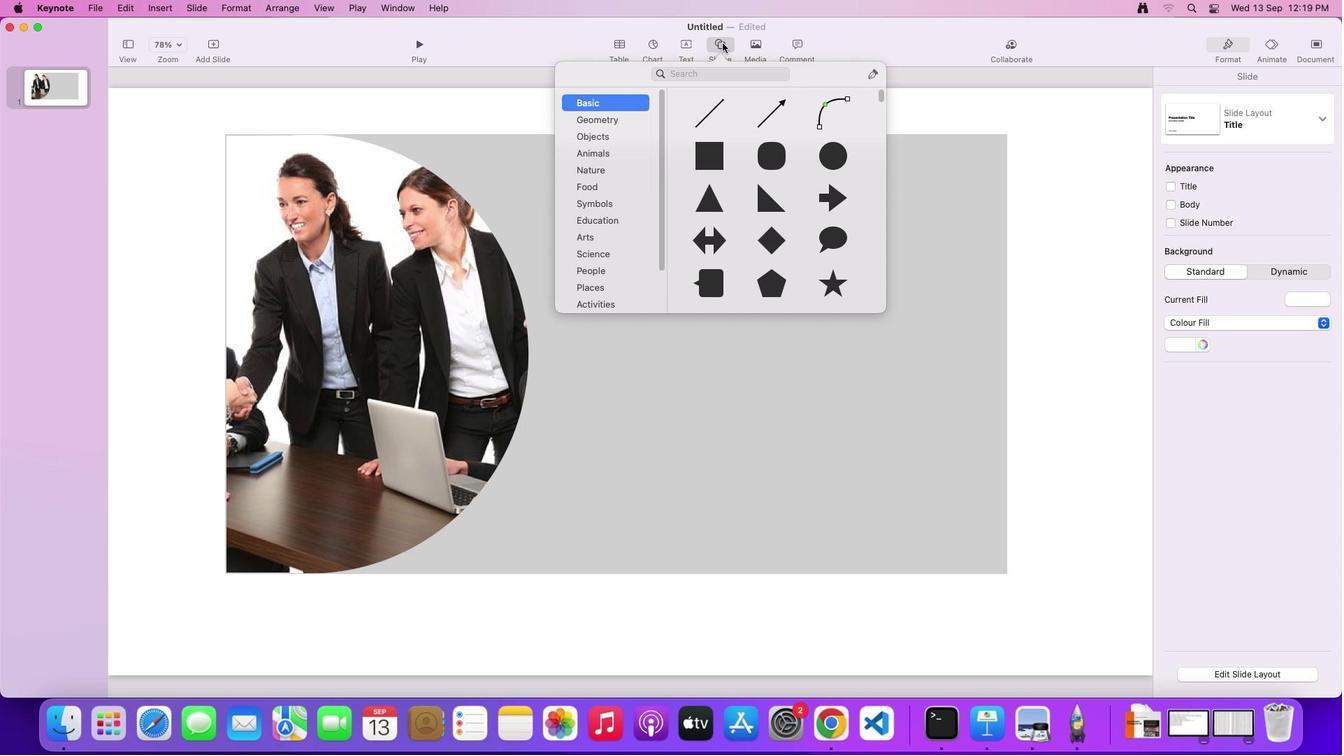 
Action: Mouse moved to (595, 220)
Screenshot: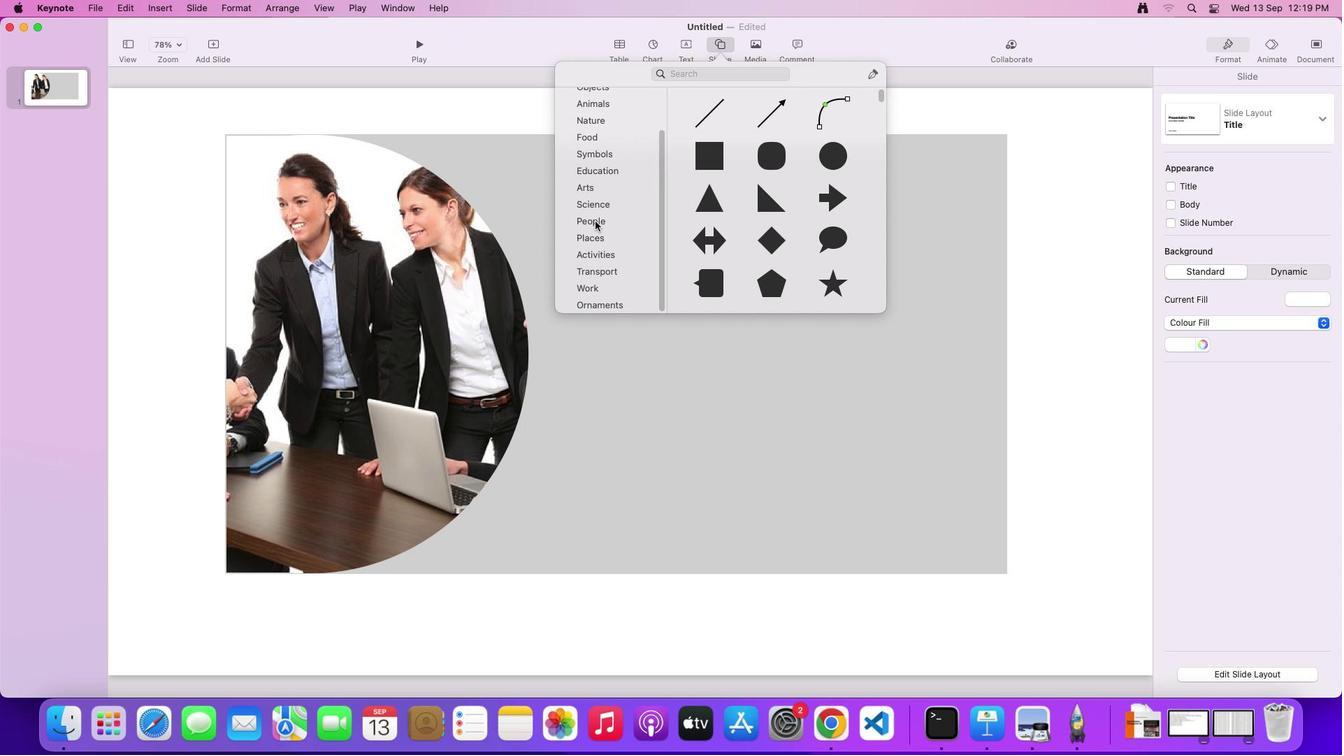 
Action: Mouse scrolled (595, 220) with delta (0, 0)
Screenshot: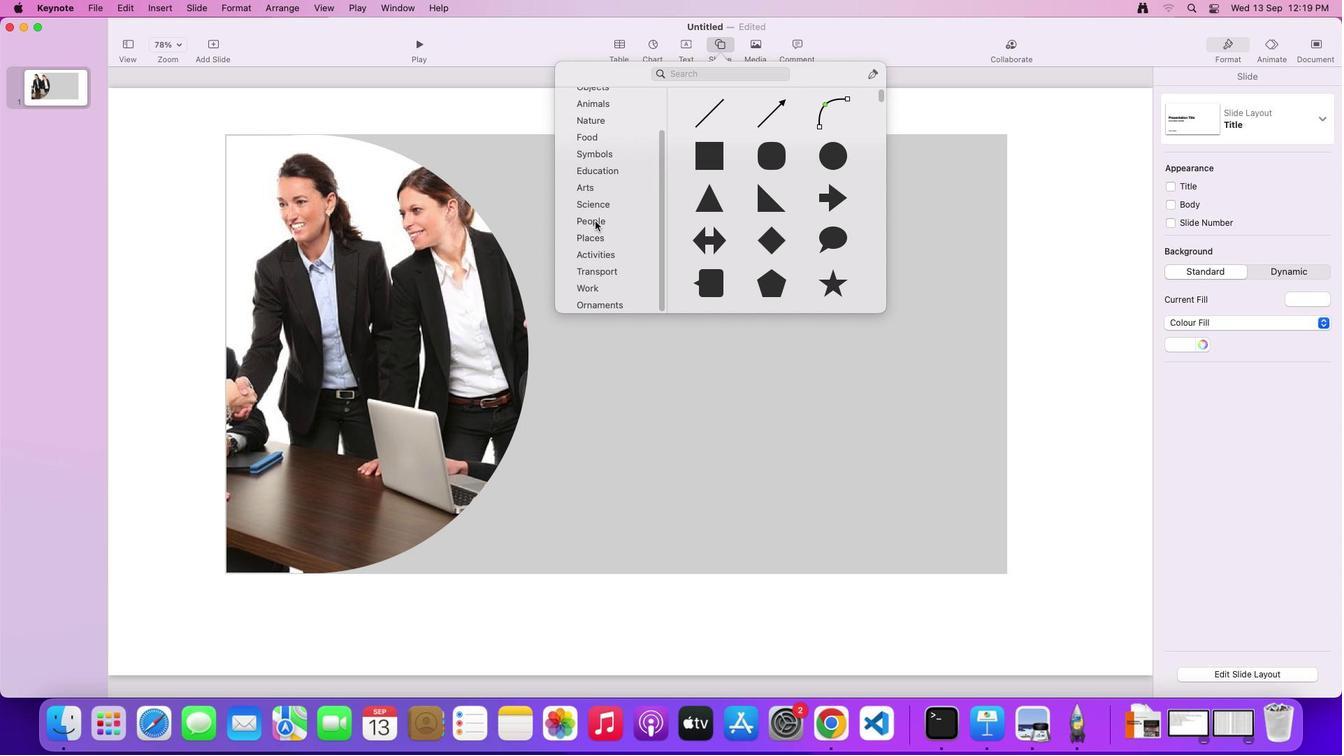
Action: Mouse scrolled (595, 220) with delta (0, 0)
Screenshot: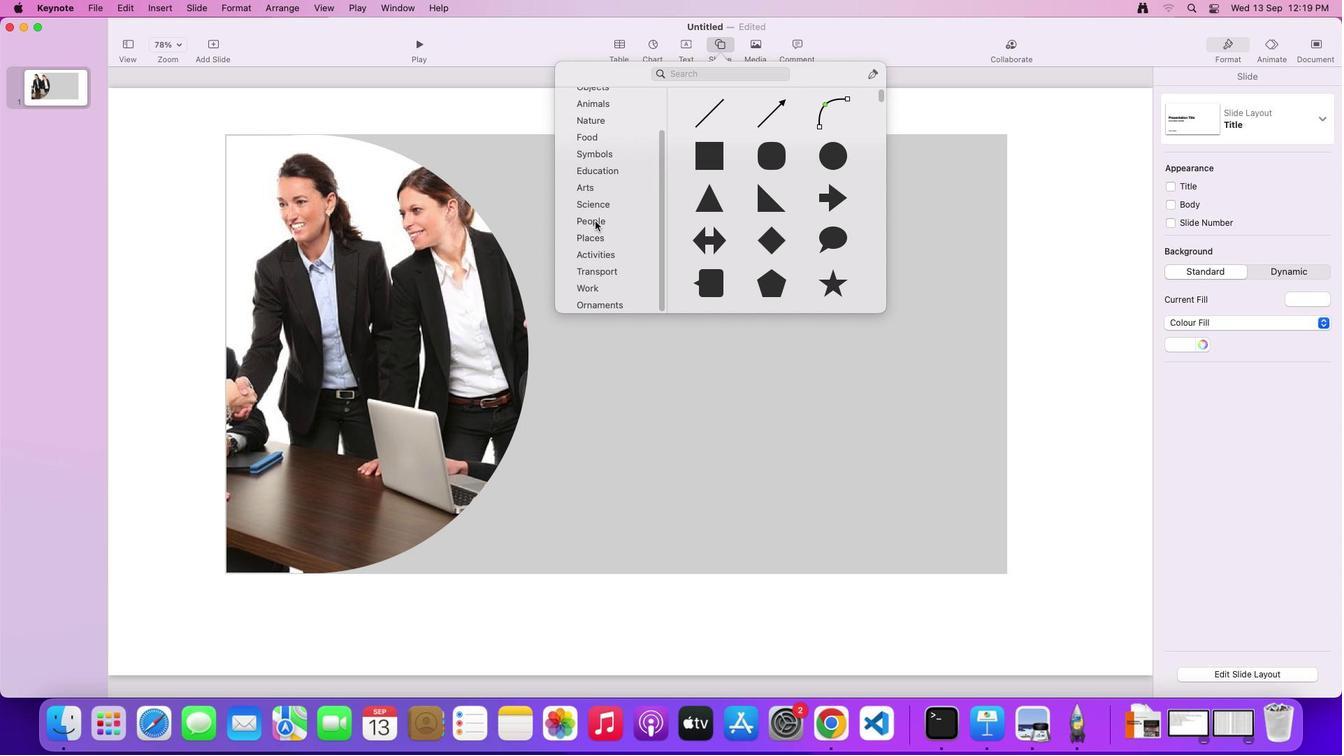 
Action: Mouse scrolled (595, 220) with delta (0, -3)
Screenshot: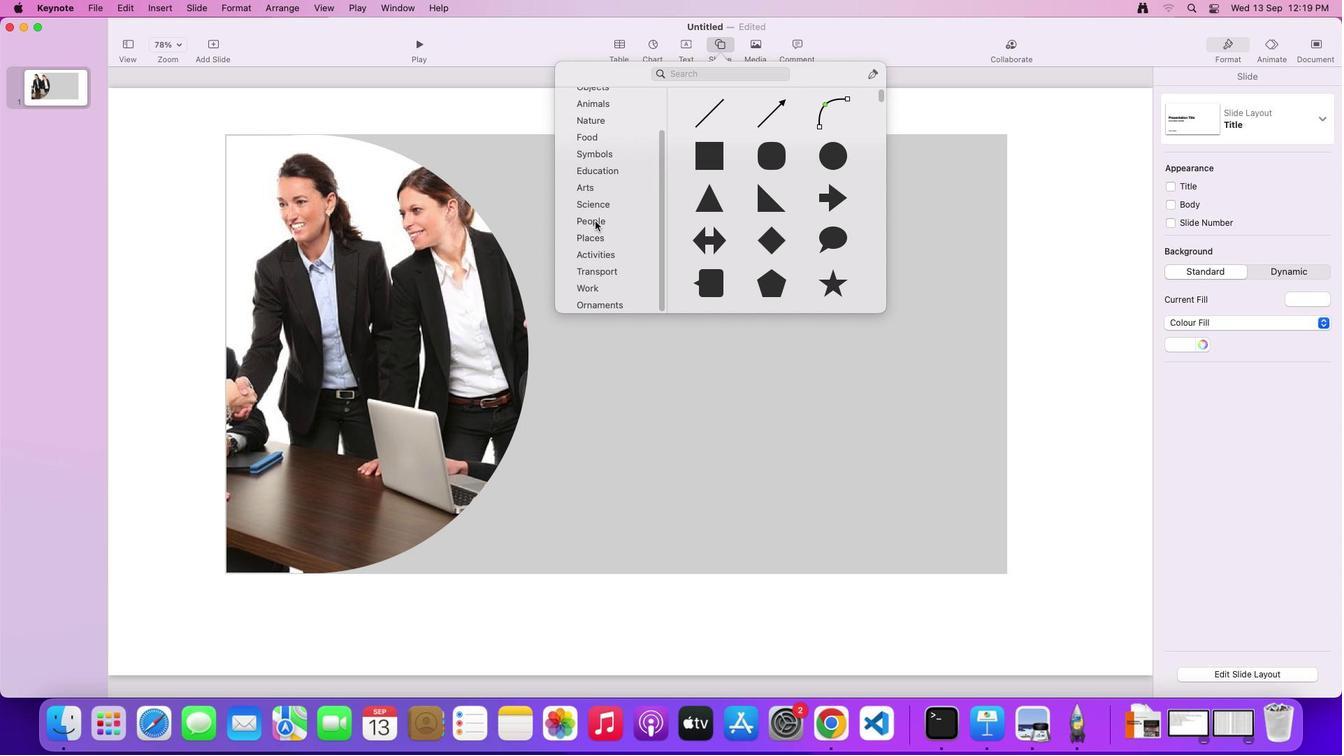
Action: Mouse scrolled (595, 220) with delta (0, -5)
Screenshot: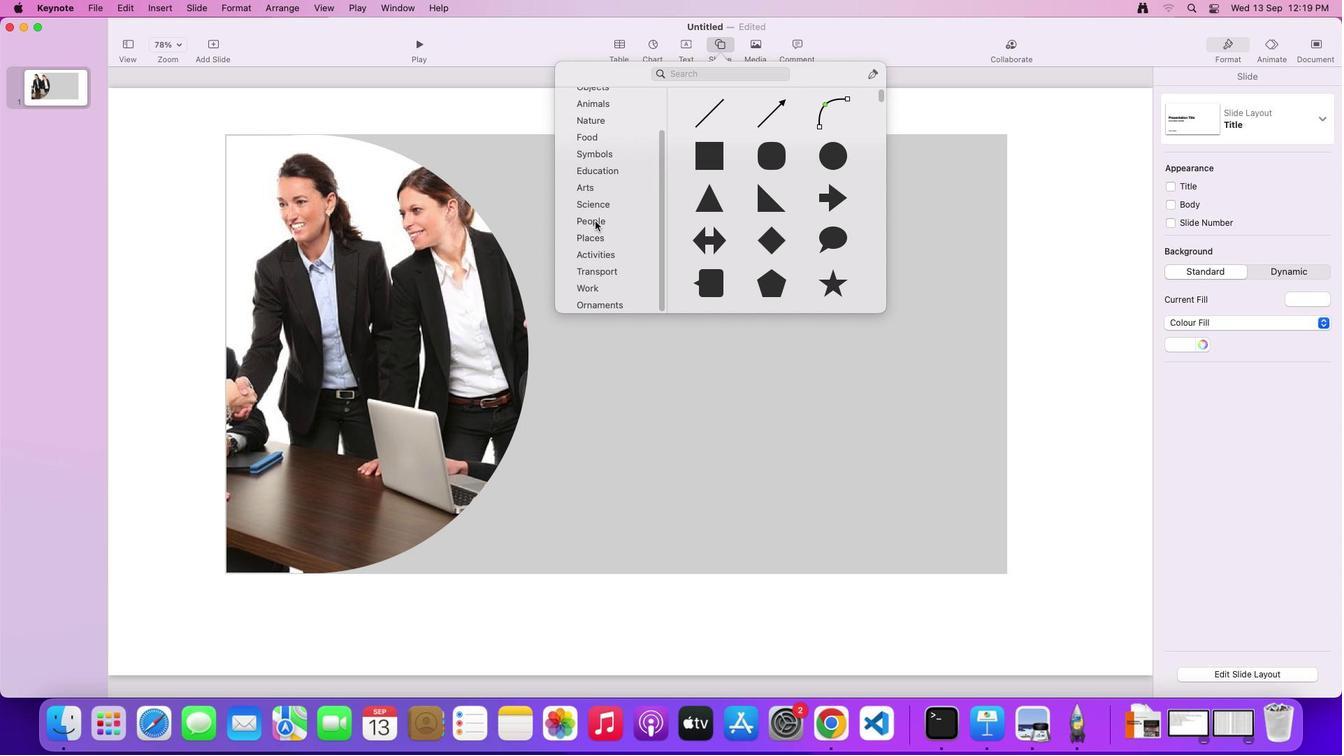 
Action: Mouse scrolled (595, 220) with delta (0, 0)
Screenshot: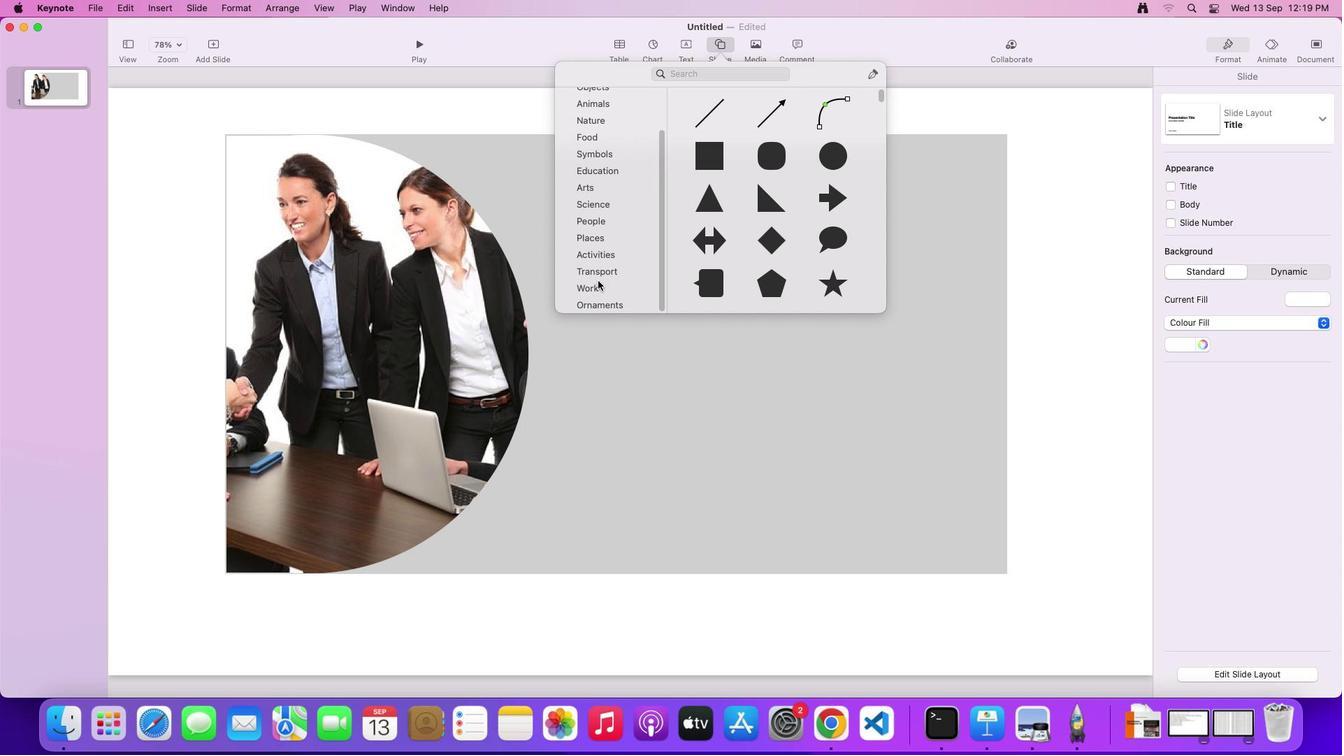 
Action: Mouse scrolled (595, 220) with delta (0, 0)
Screenshot: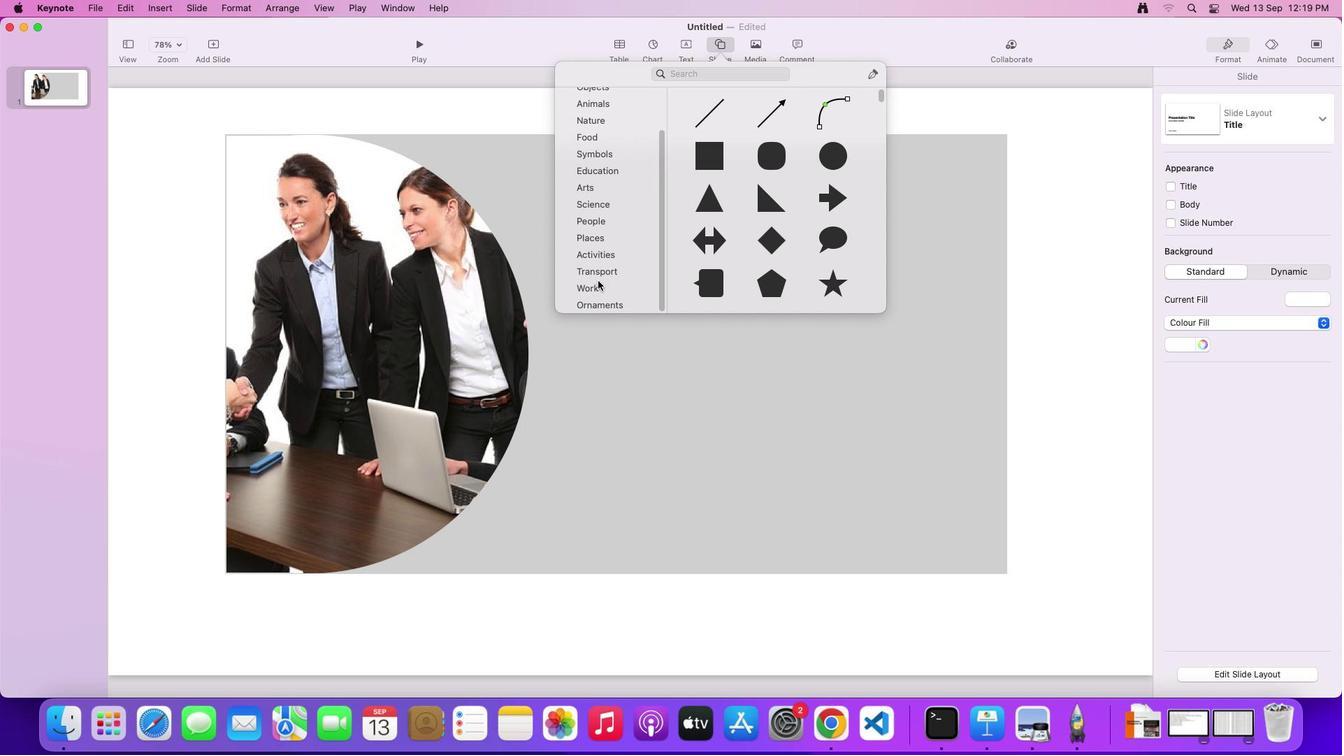 
Action: Mouse scrolled (595, 220) with delta (0, -3)
Screenshot: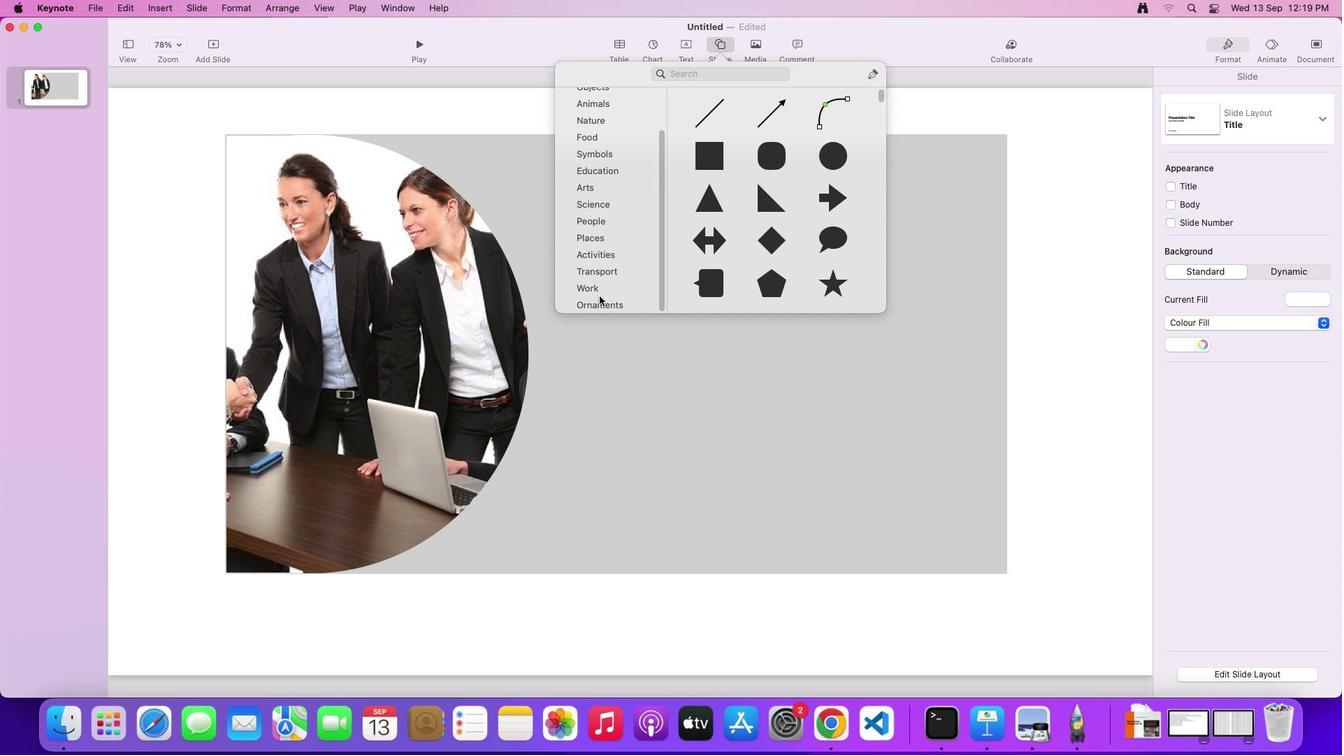 
Action: Mouse scrolled (595, 220) with delta (0, -4)
Screenshot: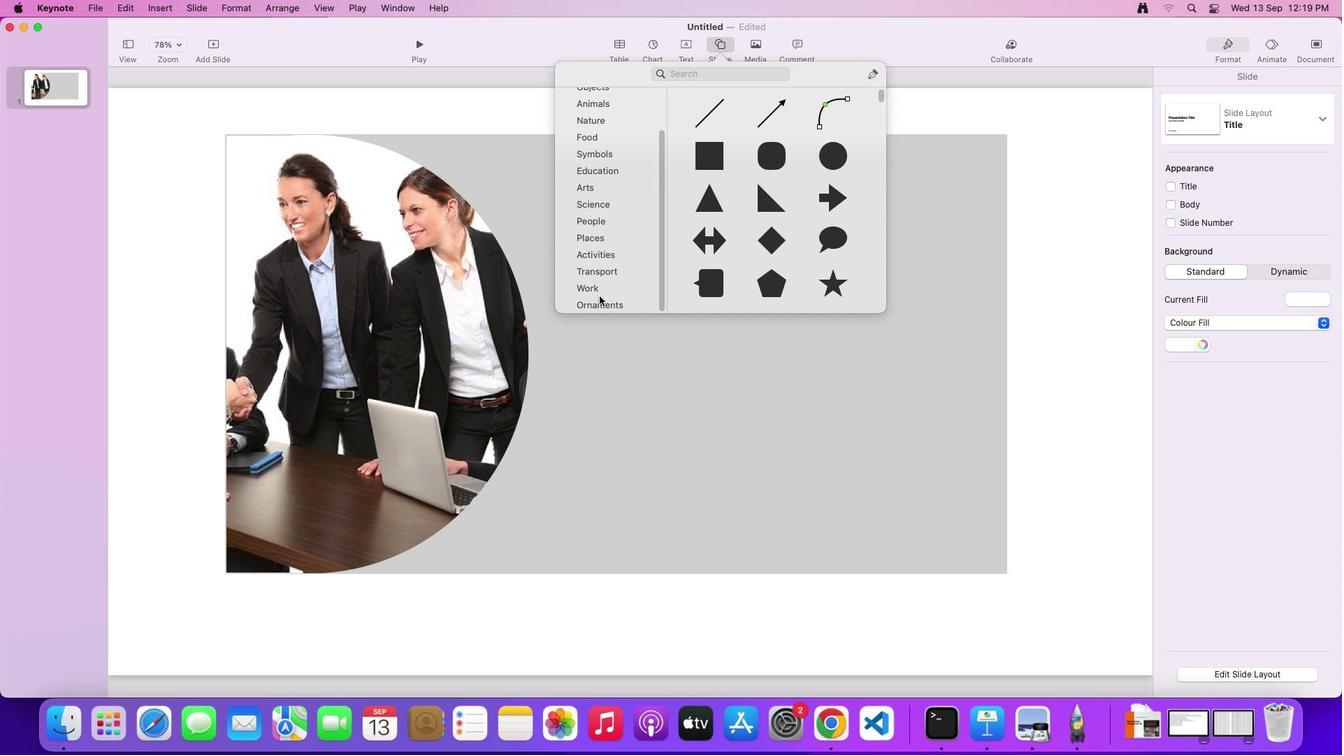 
Action: Mouse moved to (595, 302)
Screenshot: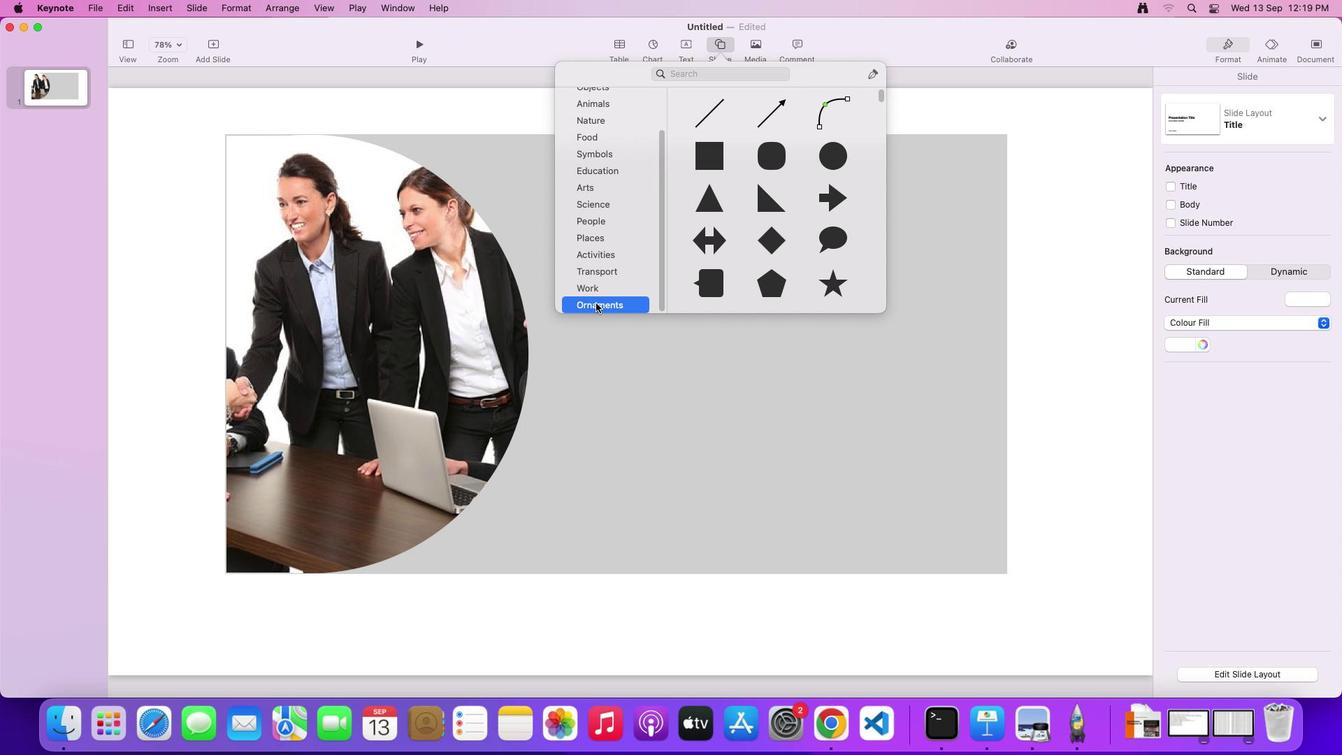 
Action: Mouse pressed left at (595, 302)
Screenshot: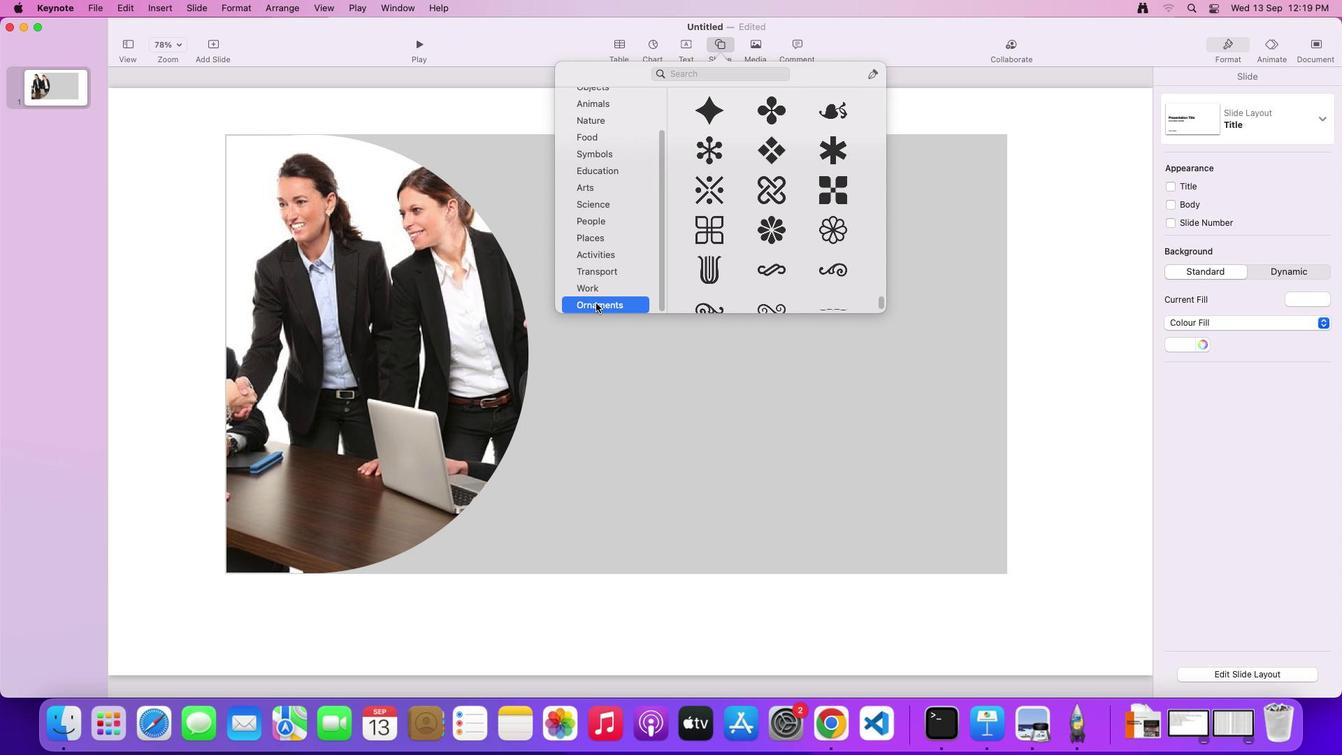 
Action: Mouse moved to (734, 134)
Screenshot: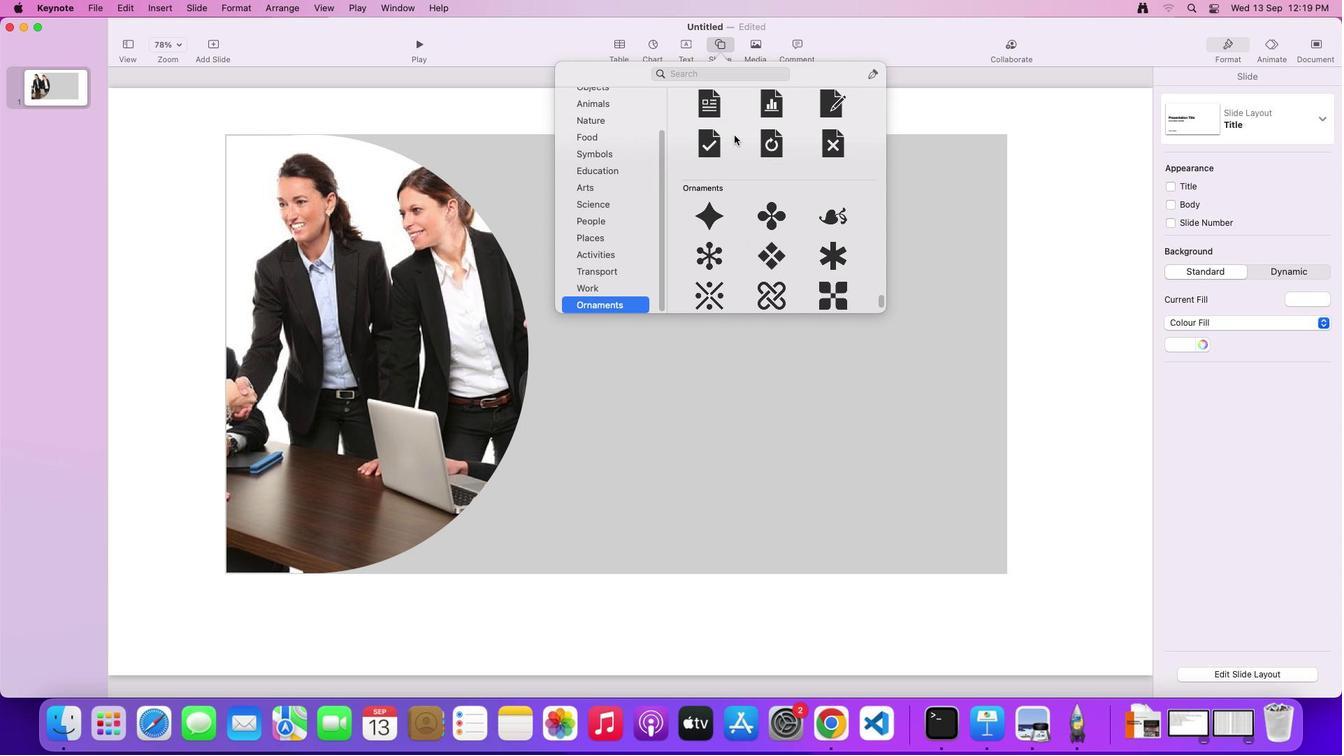 
Action: Mouse scrolled (734, 134) with delta (0, 0)
Screenshot: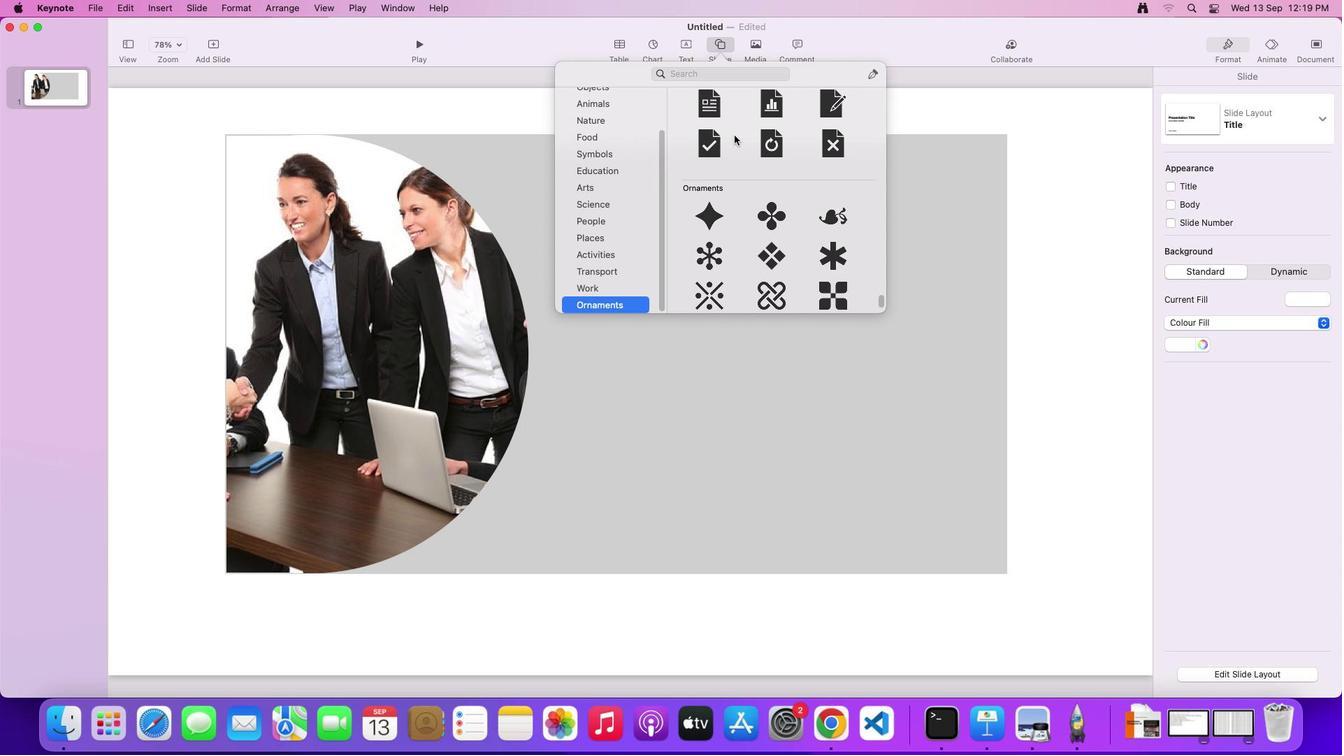 
Action: Mouse scrolled (734, 134) with delta (0, 0)
Screenshot: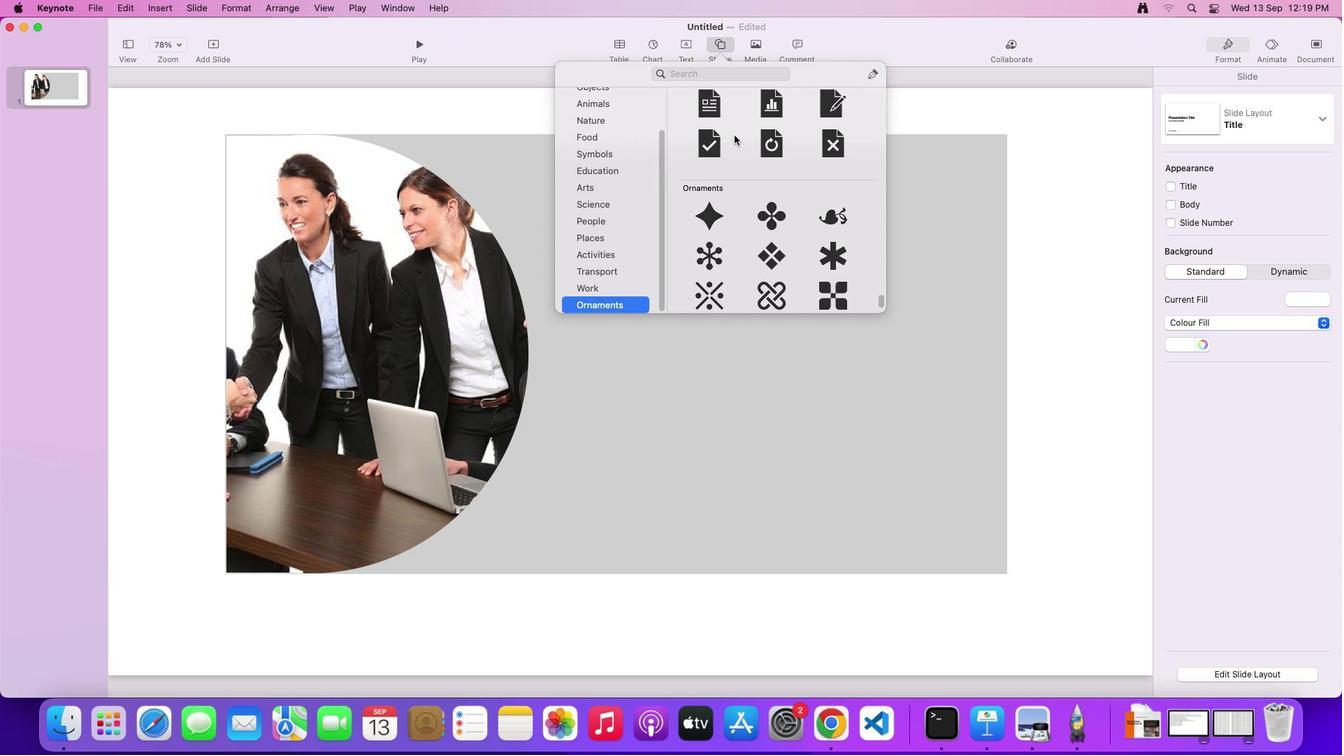 
Action: Mouse scrolled (734, 134) with delta (0, 2)
Screenshot: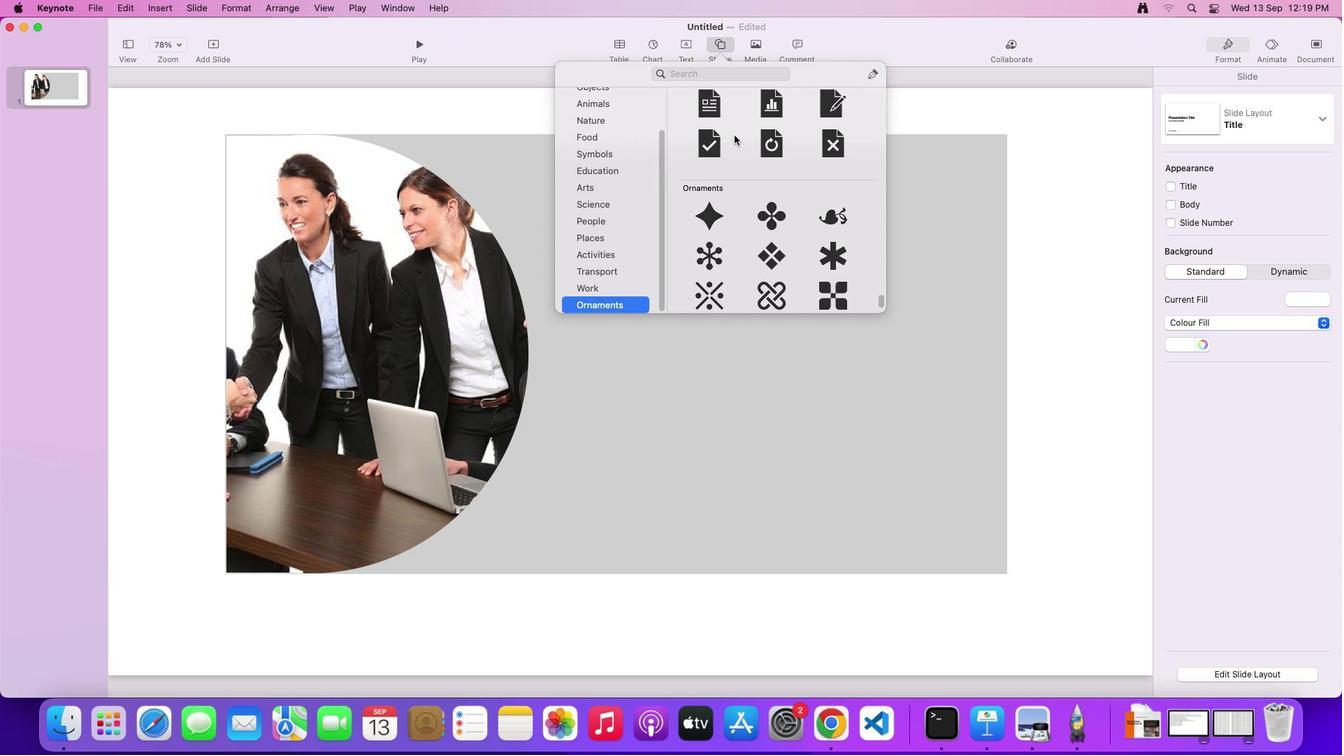 
Action: Mouse scrolled (734, 134) with delta (0, 4)
Screenshot: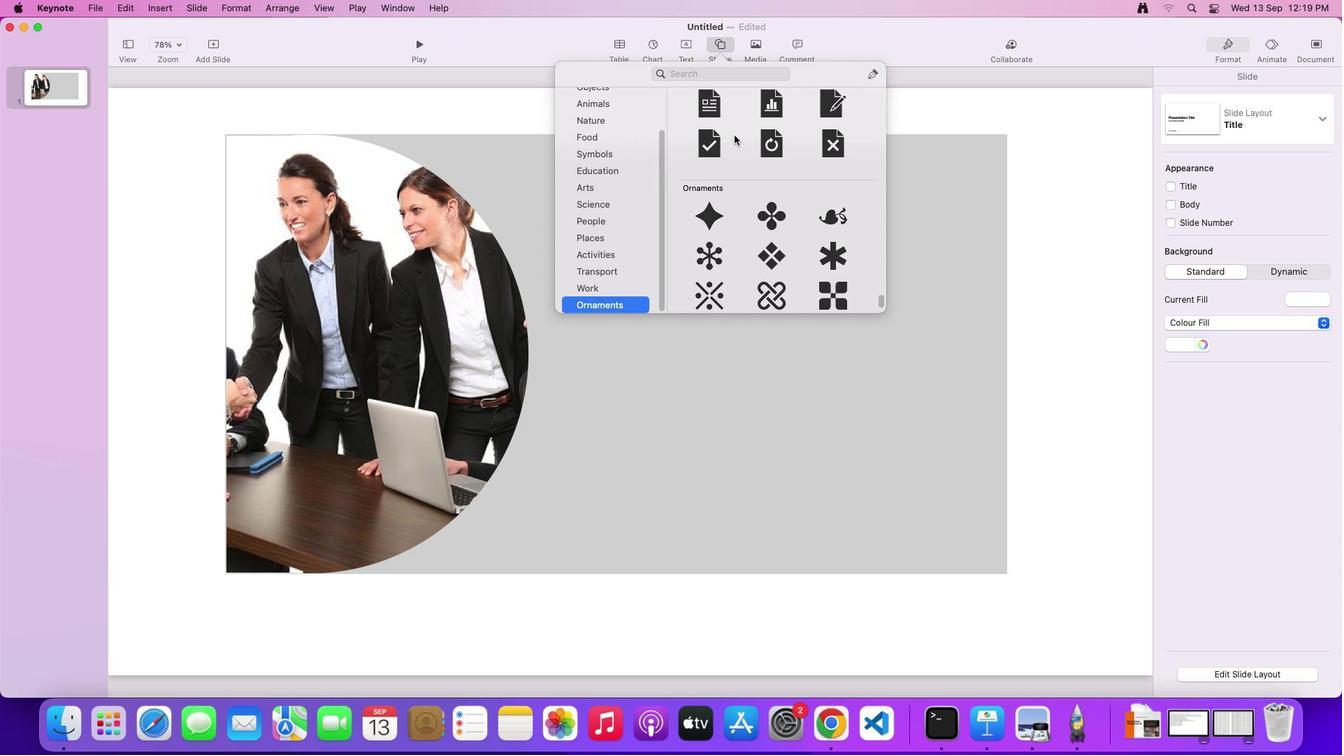 
Action: Mouse moved to (732, 136)
Screenshot: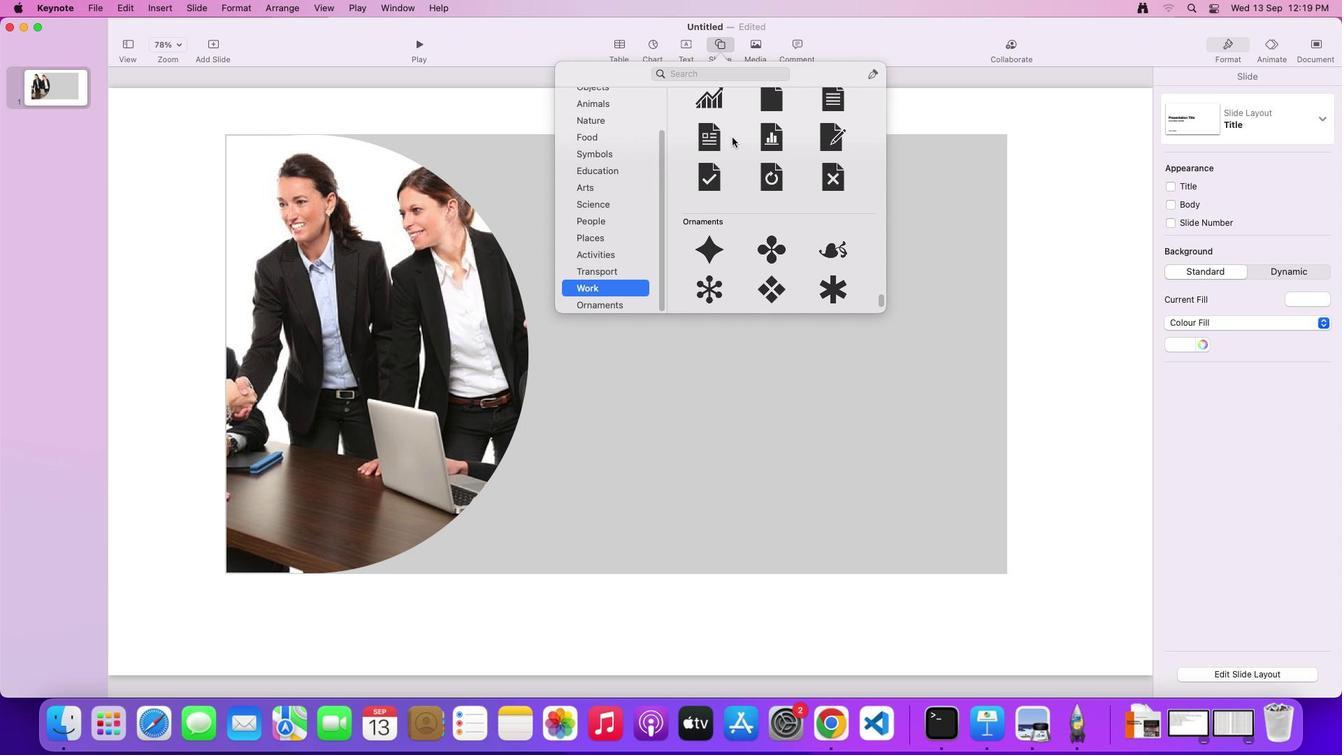 
Action: Mouse scrolled (732, 136) with delta (0, 0)
Screenshot: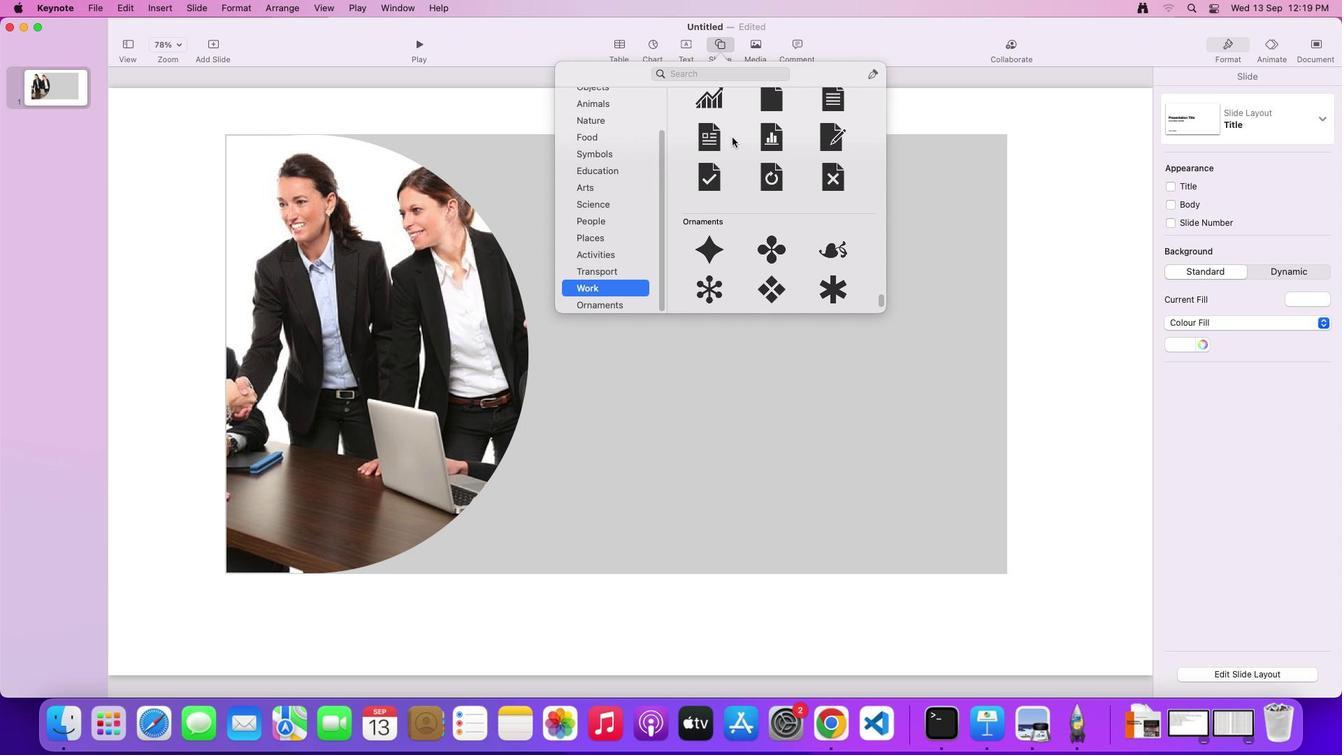 
Action: Mouse moved to (732, 136)
Screenshot: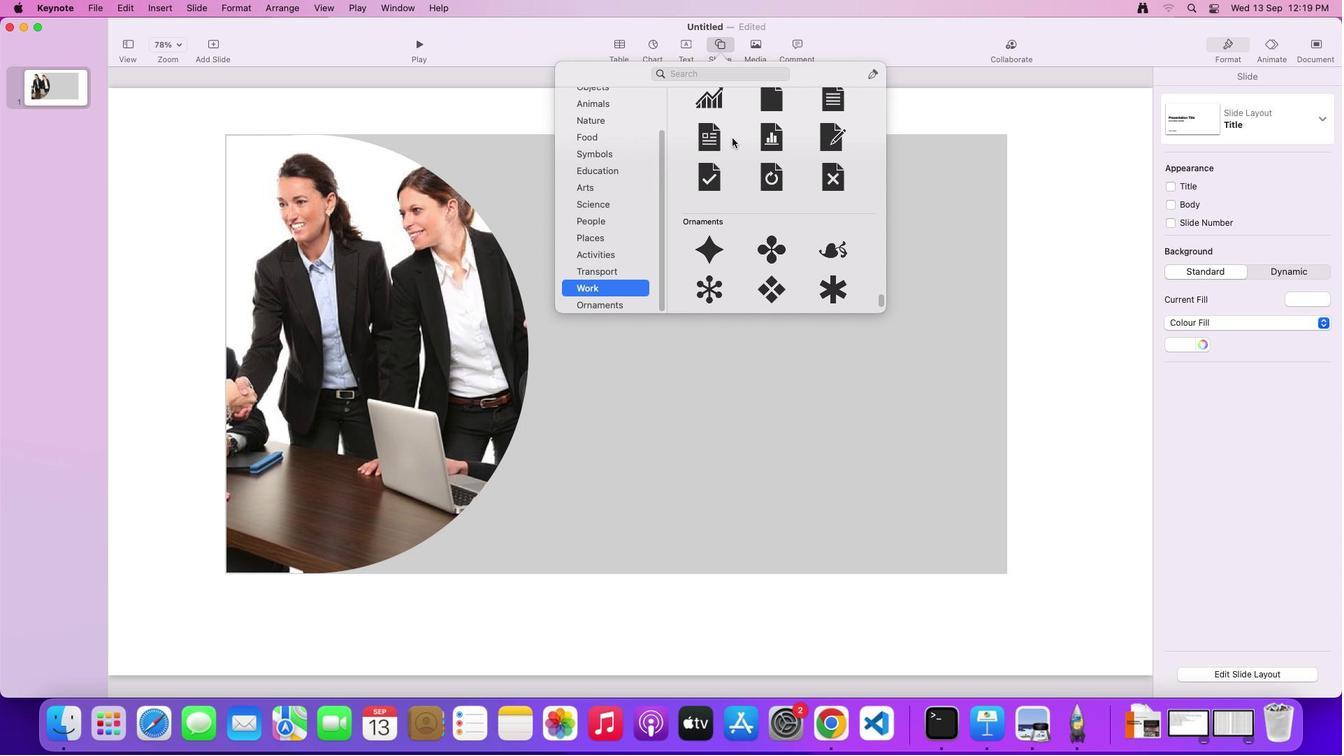 
Action: Mouse scrolled (732, 136) with delta (0, 0)
Screenshot: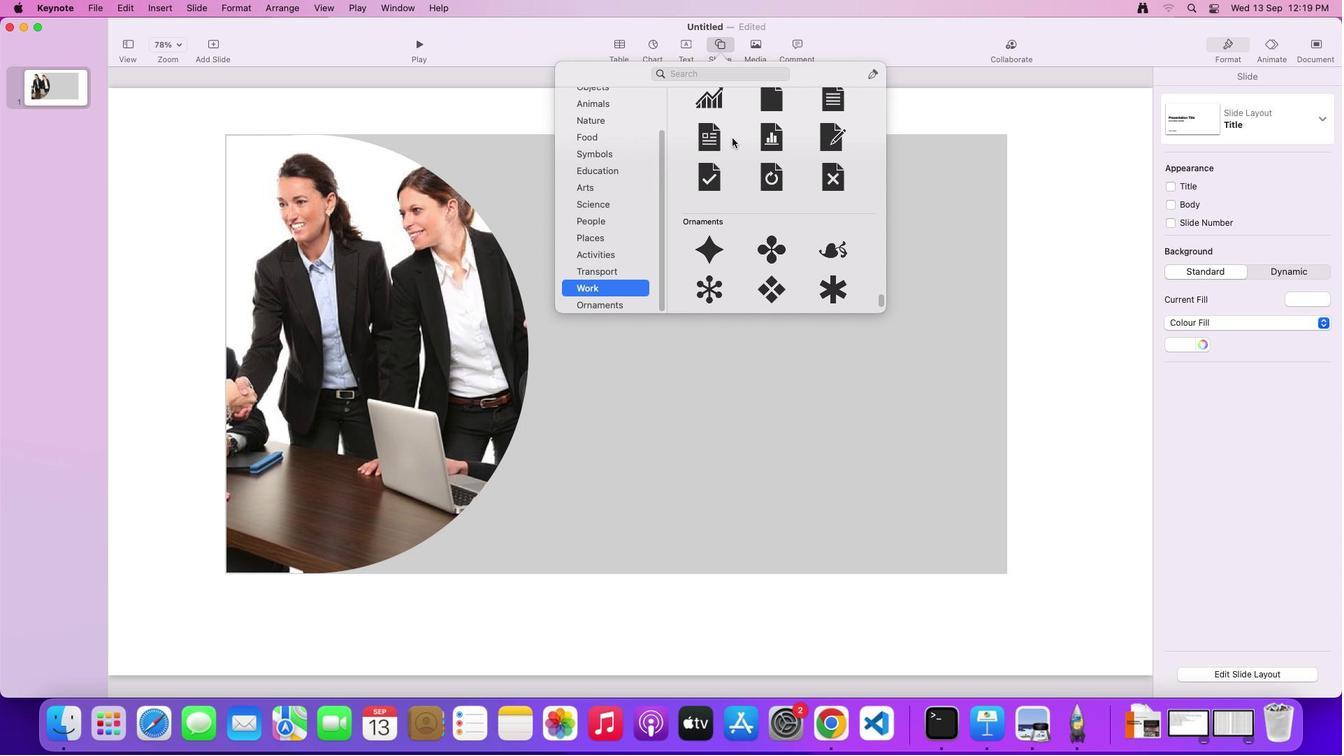 
Action: Mouse moved to (732, 136)
Screenshot: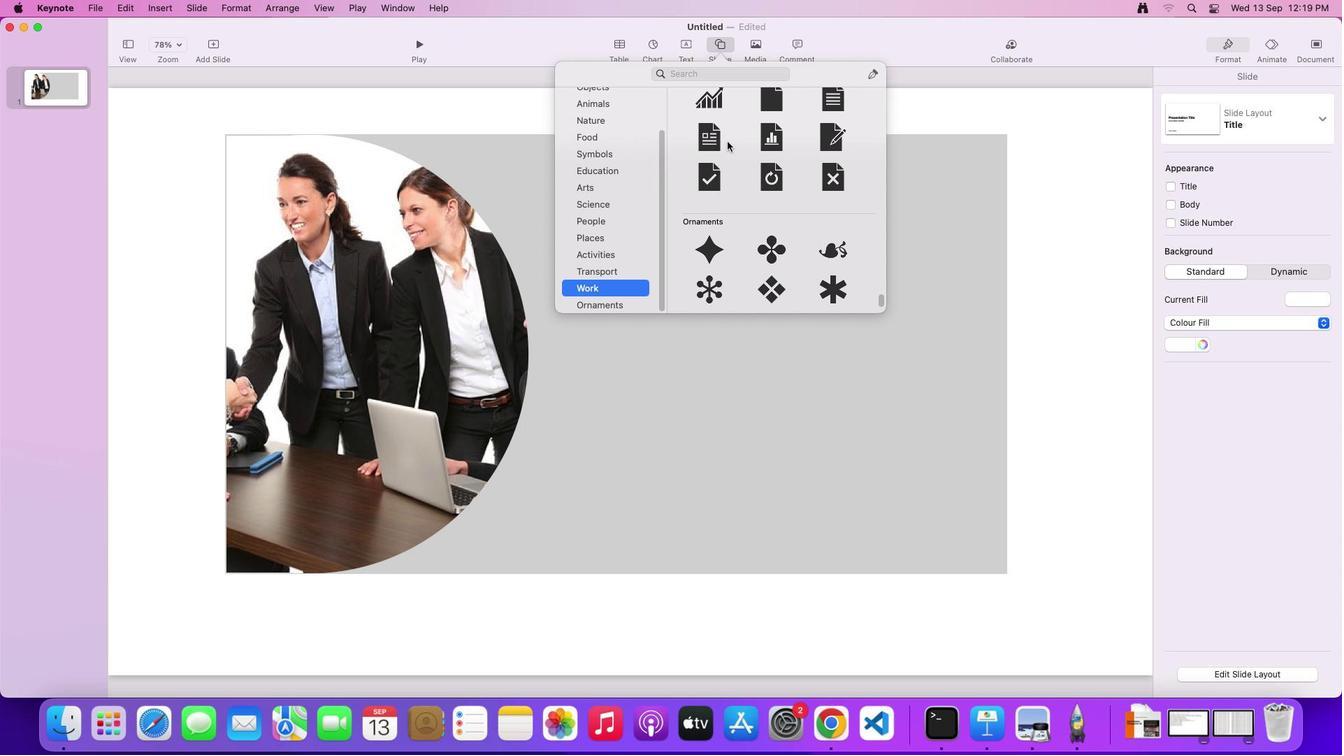 
Action: Mouse scrolled (732, 136) with delta (0, 1)
Screenshot: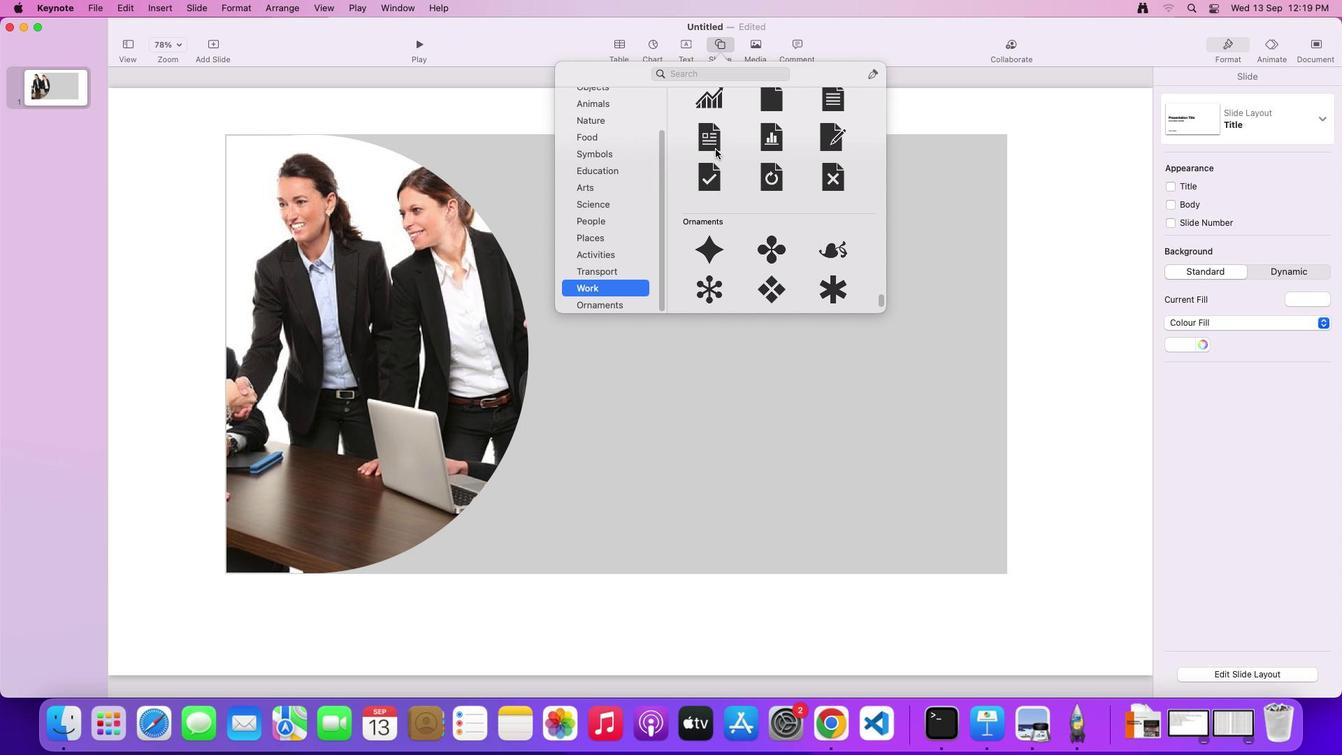 
Action: Mouse moved to (631, 189)
Screenshot: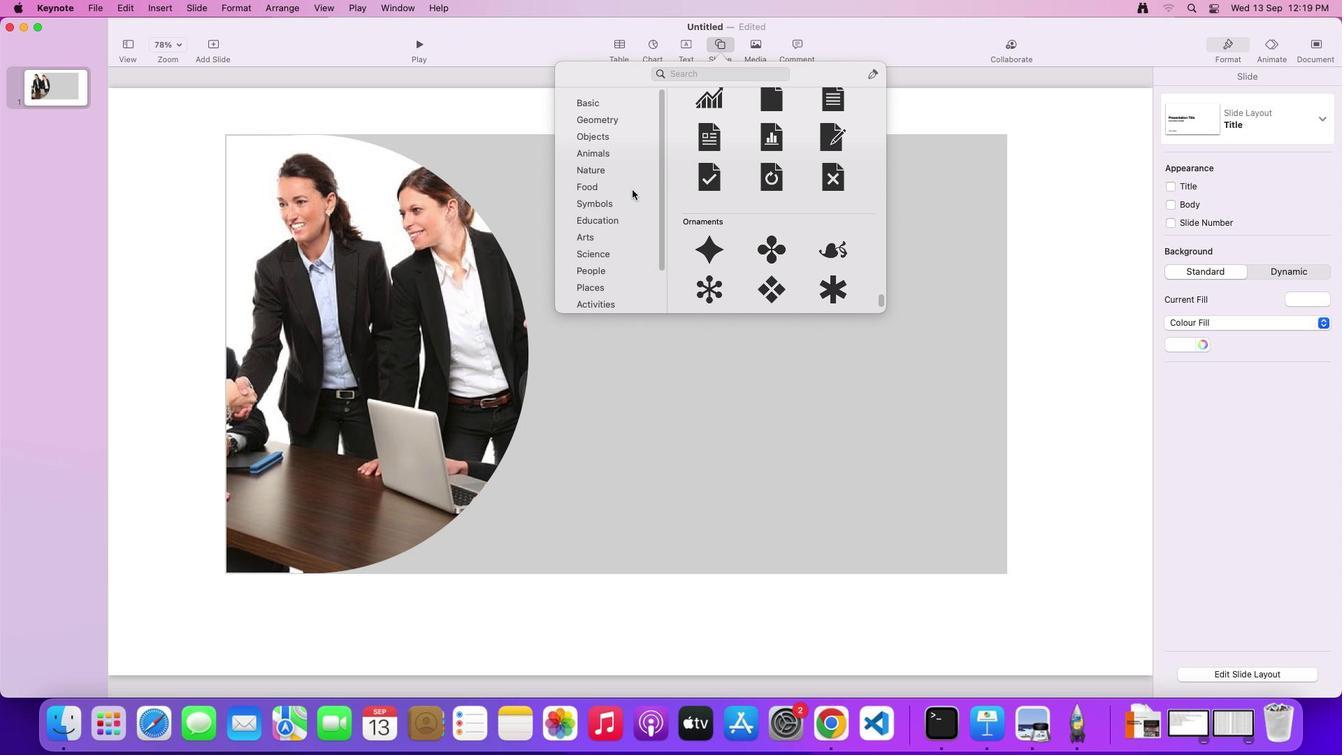 
Action: Mouse scrolled (631, 189) with delta (0, 0)
Screenshot: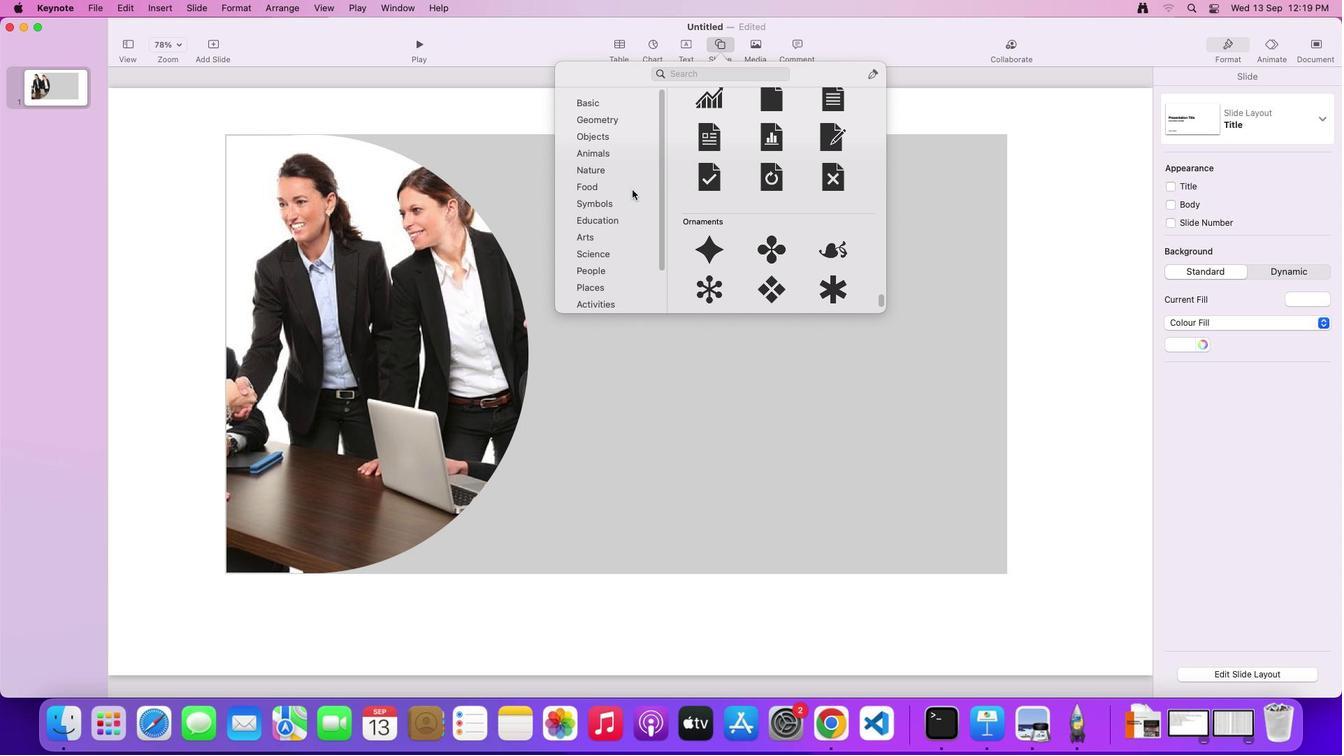 
Action: Mouse scrolled (631, 189) with delta (0, 0)
Screenshot: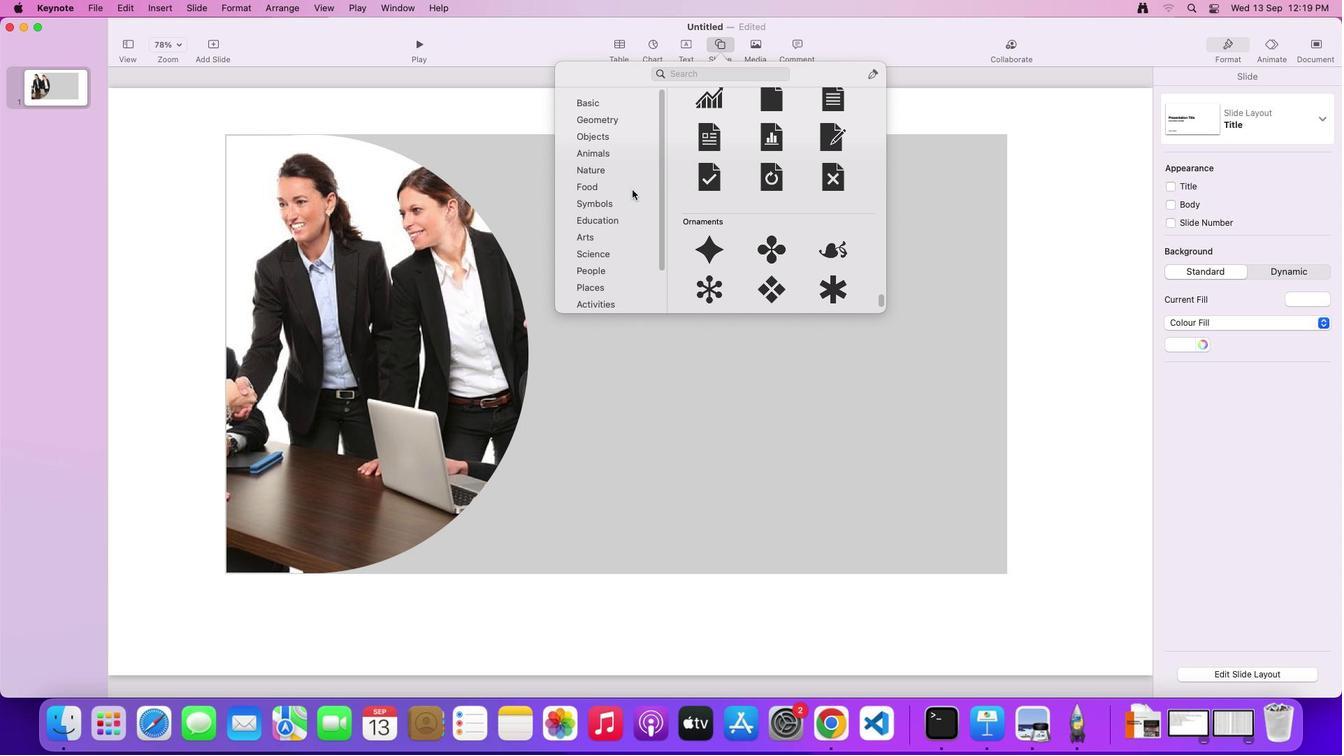 
Action: Mouse scrolled (631, 189) with delta (0, 2)
Screenshot: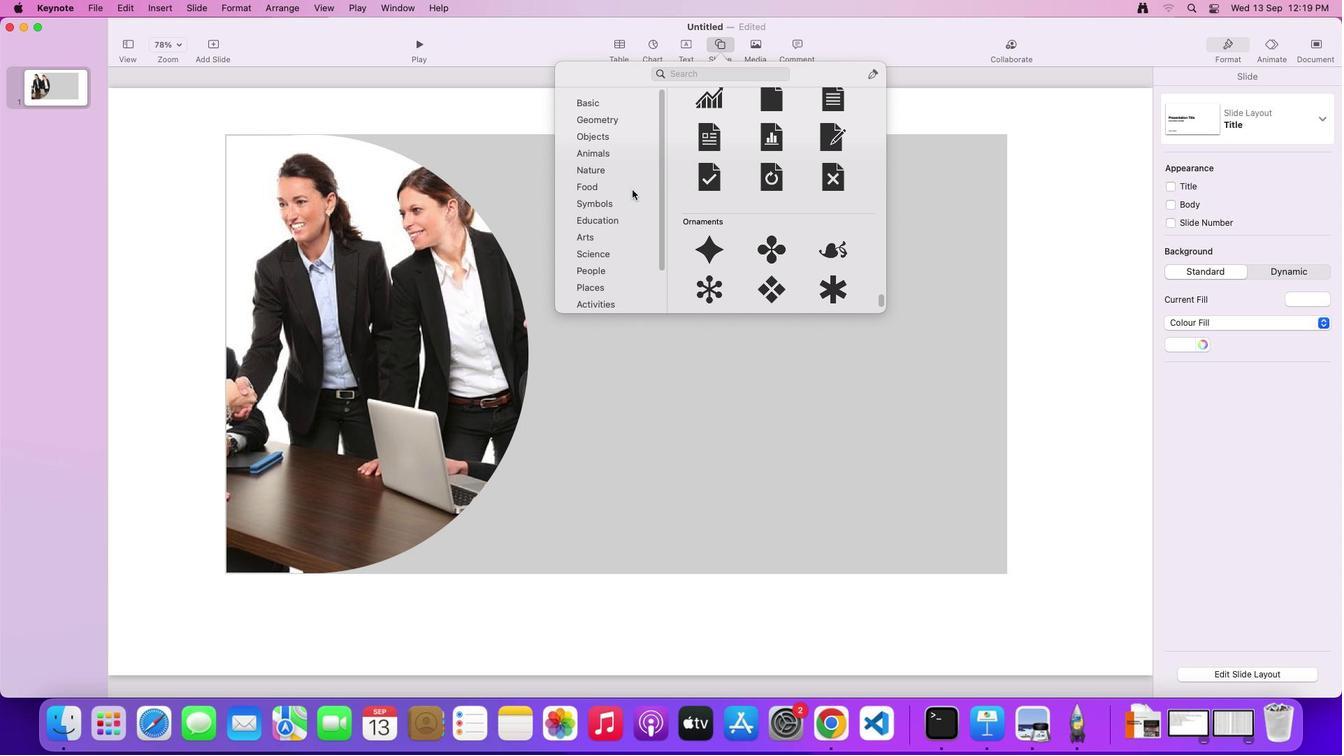 
Action: Mouse scrolled (631, 189) with delta (0, 4)
Screenshot: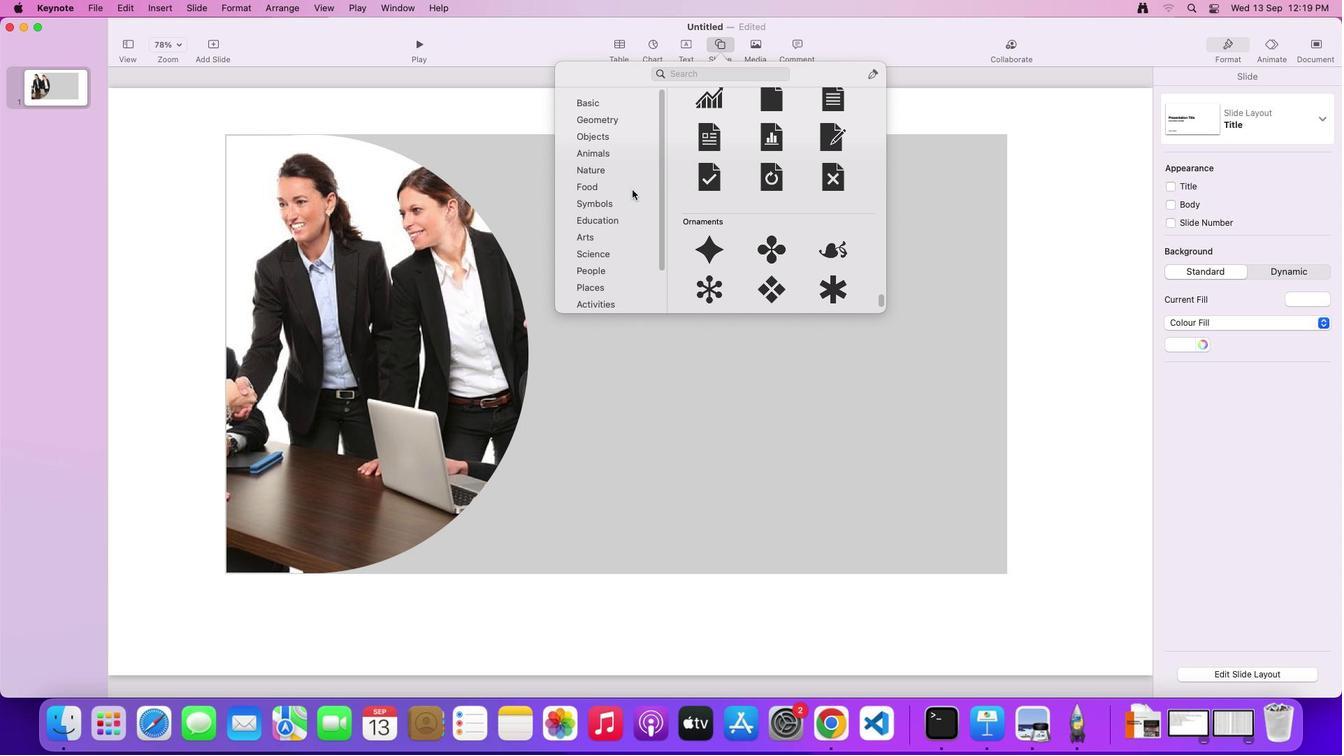 
Action: Mouse moved to (604, 100)
Screenshot: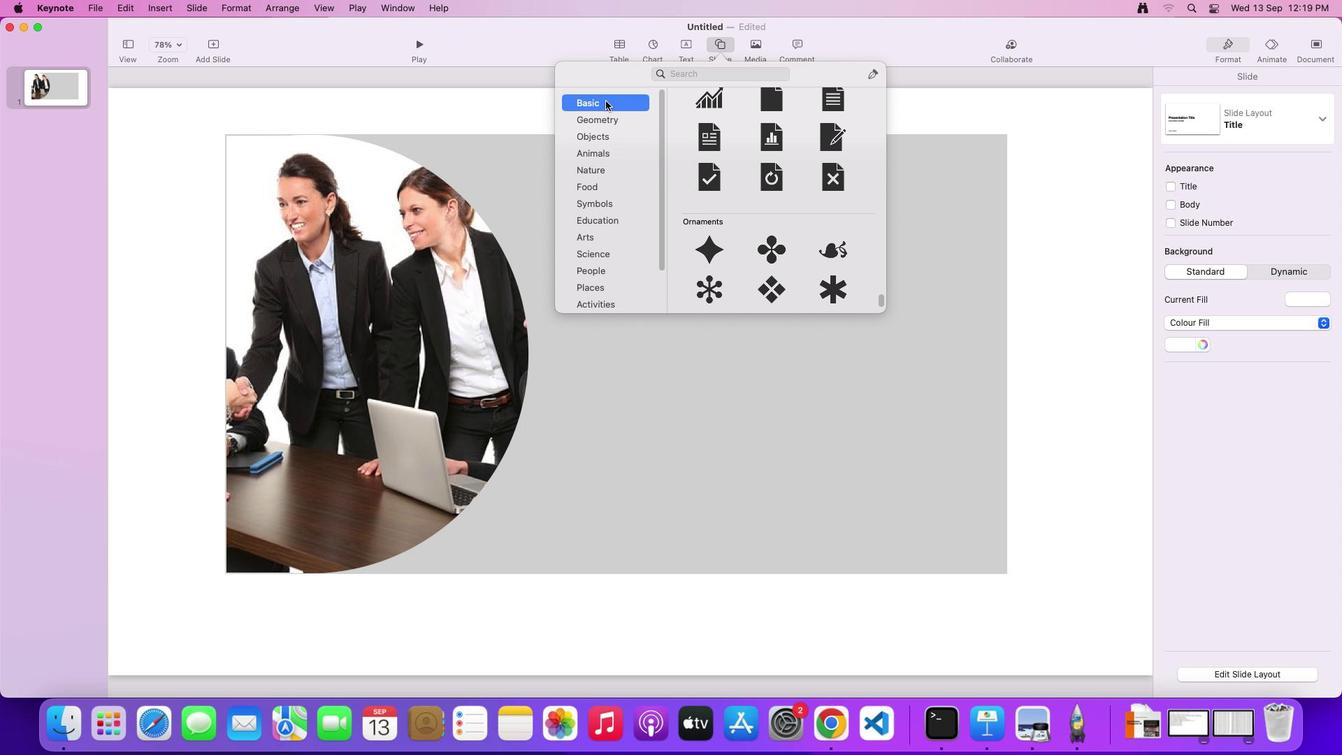 
Action: Mouse pressed left at (604, 100)
Screenshot: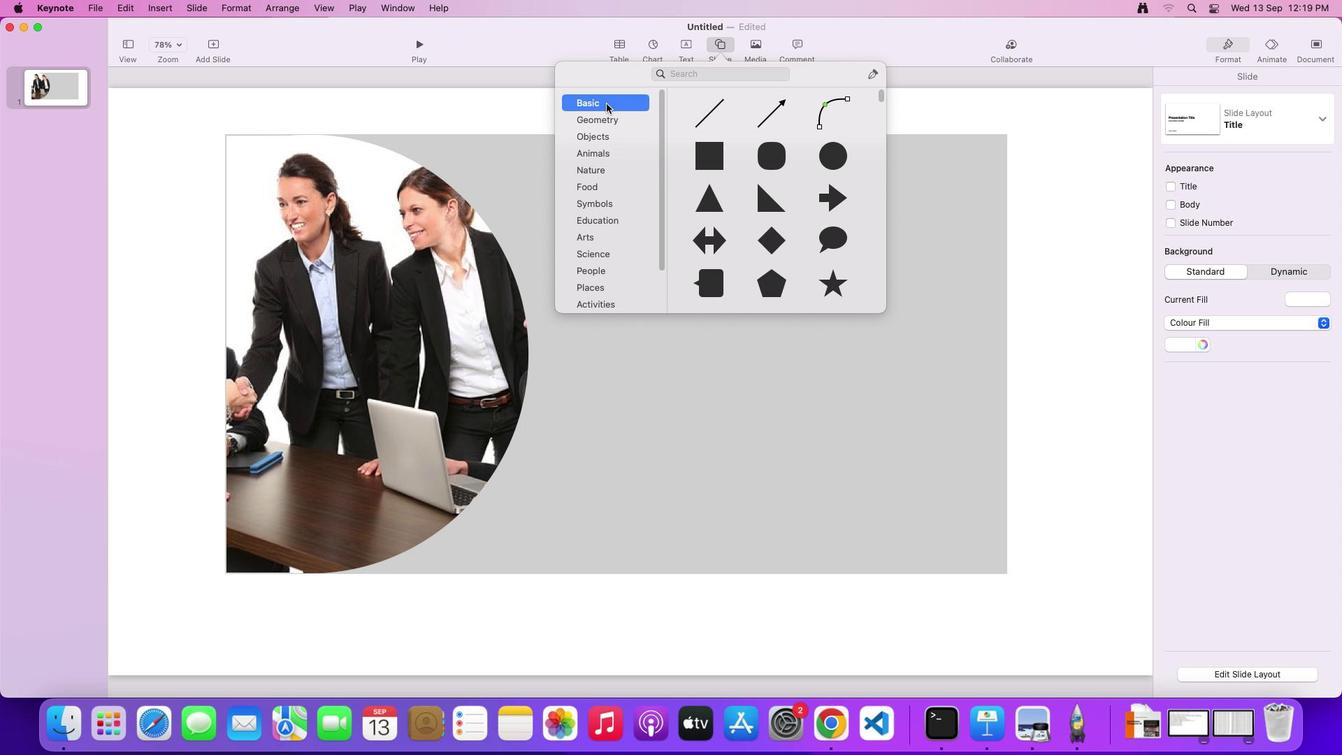 
Action: Mouse moved to (773, 243)
Screenshot: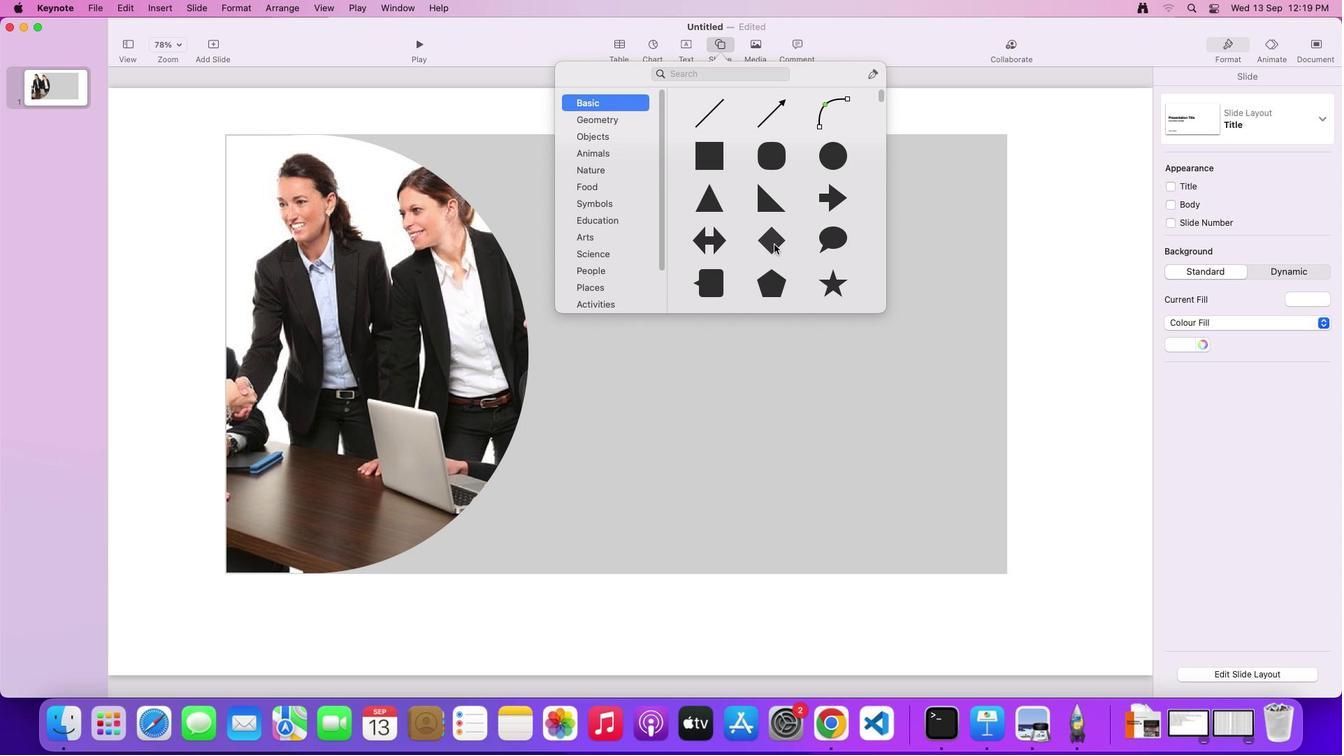 
Action: Mouse pressed left at (773, 243)
Screenshot: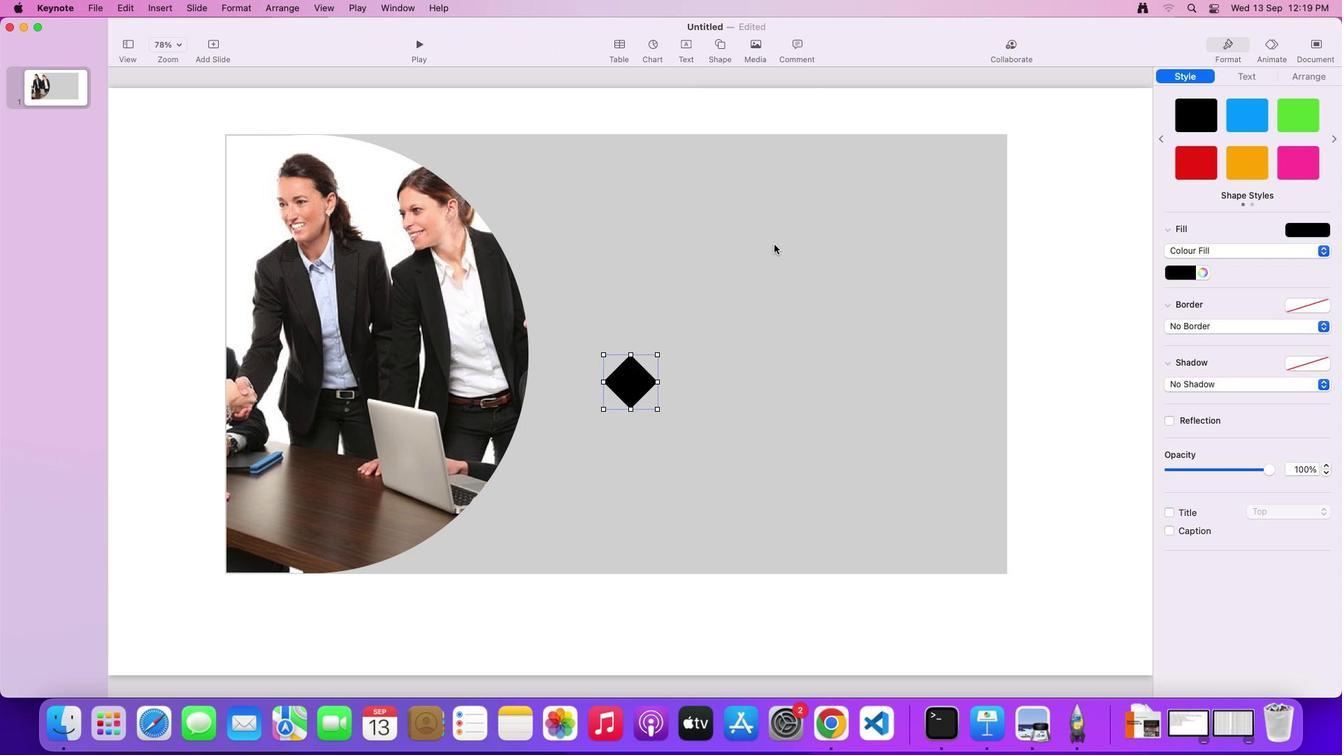 
Action: Mouse moved to (655, 354)
Screenshot: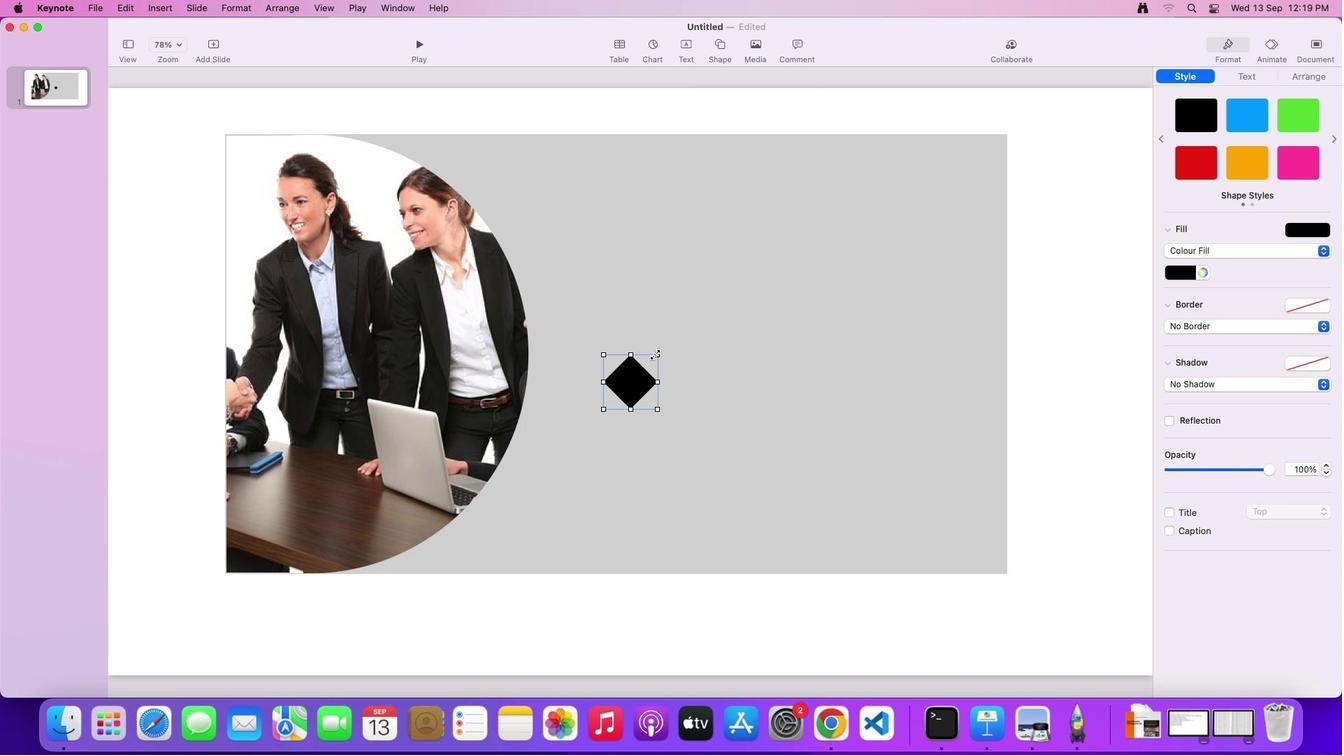 
Action: Mouse pressed left at (655, 354)
Screenshot: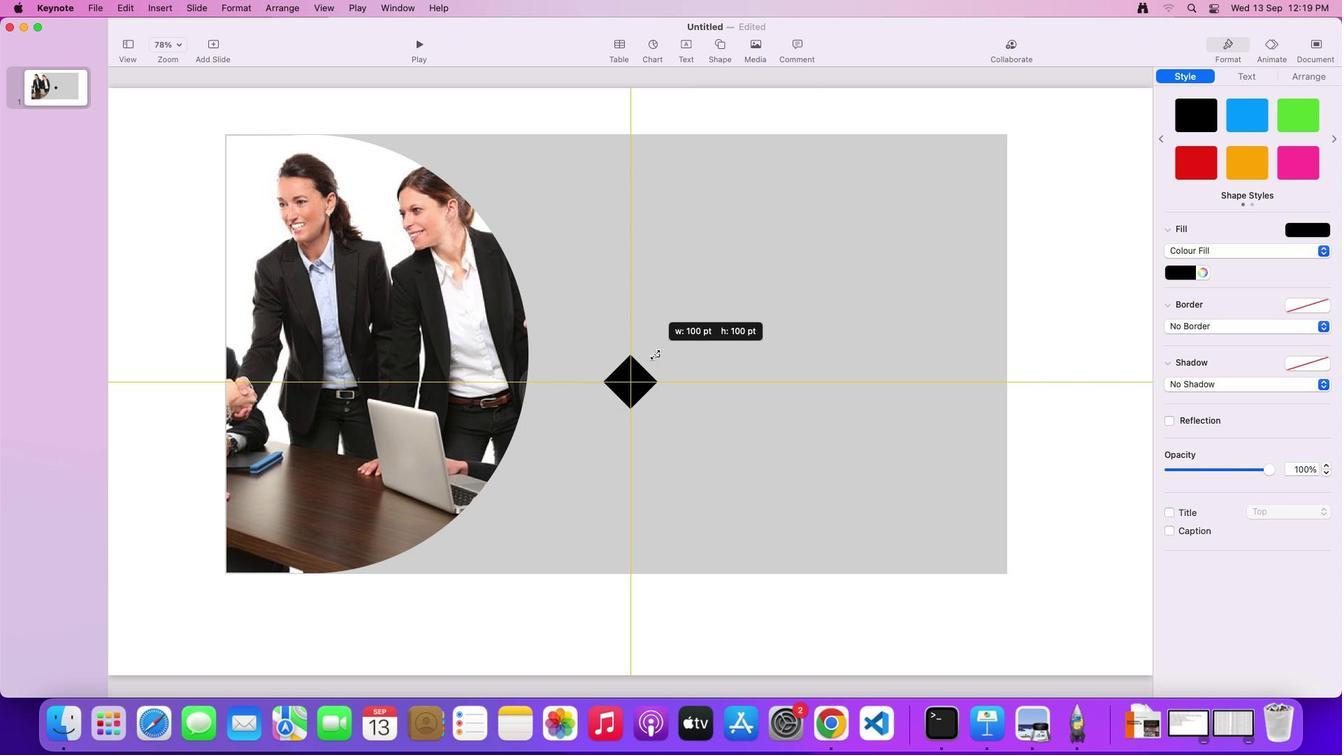 
Action: Mouse moved to (709, 326)
Screenshot: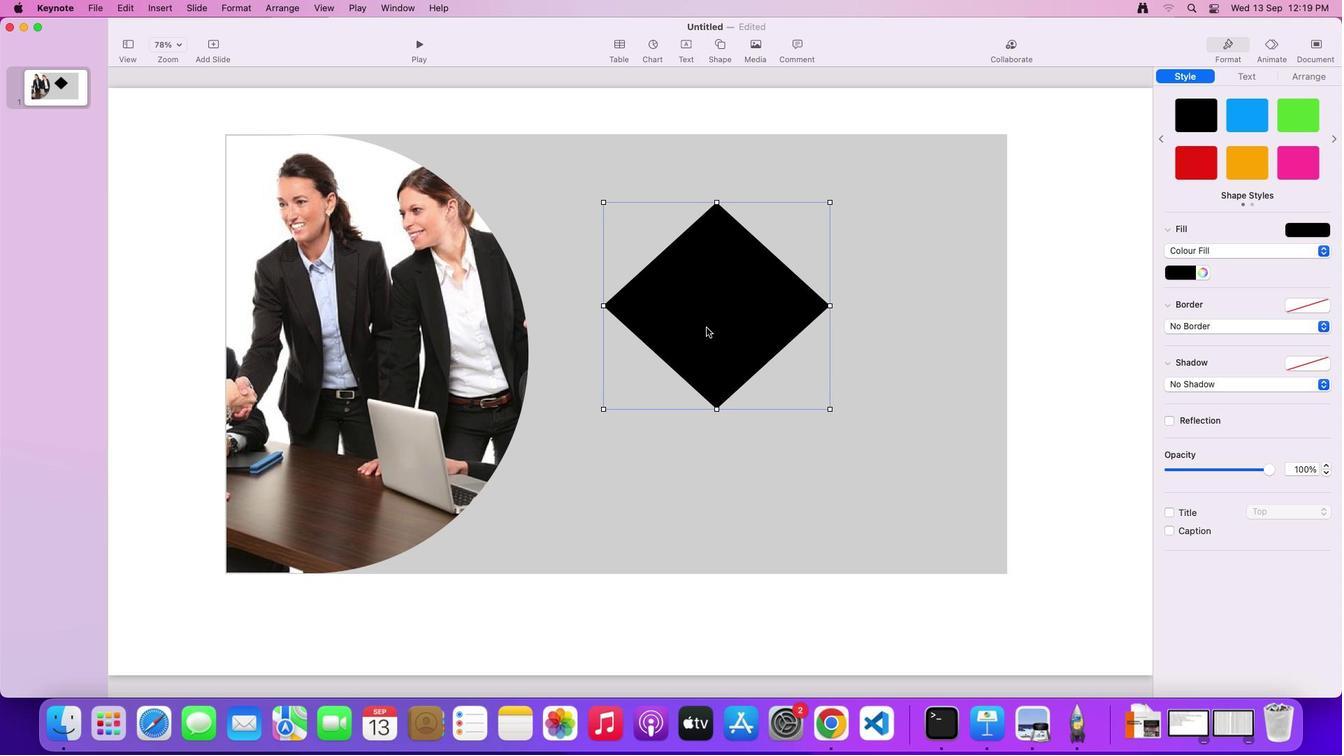 
Action: Mouse pressed left at (709, 326)
Screenshot: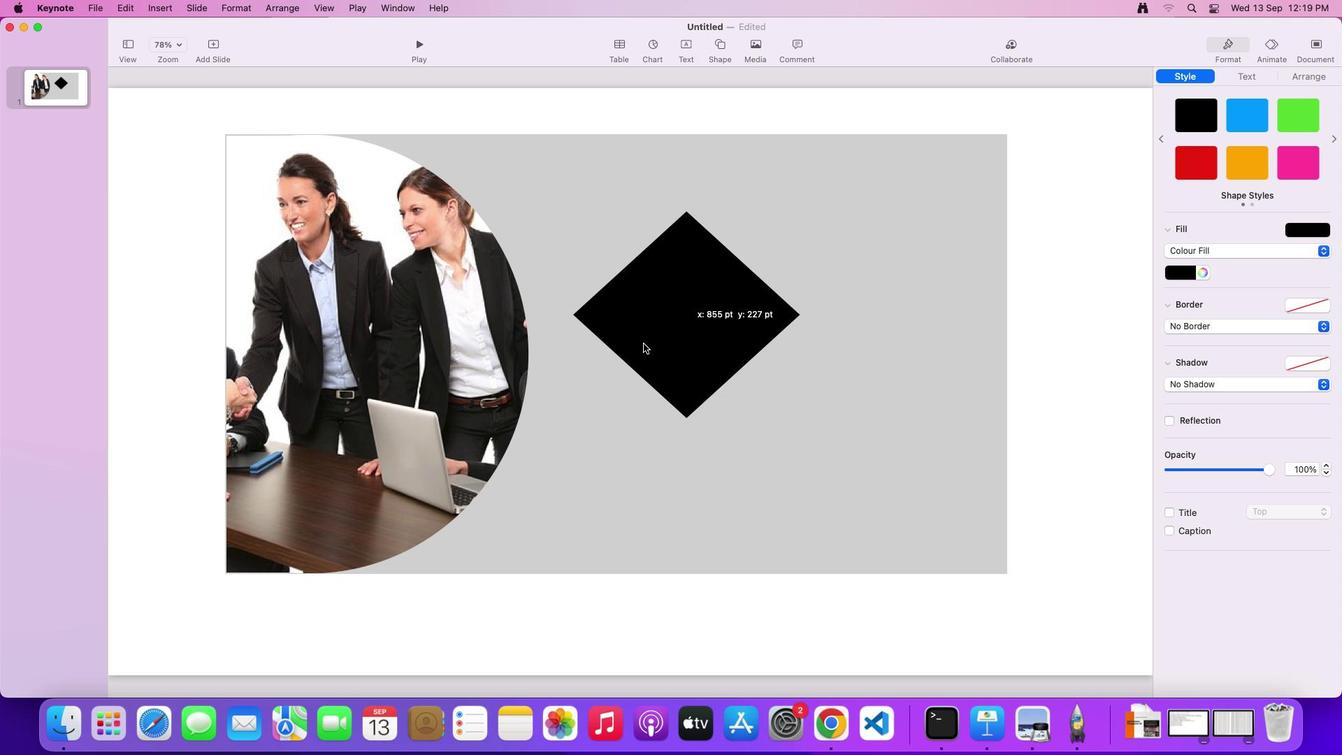 
Action: Mouse moved to (639, 247)
Screenshot: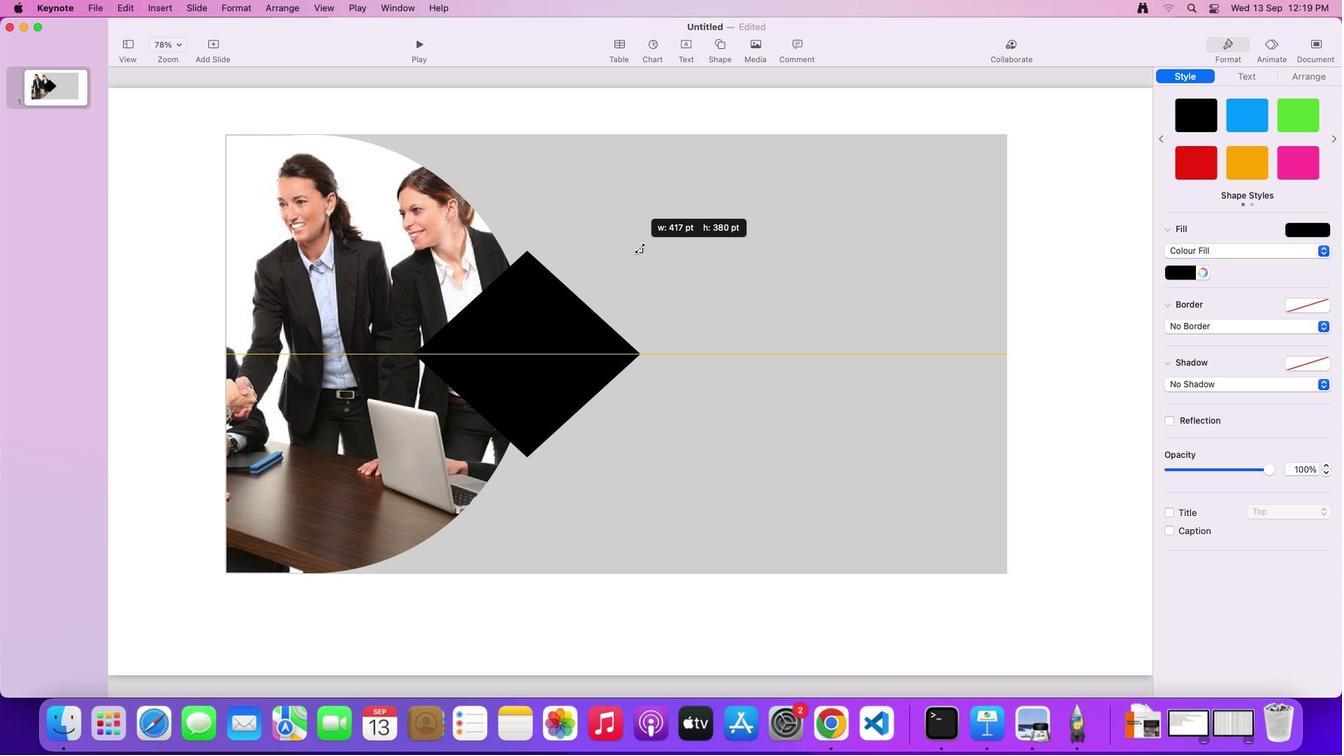 
Action: Mouse pressed left at (639, 247)
Screenshot: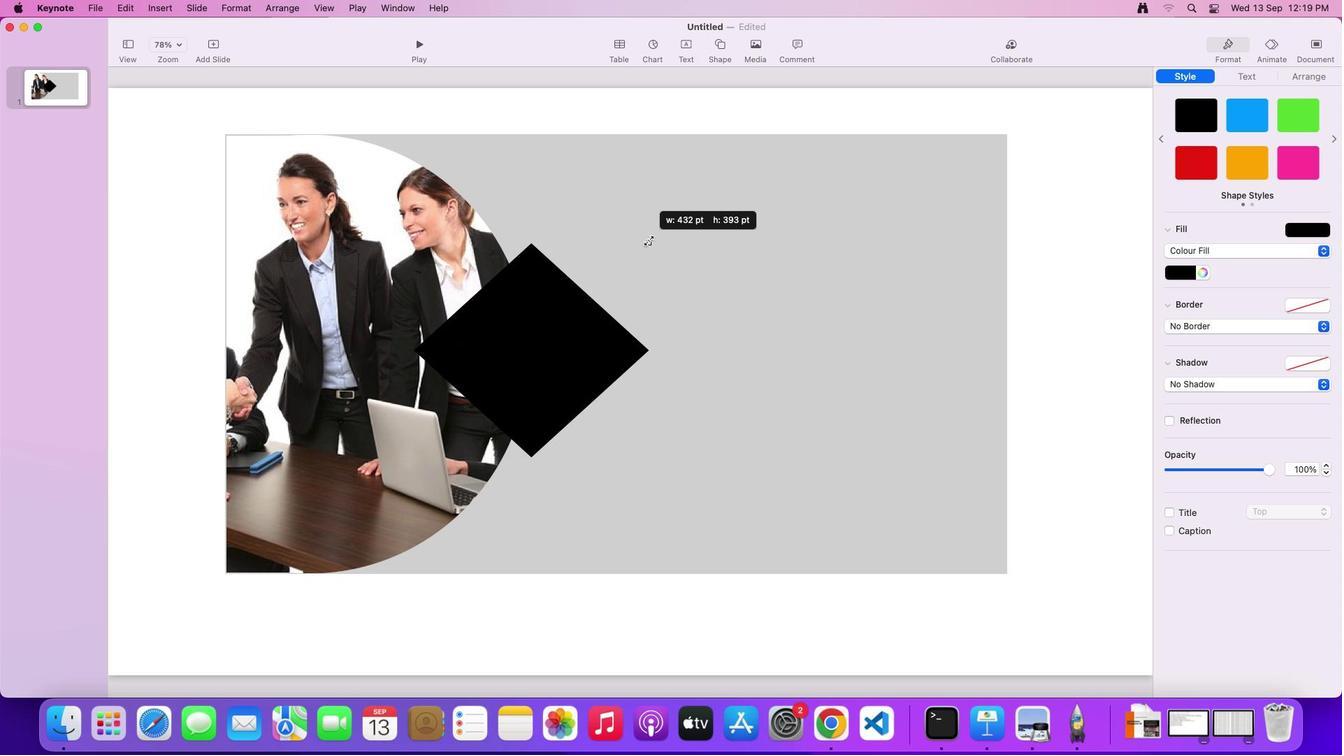 
Action: Mouse moved to (569, 318)
Screenshot: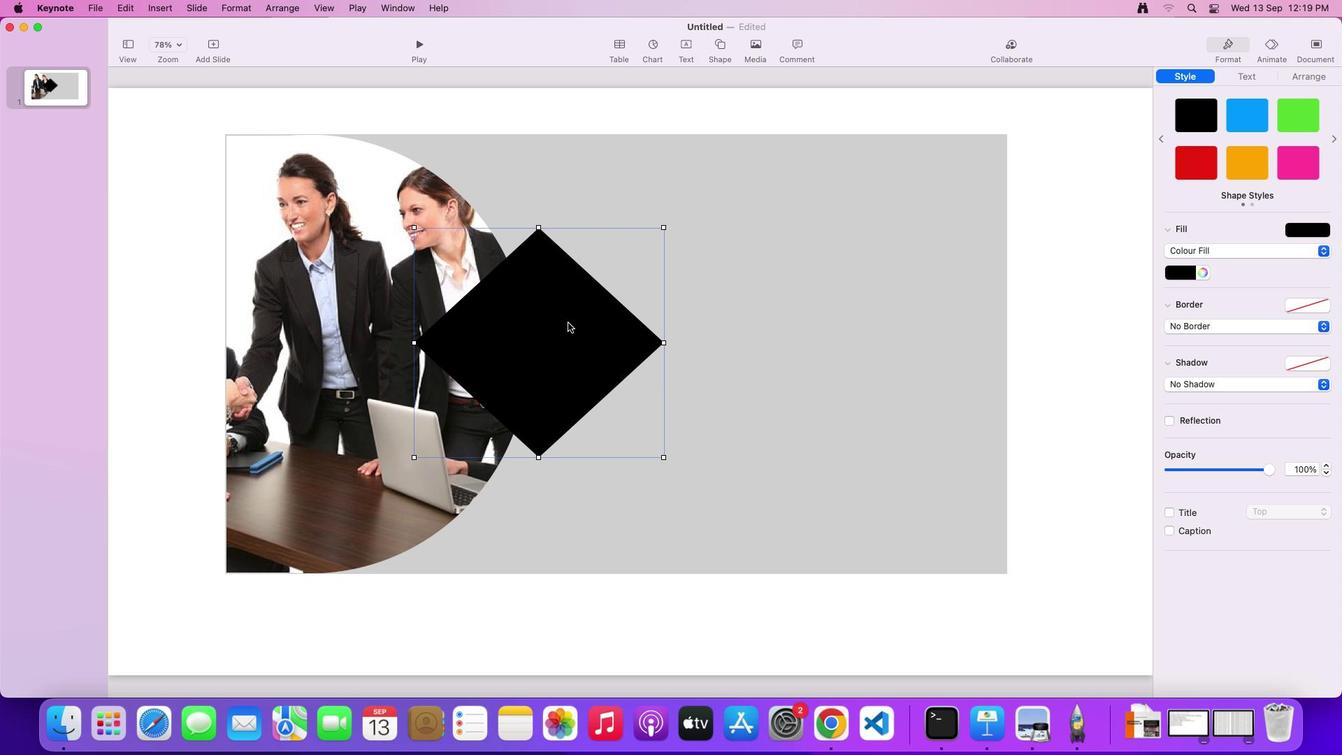 
Action: Mouse pressed left at (569, 318)
Screenshot: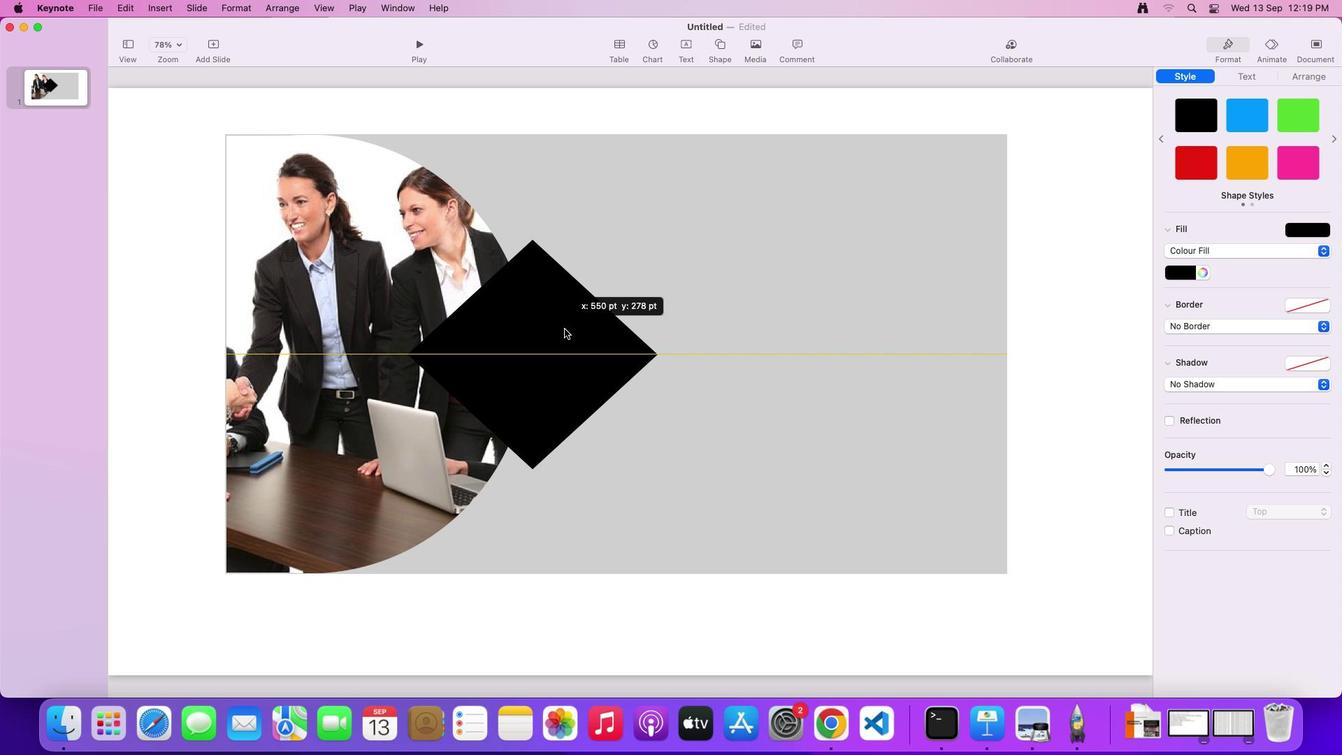 
Action: Mouse moved to (1190, 270)
Screenshot: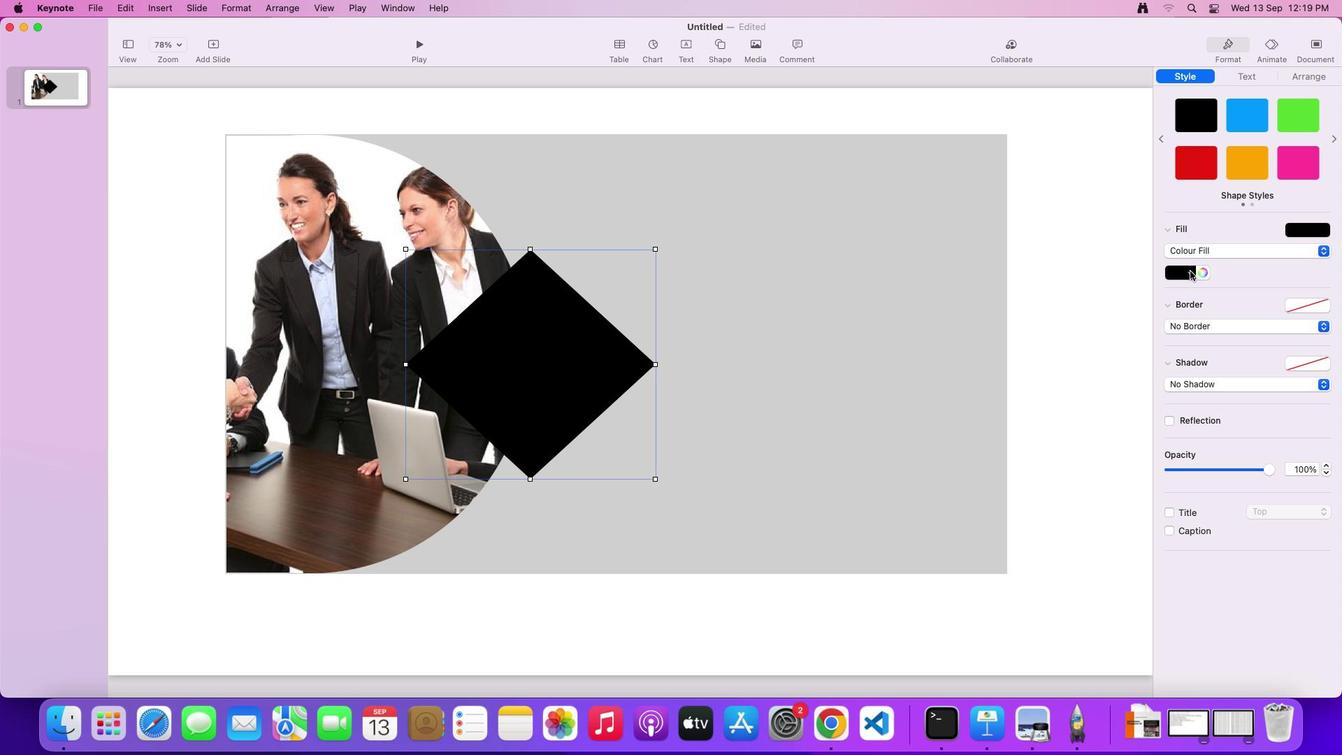 
Action: Mouse pressed left at (1190, 270)
Screenshot: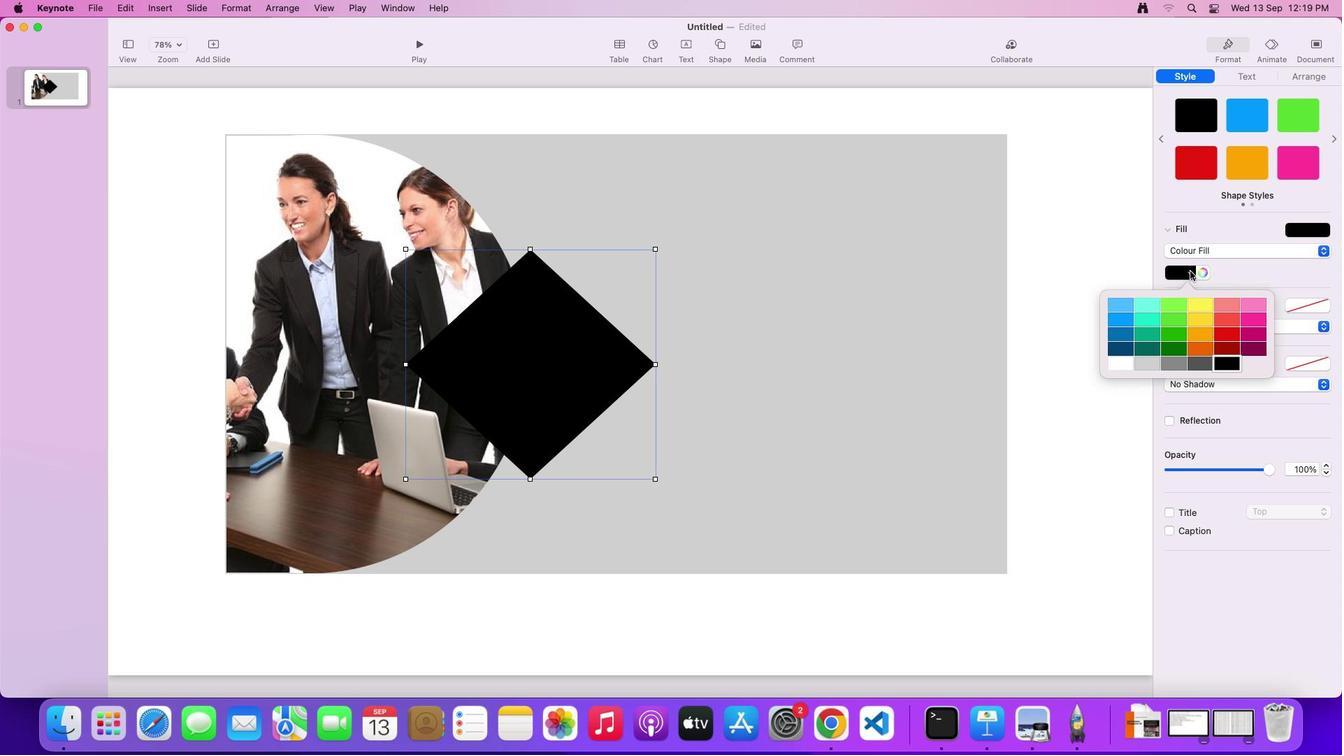 
Action: Mouse moved to (1329, 251)
Screenshot: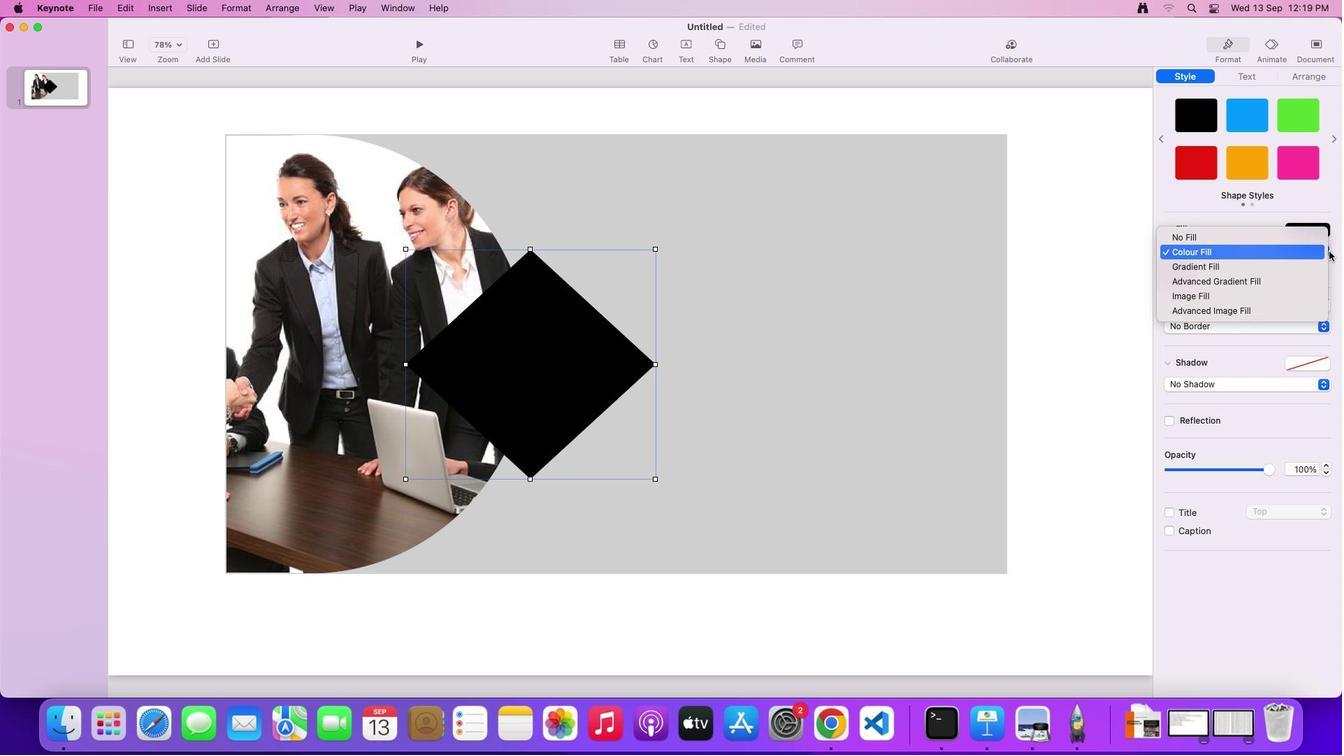 
Action: Mouse pressed left at (1329, 251)
Screenshot: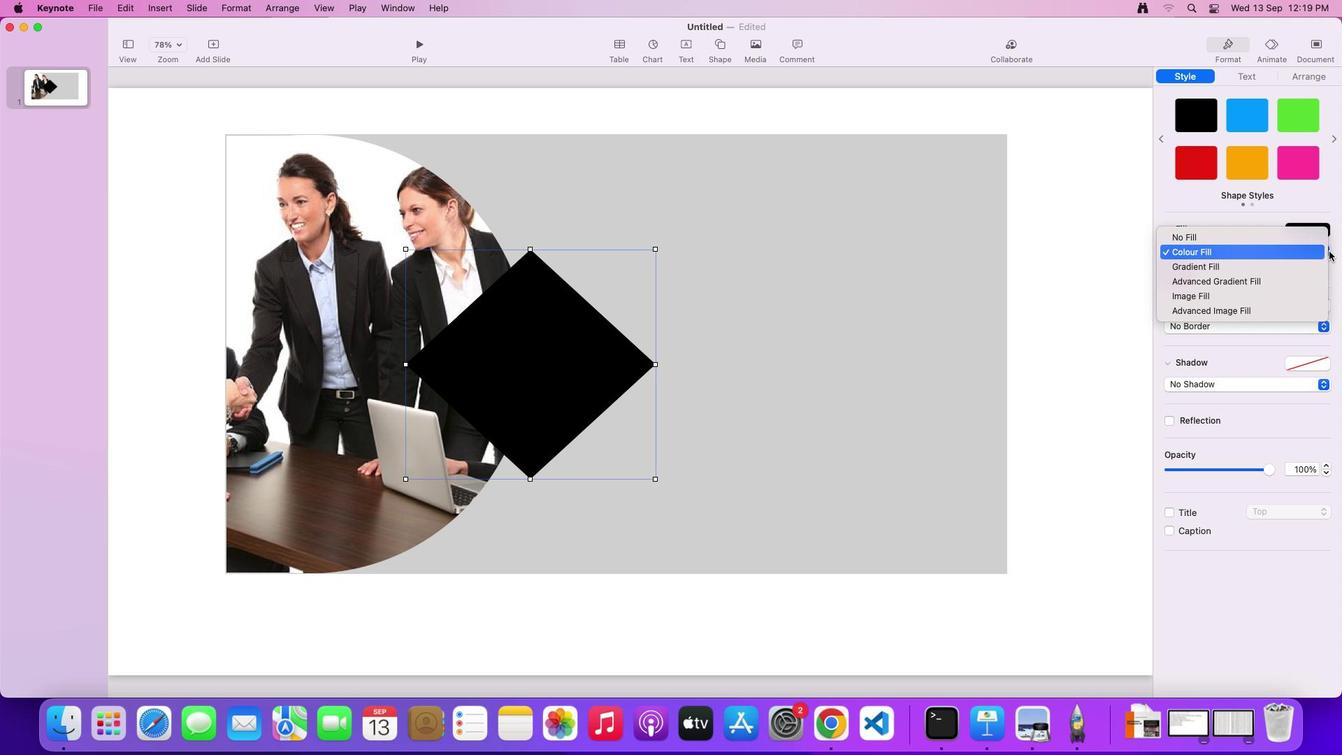 
Action: Mouse moved to (1218, 263)
Screenshot: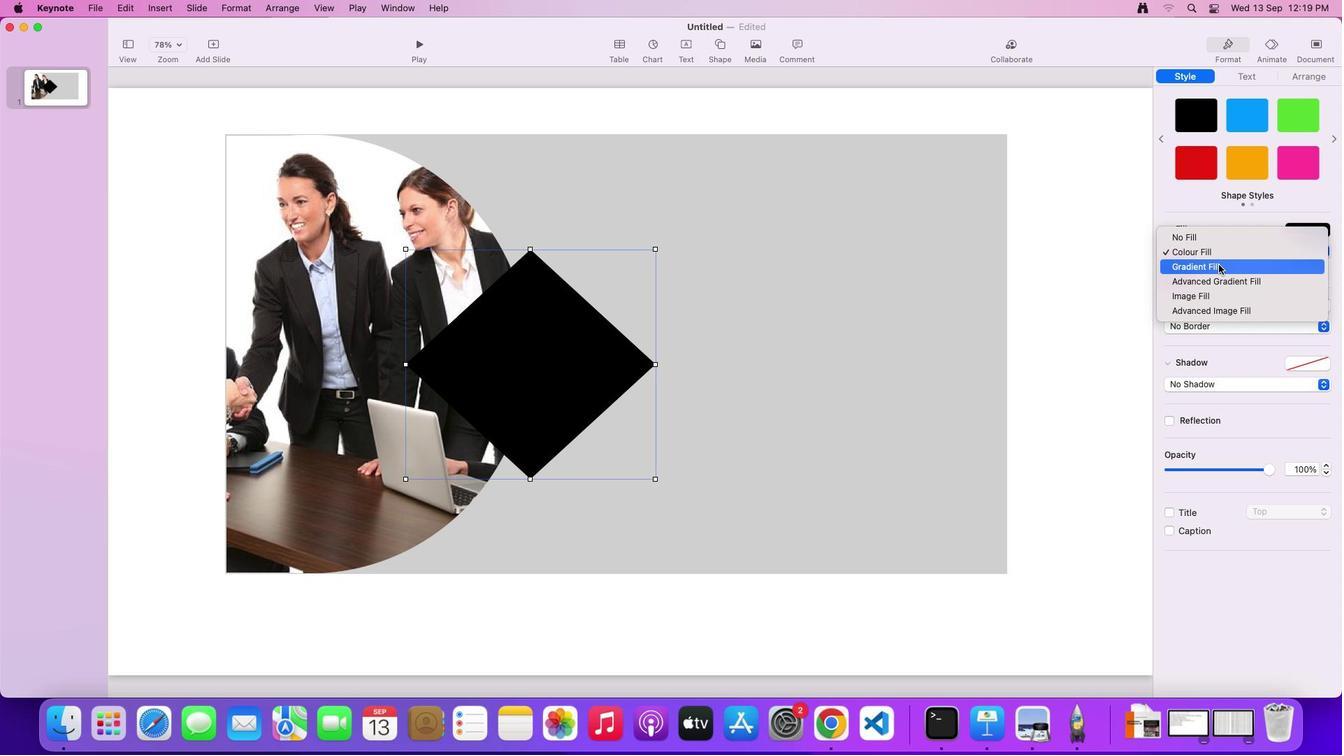 
Action: Mouse pressed left at (1218, 263)
Screenshot: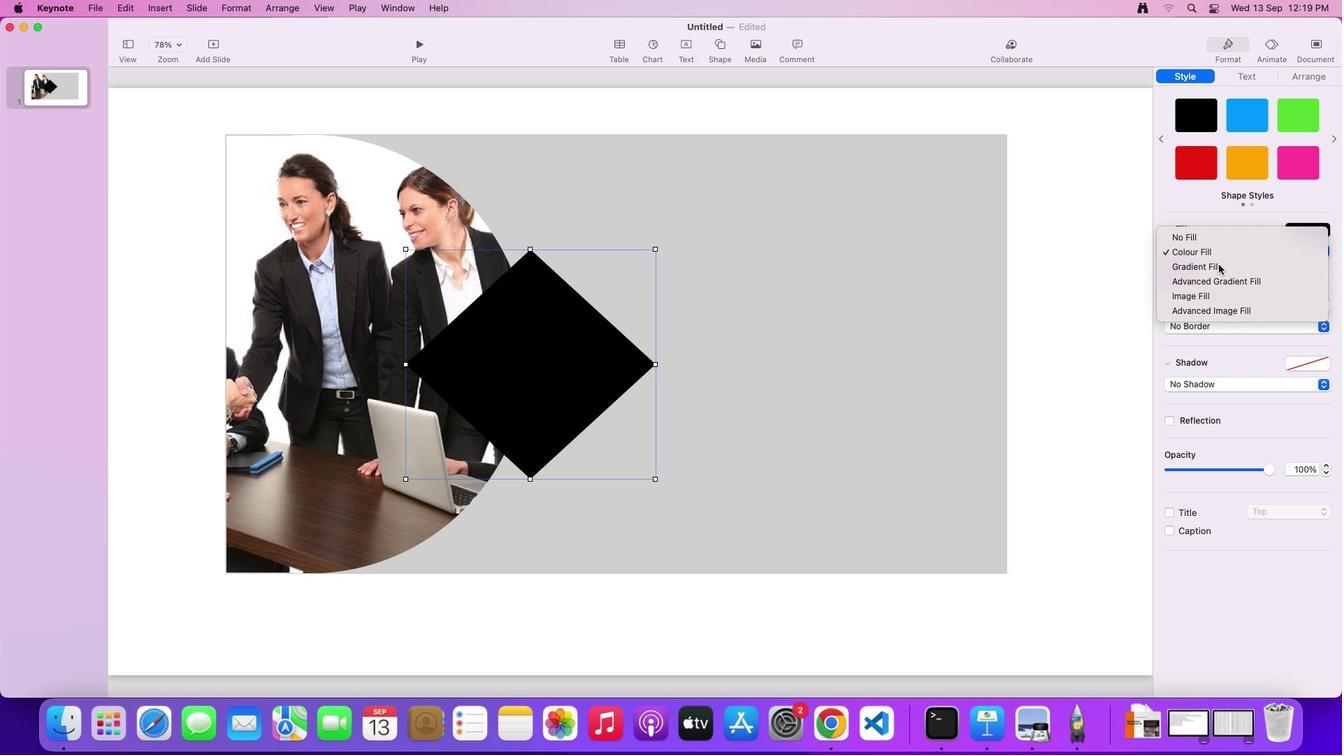 
Action: Mouse moved to (1202, 275)
Screenshot: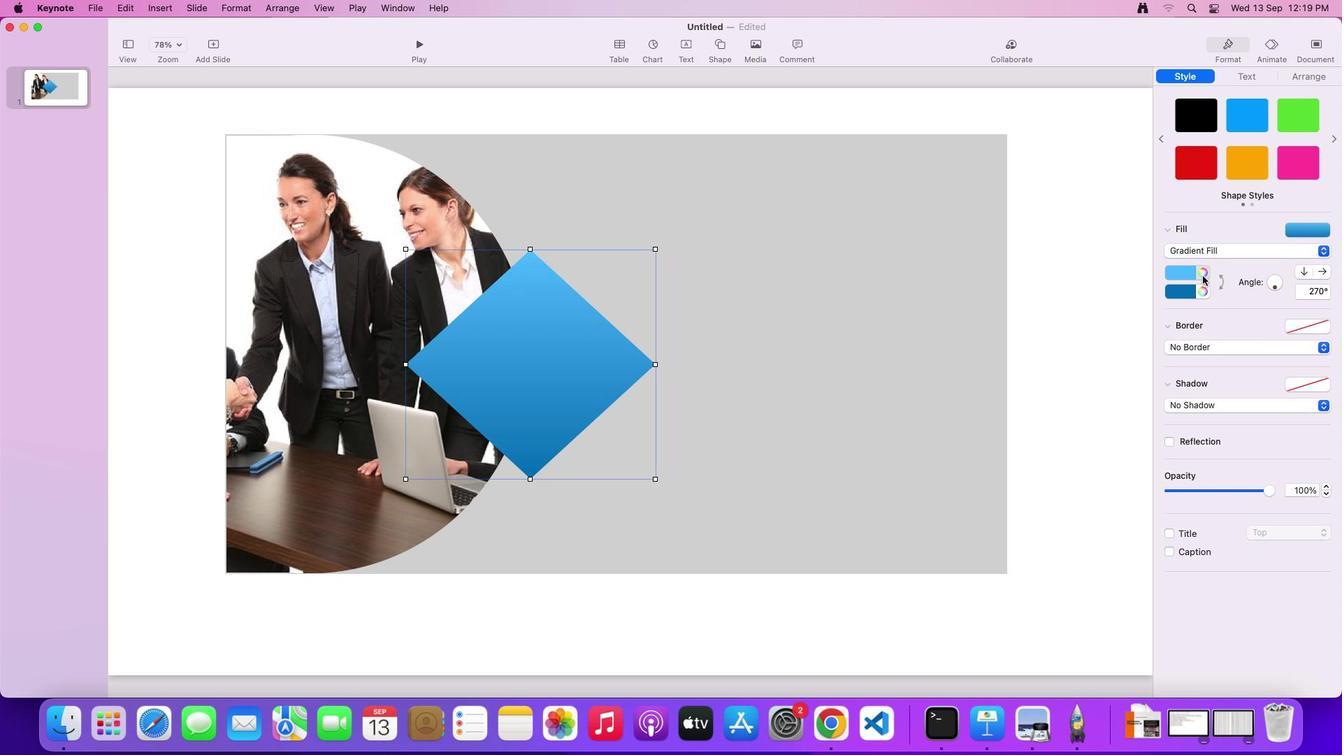 
Action: Mouse pressed left at (1202, 275)
Screenshot: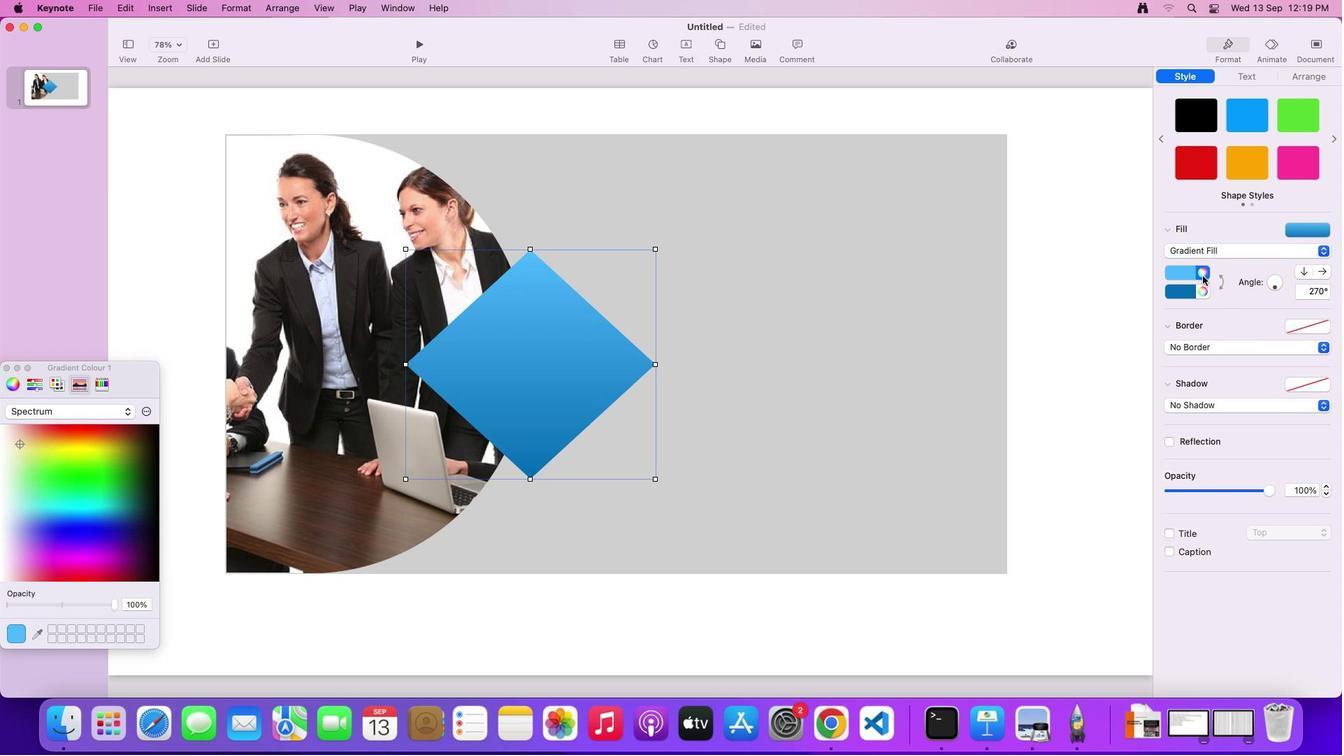 
Action: Mouse moved to (13, 544)
Screenshot: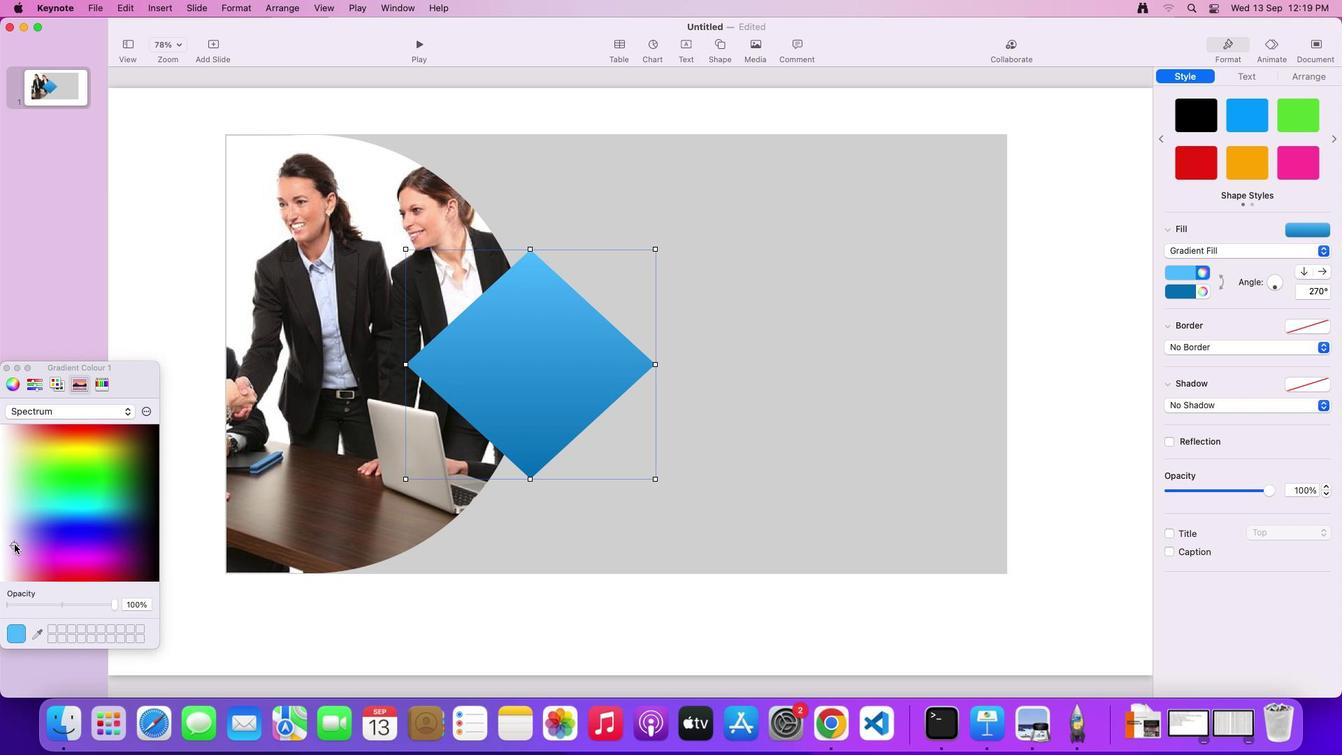 
Action: Mouse pressed left at (13, 544)
Screenshot: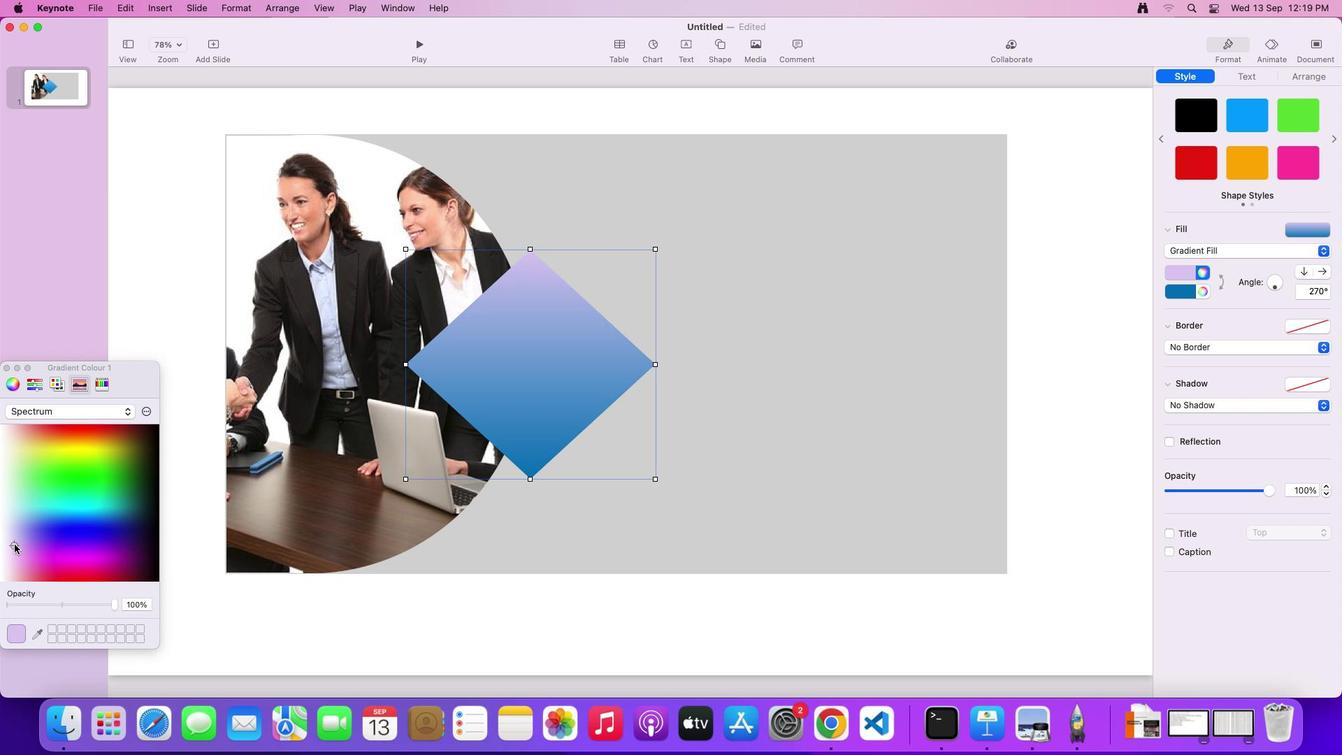 
Action: Mouse moved to (13, 438)
Screenshot: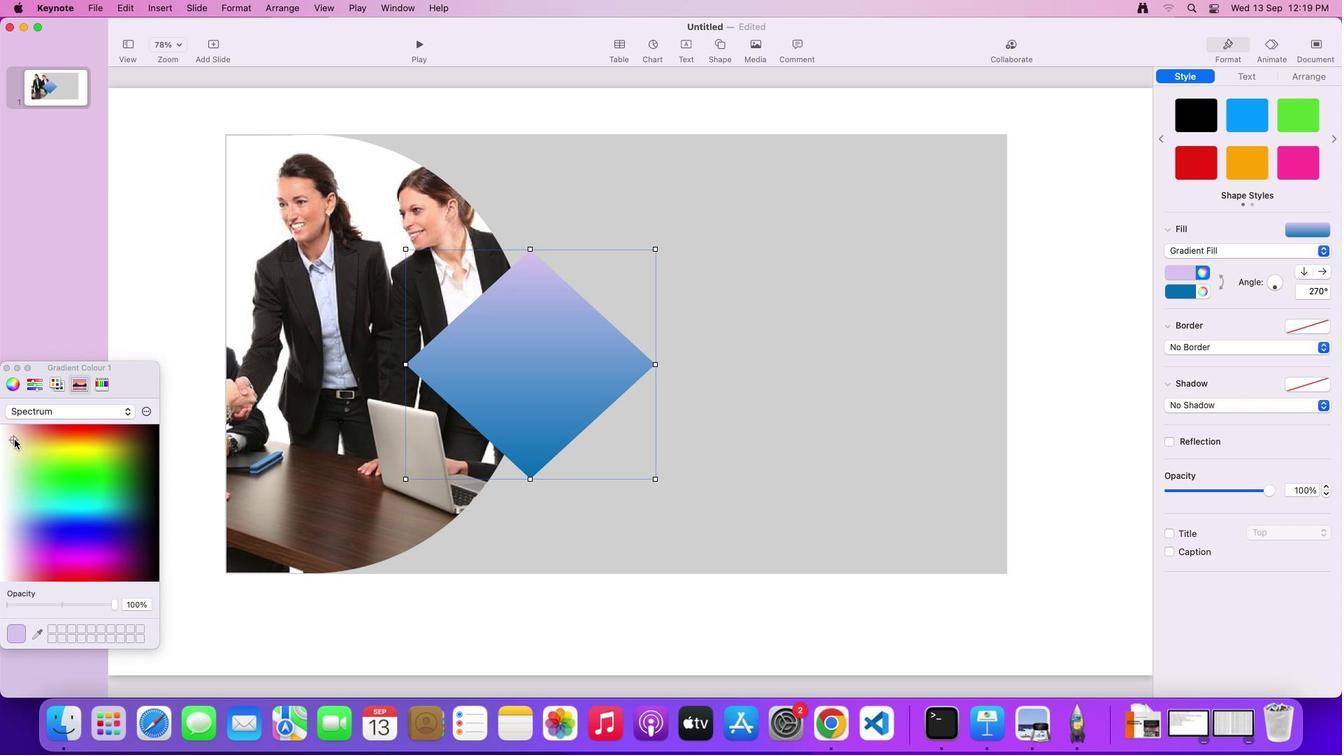 
Action: Mouse pressed left at (13, 438)
Screenshot: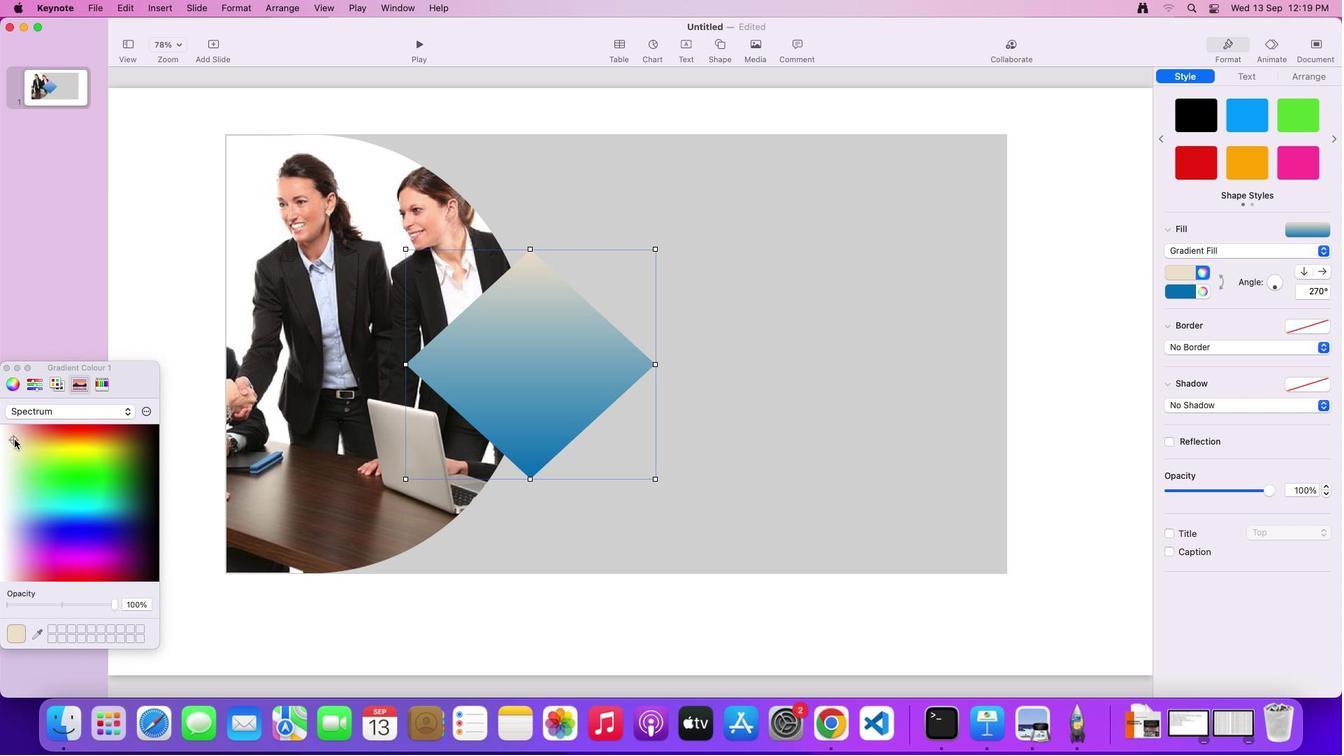 
Action: Mouse moved to (11, 430)
Screenshot: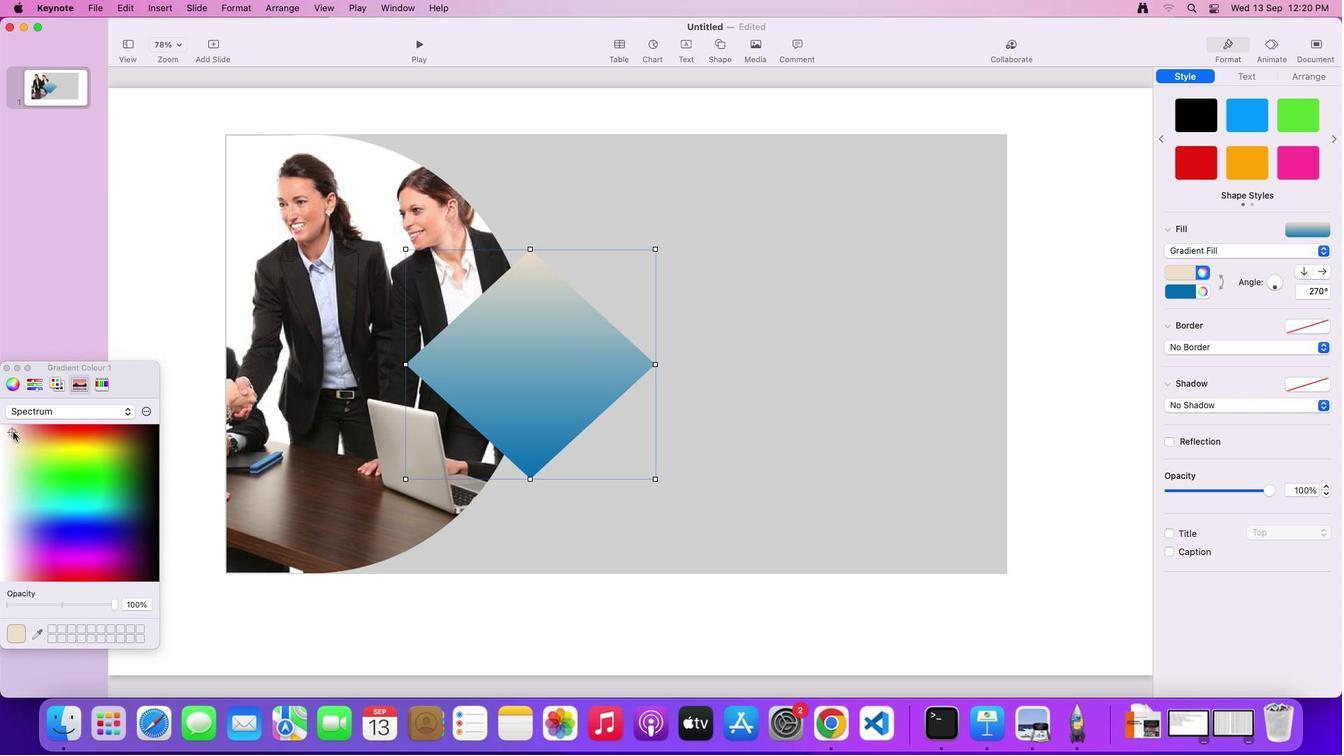 
Action: Mouse pressed left at (11, 430)
Screenshot: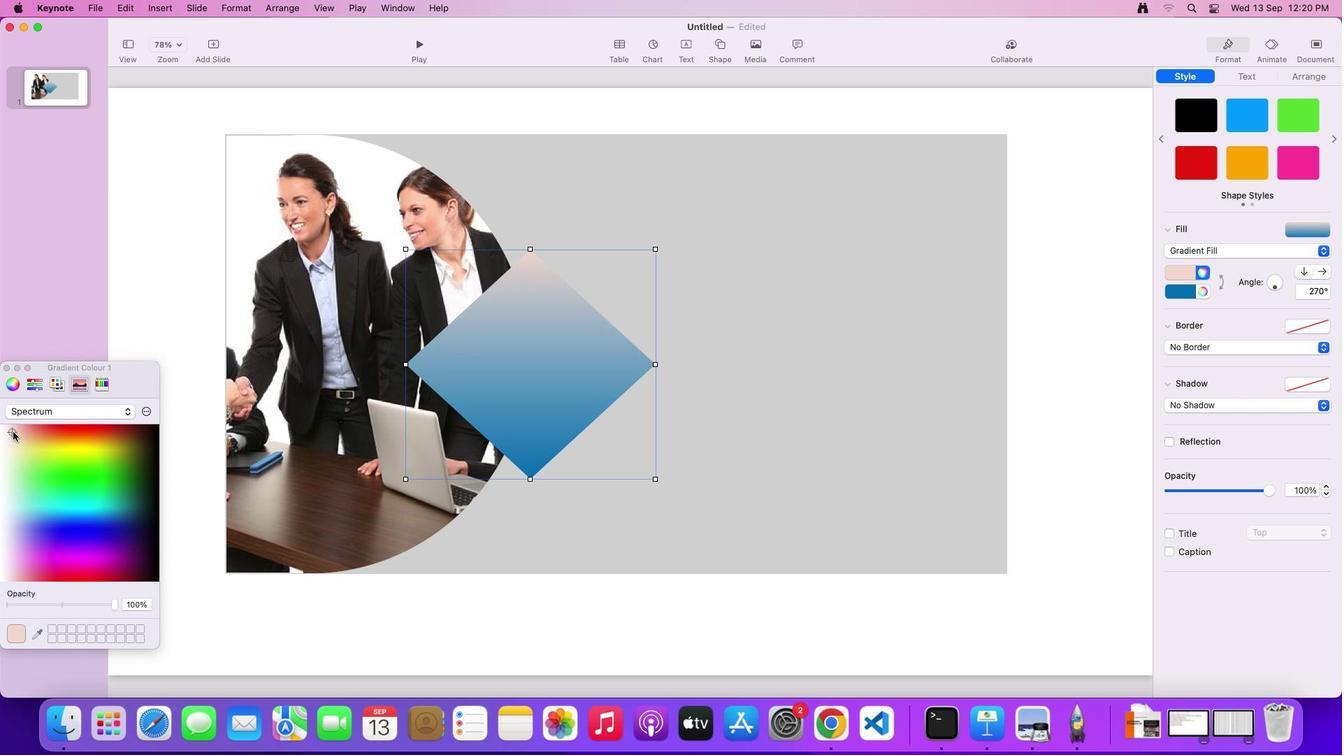 
Action: Mouse moved to (10, 437)
Screenshot: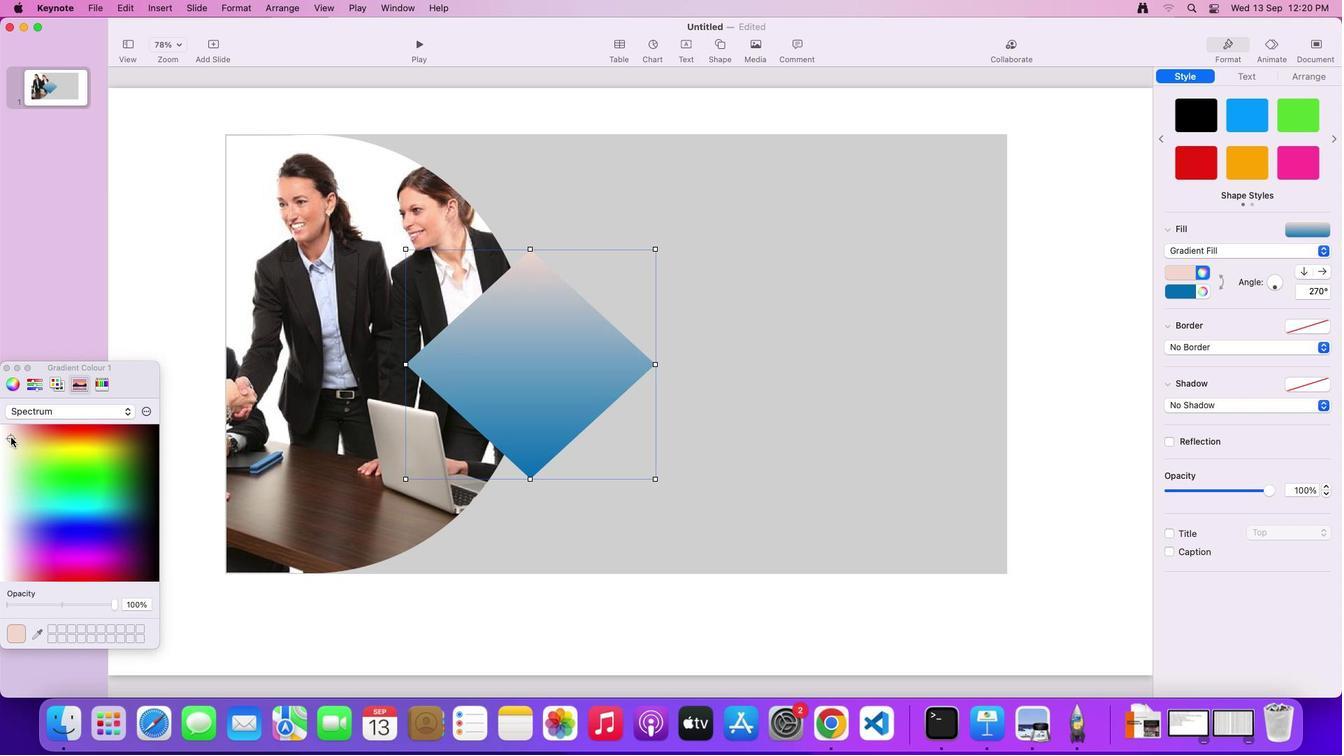 
Action: Mouse pressed left at (10, 437)
Screenshot: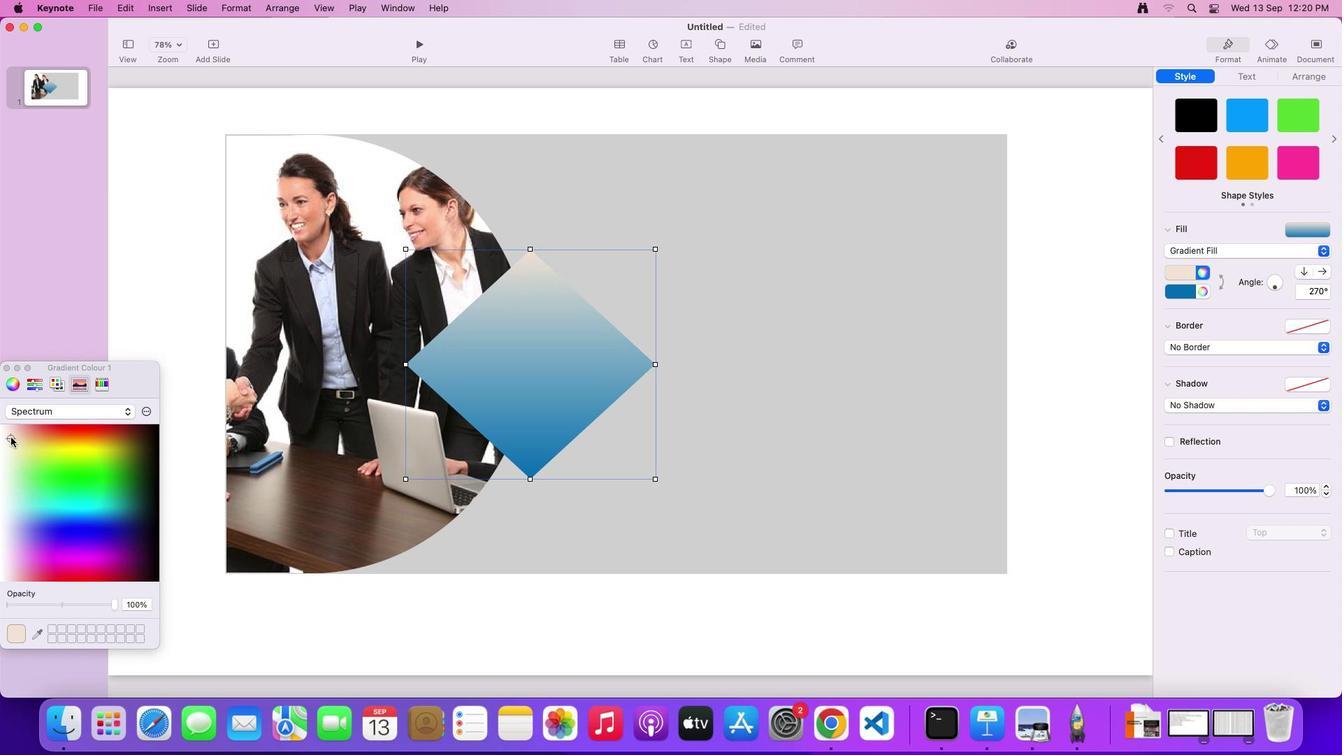 
Action: Mouse moved to (18, 437)
Screenshot: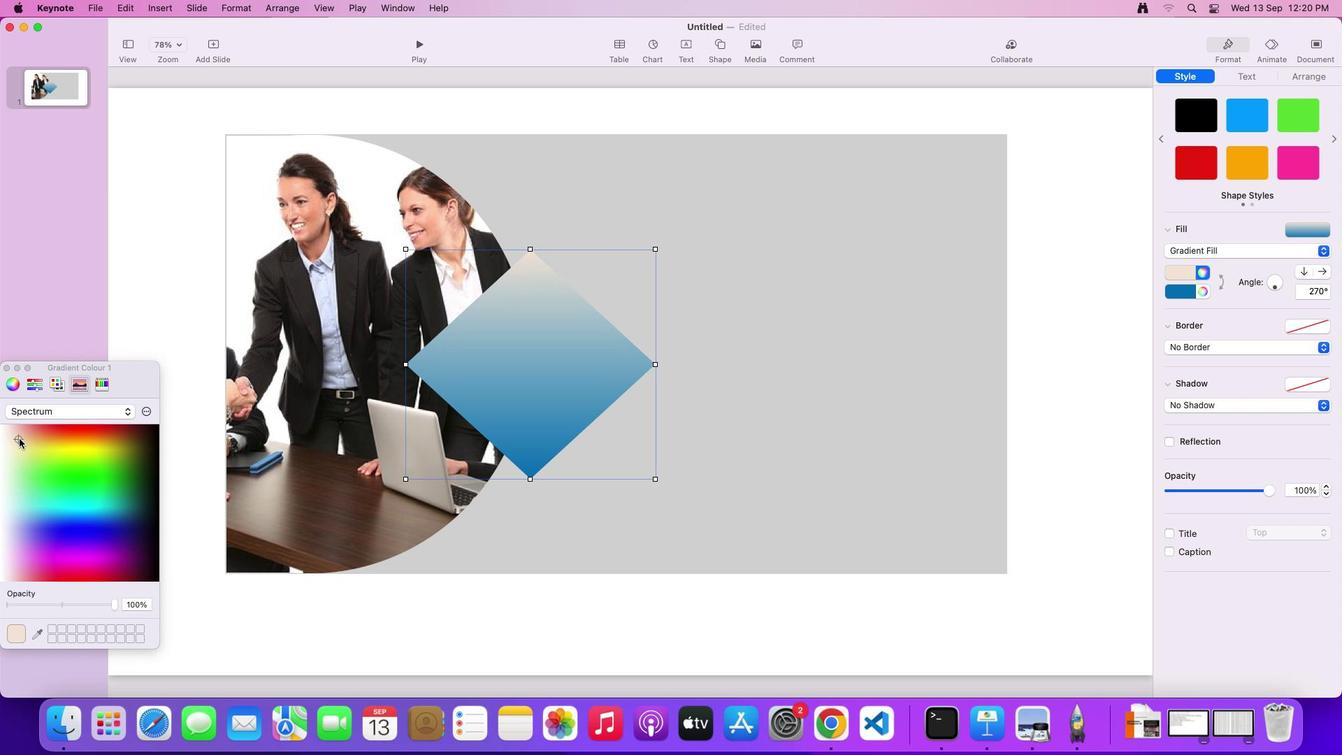 
Action: Mouse pressed left at (18, 437)
Screenshot: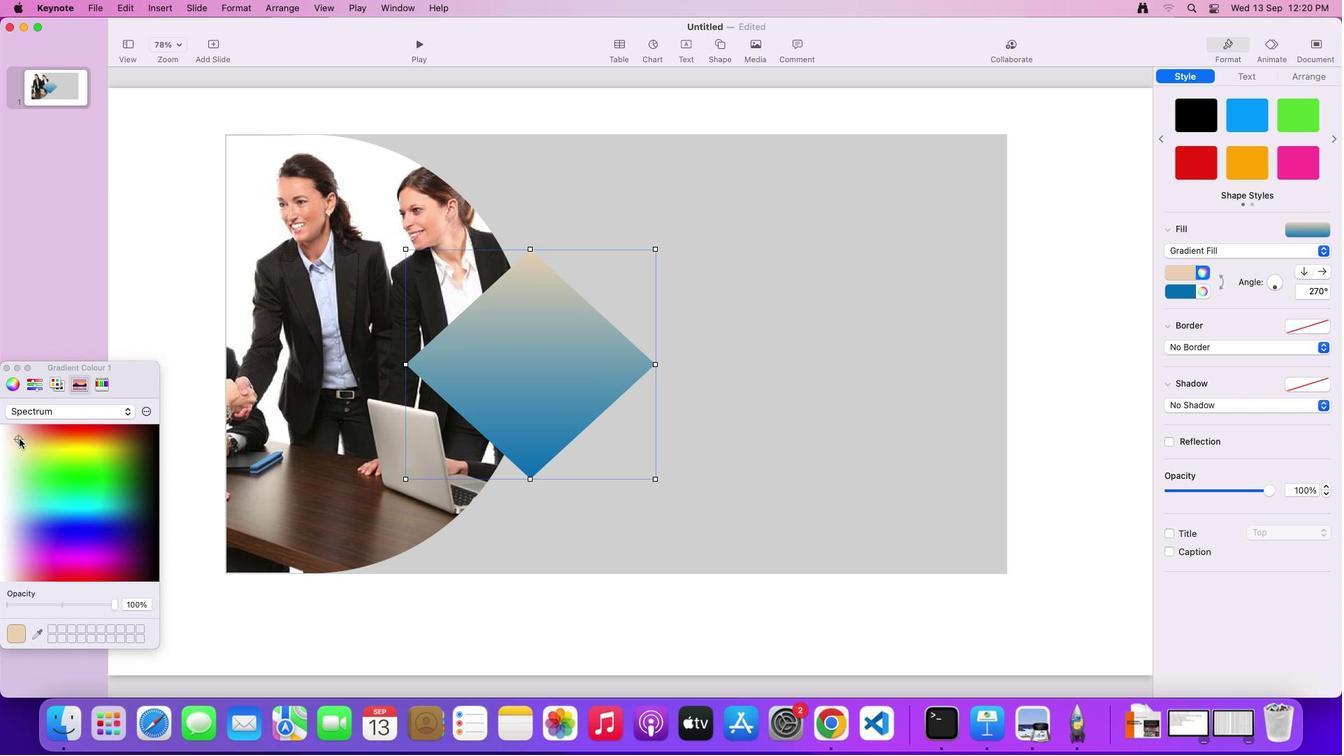 
Action: Mouse moved to (1207, 290)
Screenshot: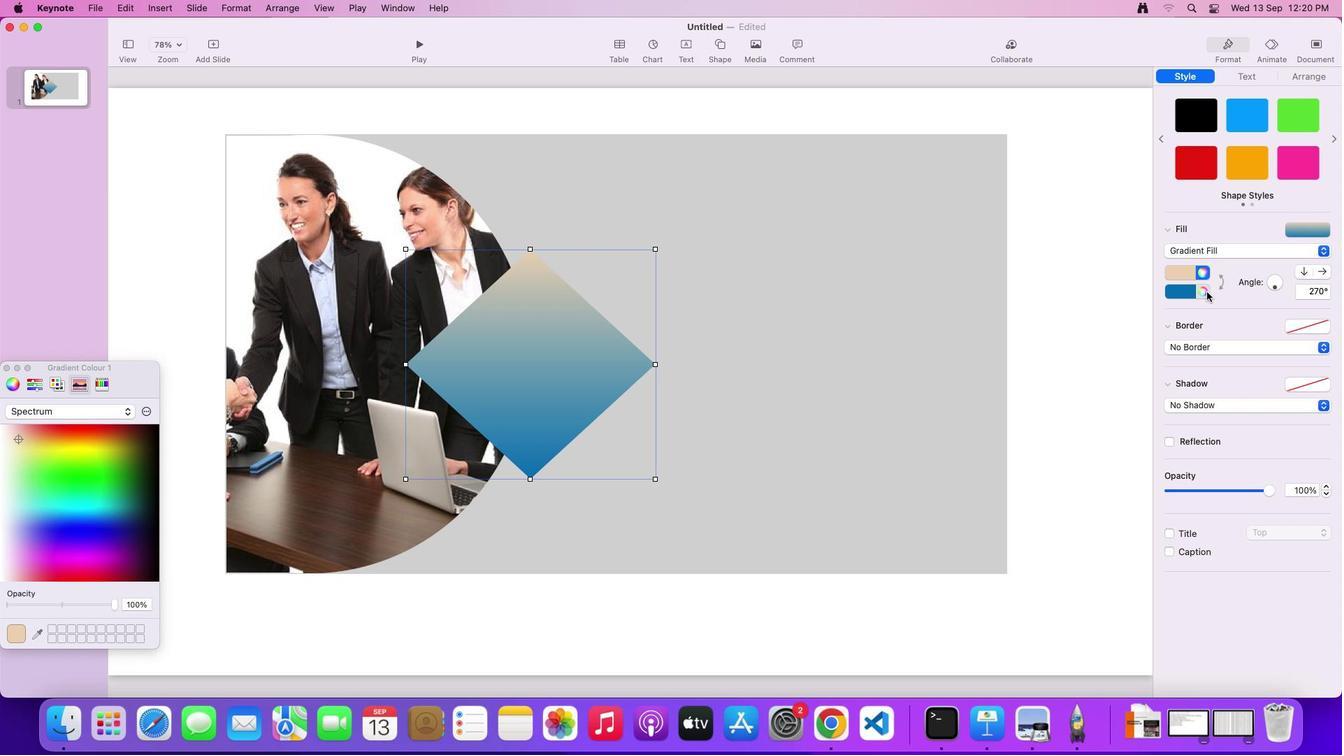 
Action: Mouse pressed left at (1207, 290)
Screenshot: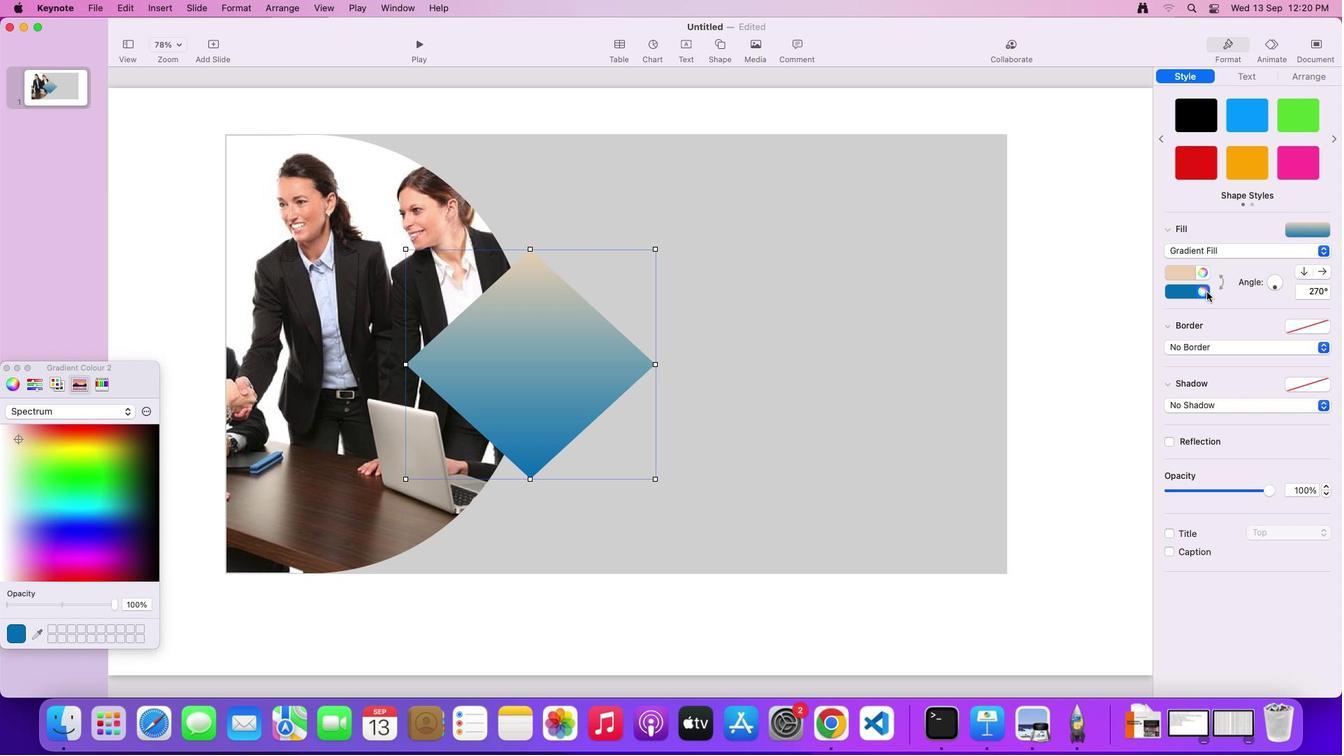 
Action: Mouse moved to (25, 564)
Screenshot: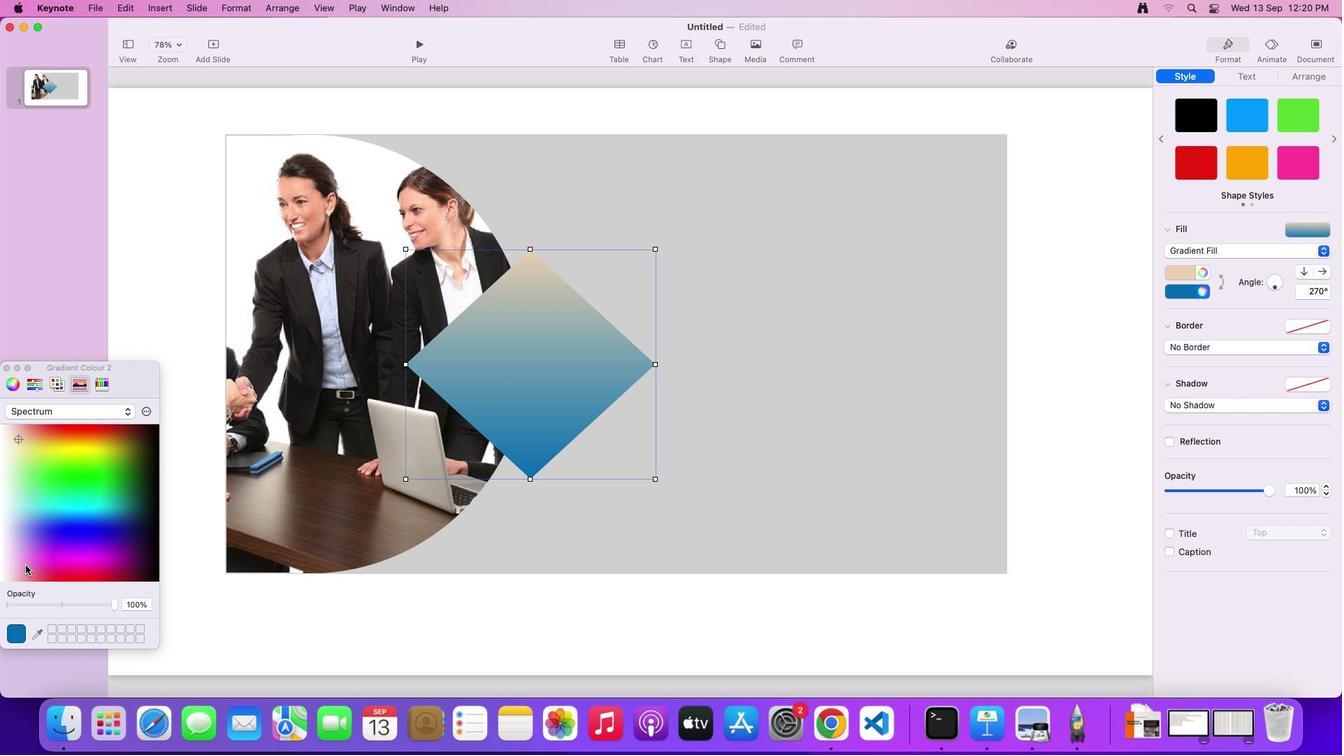 
Action: Mouse pressed left at (25, 564)
Screenshot: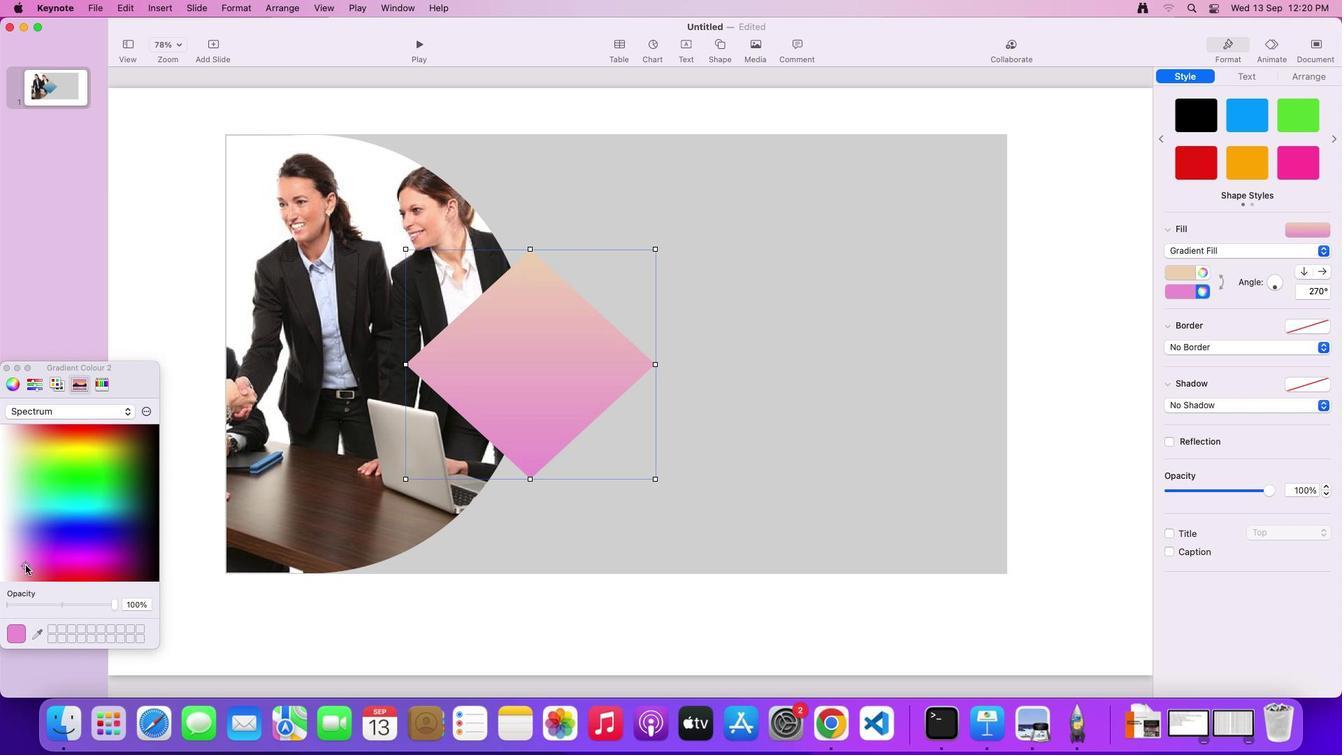 
Action: Mouse moved to (13, 553)
Screenshot: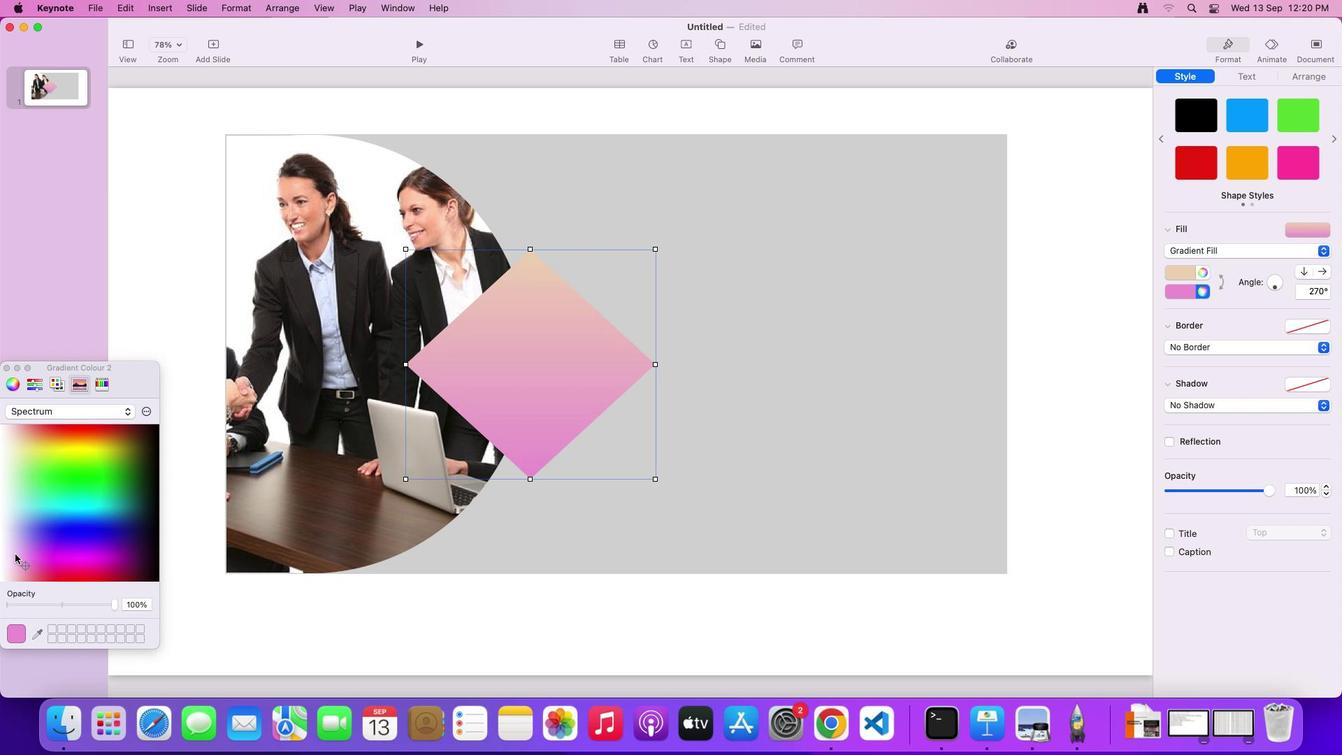 
Action: Mouse pressed left at (13, 553)
Screenshot: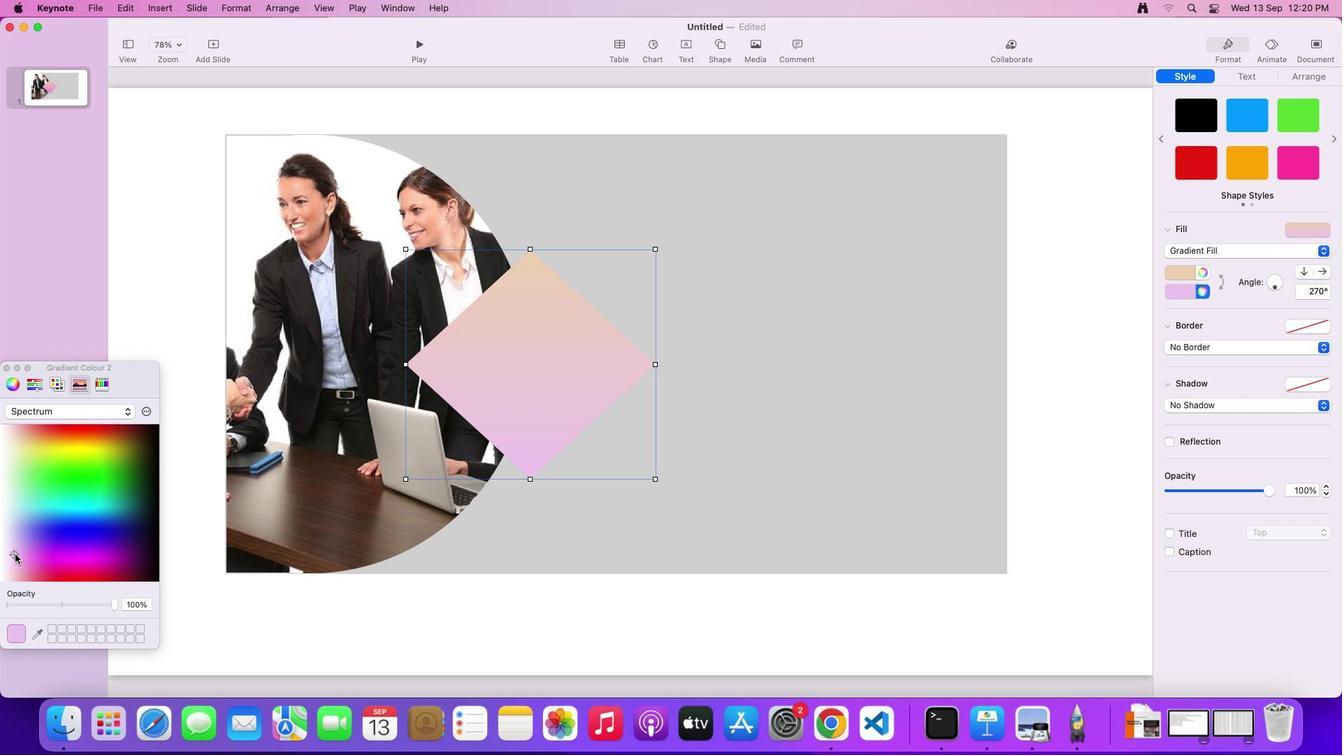 
Action: Mouse moved to (22, 555)
Screenshot: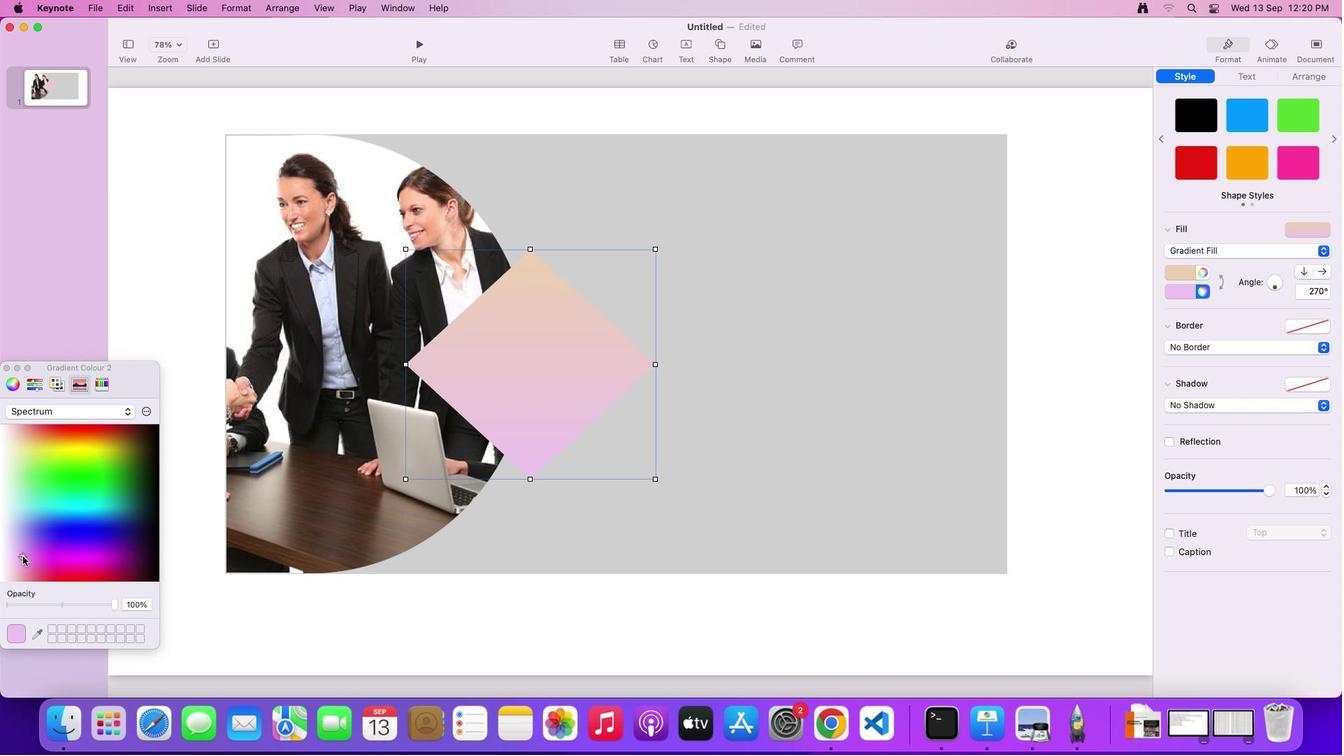 
Action: Mouse pressed left at (22, 555)
Screenshot: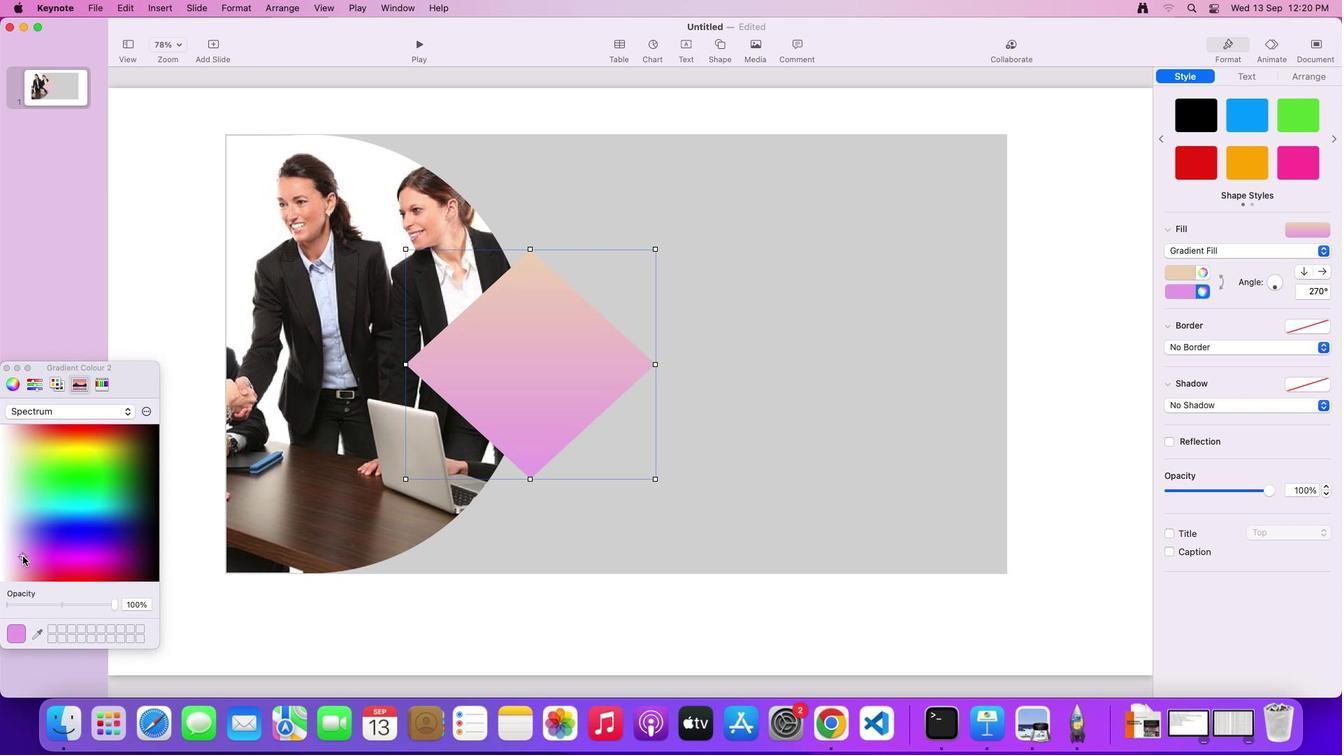 
Action: Mouse moved to (781, 379)
Screenshot: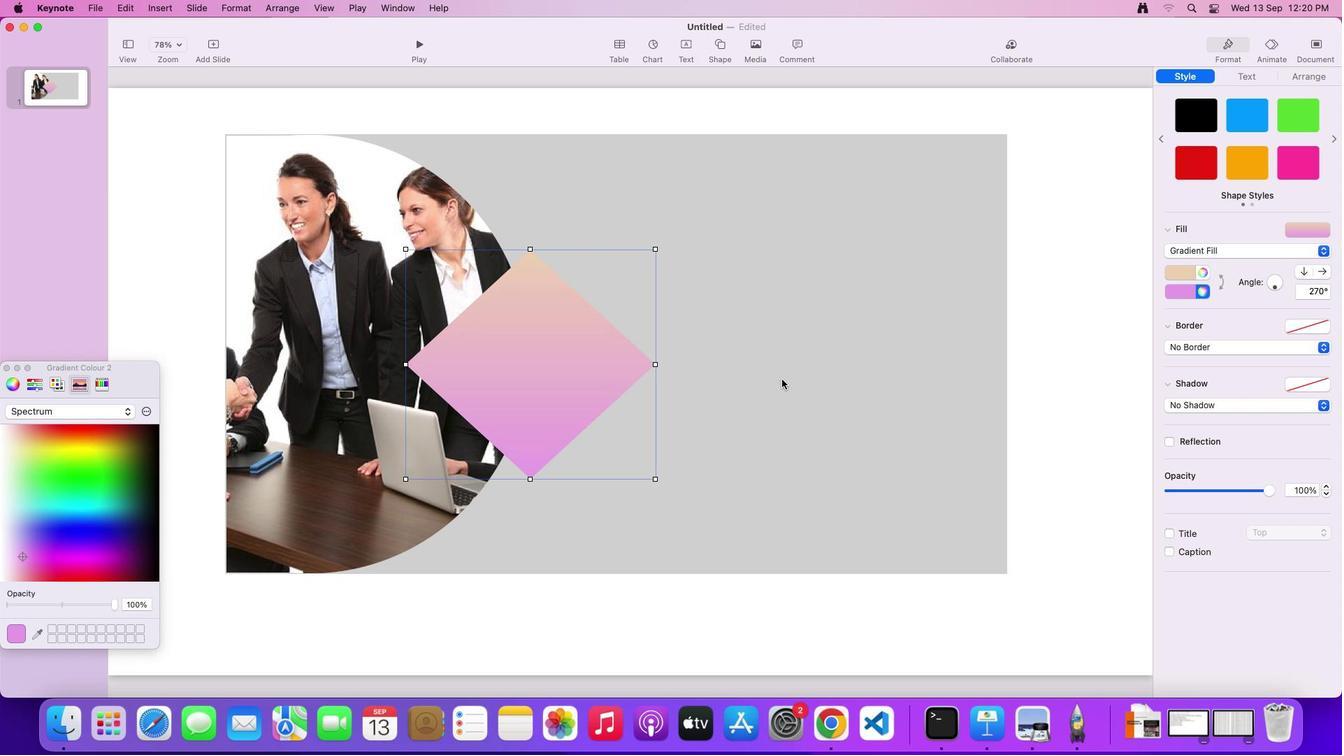 
Action: Mouse pressed left at (781, 379)
Screenshot: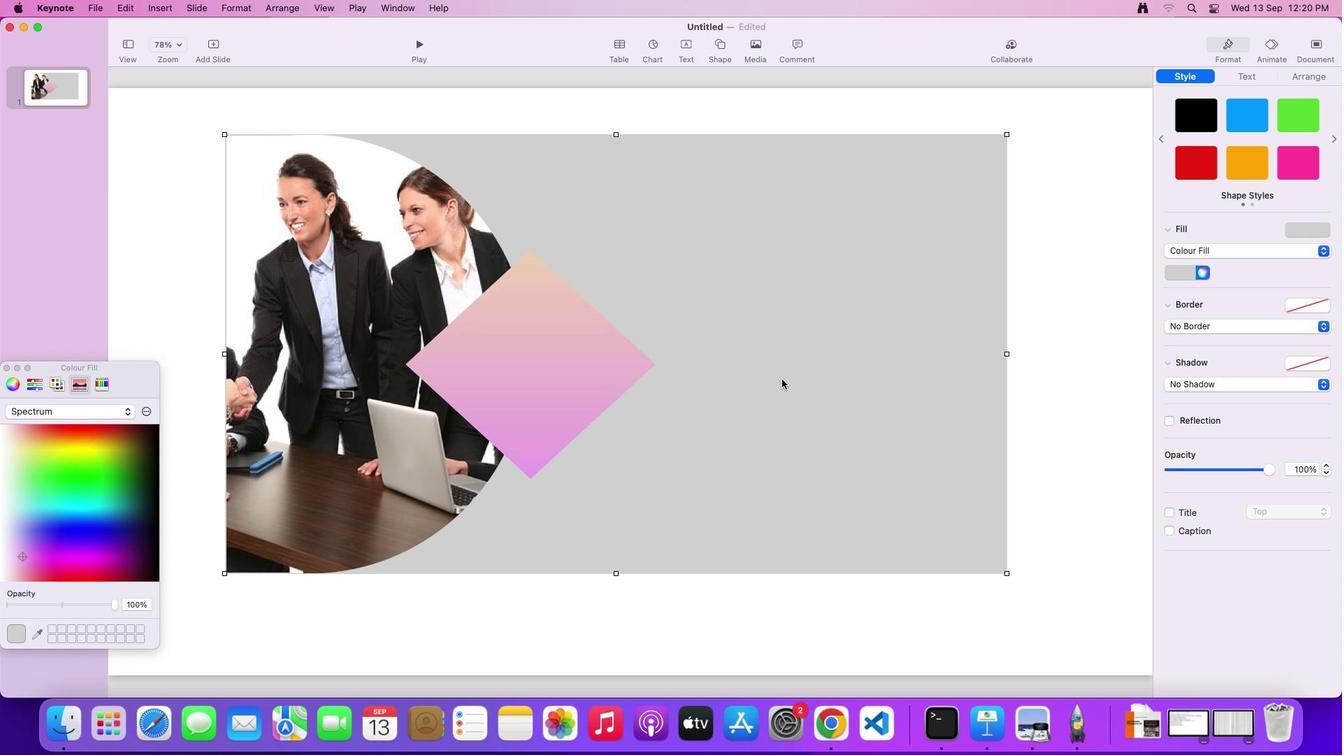 
Action: Mouse moved to (590, 399)
Screenshot: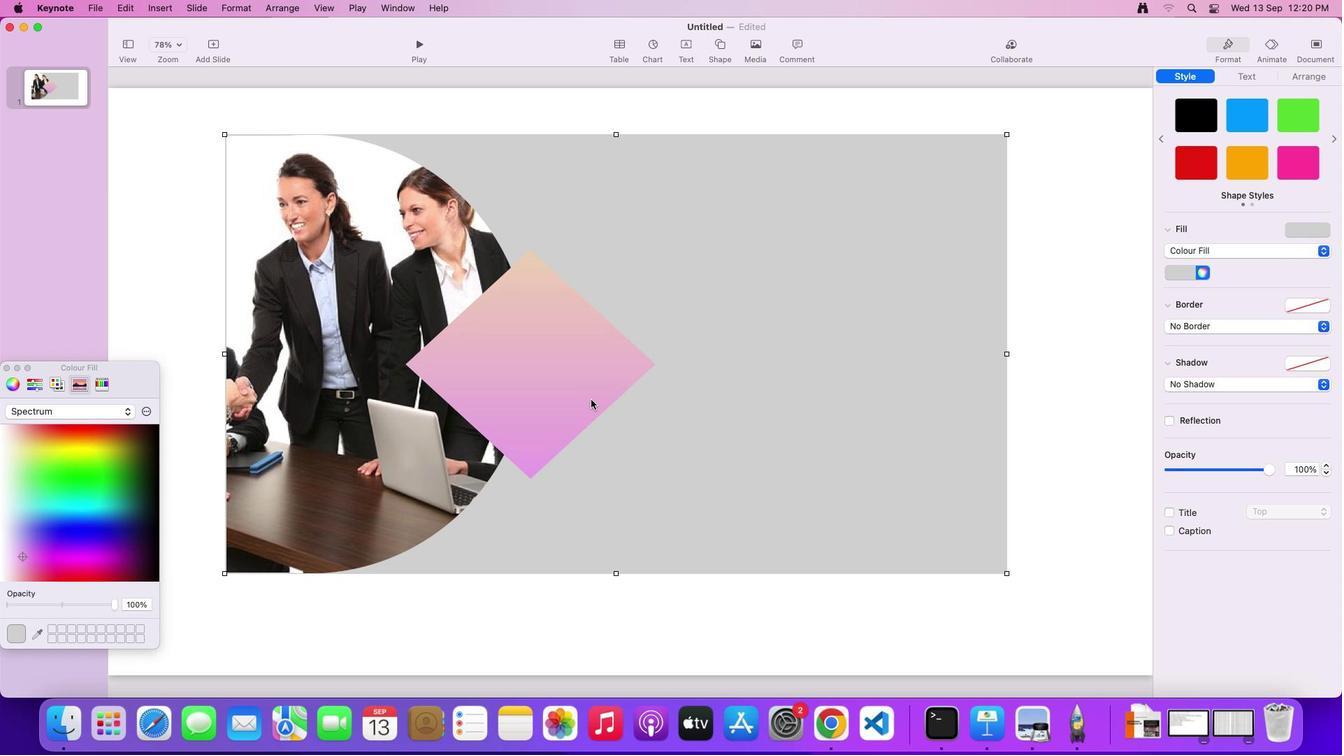 
Action: Mouse pressed left at (590, 399)
Screenshot: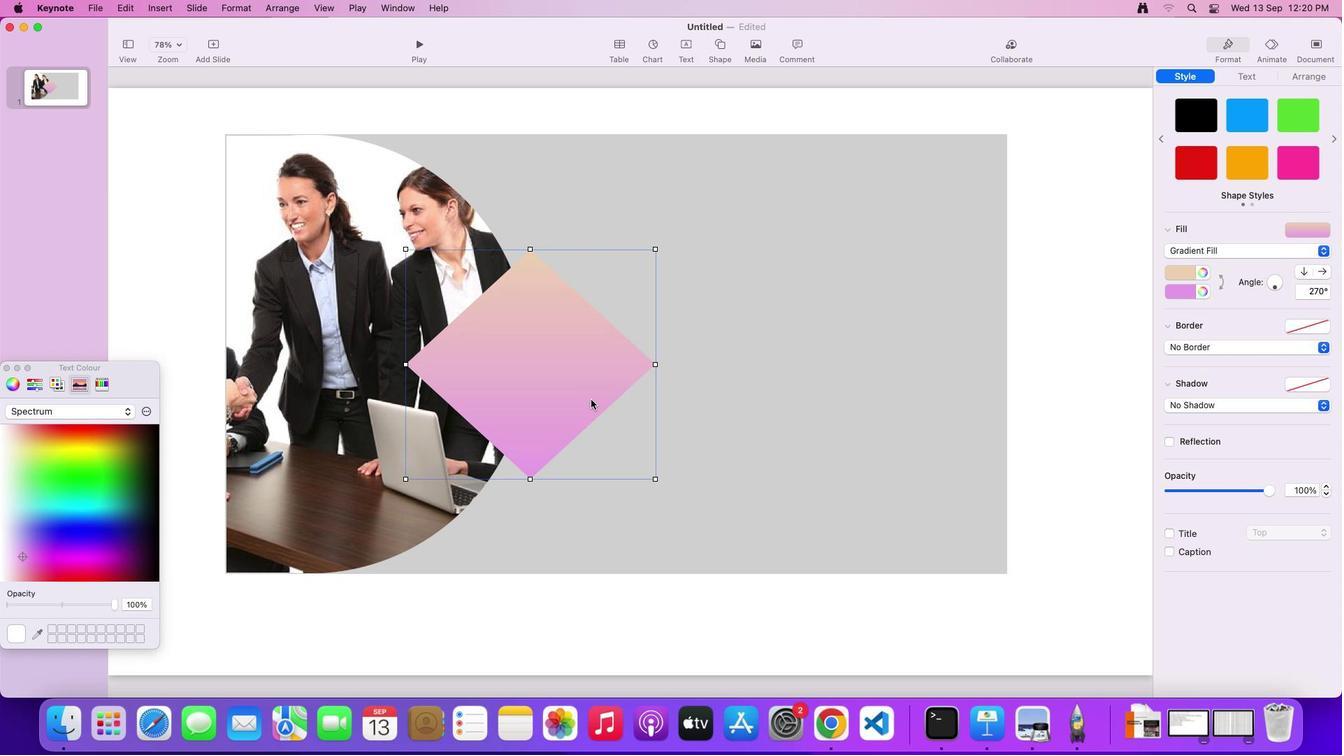 
Action: Mouse moved to (1270, 488)
Screenshot: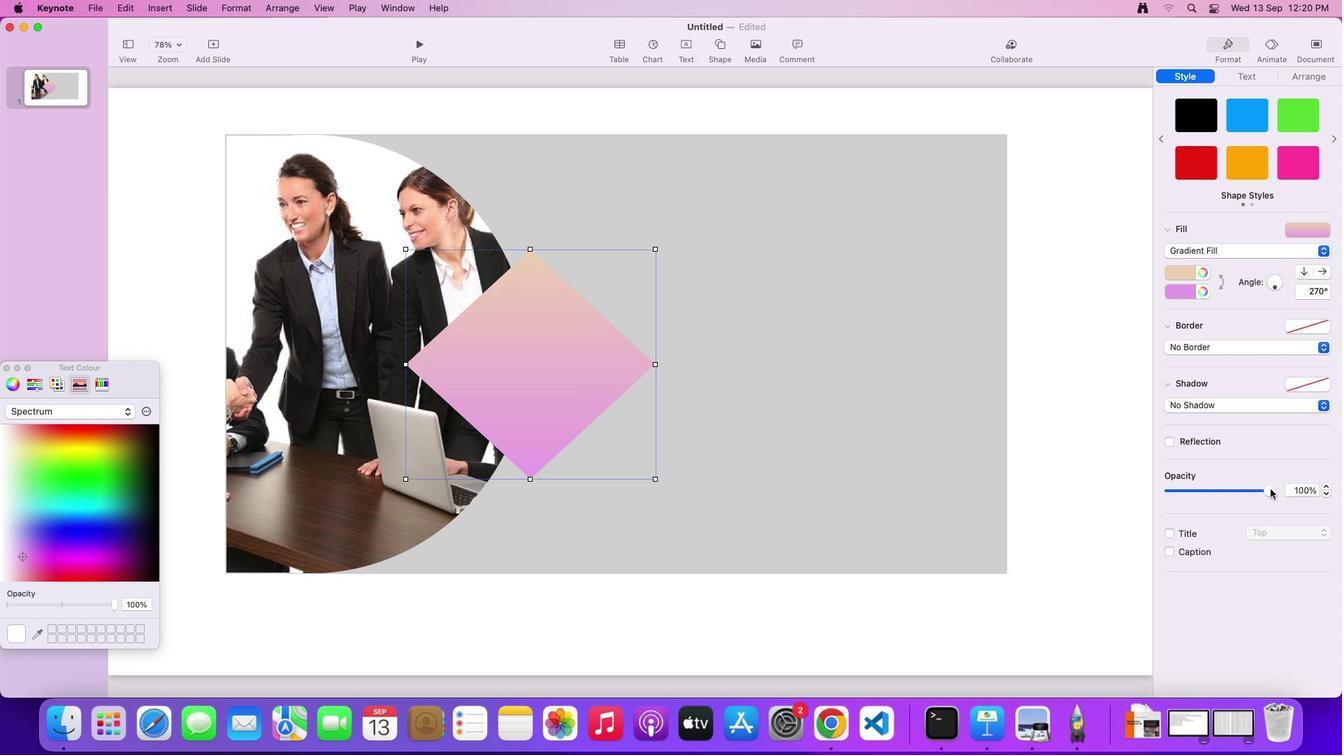 
Action: Mouse pressed left at (1270, 488)
Screenshot: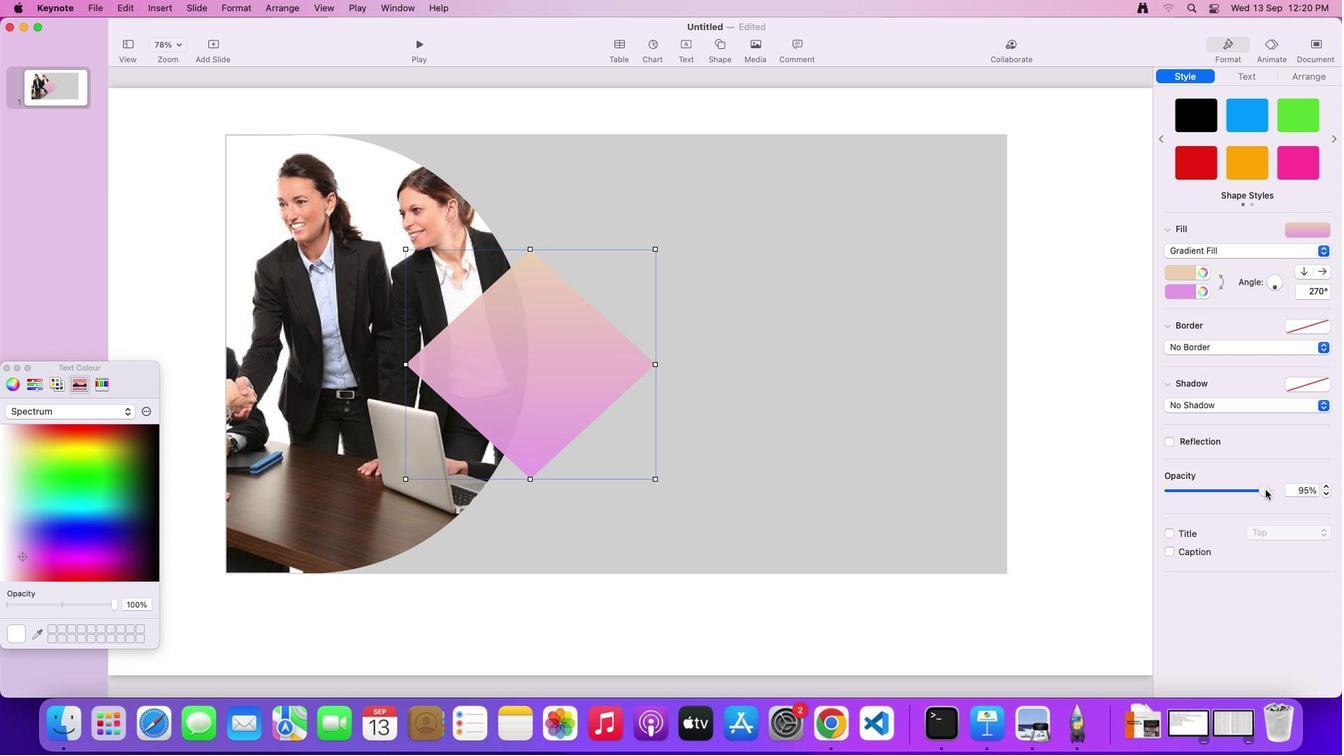 
Action: Mouse moved to (730, 369)
Screenshot: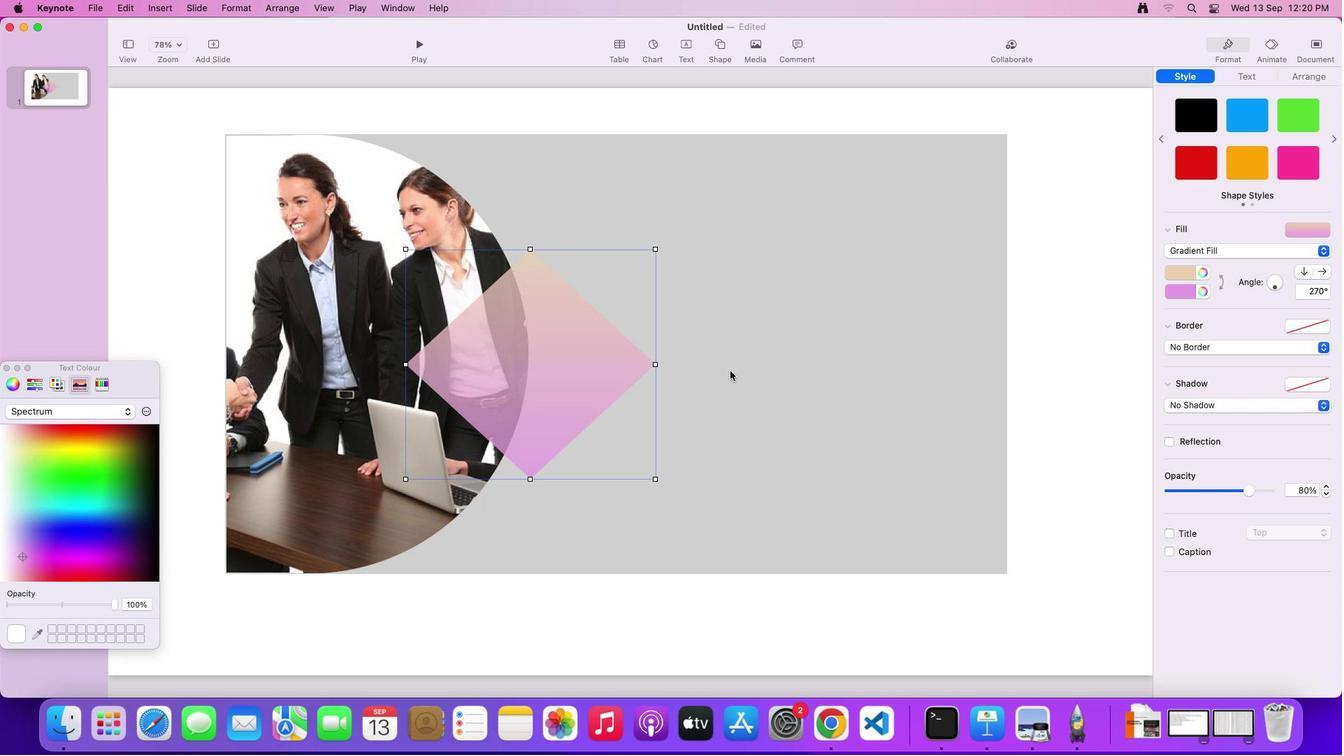 
Action: Mouse pressed left at (730, 369)
Screenshot: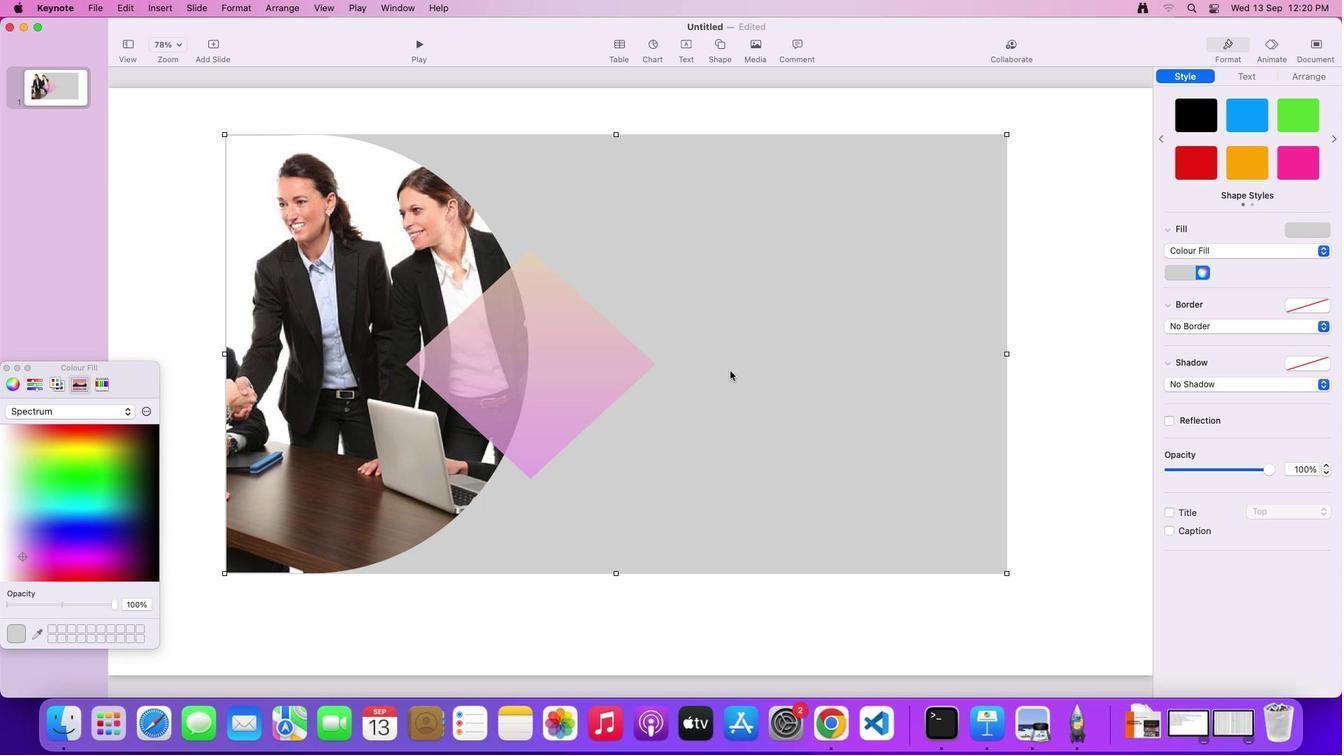
Action: Mouse moved to (718, 43)
Screenshot: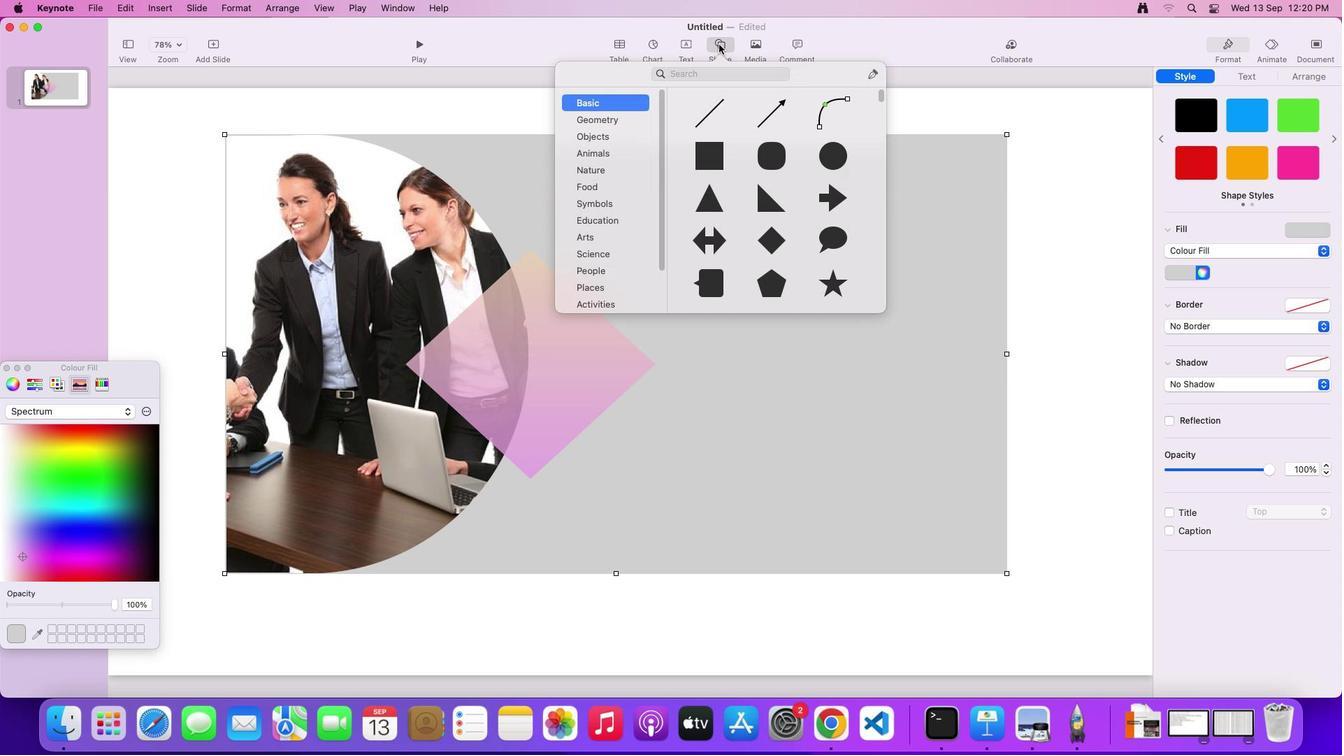 
Action: Mouse pressed left at (718, 43)
Screenshot: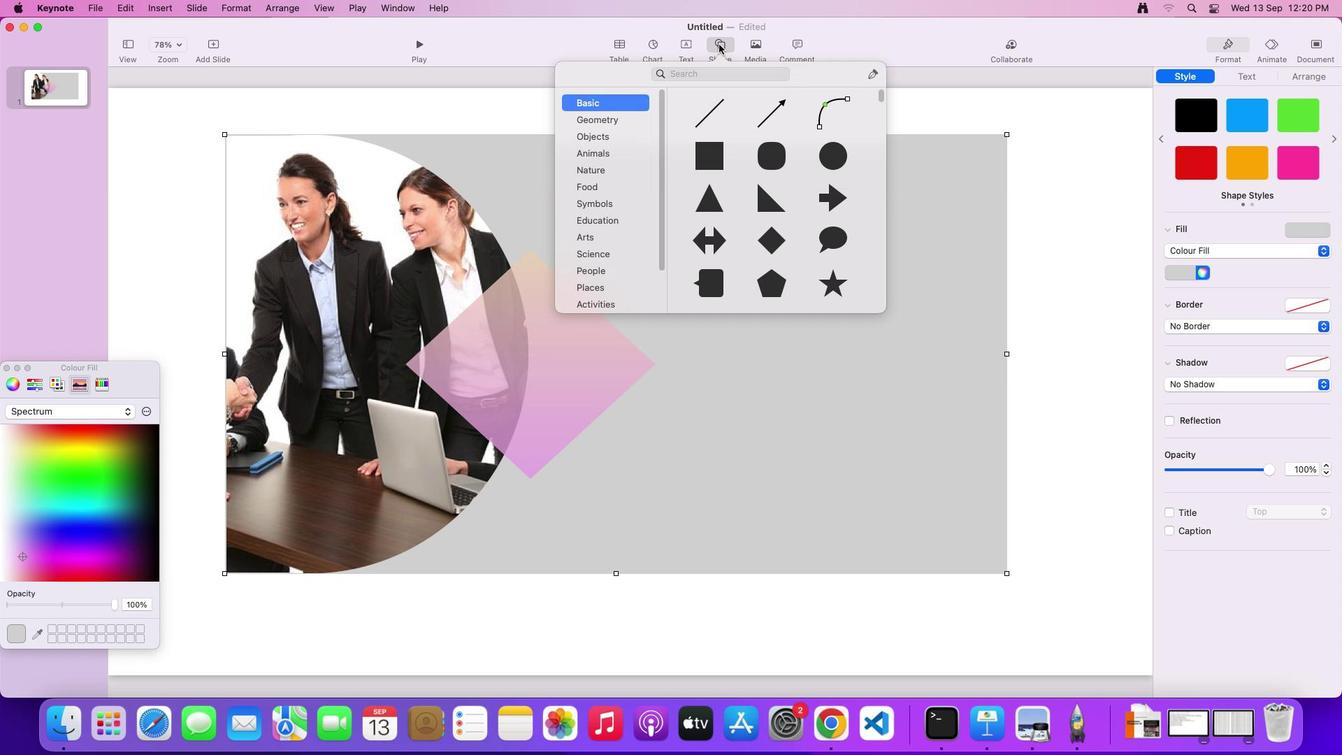 
Action: Mouse moved to (772, 244)
Screenshot: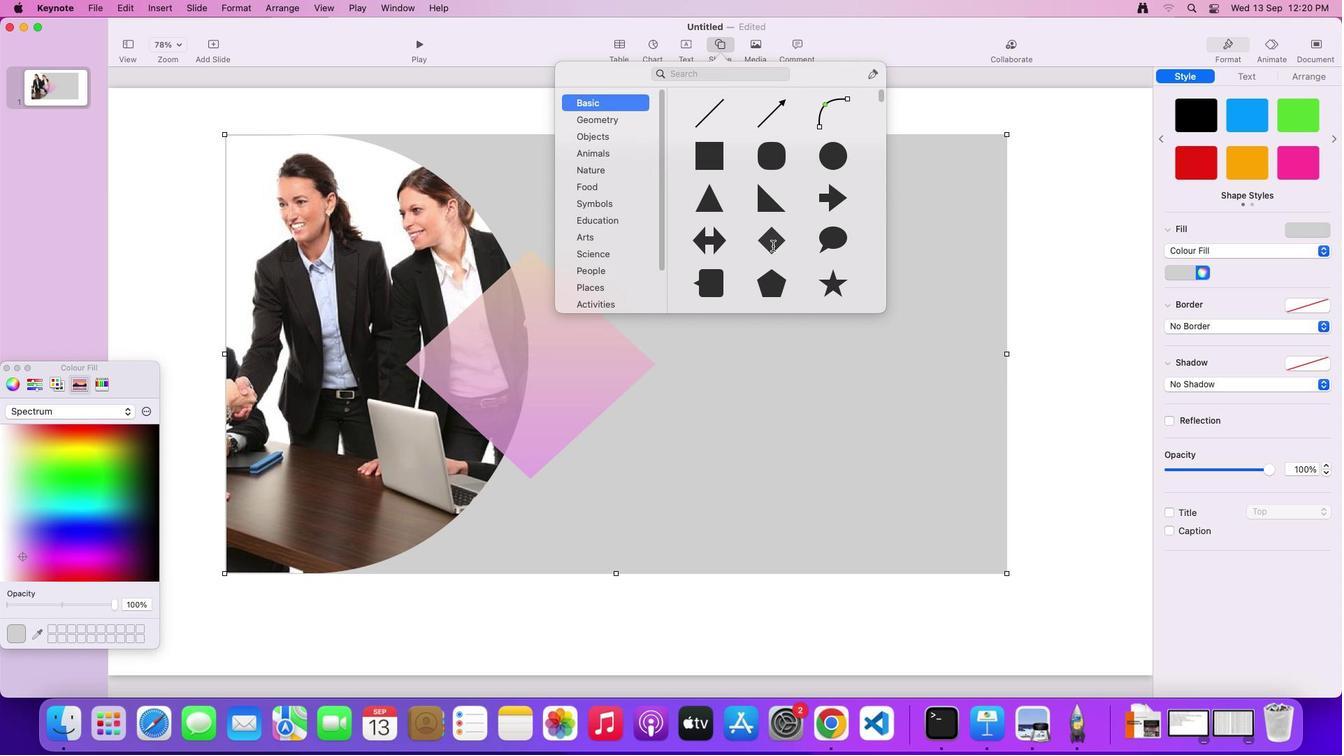 
Action: Mouse pressed left at (772, 244)
Screenshot: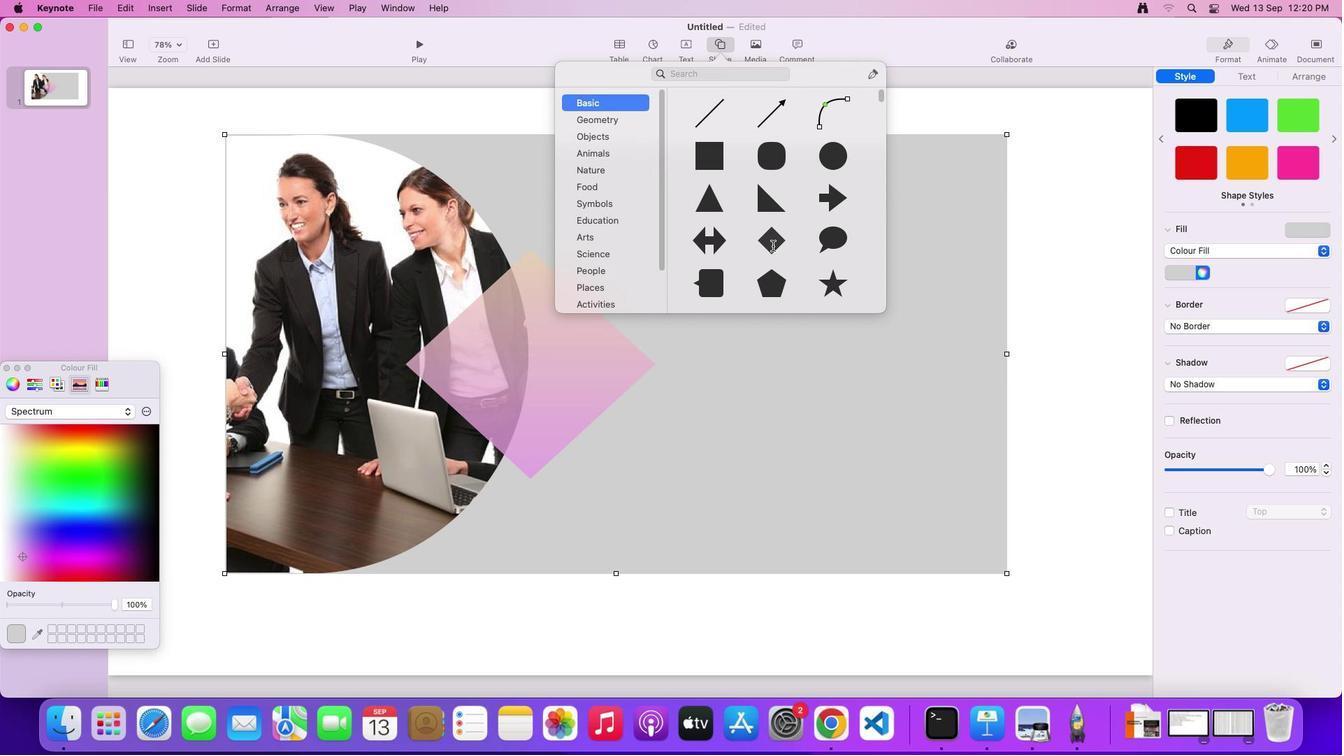 
Action: Mouse moved to (1323, 247)
Screenshot: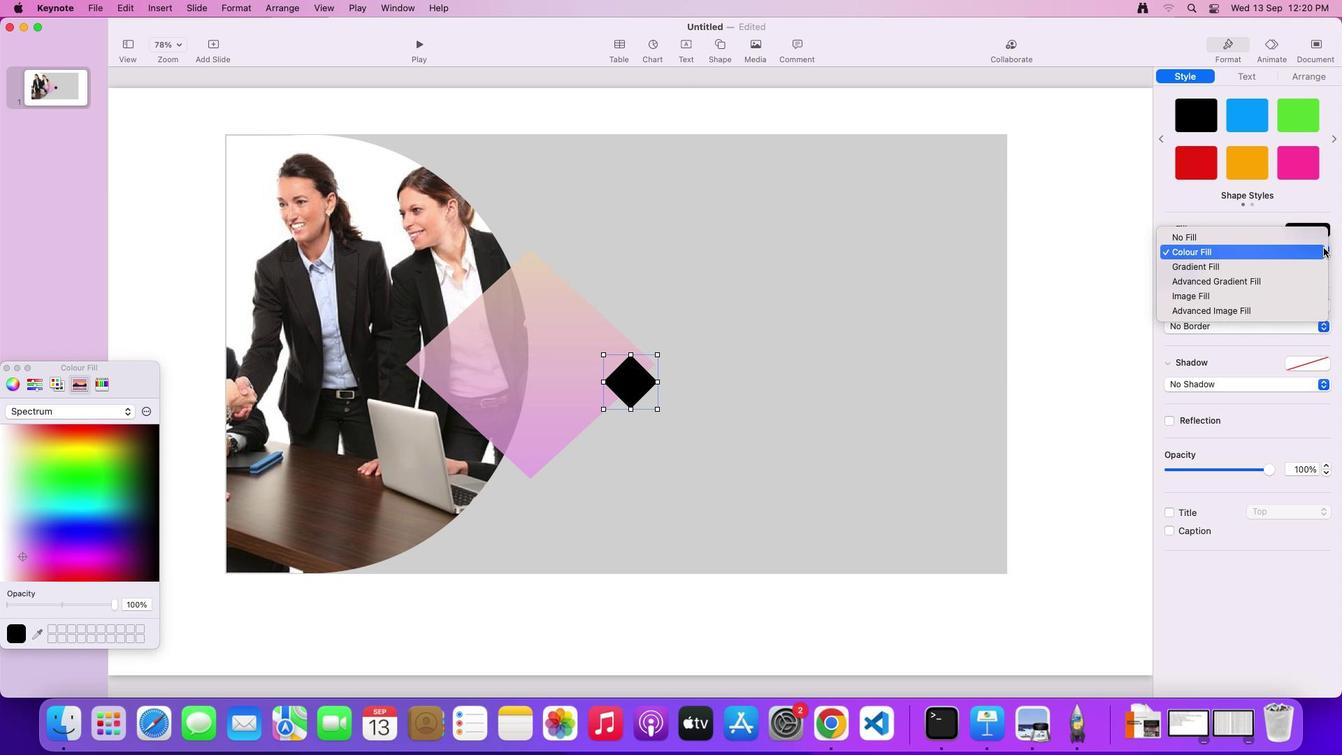 
Action: Mouse pressed left at (1323, 247)
Screenshot: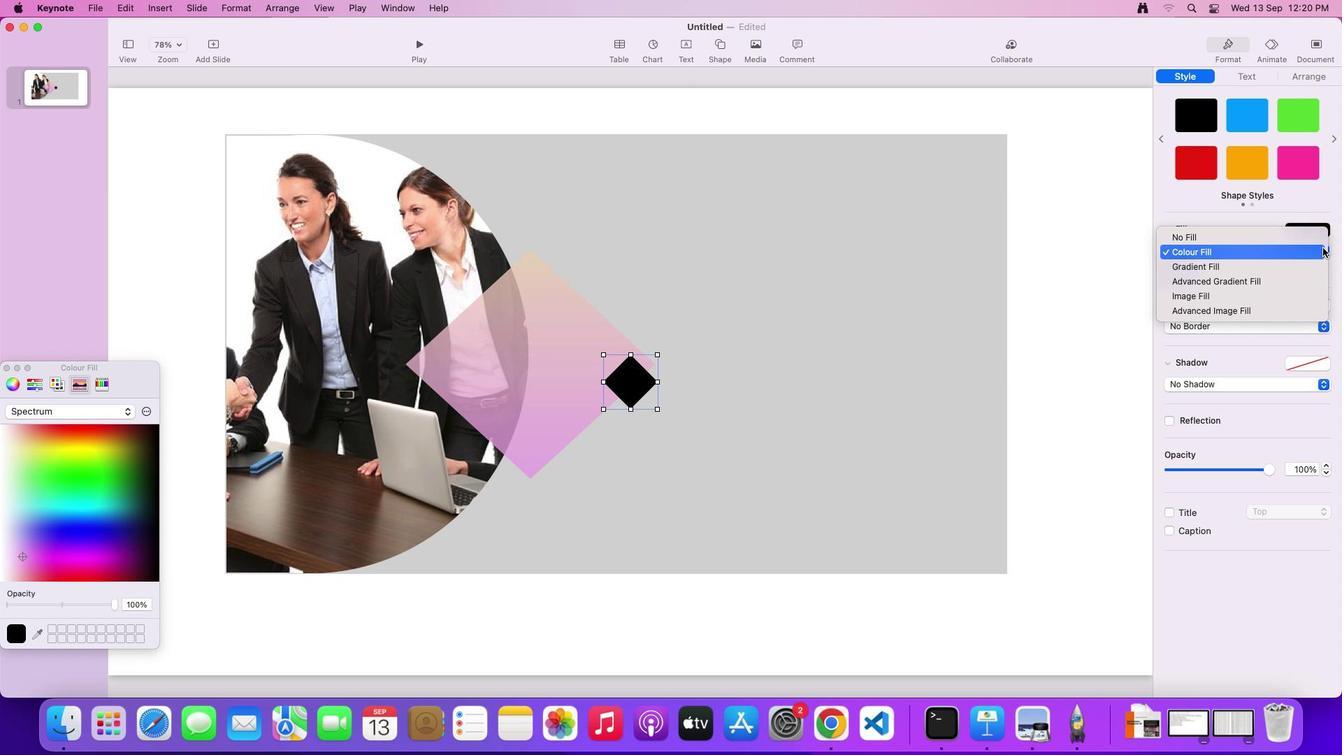 
Action: Mouse moved to (1218, 234)
Screenshot: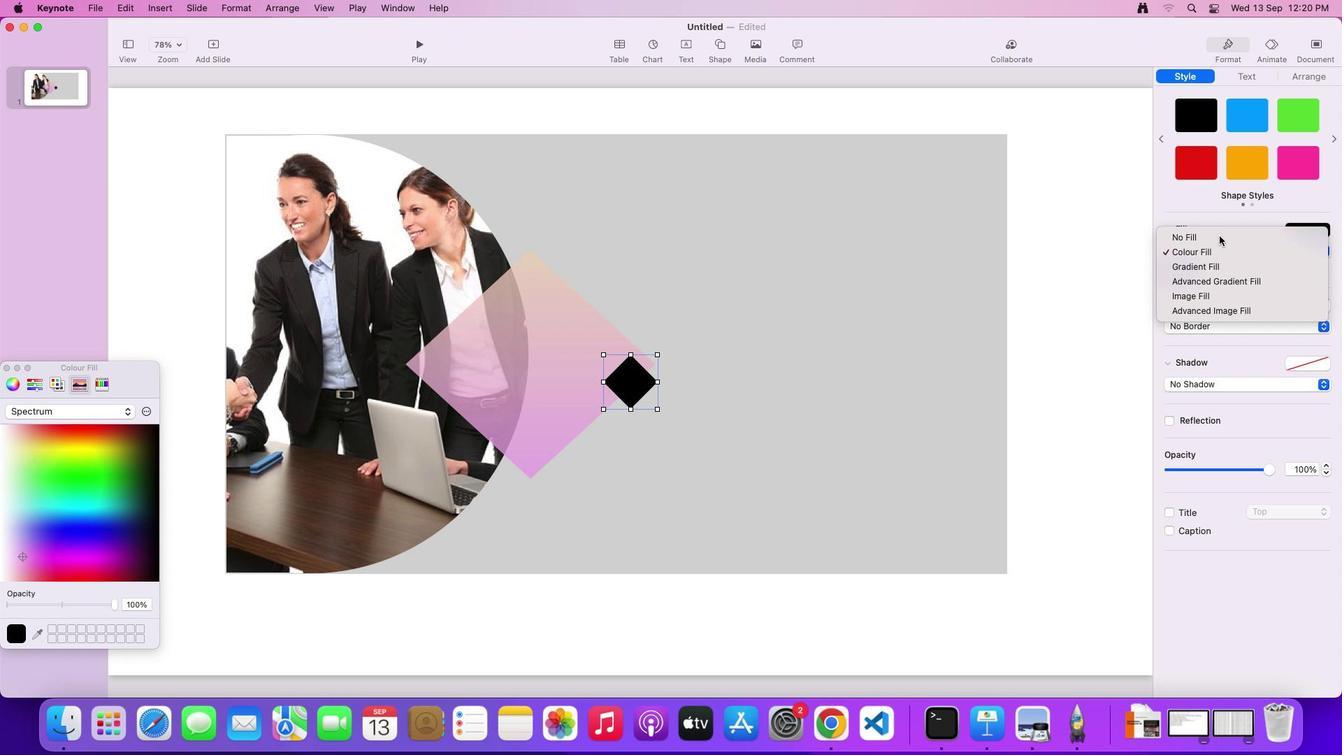 
Action: Mouse pressed left at (1218, 234)
Screenshot: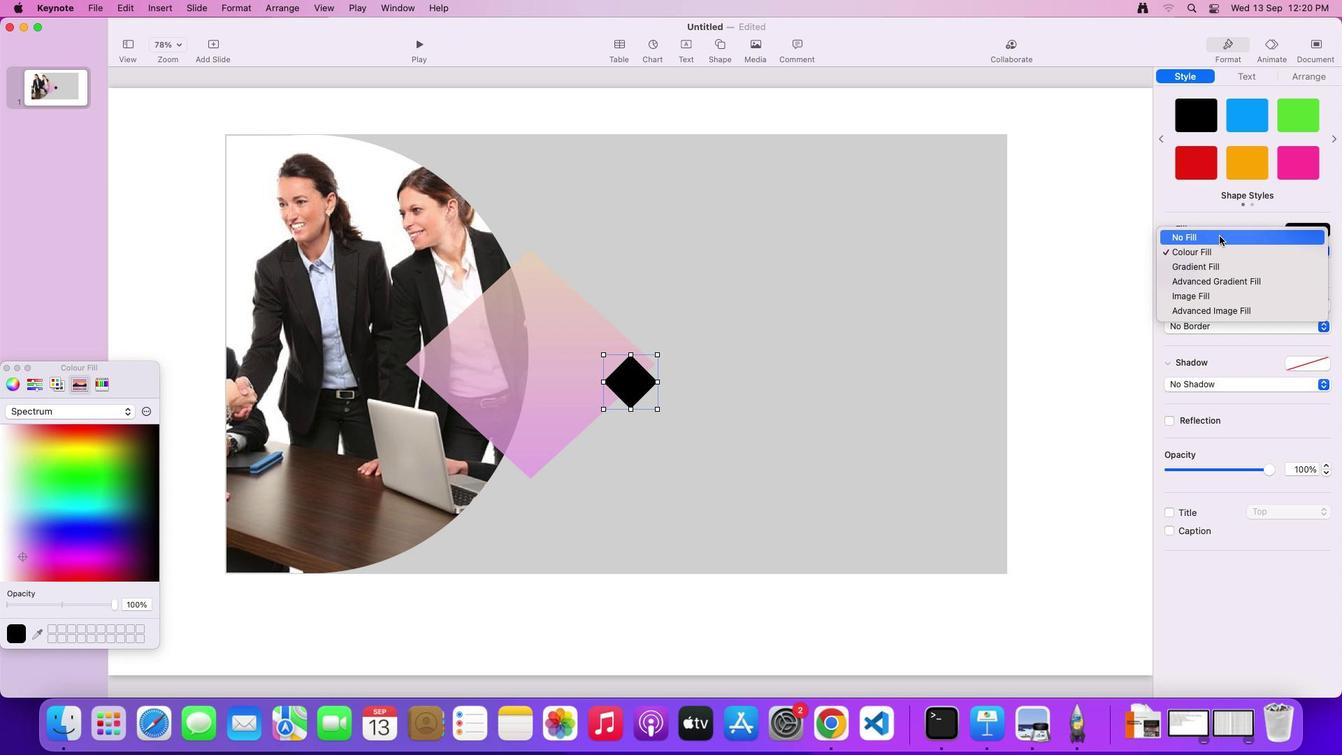 
Action: Mouse moved to (1316, 305)
Screenshot: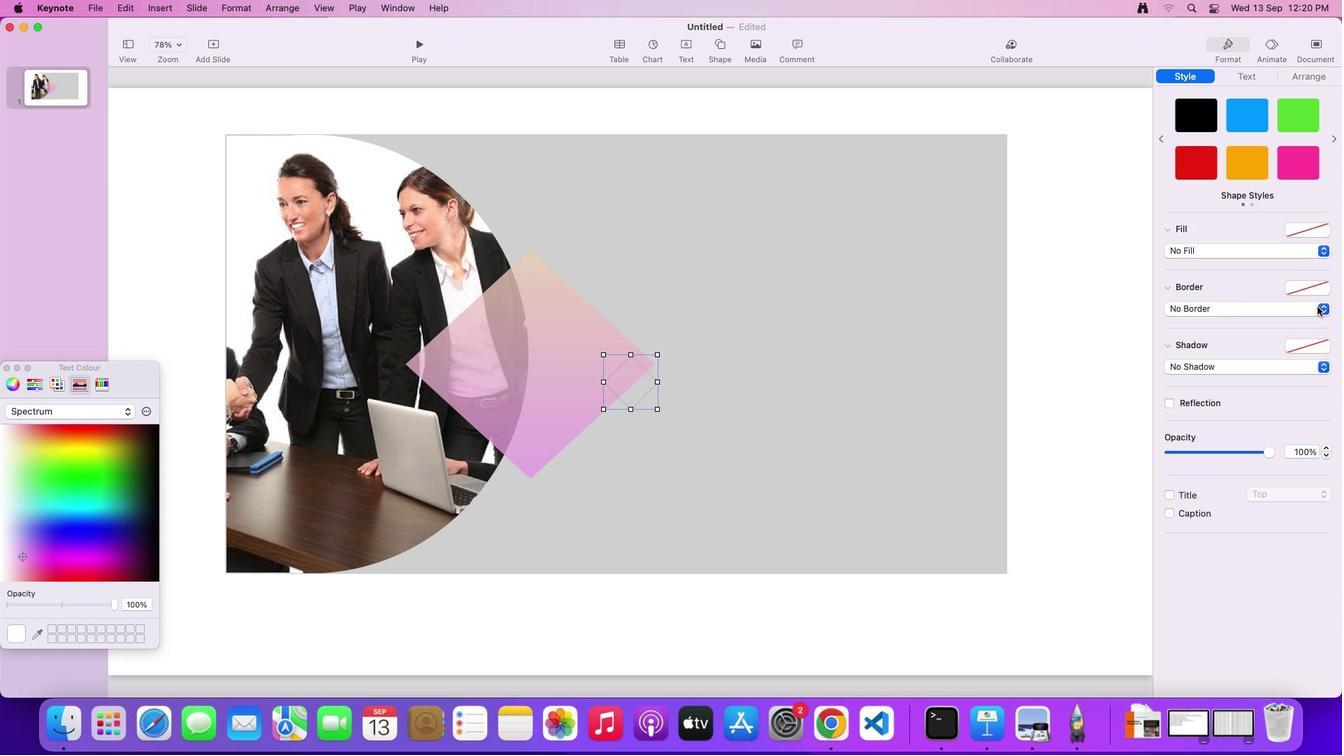 
Action: Mouse pressed left at (1316, 305)
Screenshot: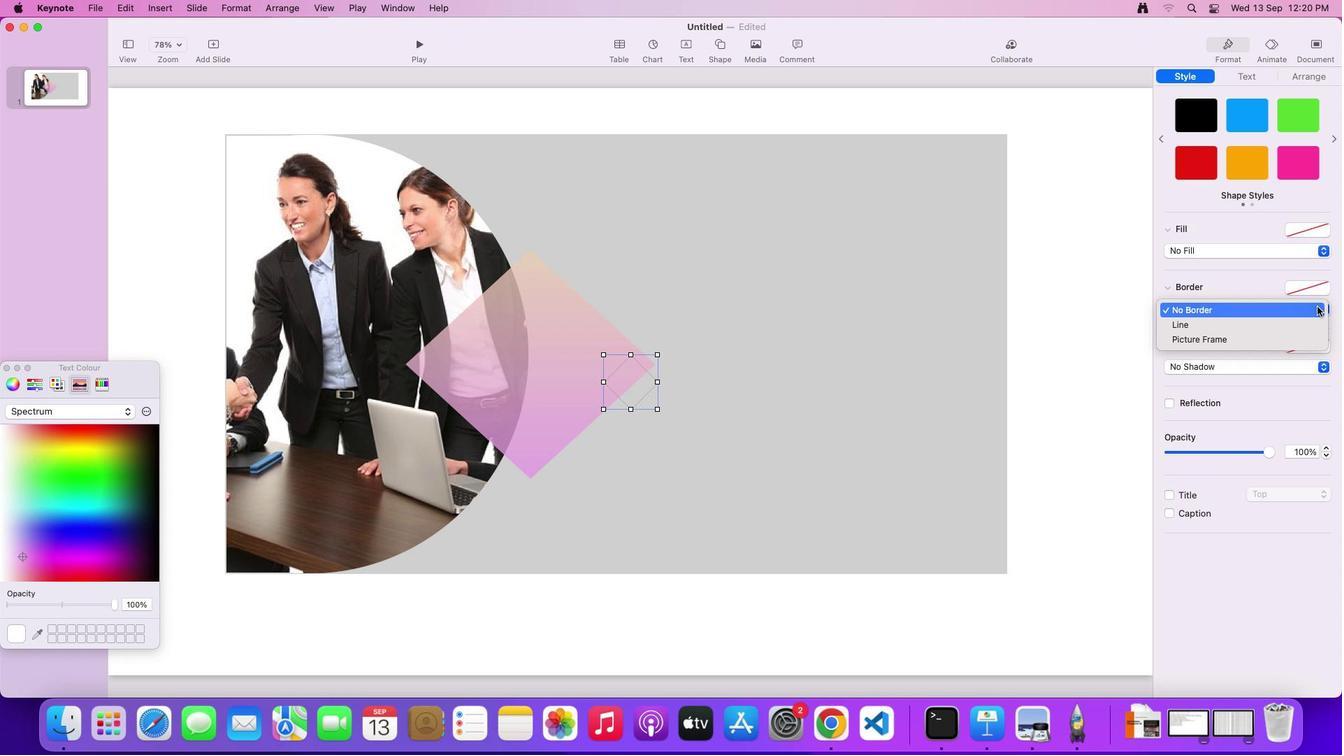 
Action: Mouse moved to (1225, 326)
Screenshot: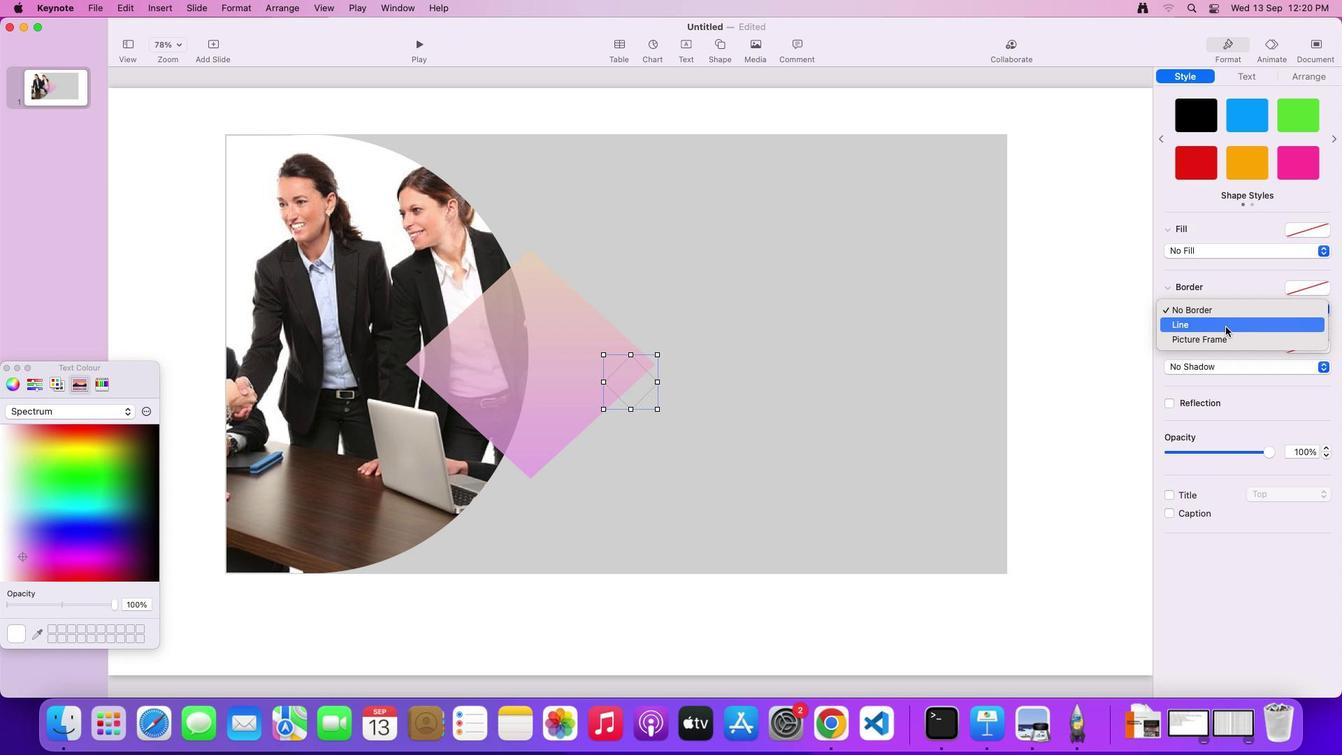 
Action: Mouse pressed left at (1225, 326)
Screenshot: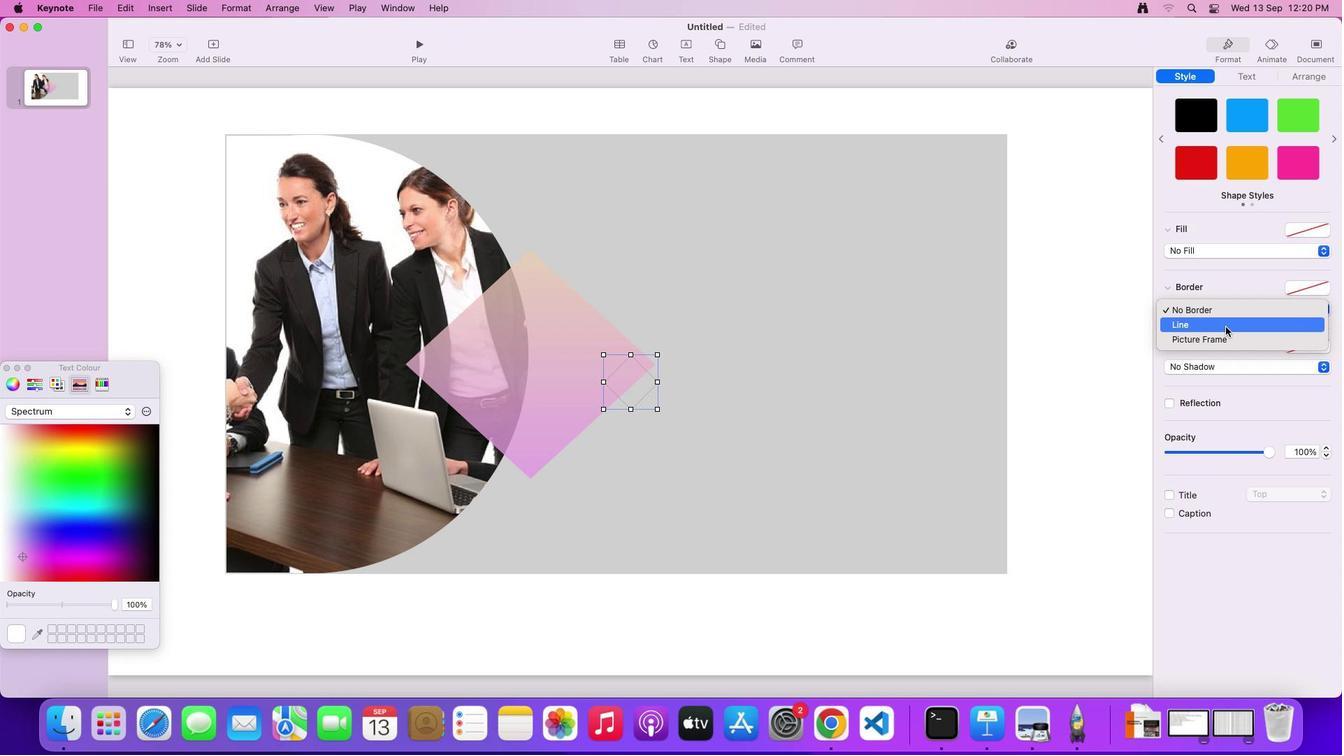 
Action: Mouse moved to (1251, 332)
Screenshot: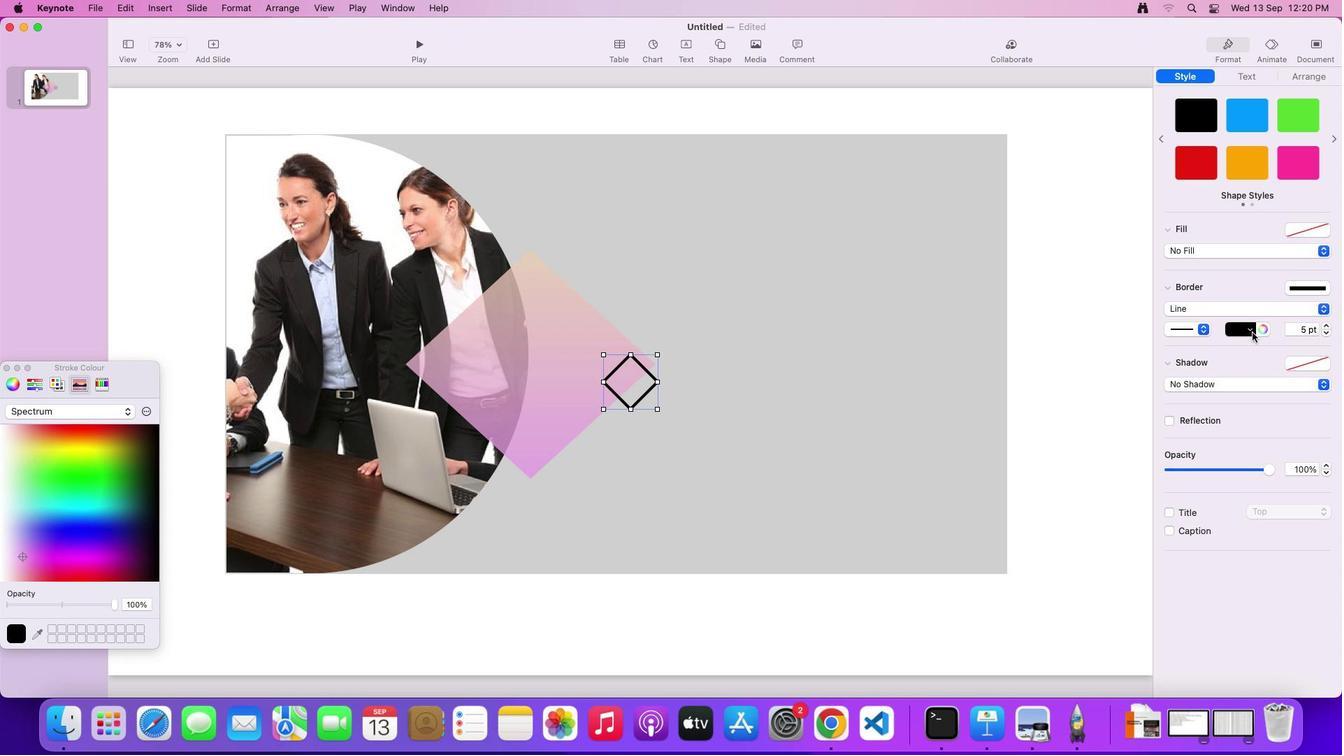 
Action: Mouse pressed left at (1251, 332)
Screenshot: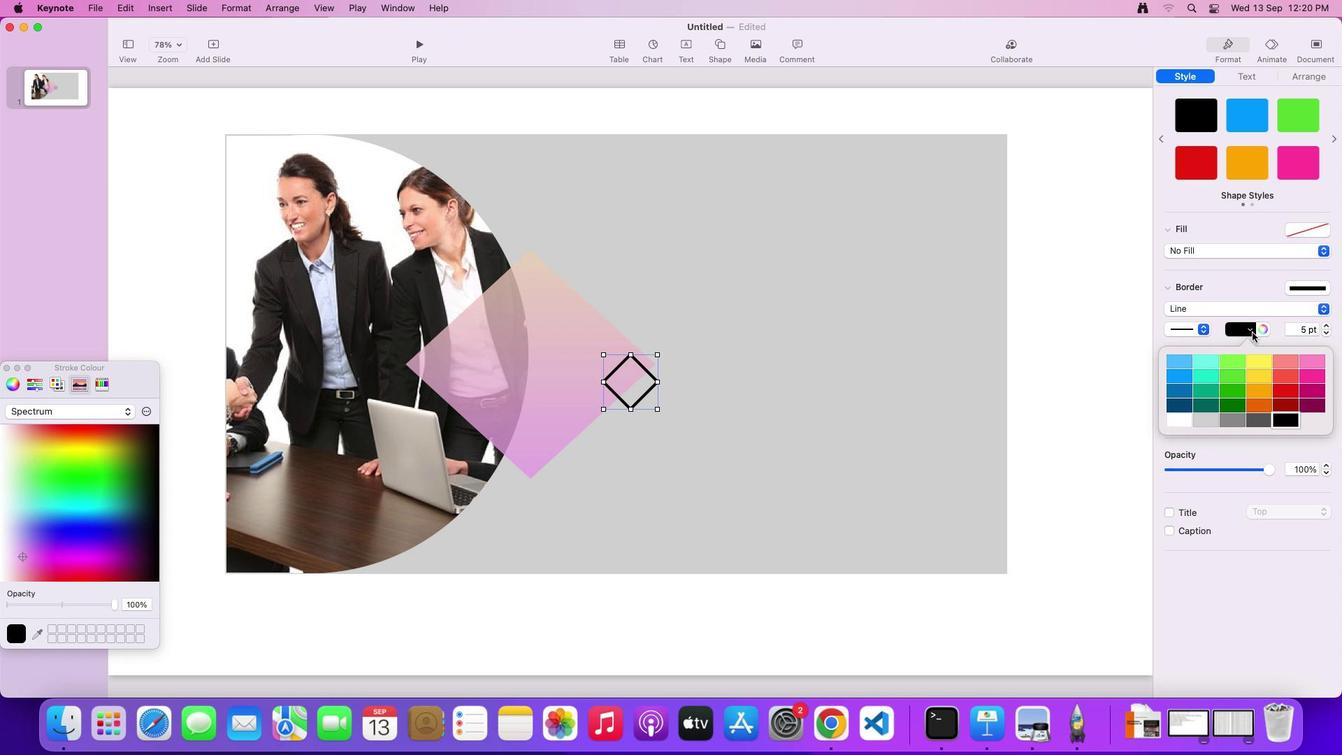 
Action: Mouse moved to (1178, 393)
Screenshot: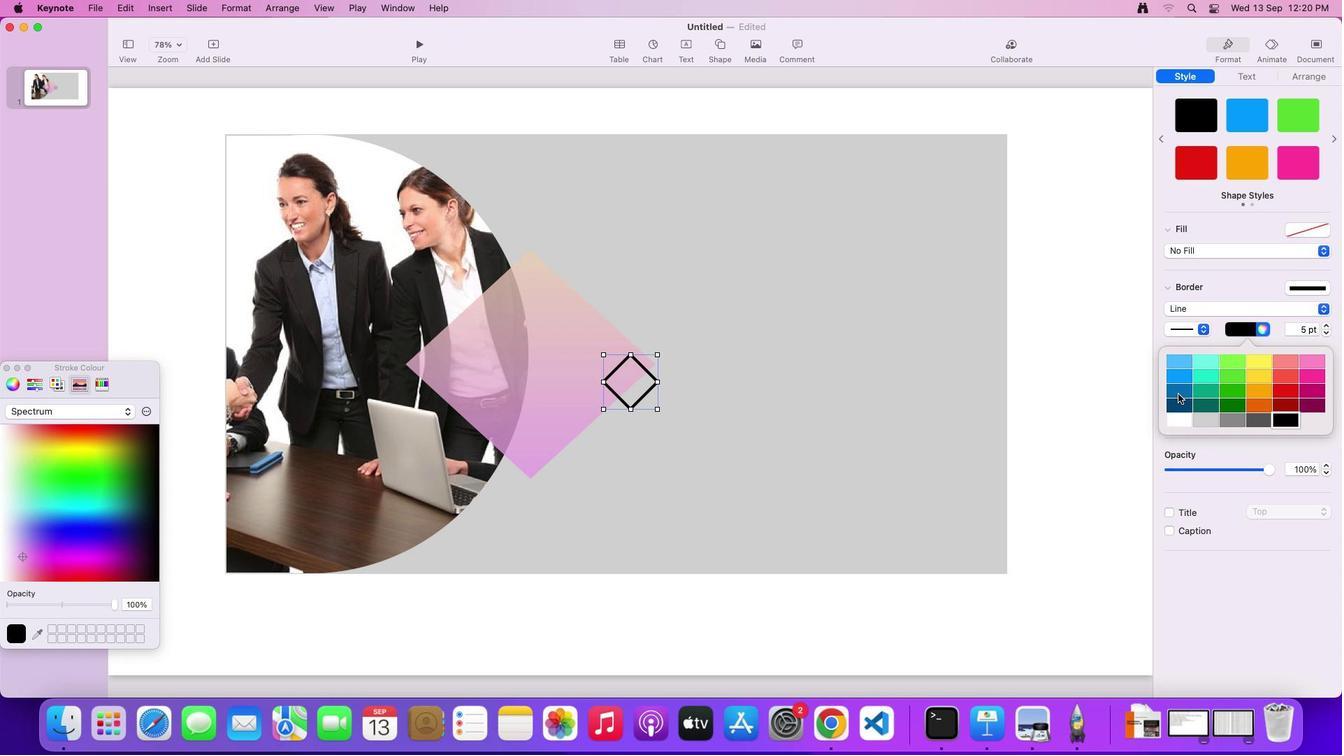 
Action: Mouse pressed left at (1178, 393)
Screenshot: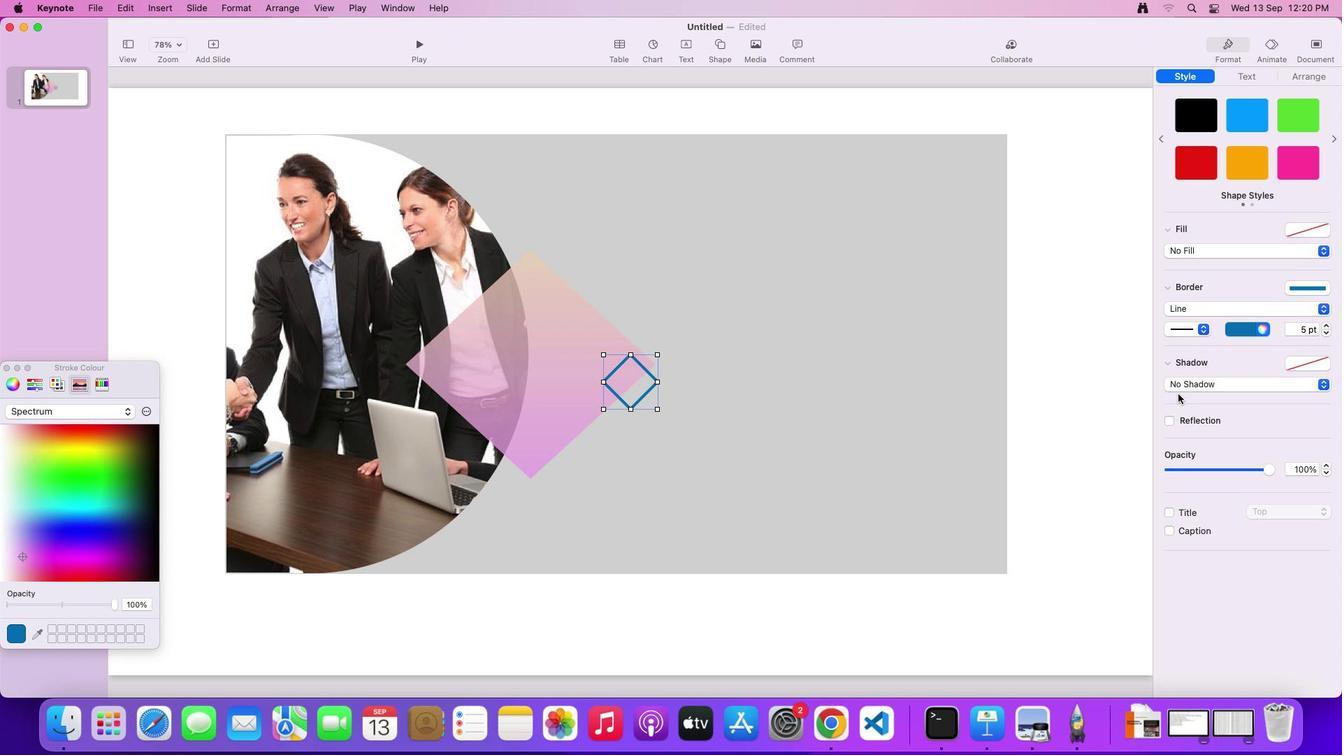 
Action: Mouse moved to (630, 380)
Screenshot: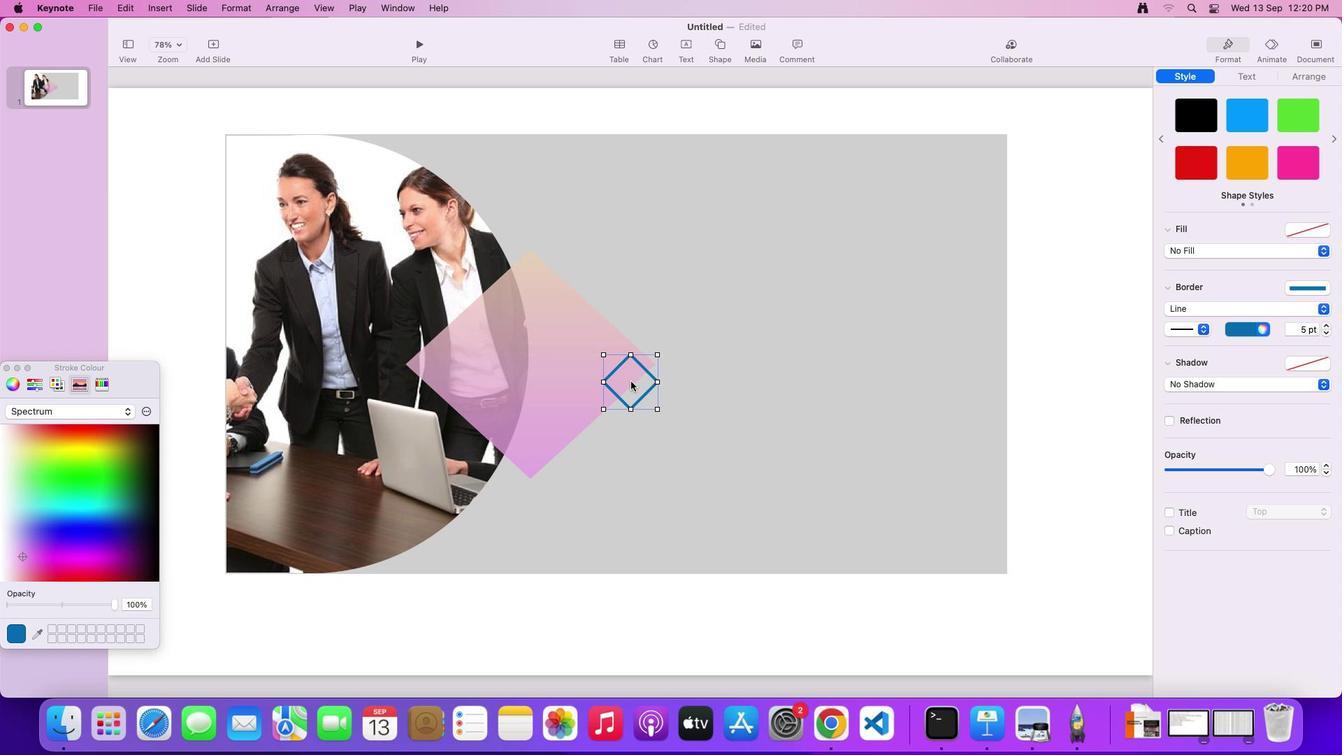 
Action: Mouse pressed left at (630, 380)
Screenshot: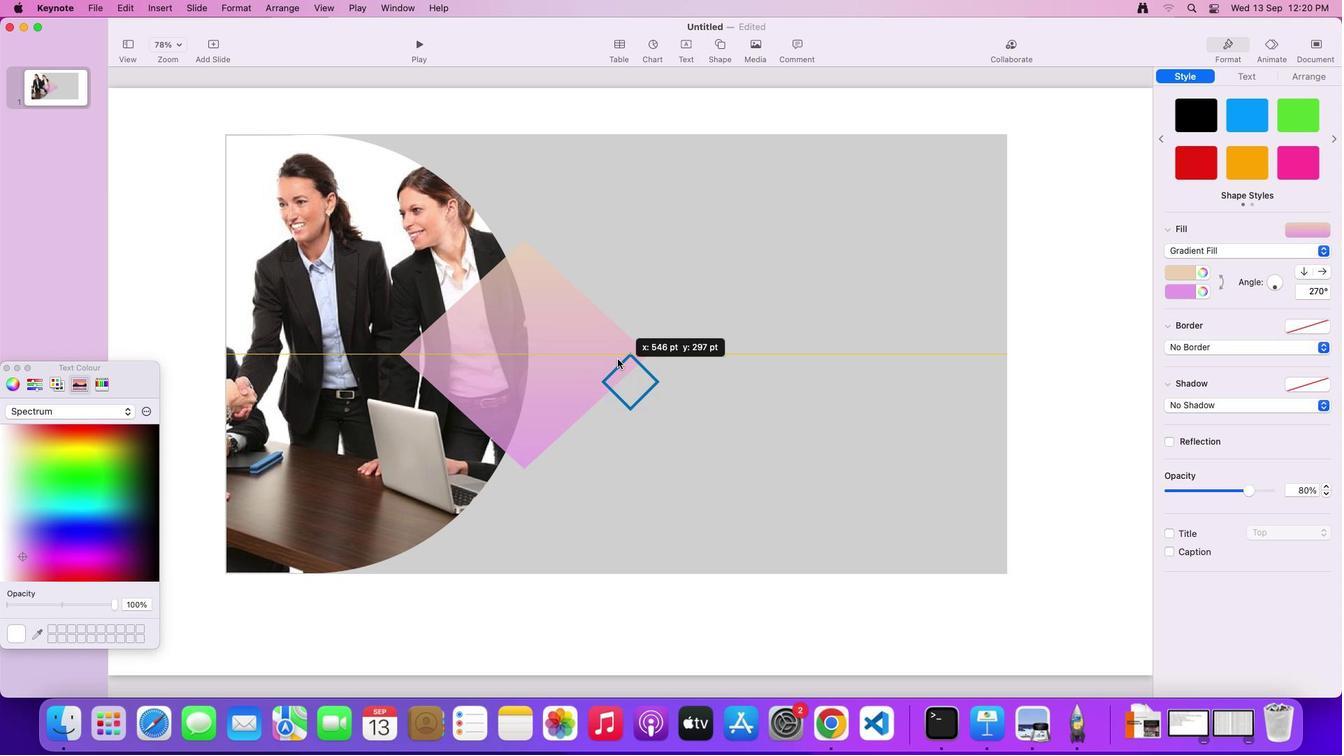 
Action: Mouse moved to (653, 377)
Screenshot: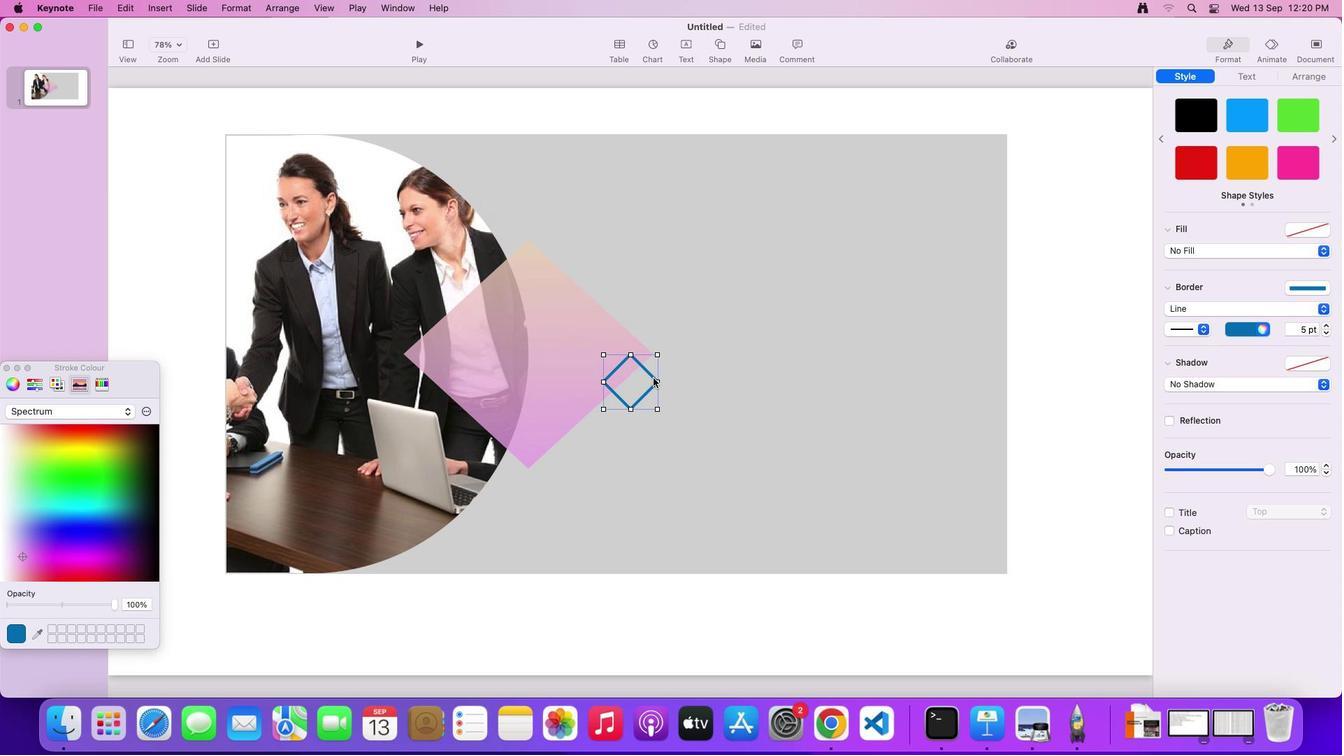 
Action: Mouse pressed left at (653, 377)
Screenshot: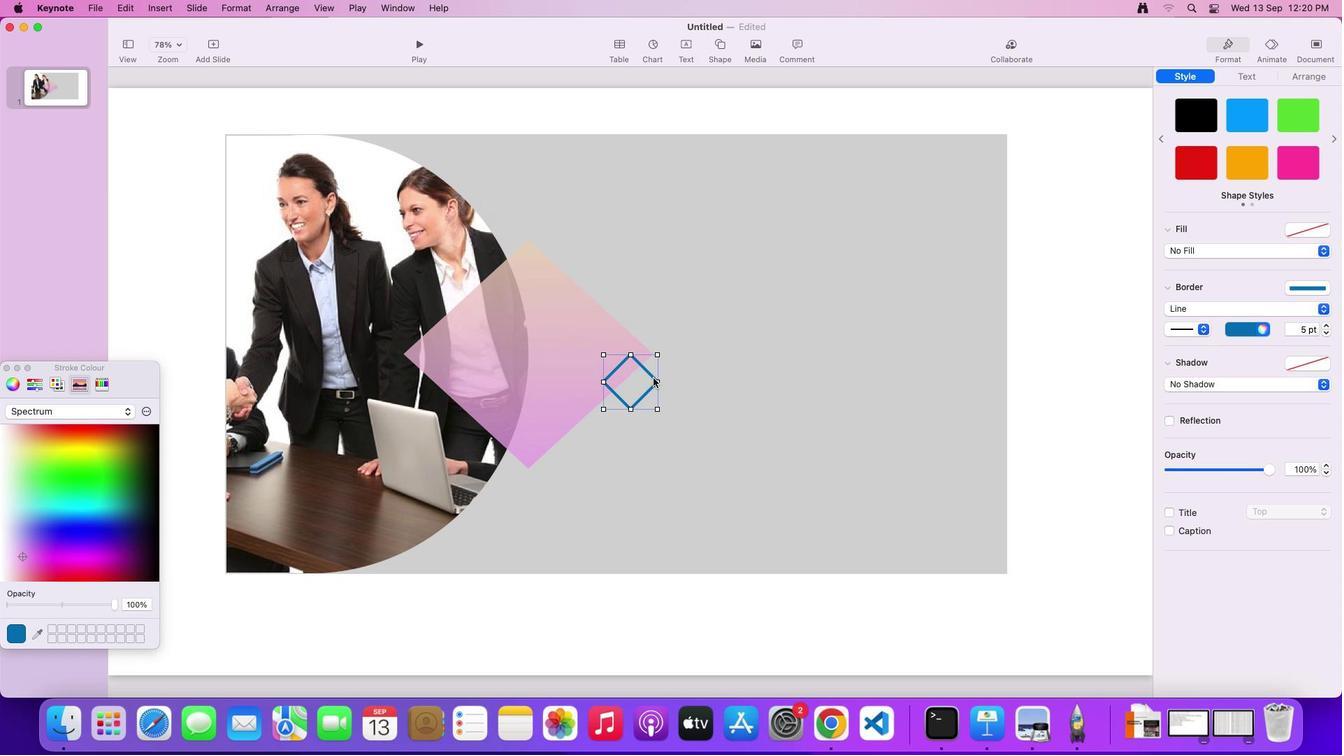 
Action: Mouse moved to (639, 363)
Screenshot: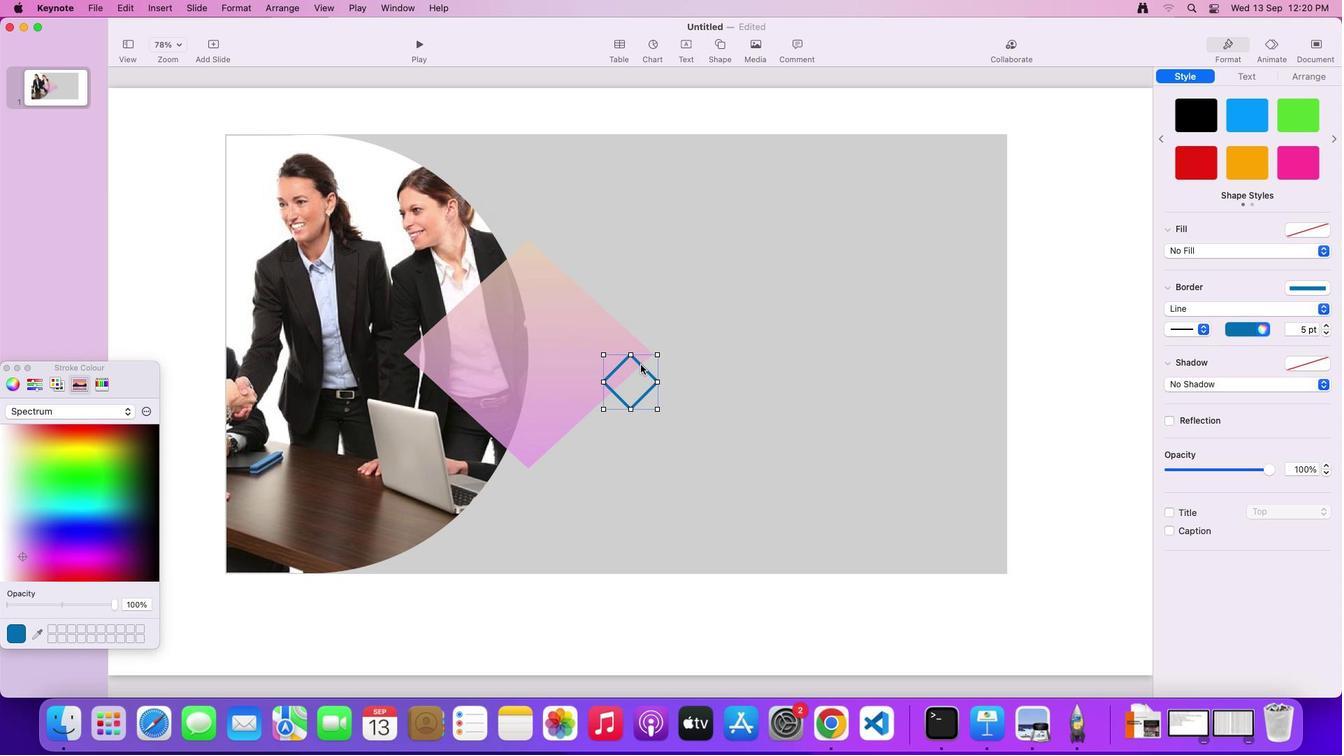 
Action: Mouse pressed left at (639, 363)
Screenshot: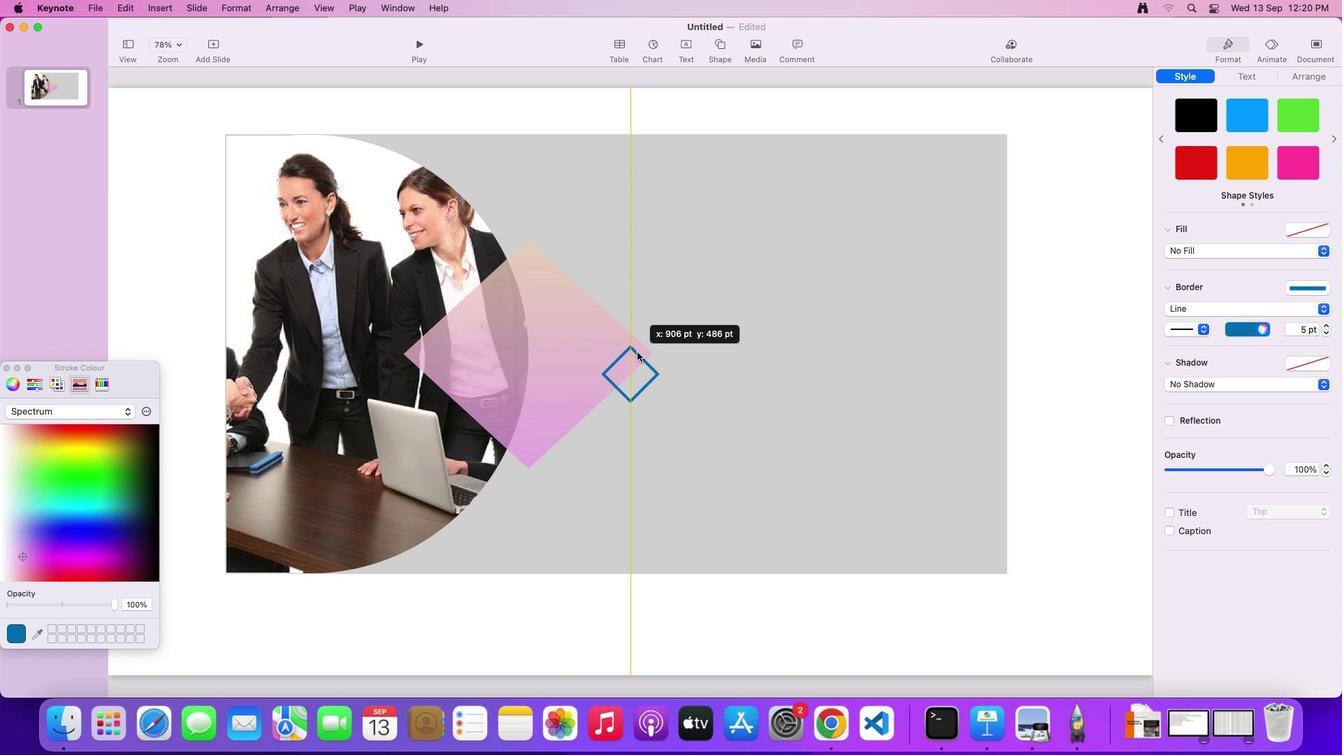 
Action: Mouse moved to (478, 229)
Screenshot: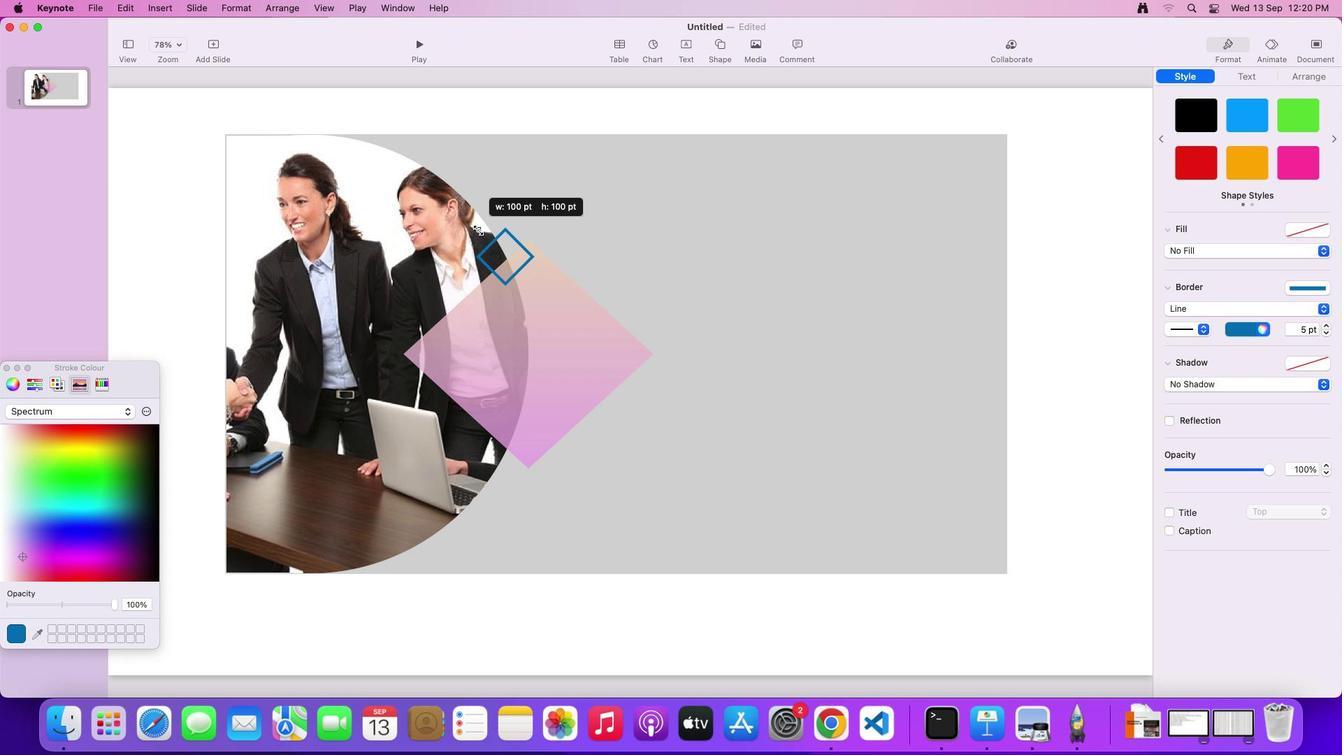 
Action: Mouse pressed left at (478, 229)
Screenshot: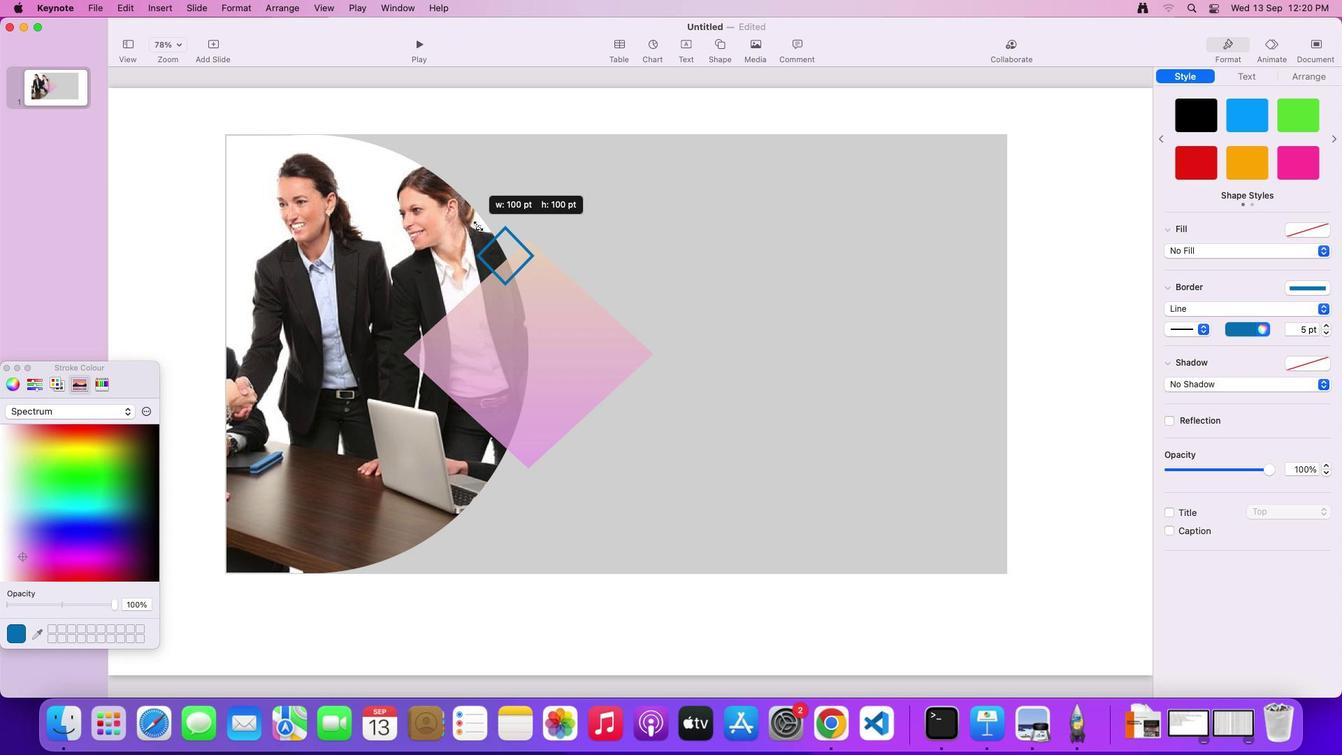 
Action: Mouse moved to (496, 239)
Screenshot: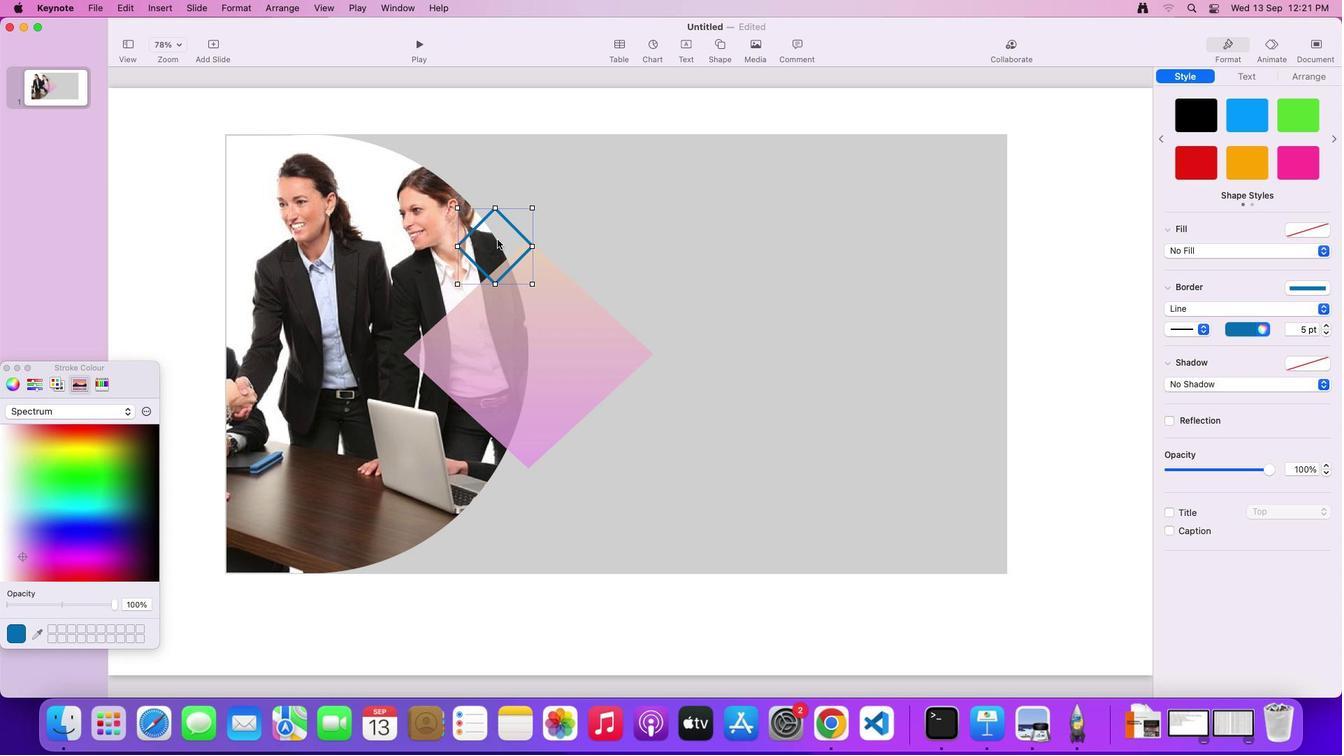 
Action: Mouse pressed left at (496, 239)
Screenshot: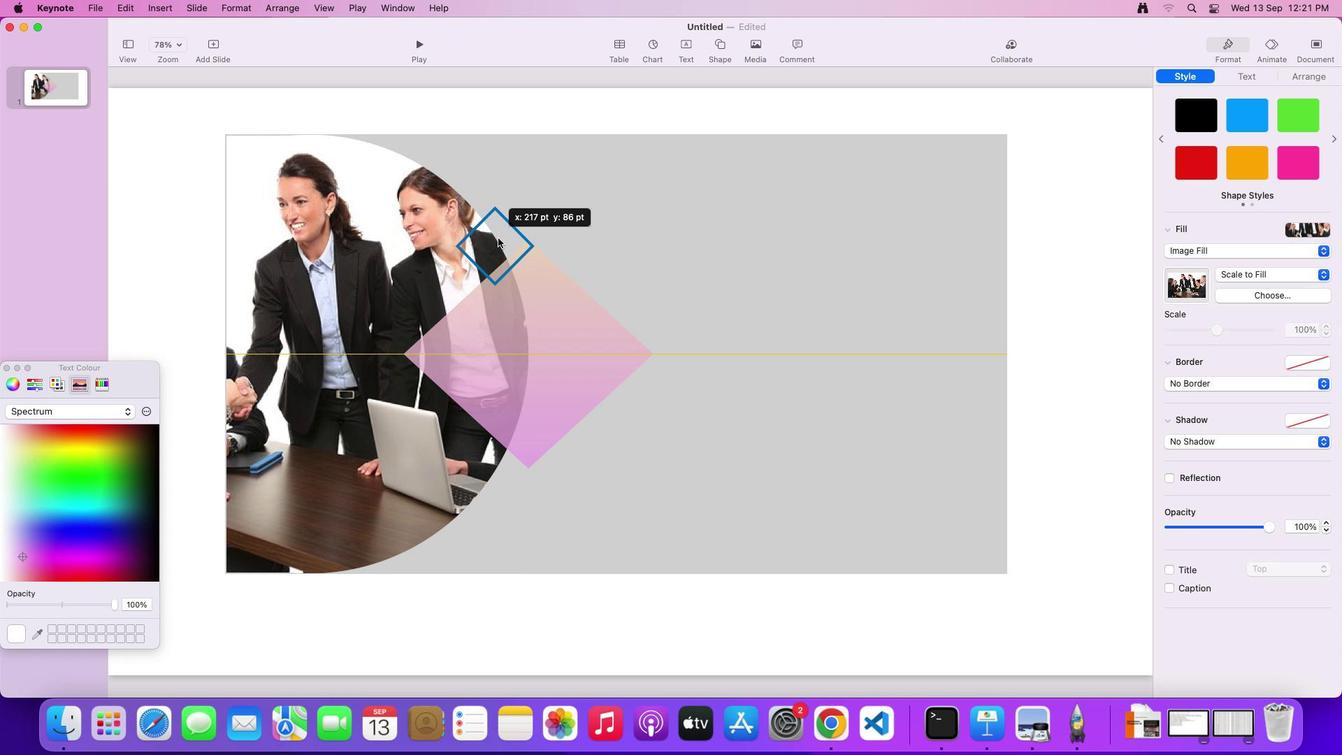 
Action: Mouse moved to (435, 247)
Screenshot: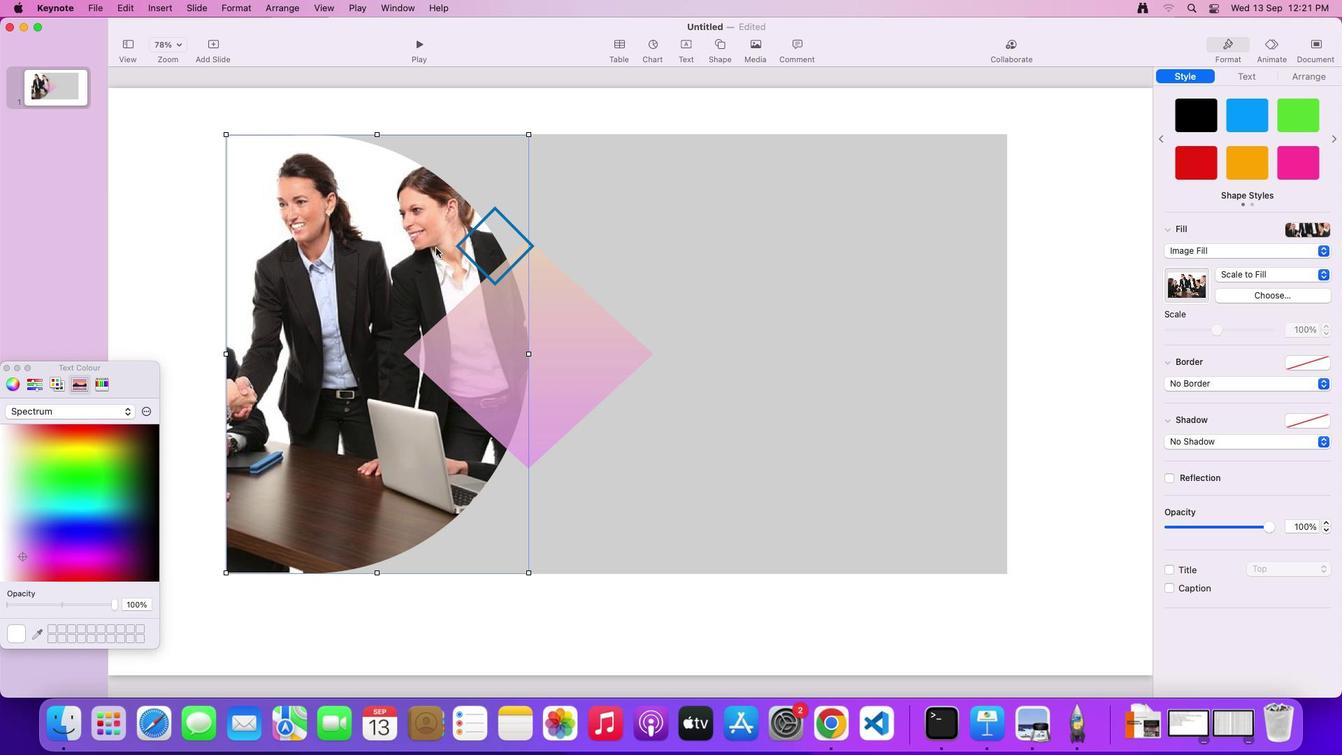 
Action: Mouse pressed left at (435, 247)
Screenshot: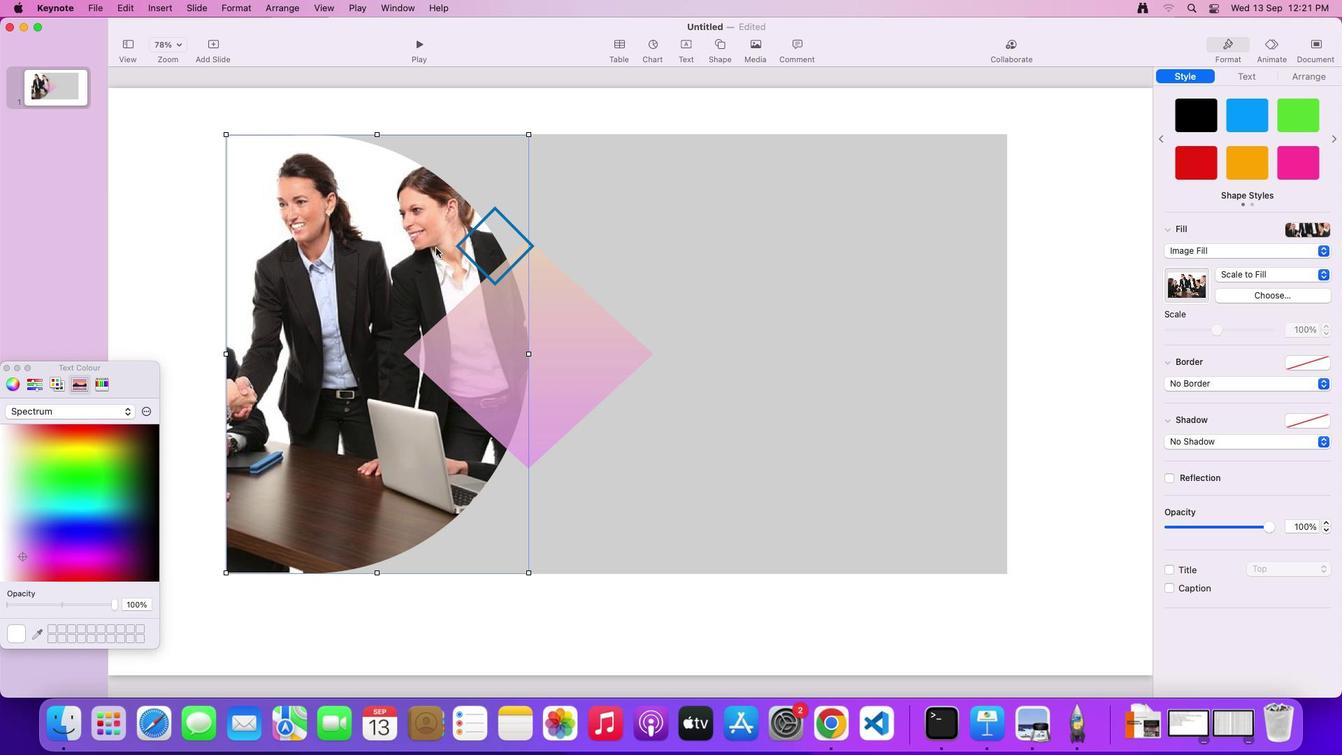 
Action: Mouse moved to (518, 259)
Screenshot: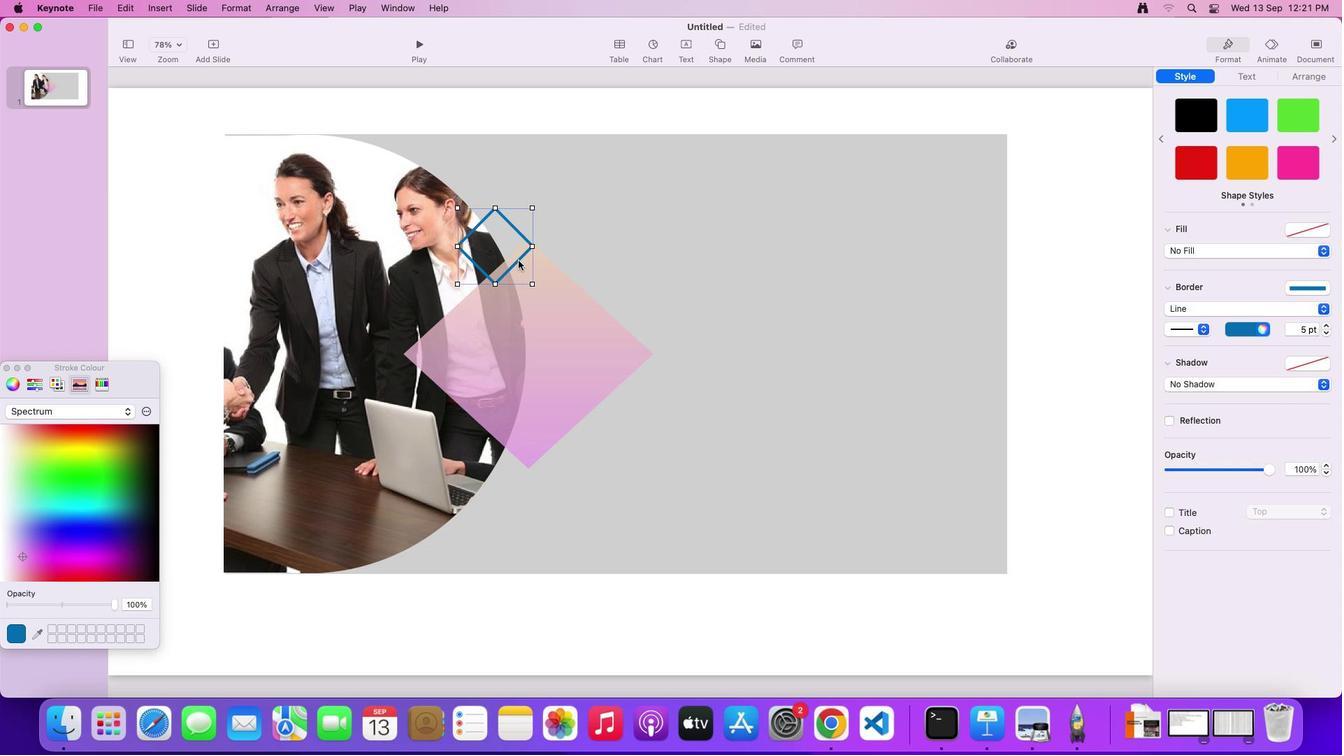 
Action: Mouse pressed left at (518, 259)
Screenshot: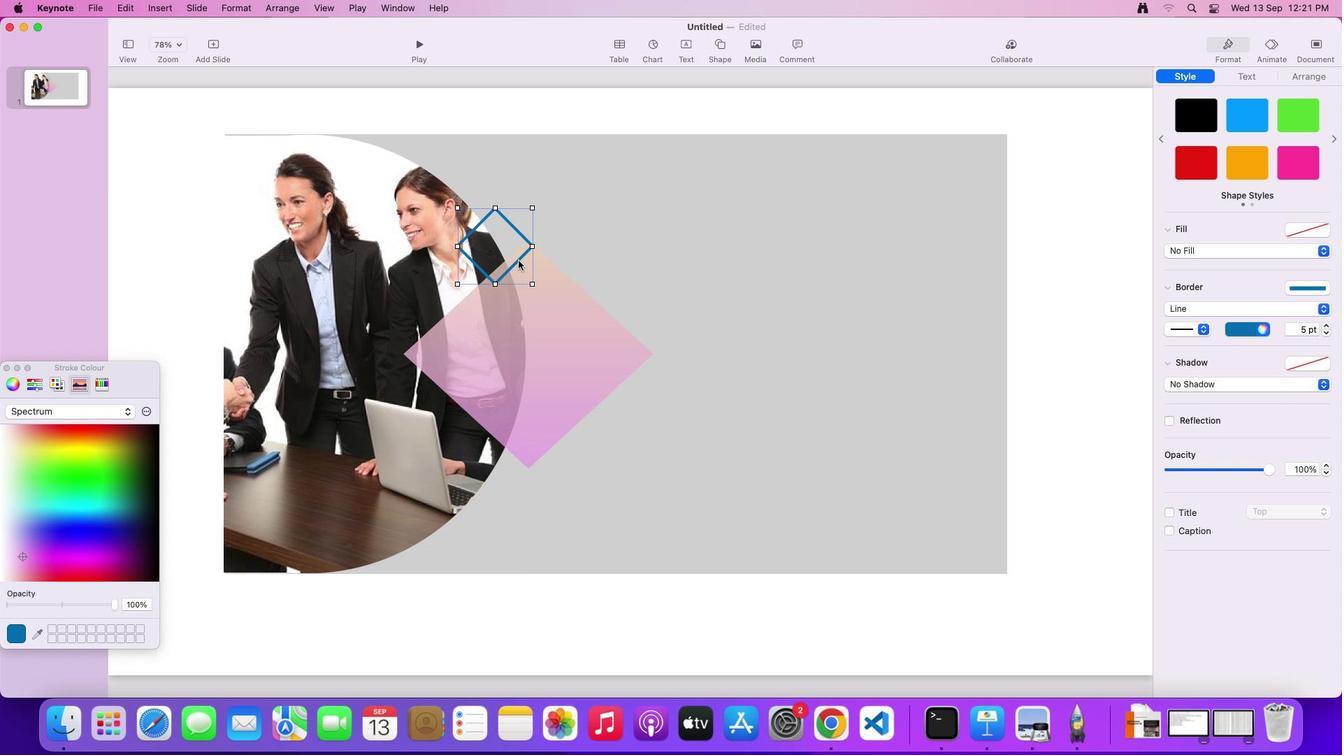
Action: Mouse moved to (530, 244)
Screenshot: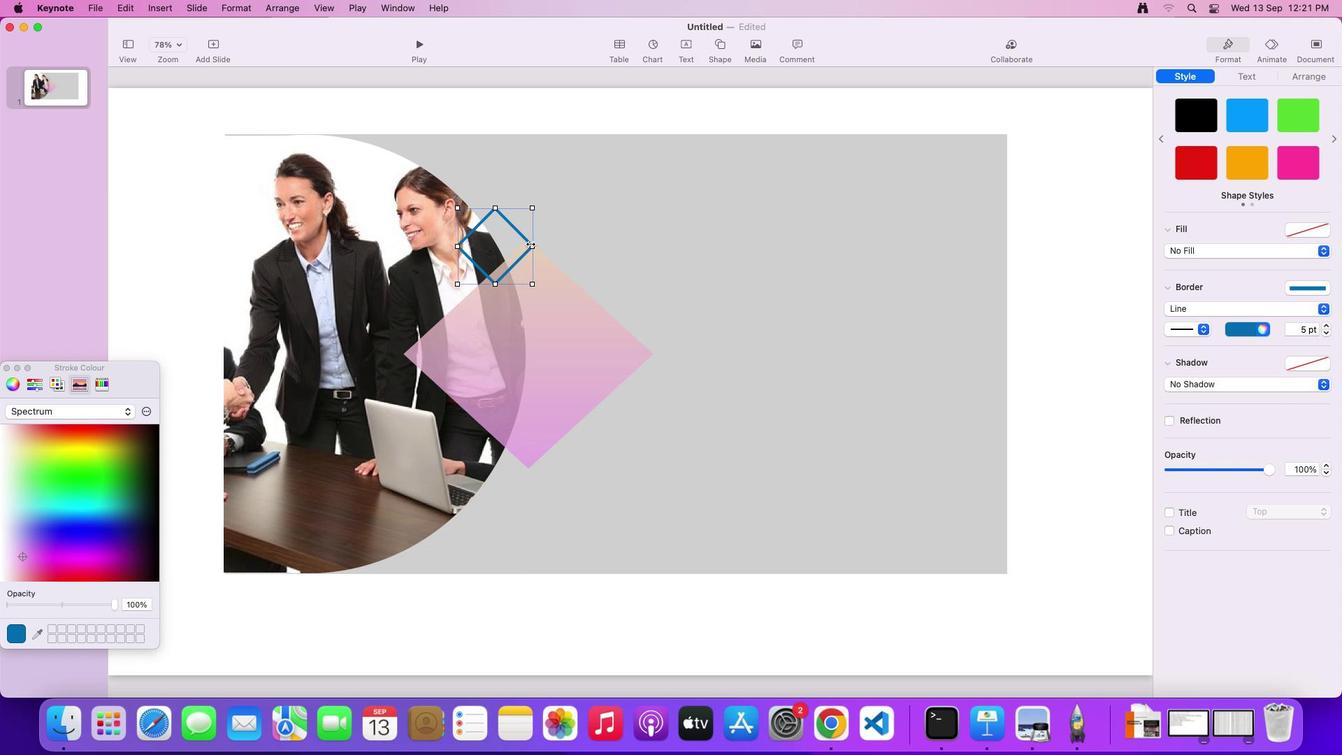 
Action: Mouse pressed left at (530, 244)
Screenshot: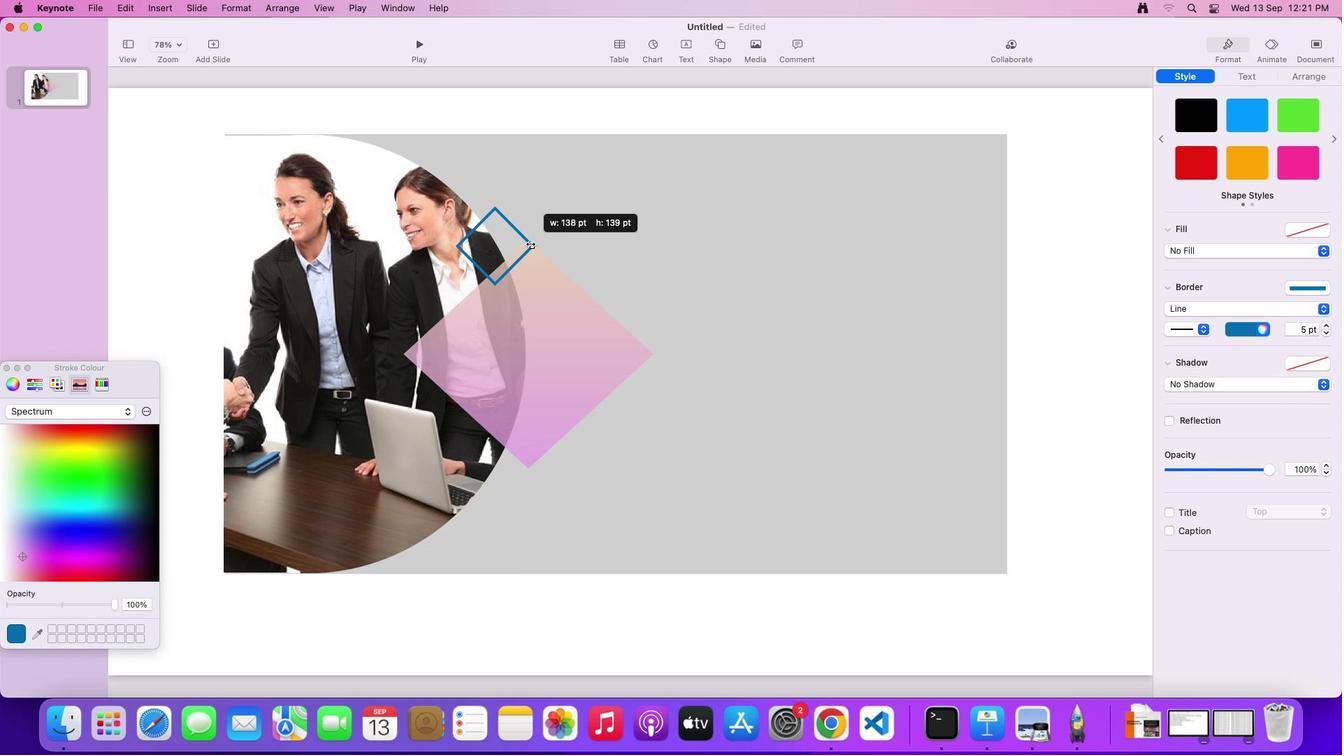 
Action: Mouse moved to (495, 208)
Screenshot: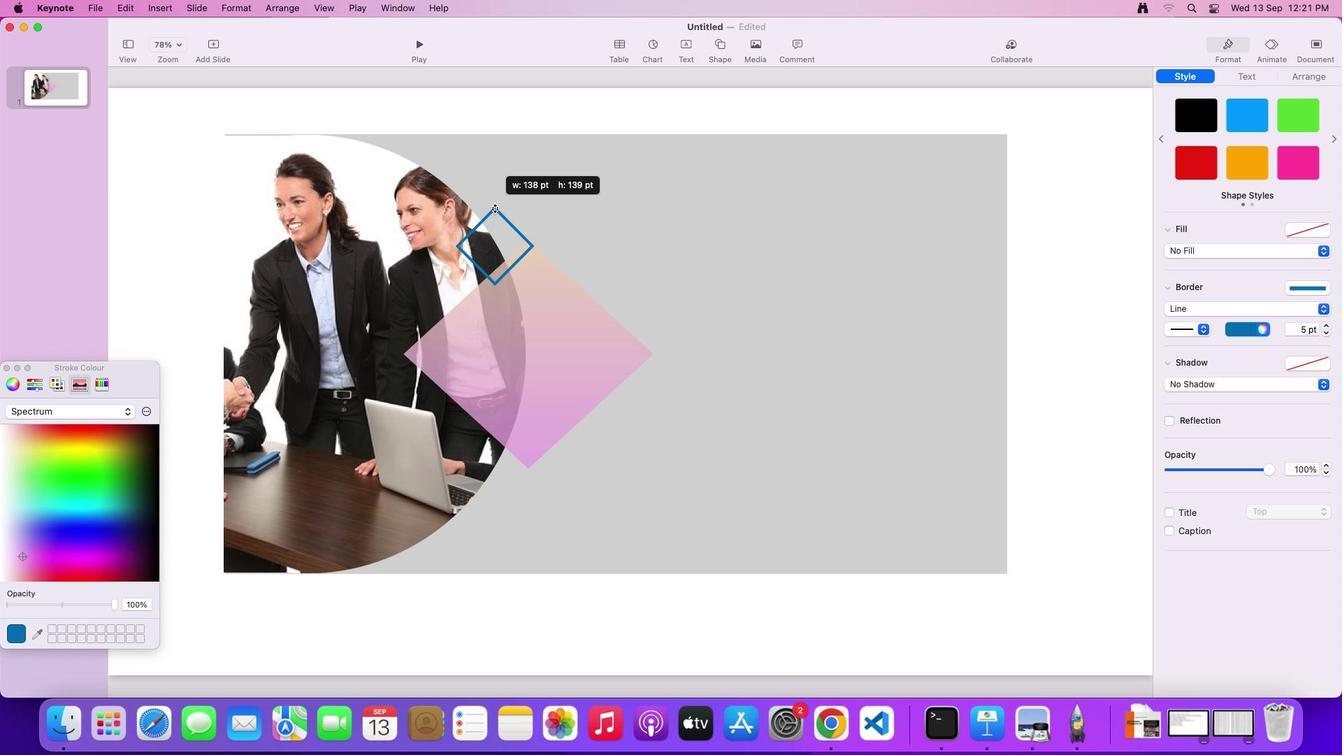 
Action: Mouse pressed left at (495, 208)
Screenshot: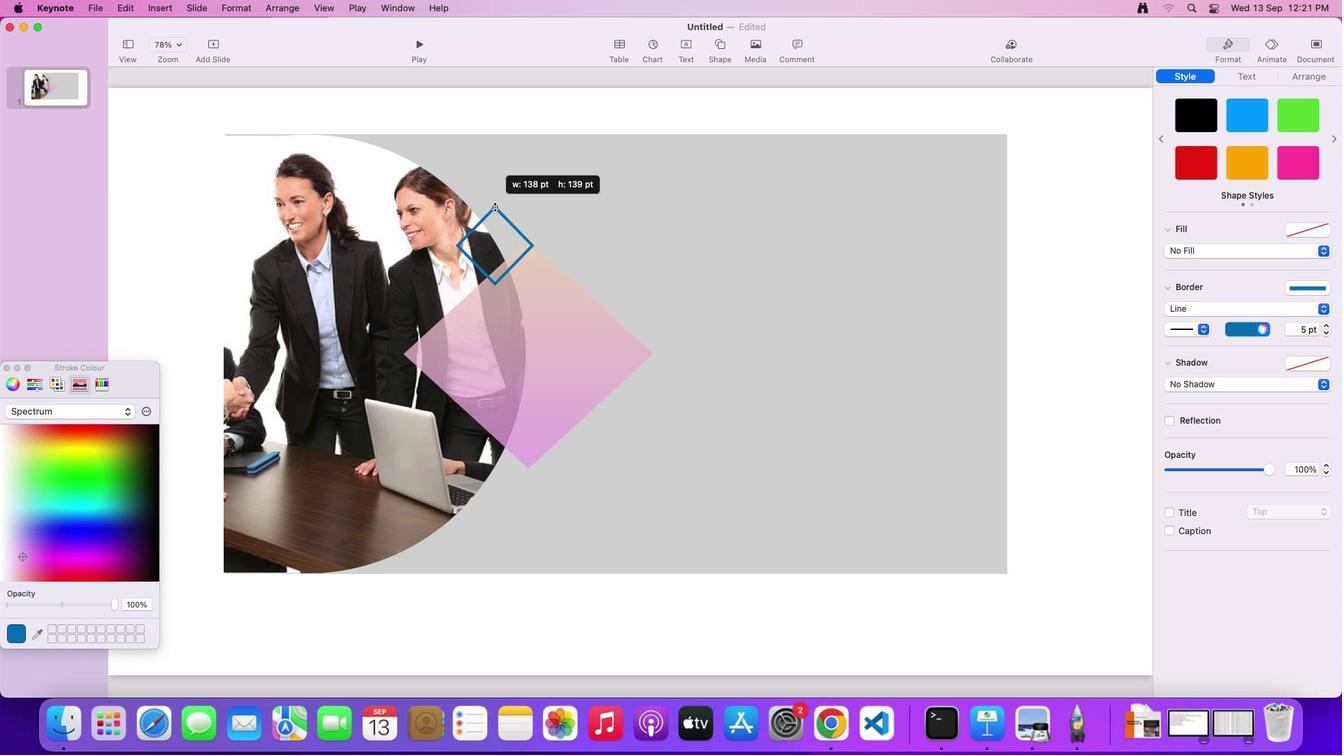 
Action: Mouse moved to (508, 225)
